 Task: Research Airbnb options in Mugla, Turkey from 9th November, 2023 to 17th November, 2023 for 2 adults.1  bedroom having 2 beds and 1 bathroom. Property type can be flat. Amenities needed are: wifi. Look for 4 properties as per requirement.
Action: Mouse moved to (471, 77)
Screenshot: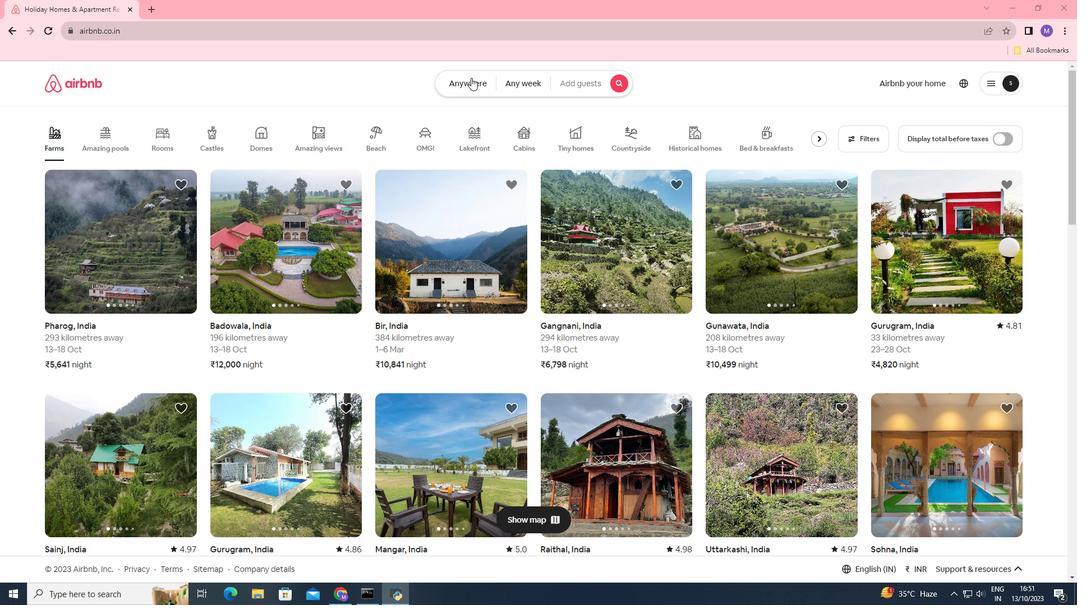 
Action: Mouse pressed left at (471, 77)
Screenshot: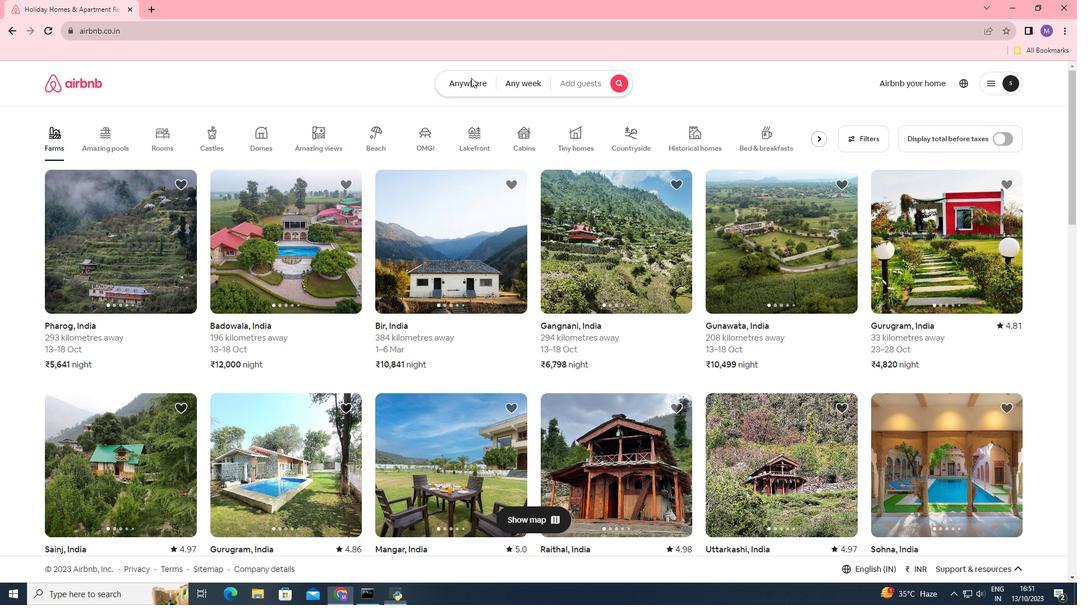 
Action: Mouse moved to (346, 119)
Screenshot: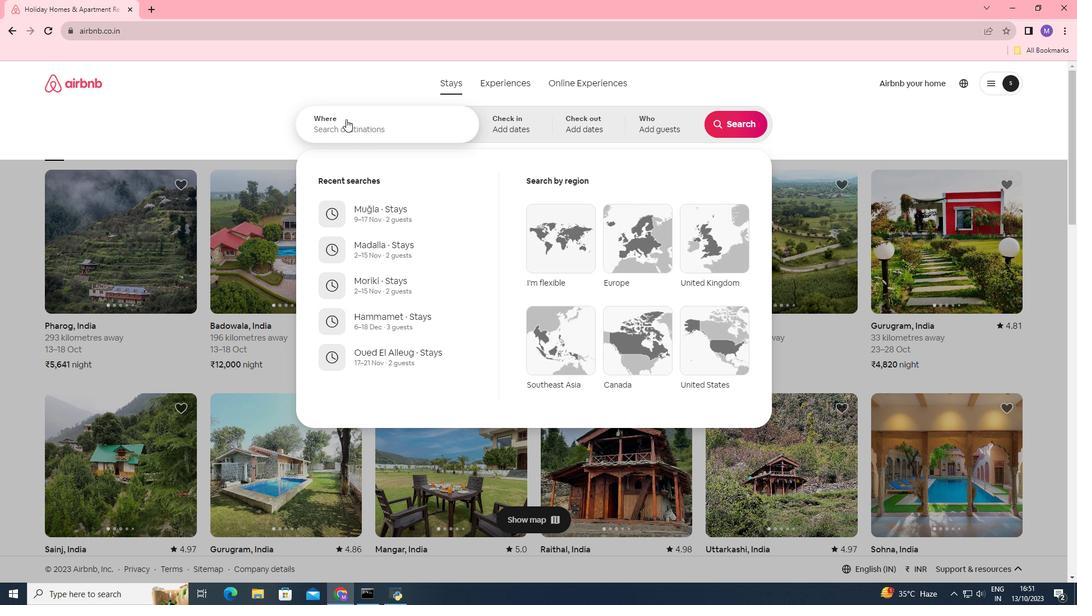 
Action: Mouse pressed left at (346, 119)
Screenshot: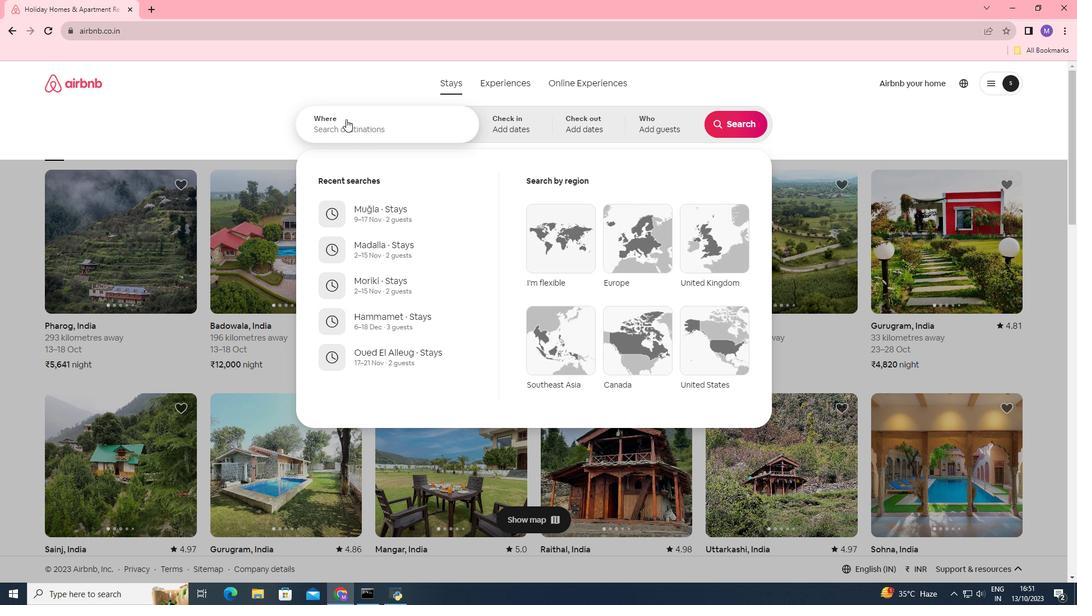 
Action: Mouse pressed left at (346, 119)
Screenshot: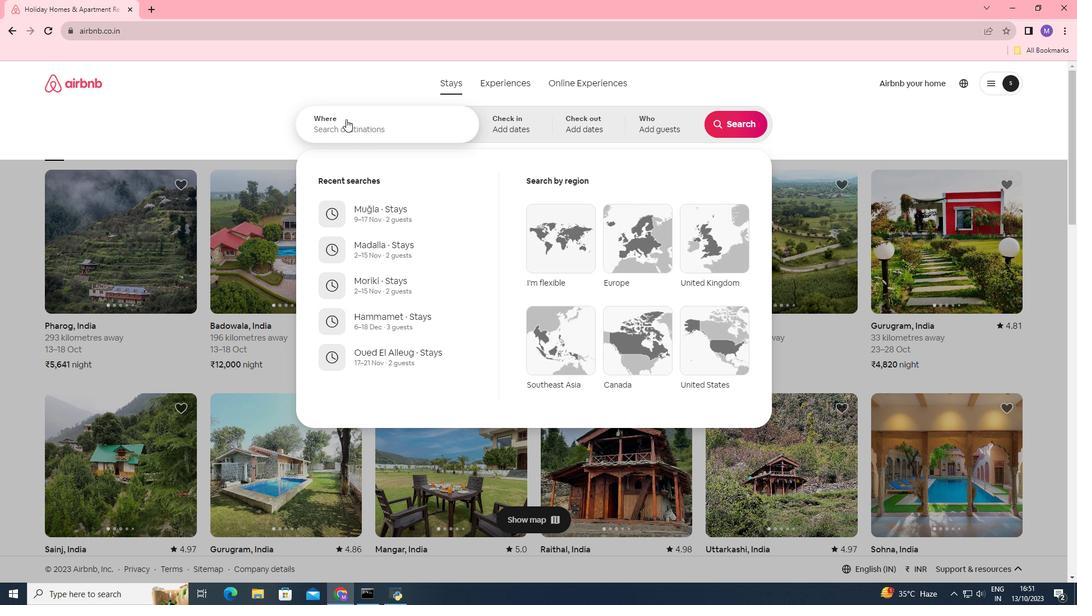 
Action: Mouse moved to (348, 130)
Screenshot: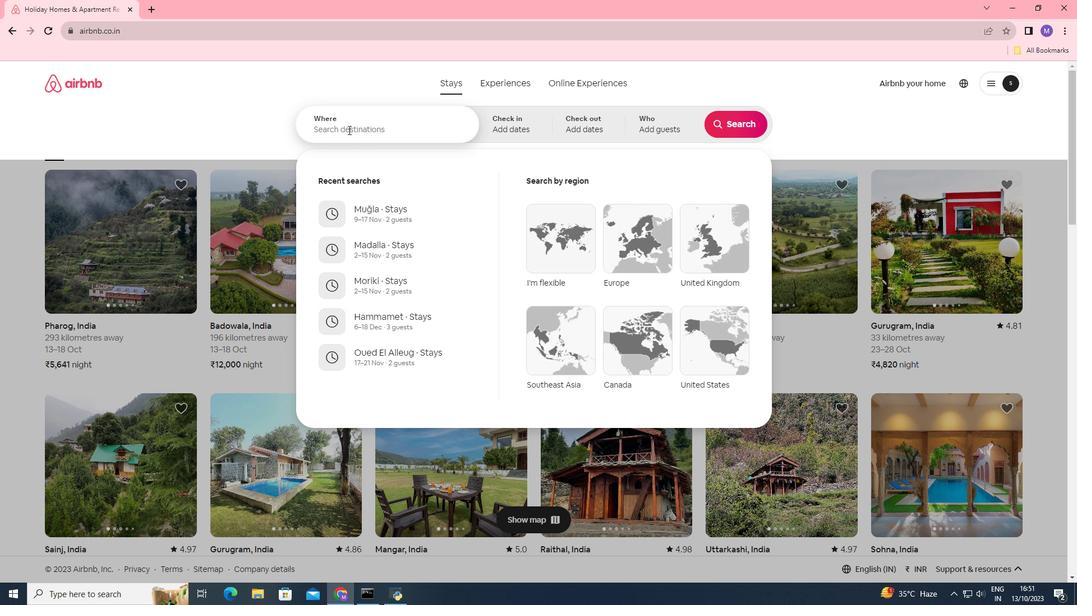 
Action: Mouse pressed left at (348, 130)
Screenshot: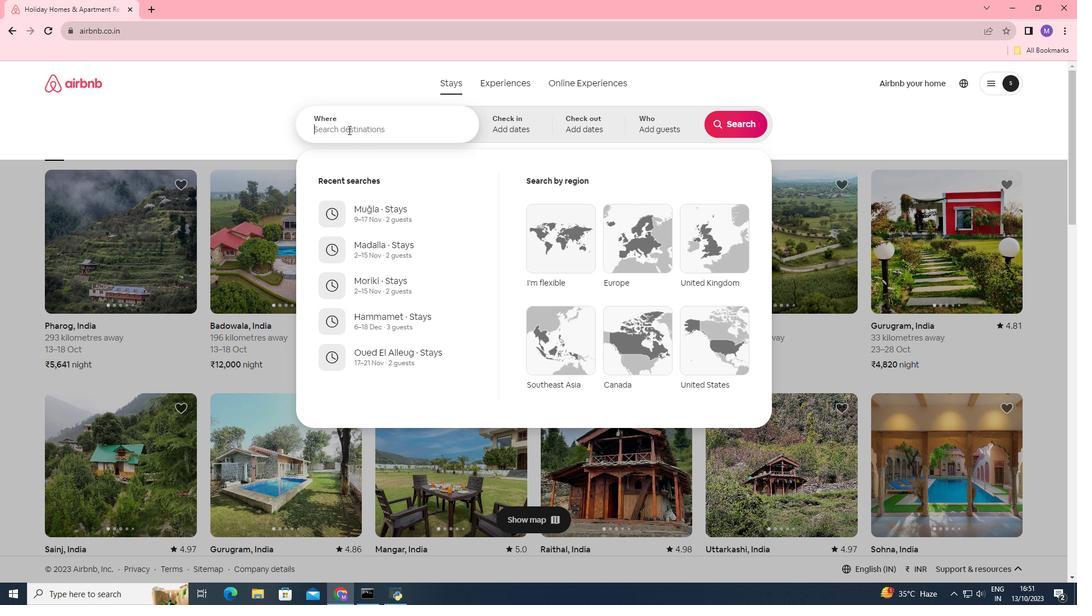 
Action: Key pressed <Key.shift>Mugla,<Key.space><Key.shift><Key.shift><Key.shift><Key.shift><Key.shift><Key.shift><Key.shift>urkey
Screenshot: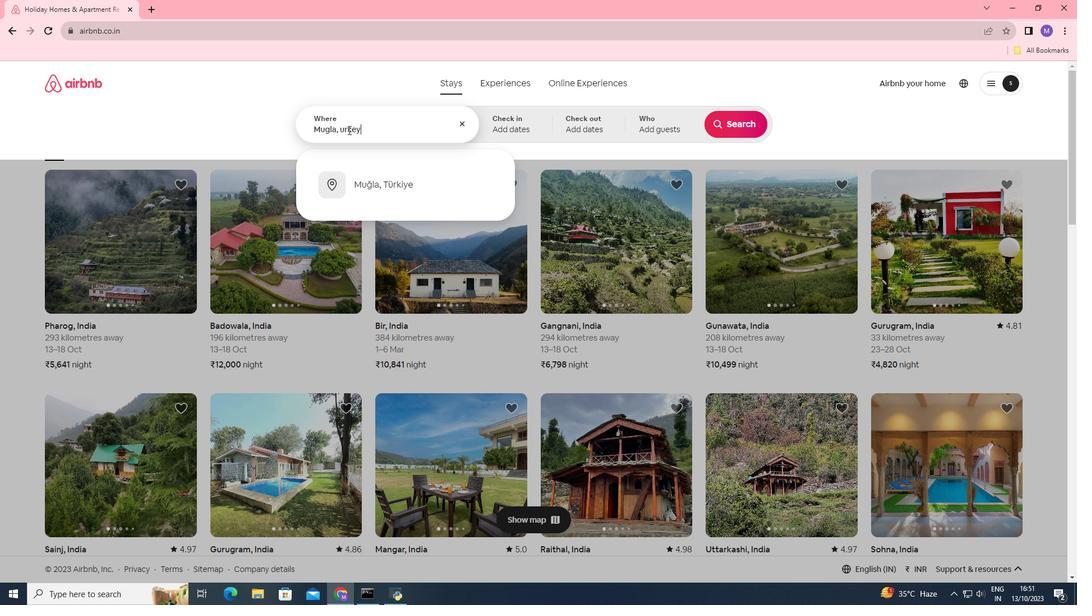 
Action: Mouse moved to (338, 129)
Screenshot: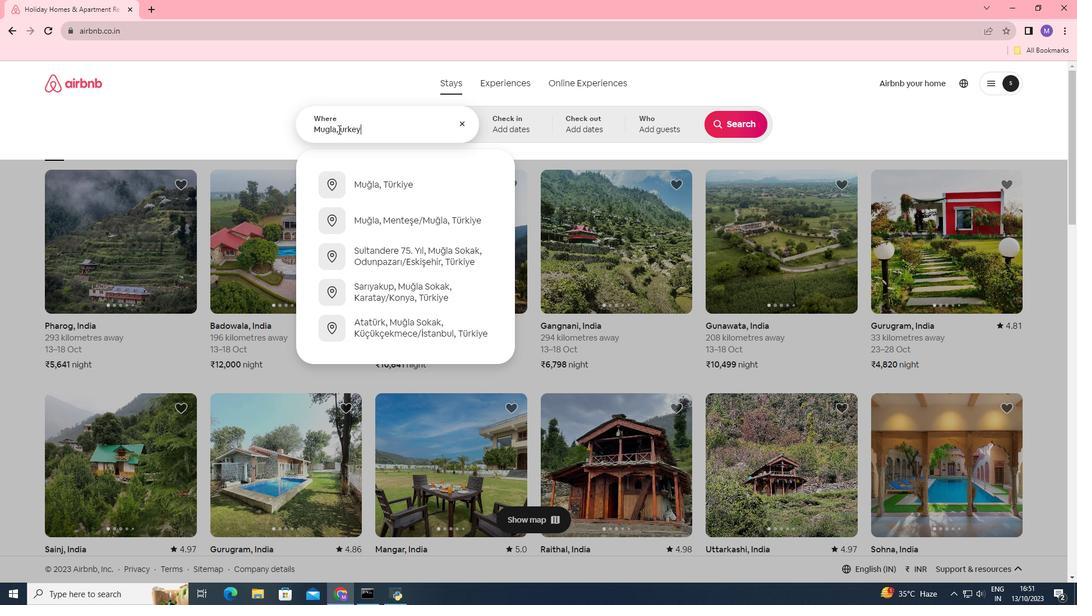 
Action: Mouse pressed left at (338, 129)
Screenshot: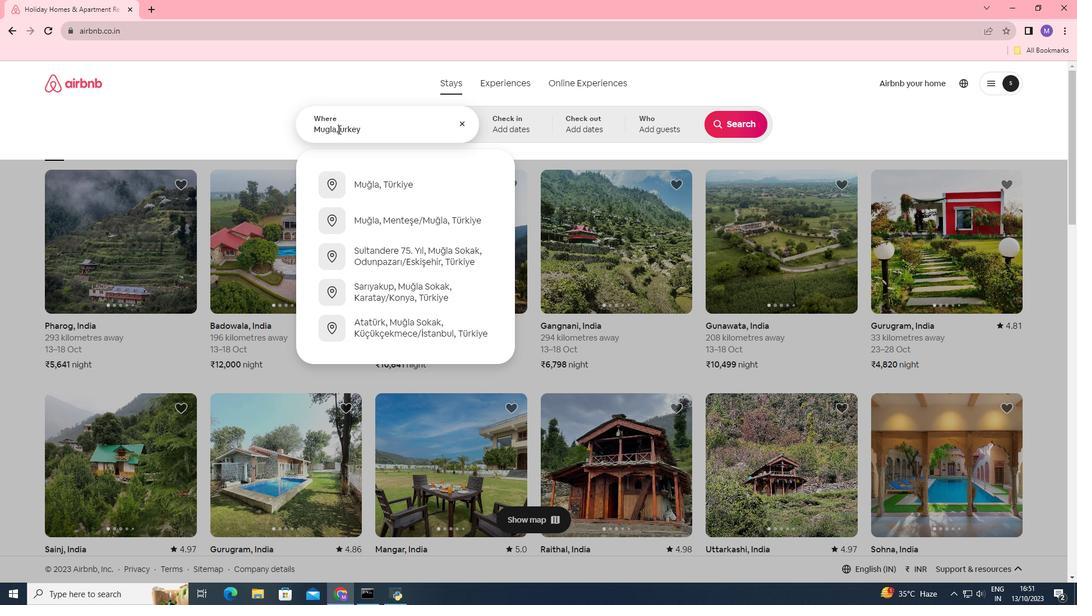 
Action: Mouse moved to (341, 129)
Screenshot: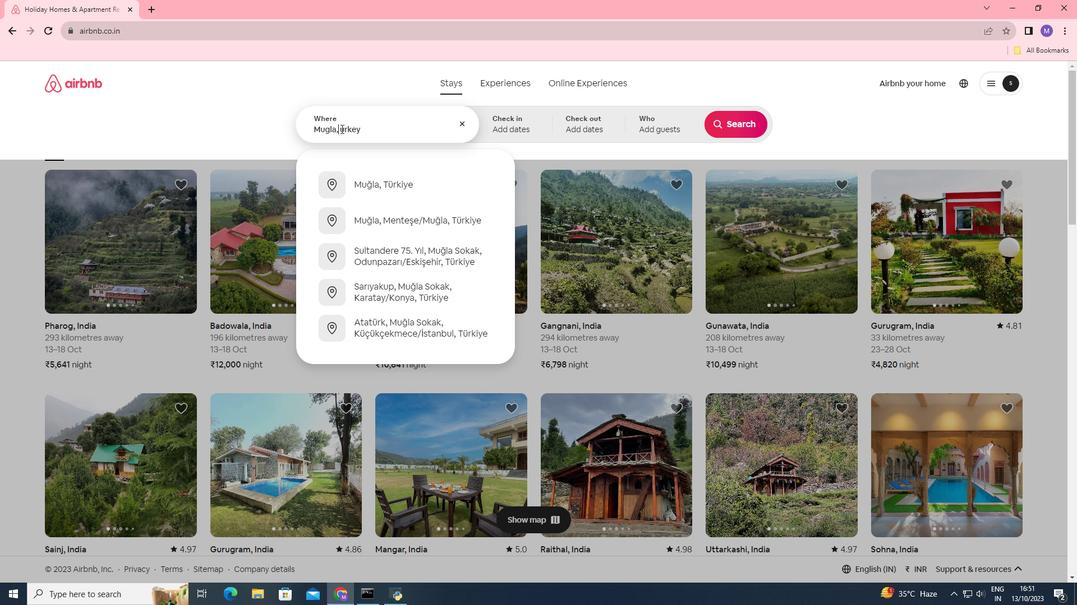 
Action: Mouse pressed left at (341, 129)
Screenshot: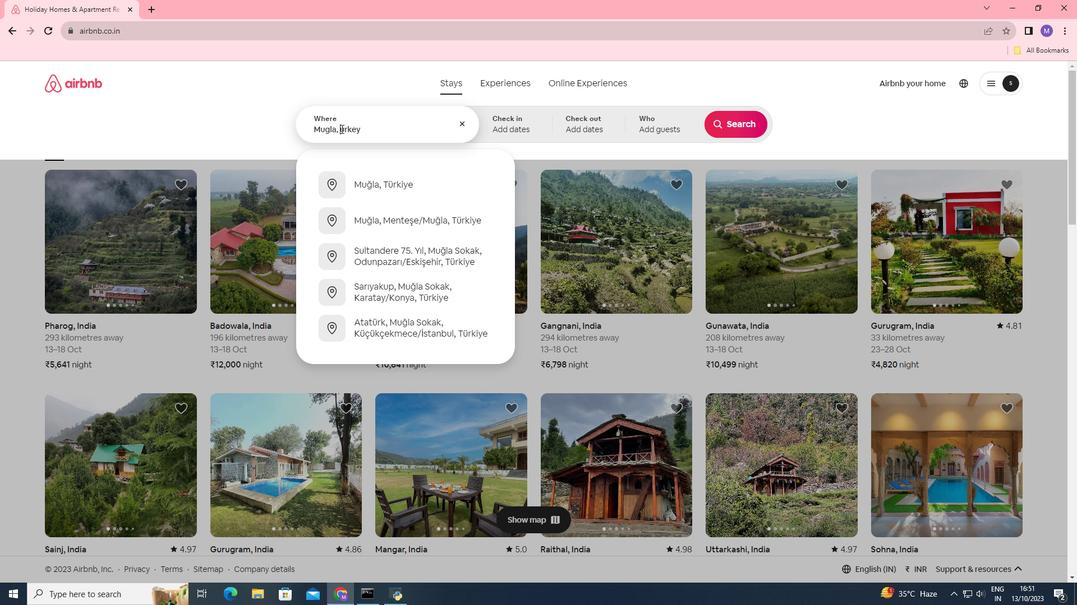 
Action: Key pressed <Key.shift>T
Screenshot: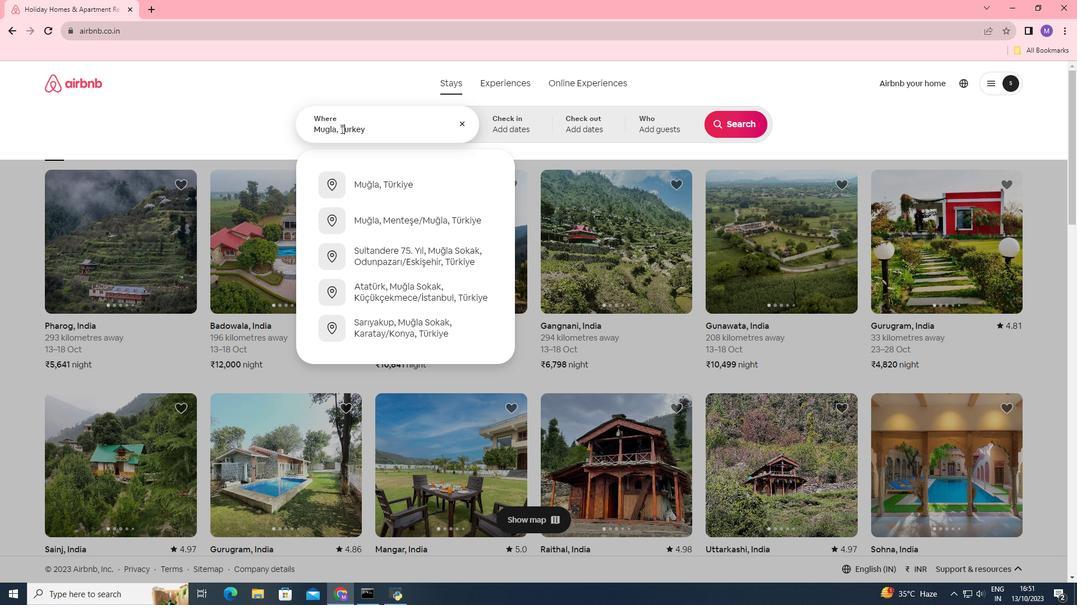 
Action: Mouse moved to (507, 127)
Screenshot: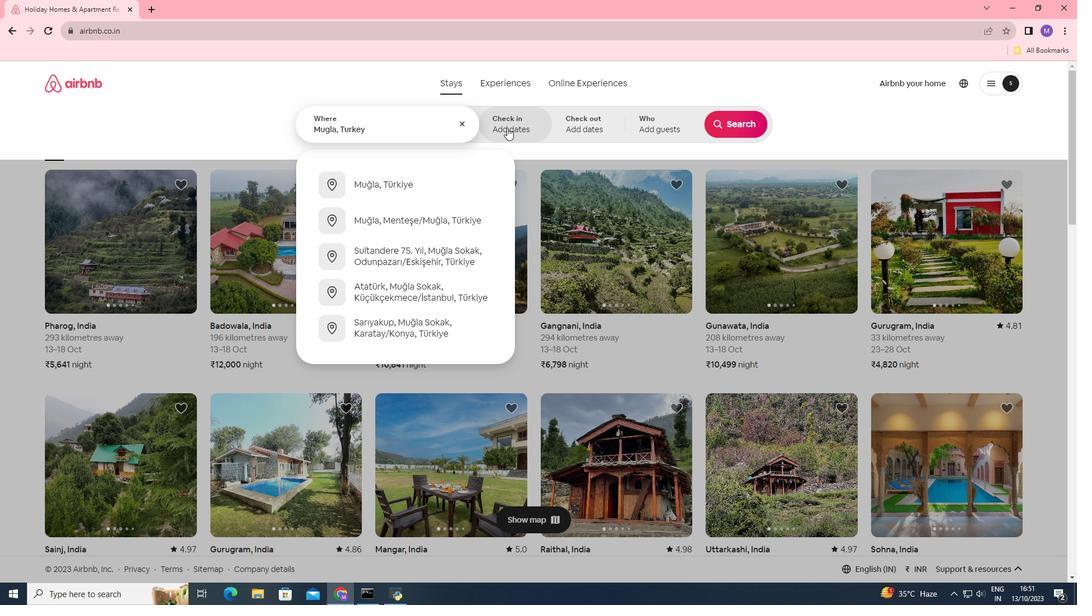 
Action: Mouse pressed left at (507, 127)
Screenshot: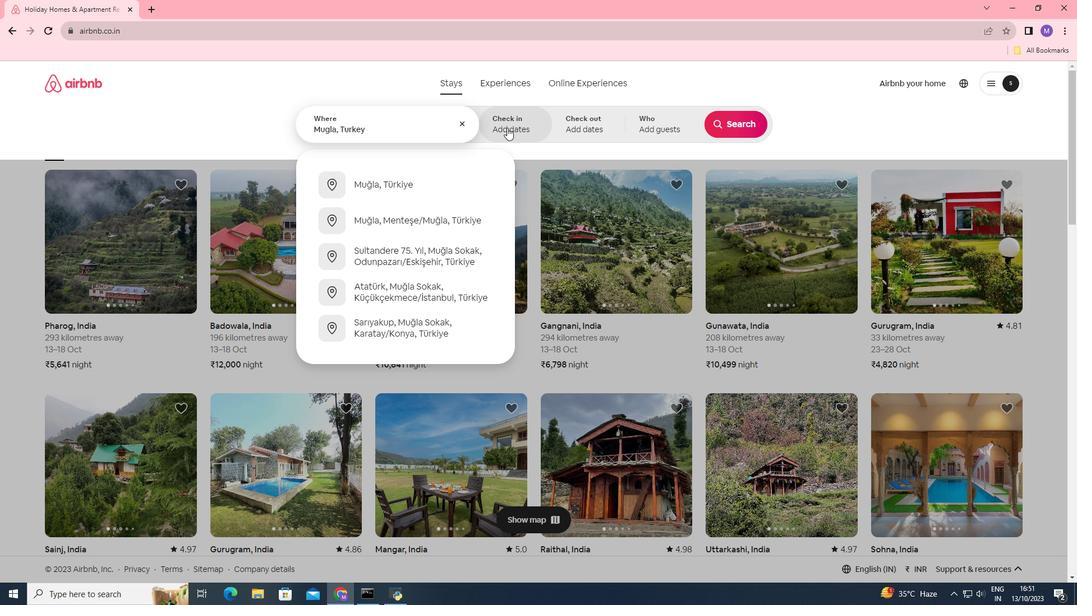 
Action: Mouse moved to (660, 291)
Screenshot: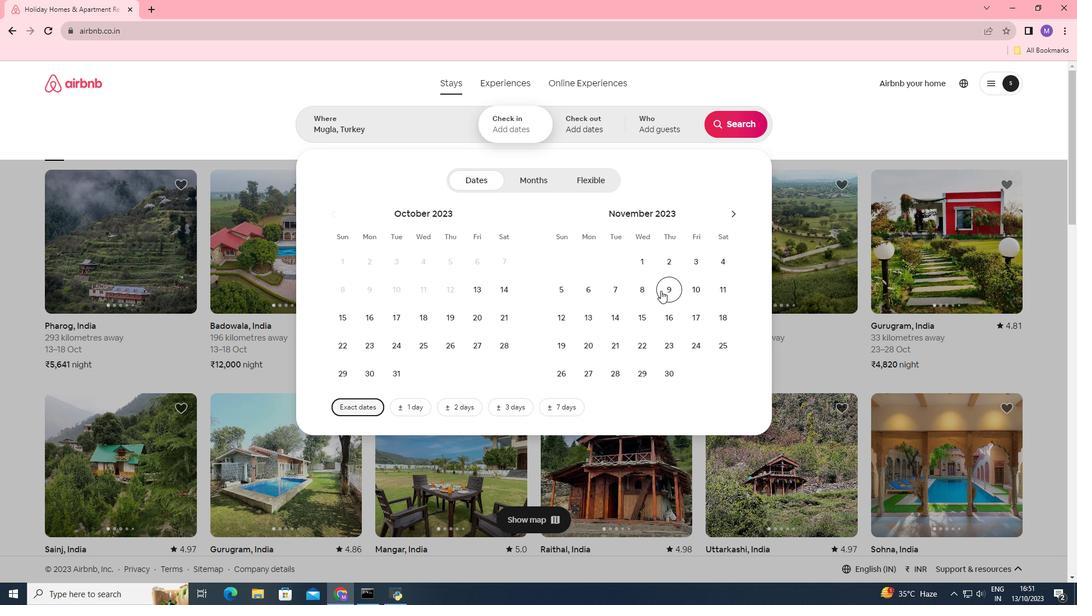 
Action: Mouse pressed left at (660, 291)
Screenshot: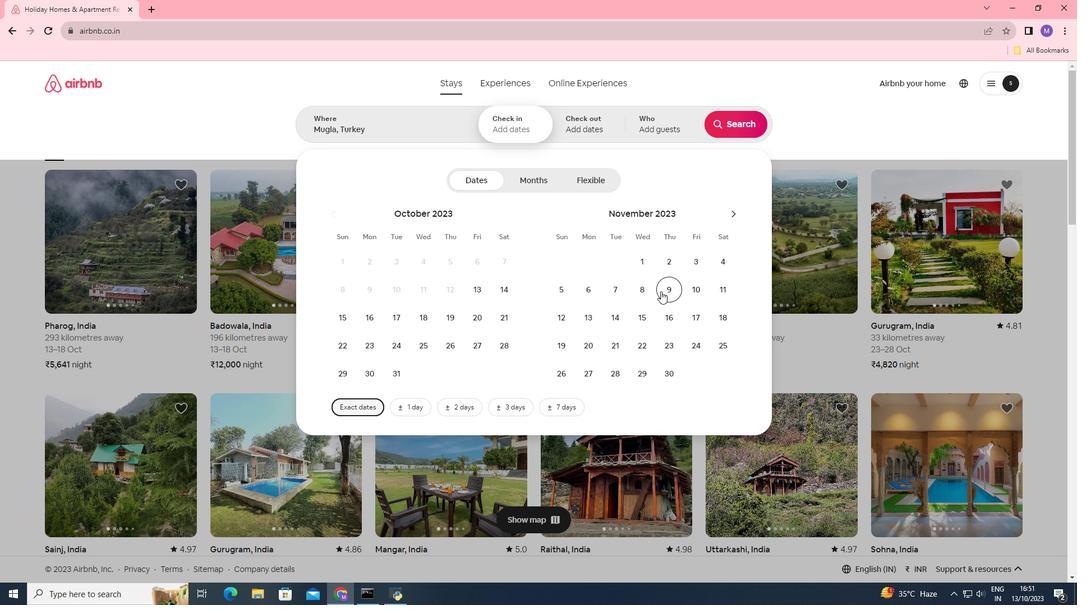 
Action: Mouse moved to (689, 313)
Screenshot: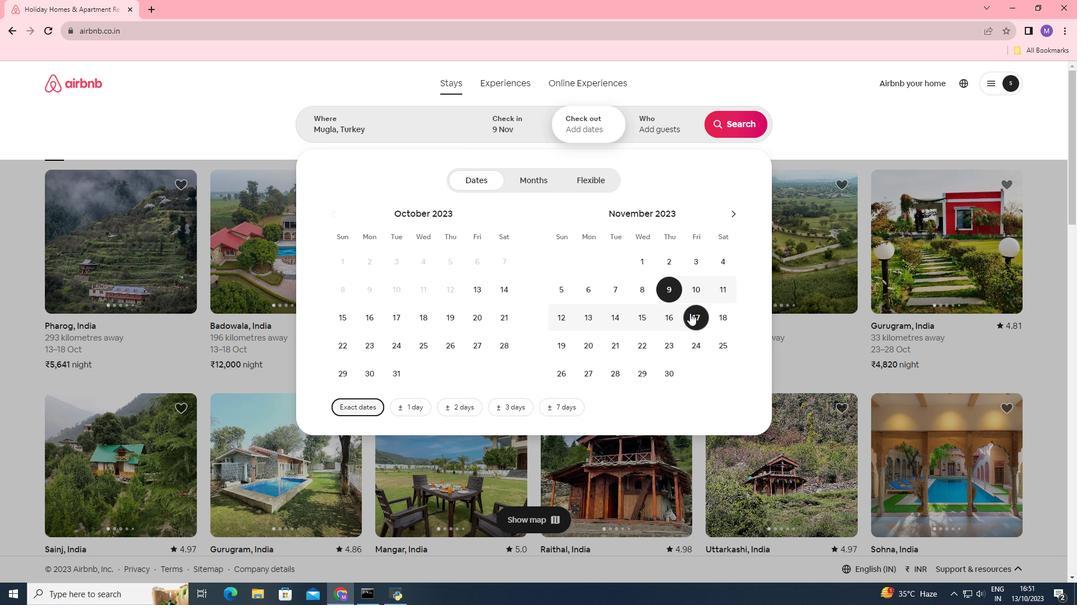 
Action: Mouse pressed left at (689, 313)
Screenshot: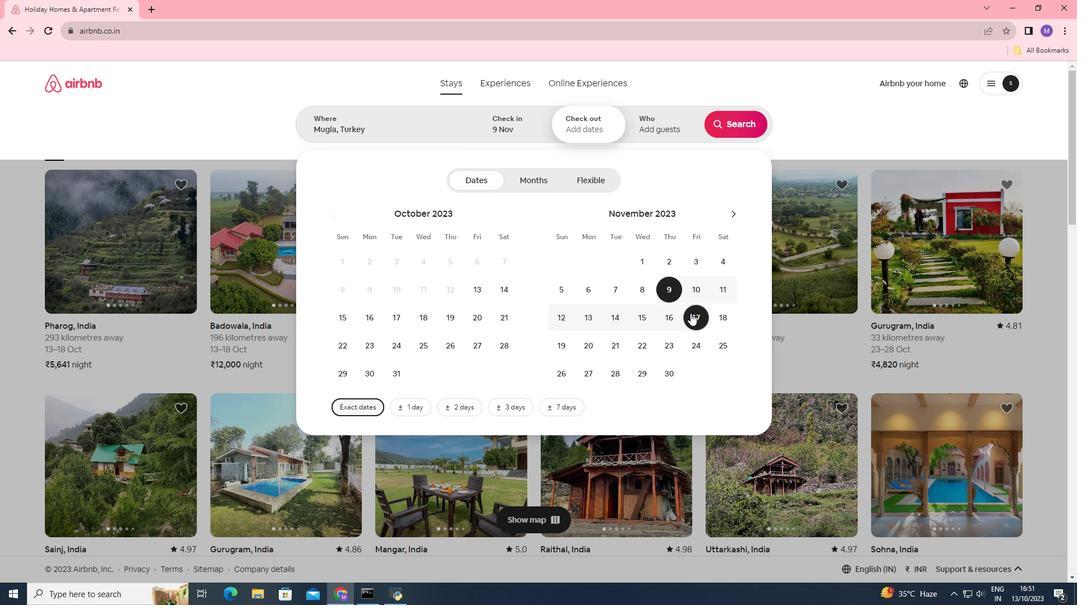 
Action: Mouse moved to (661, 123)
Screenshot: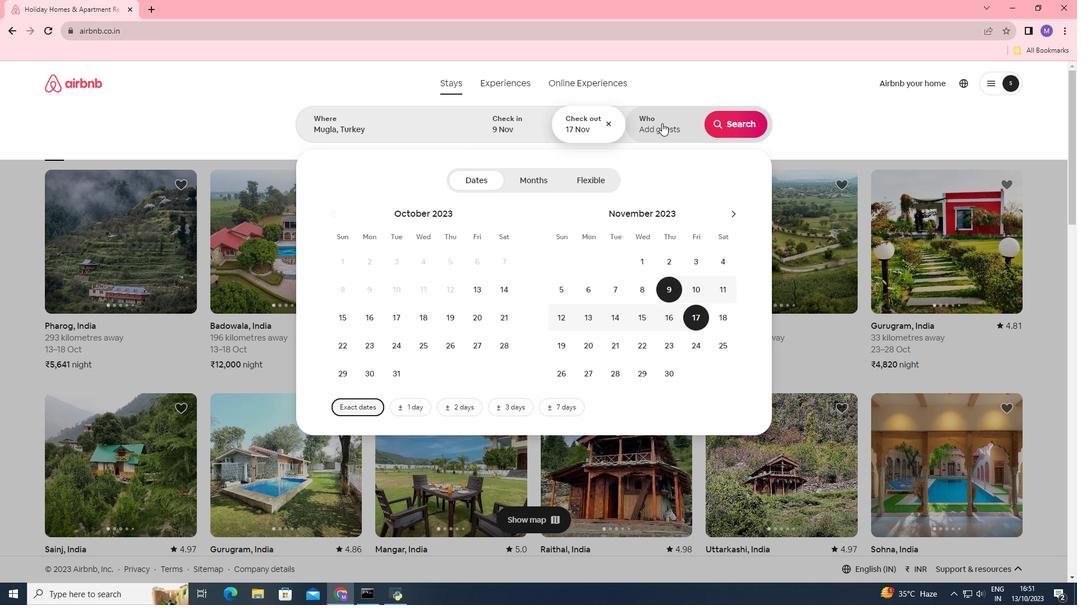 
Action: Mouse pressed left at (661, 123)
Screenshot: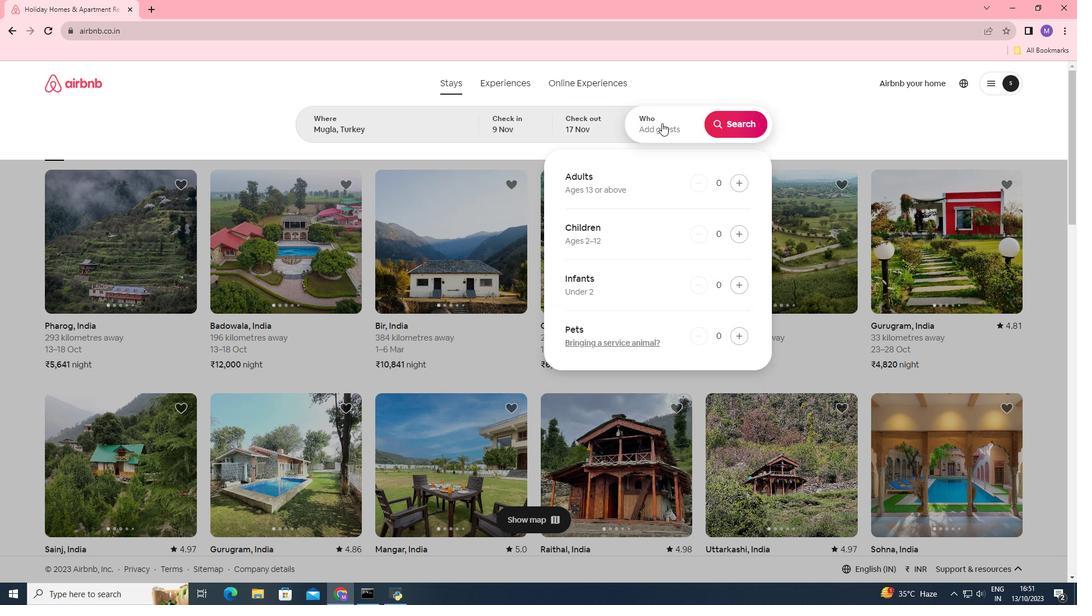 
Action: Mouse moved to (738, 175)
Screenshot: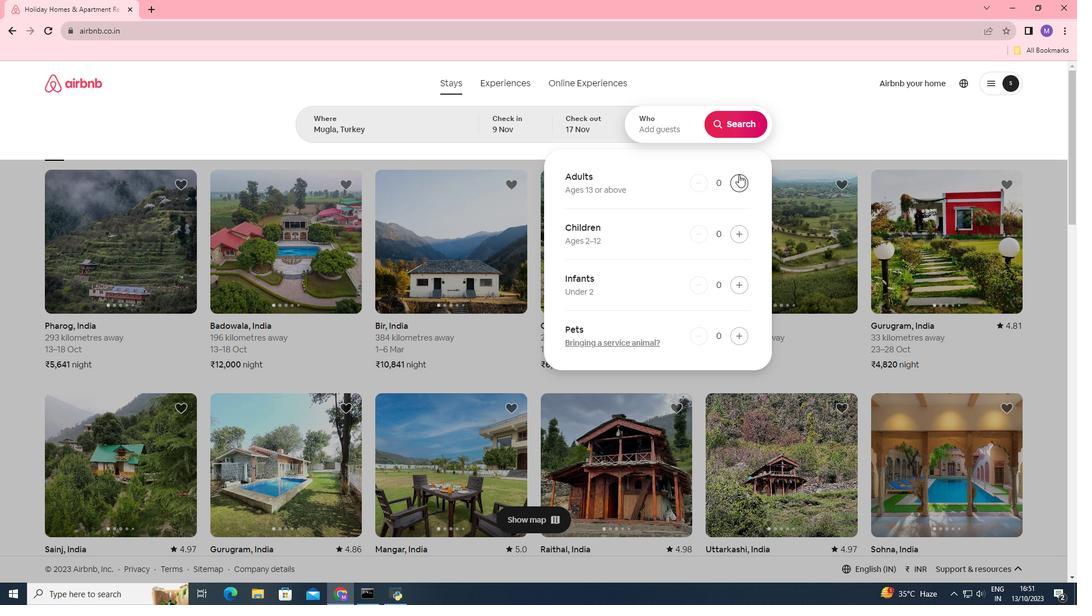 
Action: Mouse pressed left at (738, 175)
Screenshot: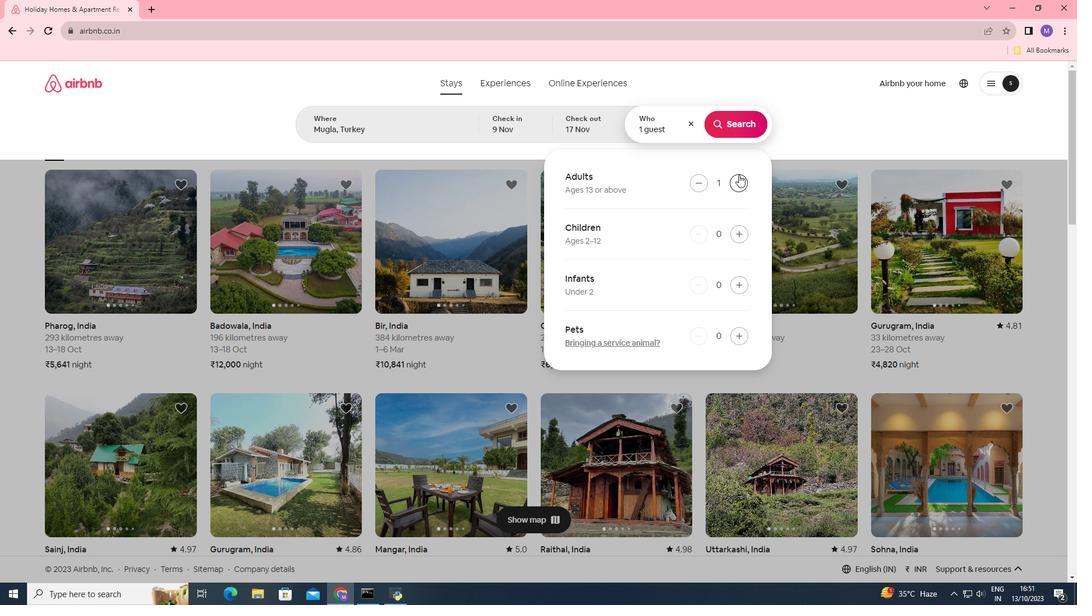 
Action: Mouse pressed left at (738, 175)
Screenshot: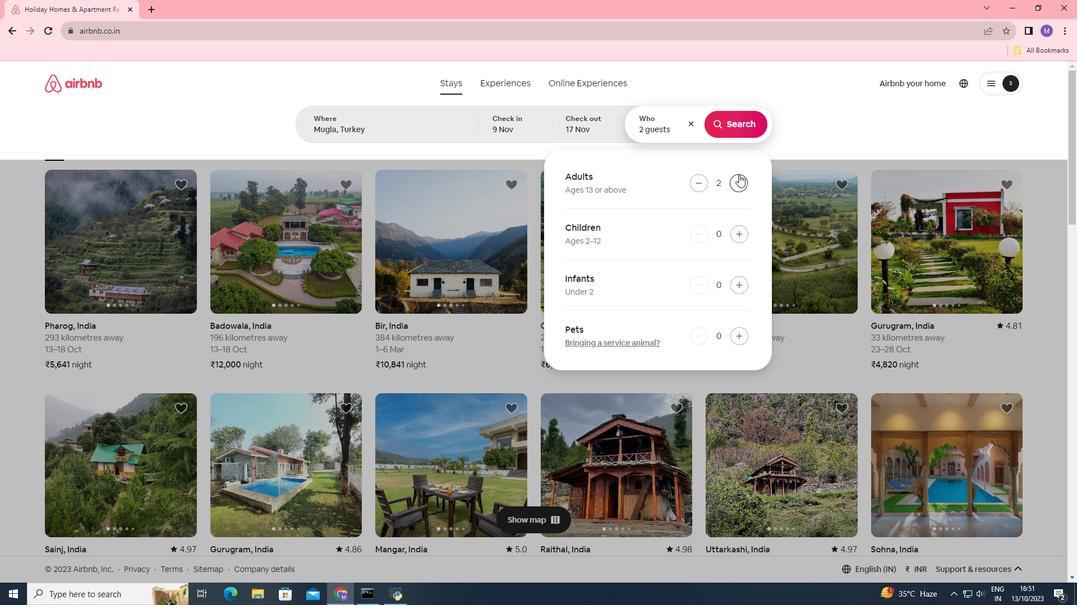 
Action: Mouse moved to (740, 134)
Screenshot: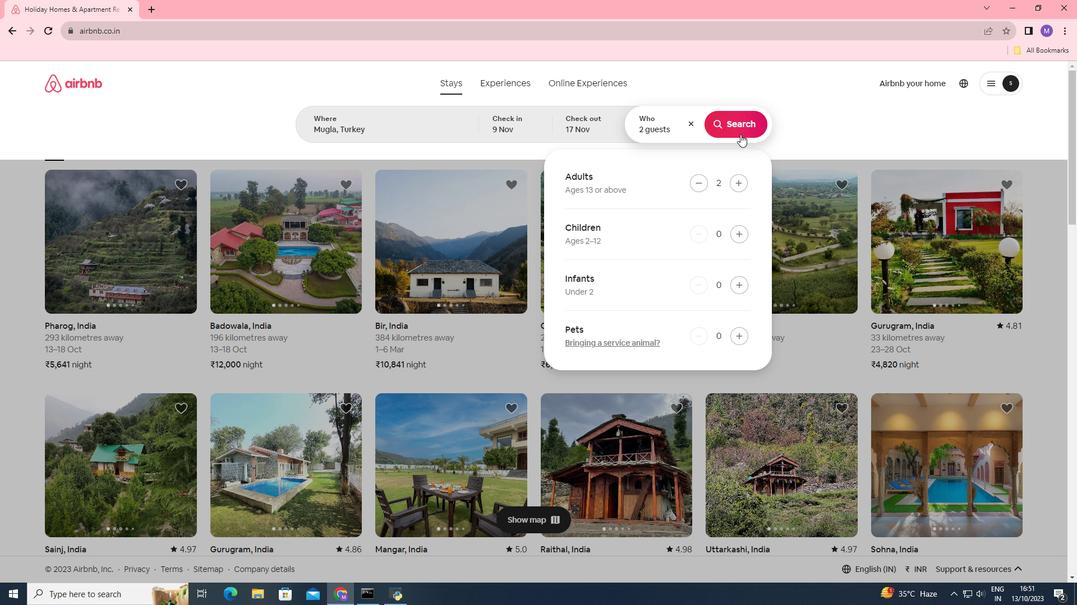 
Action: Mouse pressed left at (740, 134)
Screenshot: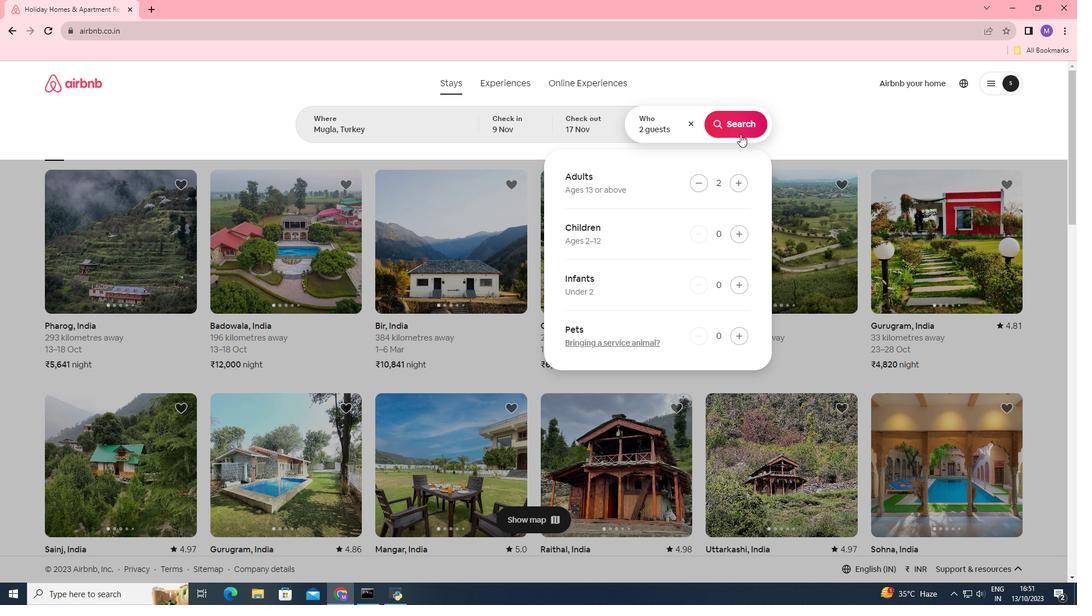 
Action: Mouse moved to (890, 131)
Screenshot: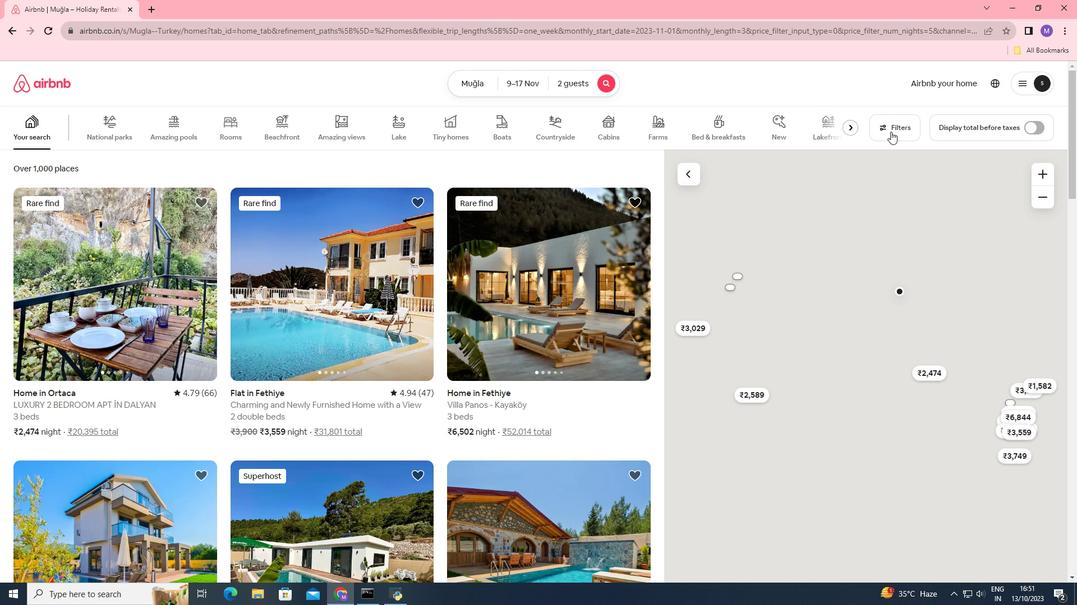 
Action: Mouse pressed left at (890, 131)
Screenshot: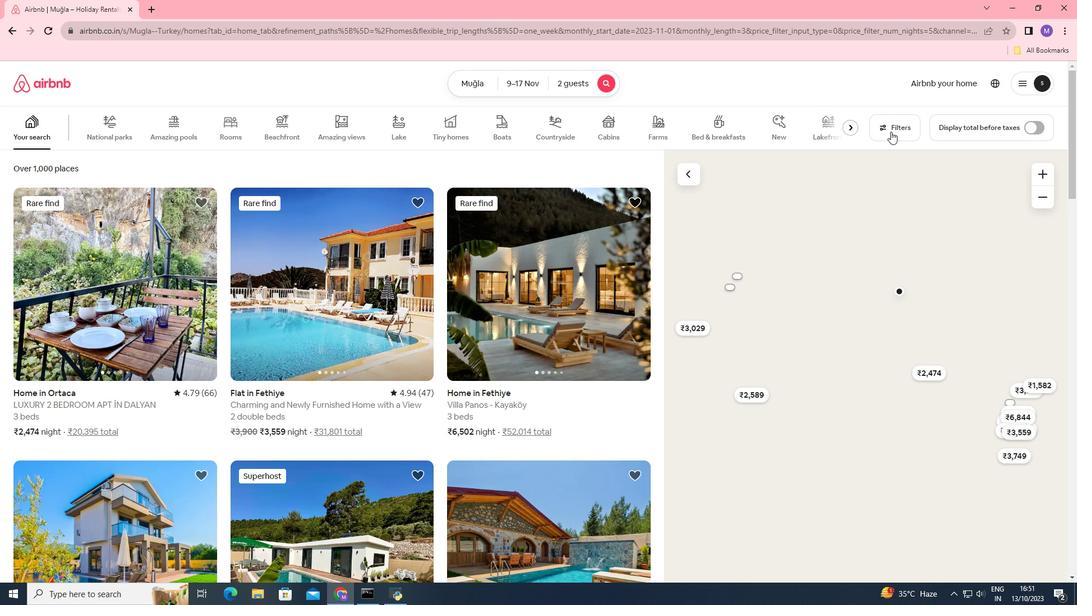 
Action: Mouse moved to (515, 355)
Screenshot: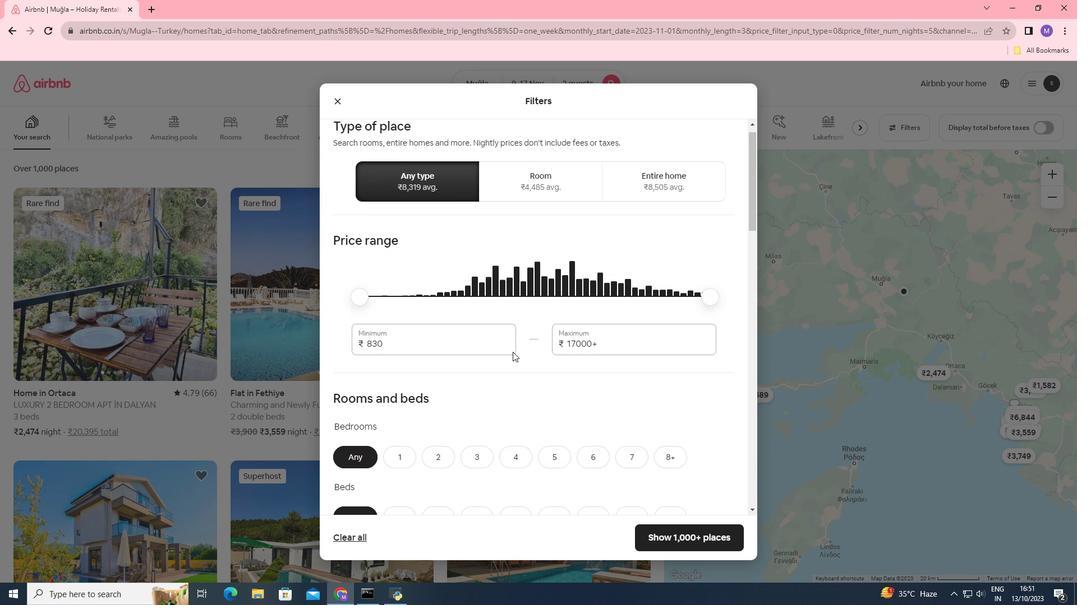 
Action: Mouse scrolled (515, 355) with delta (0, 0)
Screenshot: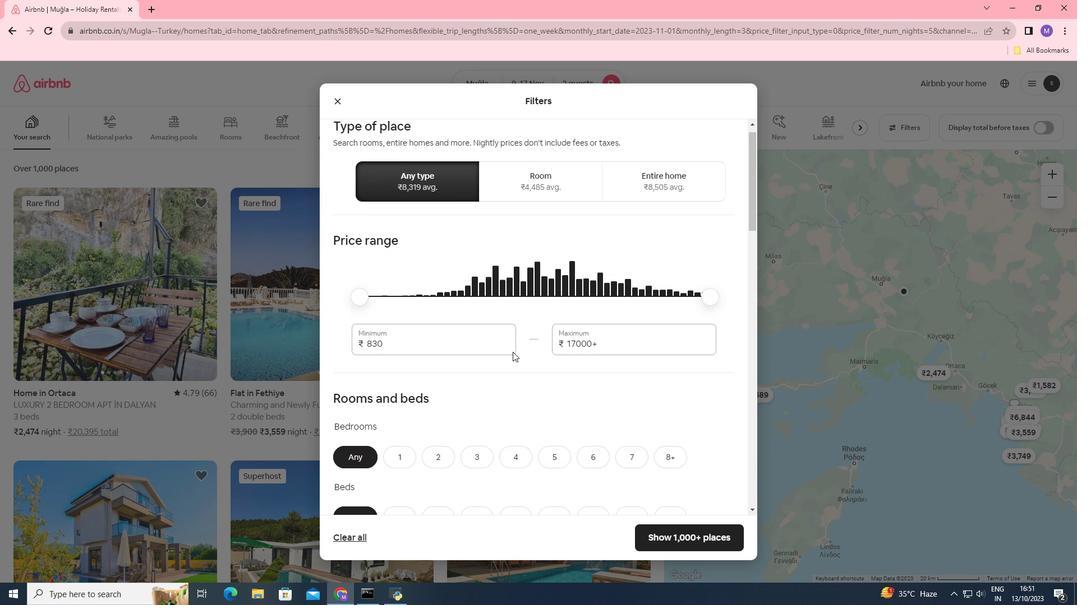 
Action: Mouse moved to (513, 355)
Screenshot: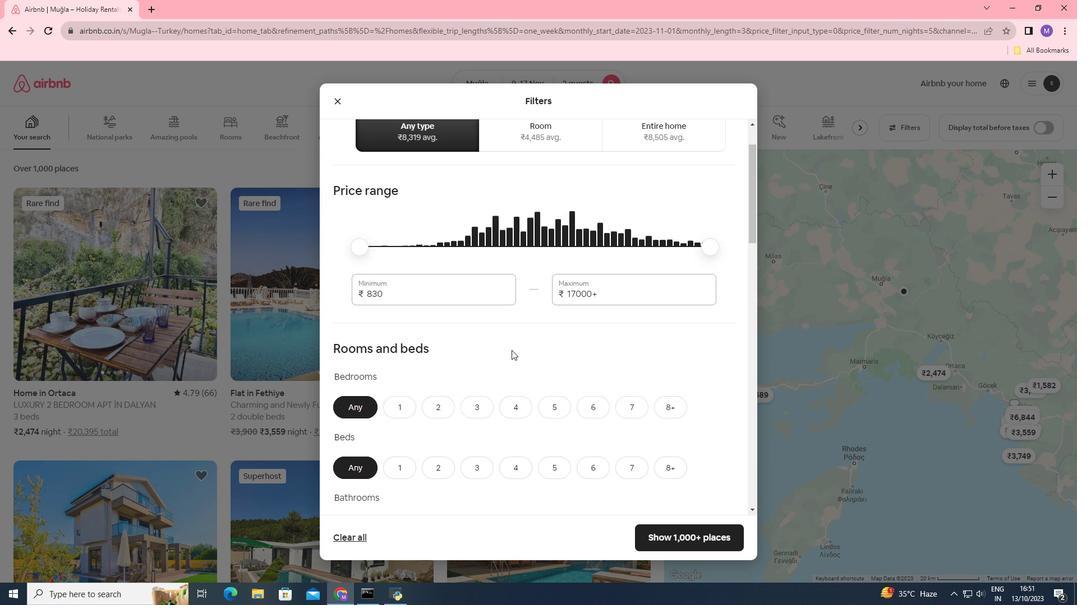 
Action: Mouse scrolled (513, 354) with delta (0, 0)
Screenshot: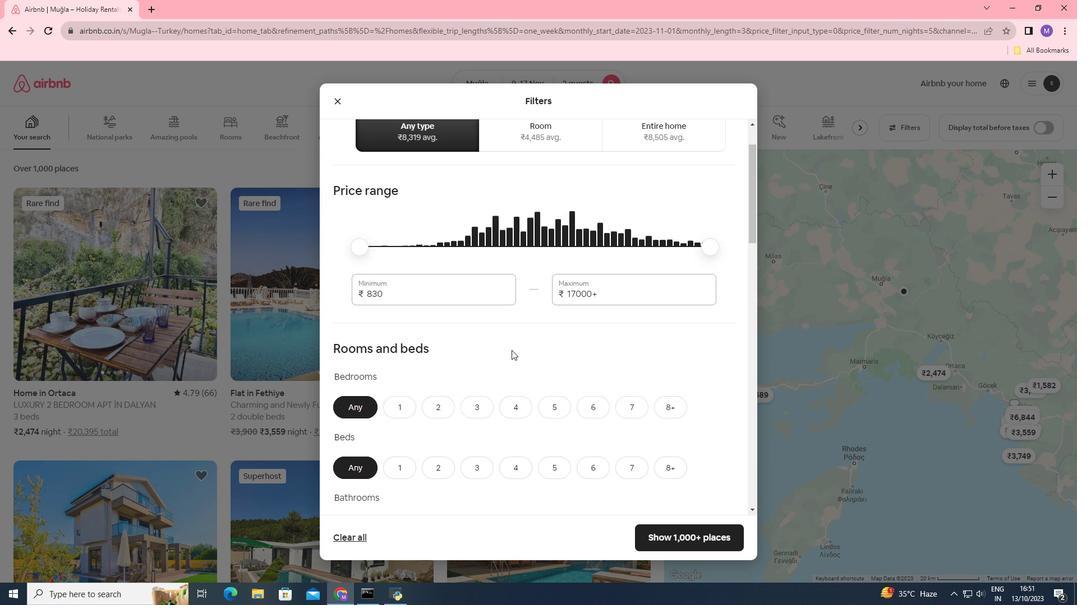 
Action: Mouse moved to (512, 352)
Screenshot: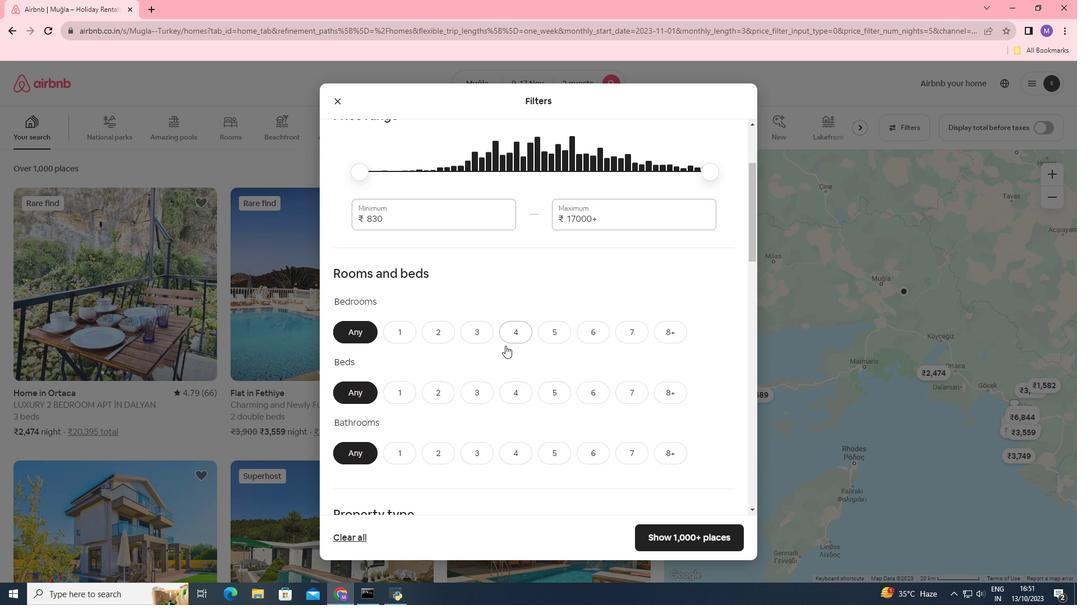 
Action: Mouse scrolled (512, 351) with delta (0, 0)
Screenshot: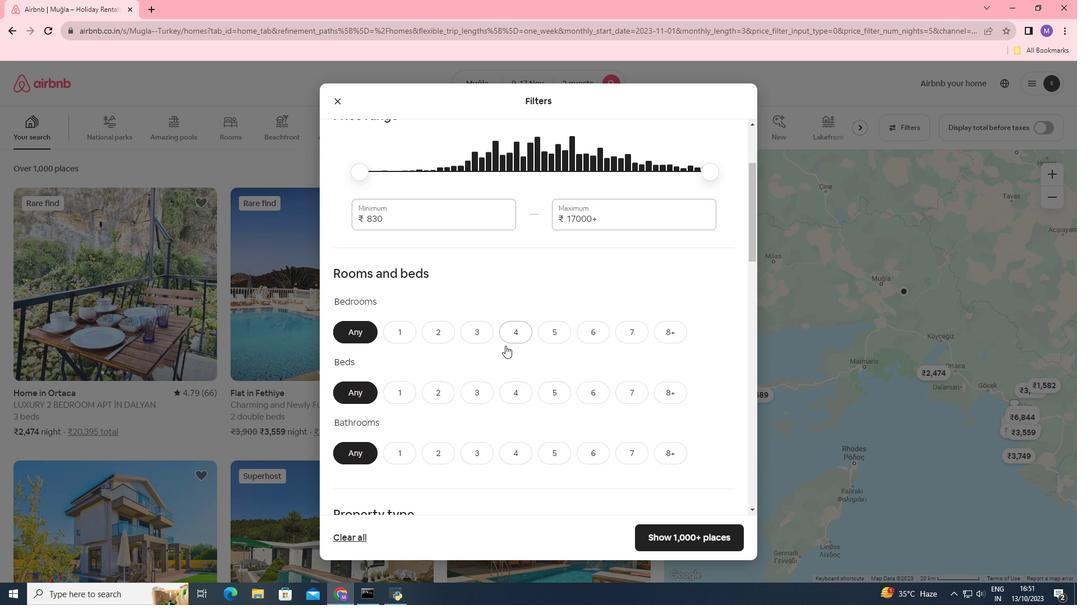 
Action: Mouse moved to (511, 350)
Screenshot: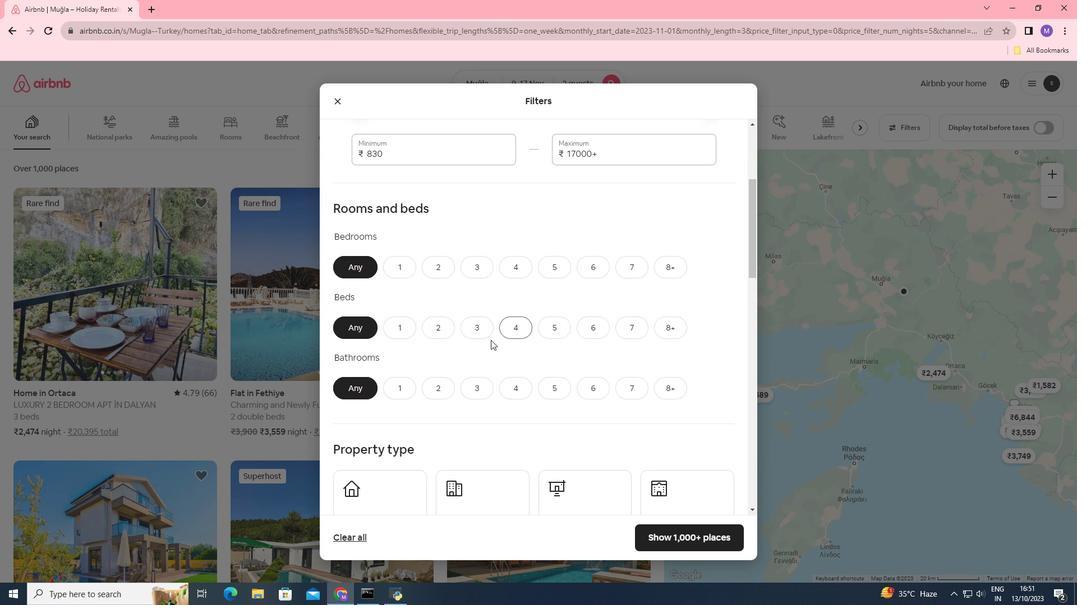 
Action: Mouse scrolled (511, 350) with delta (0, 0)
Screenshot: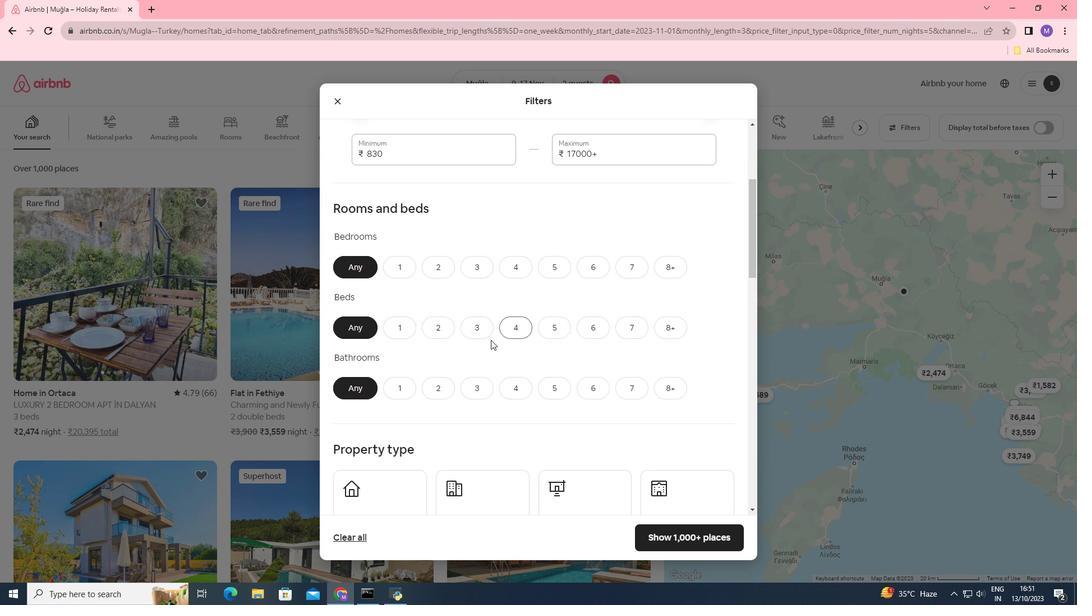 
Action: Mouse moved to (401, 257)
Screenshot: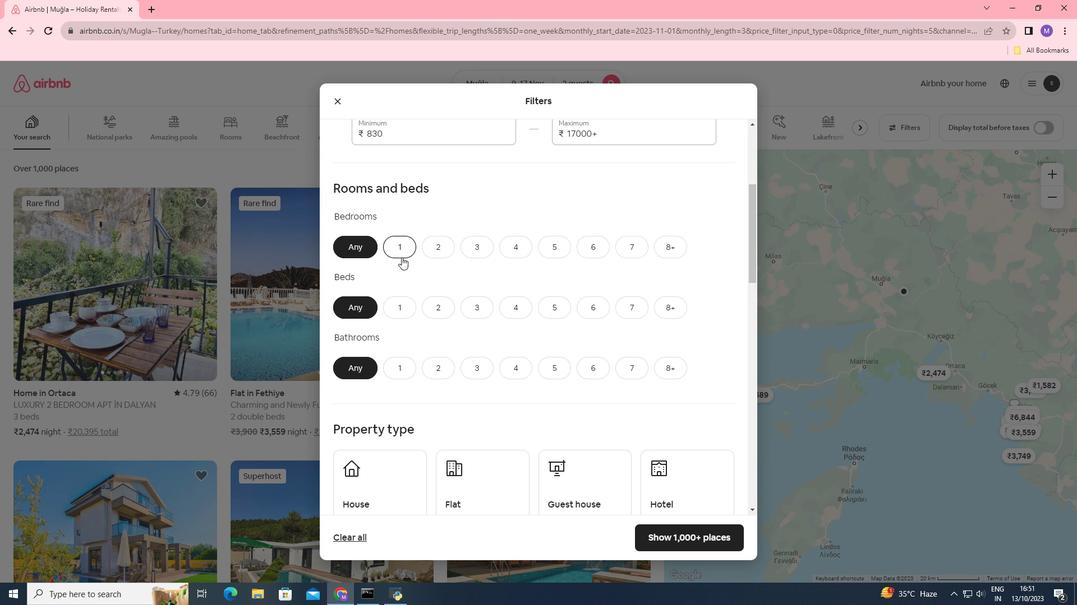 
Action: Mouse pressed left at (401, 257)
Screenshot: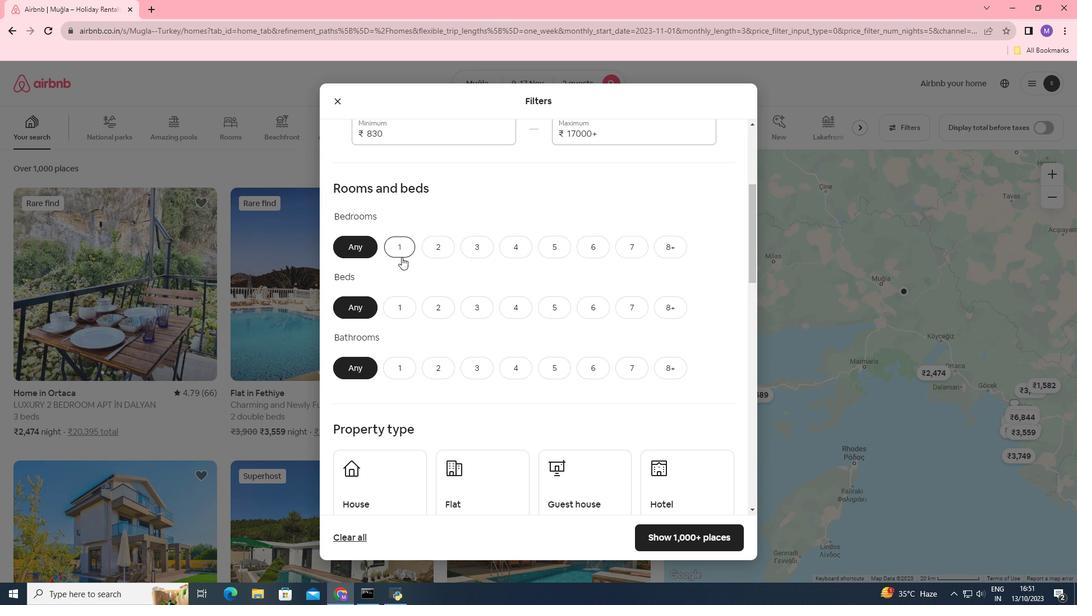 
Action: Mouse moved to (435, 313)
Screenshot: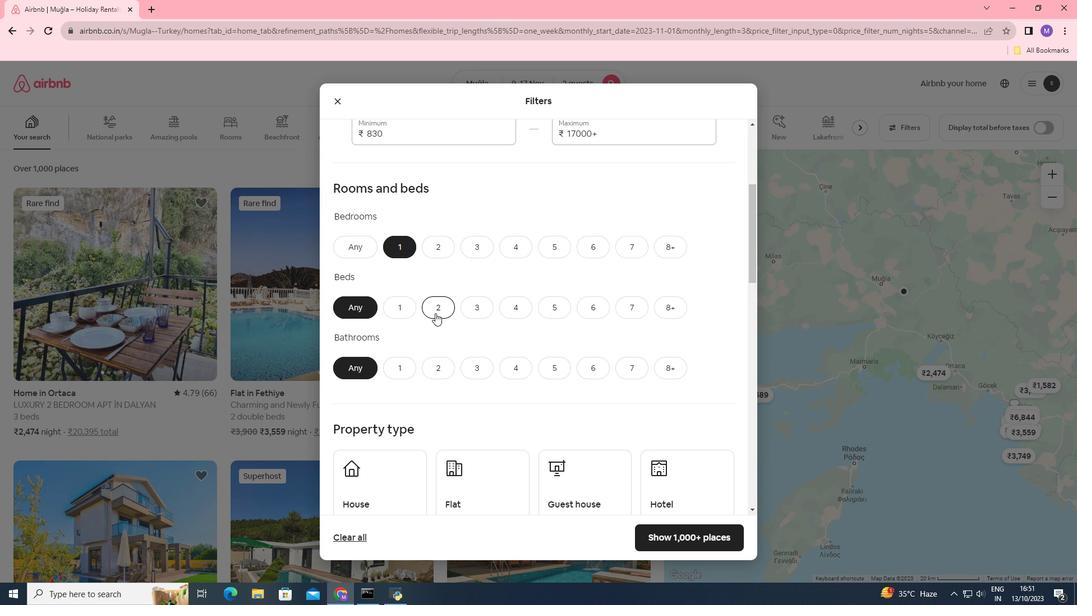 
Action: Mouse pressed left at (435, 313)
Screenshot: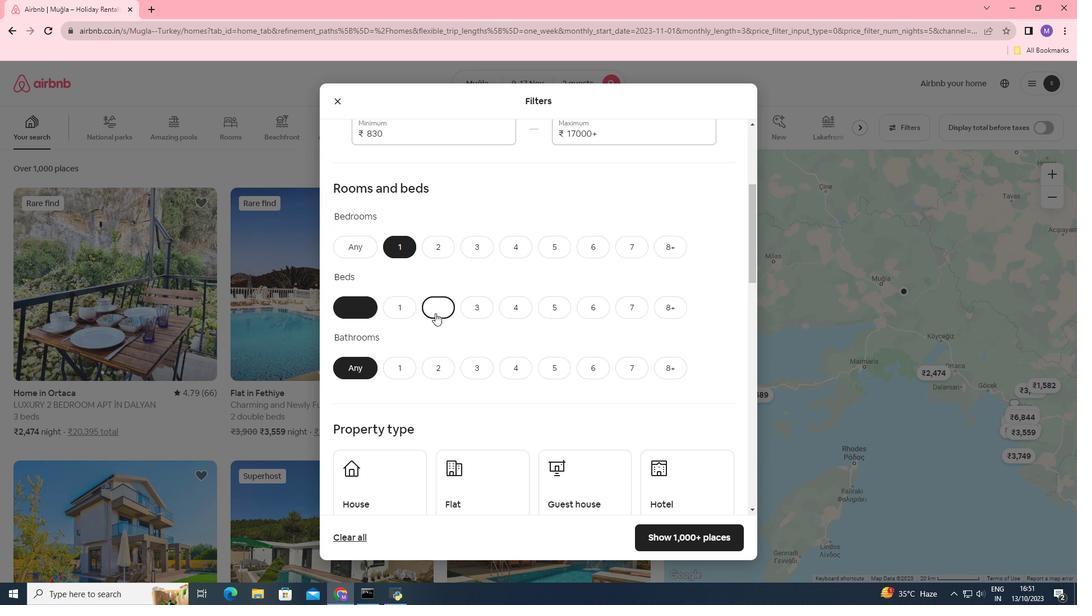 
Action: Mouse moved to (401, 367)
Screenshot: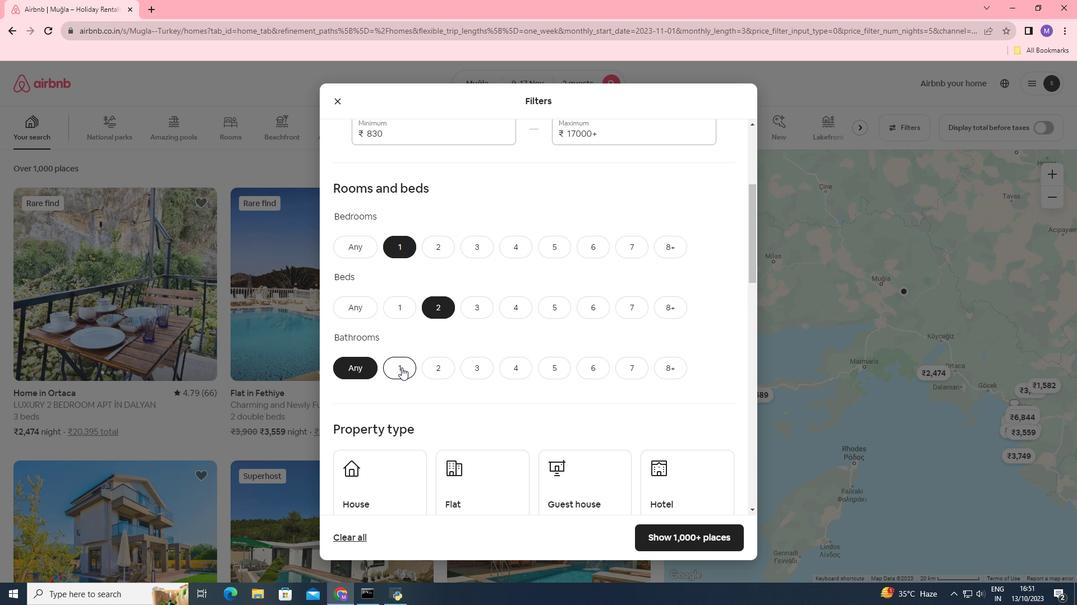 
Action: Mouse pressed left at (401, 367)
Screenshot: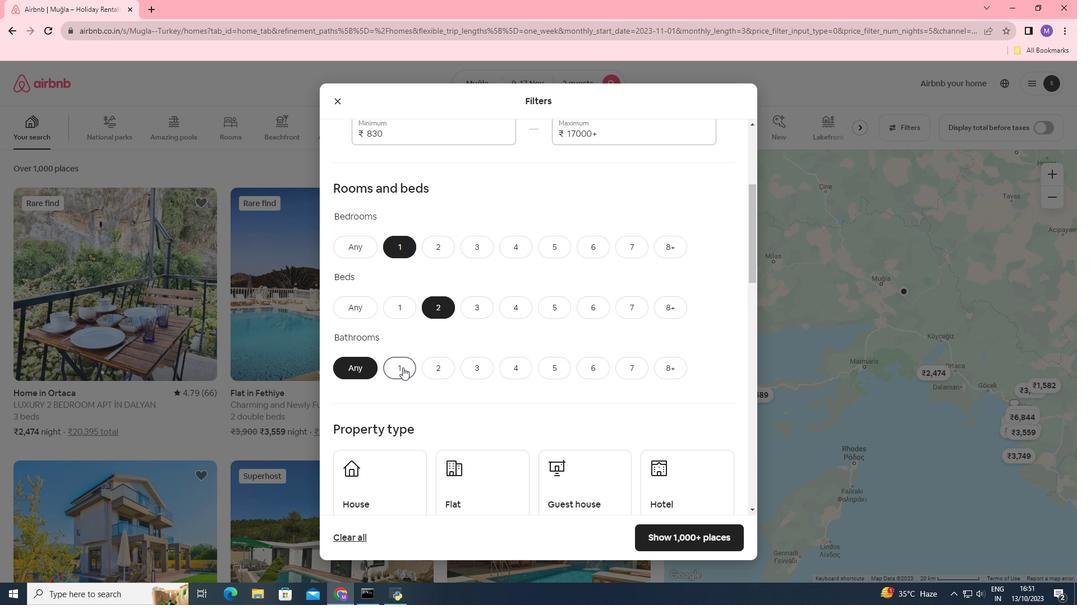 
Action: Mouse moved to (552, 296)
Screenshot: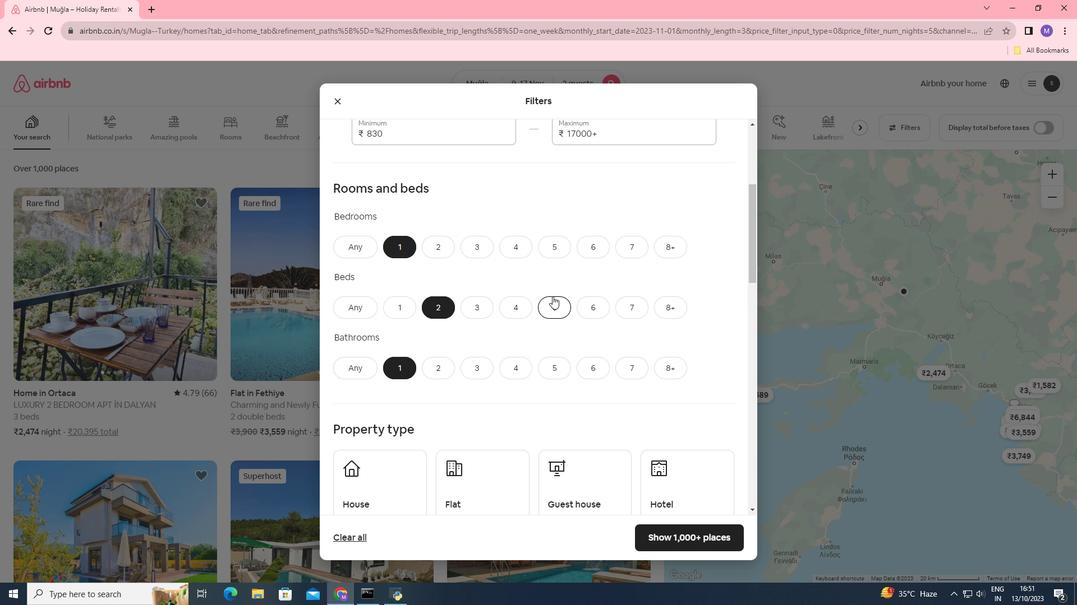 
Action: Mouse scrolled (552, 296) with delta (0, 0)
Screenshot: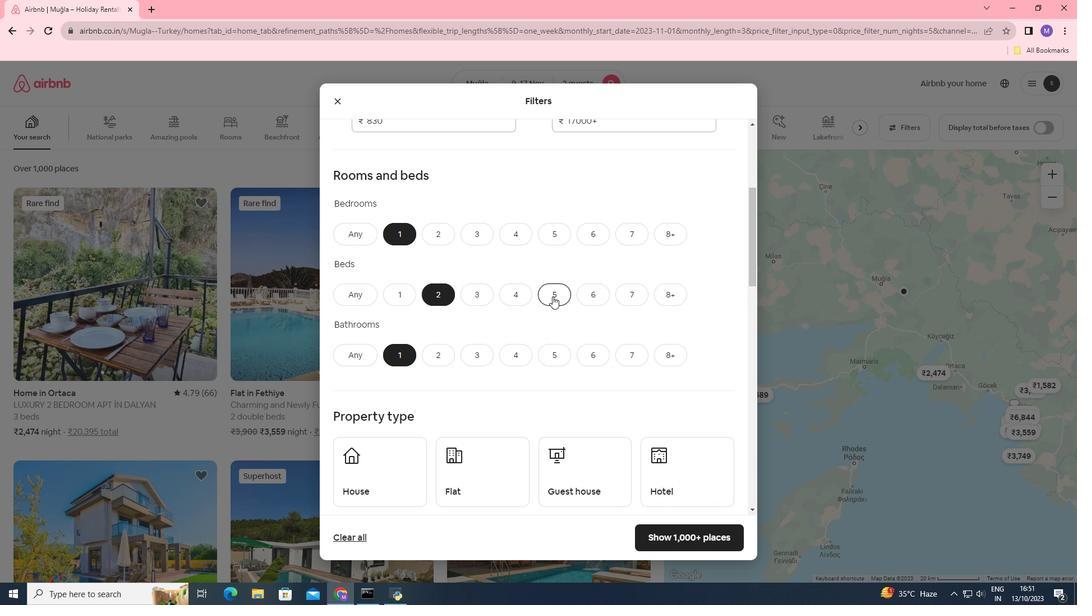 
Action: Mouse scrolled (552, 296) with delta (0, 0)
Screenshot: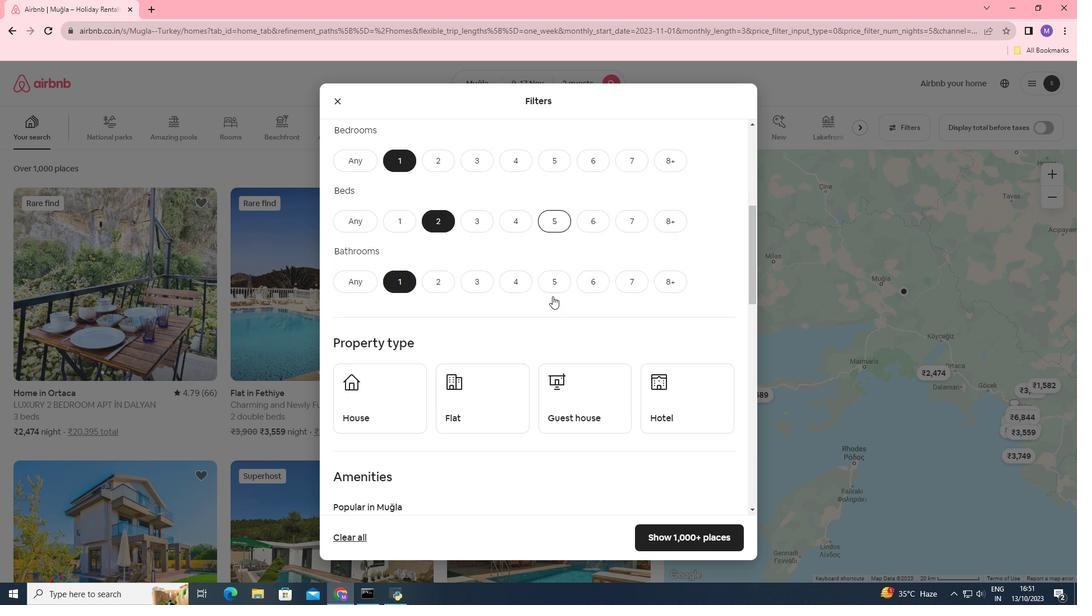 
Action: Mouse moved to (546, 305)
Screenshot: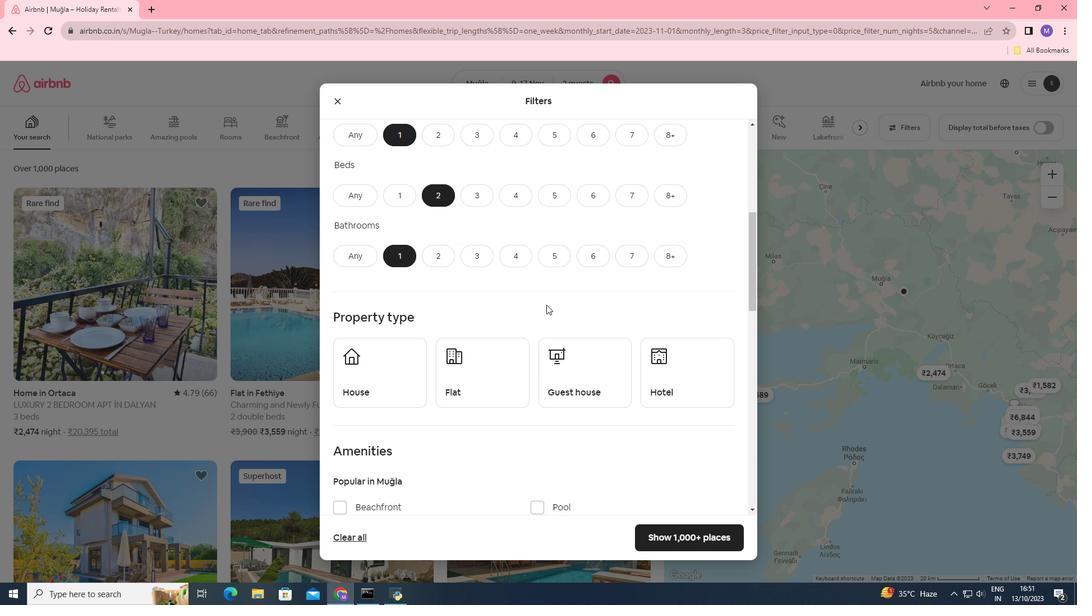 
Action: Mouse scrolled (546, 304) with delta (0, 0)
Screenshot: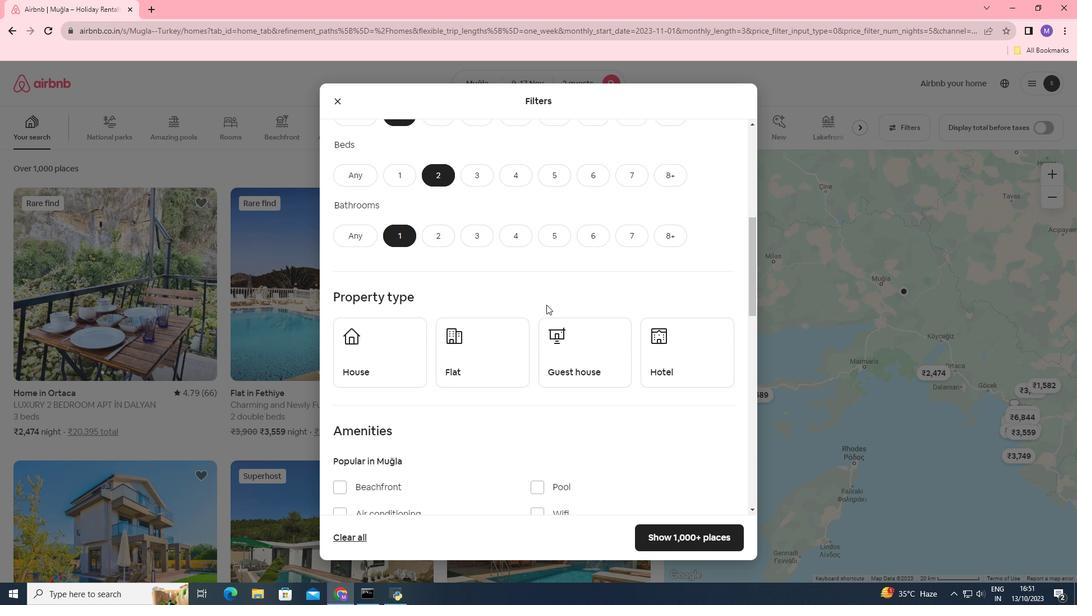 
Action: Mouse moved to (482, 305)
Screenshot: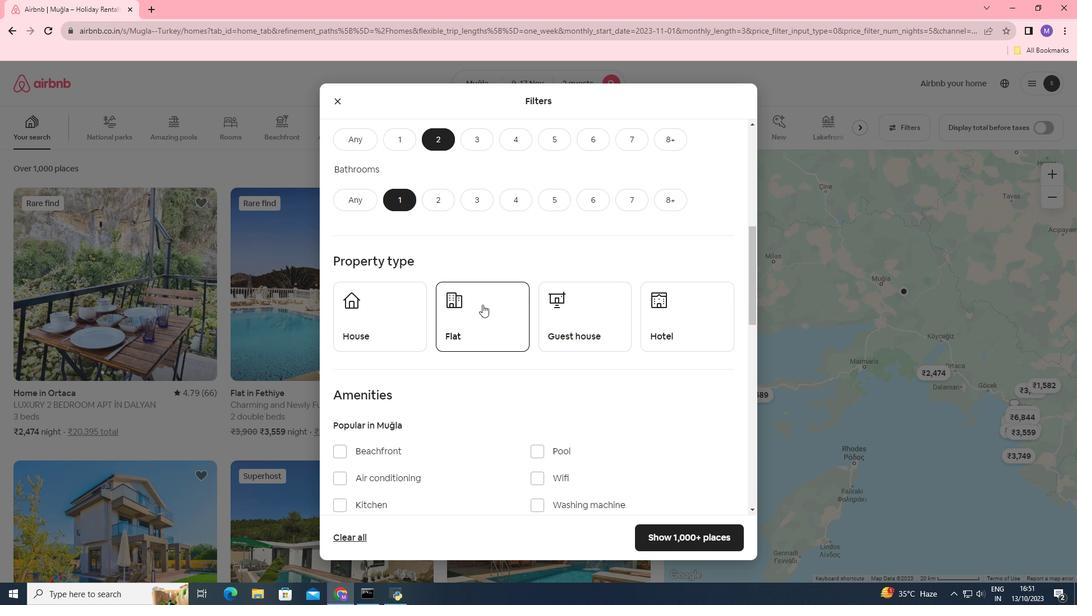 
Action: Mouse pressed left at (482, 305)
Screenshot: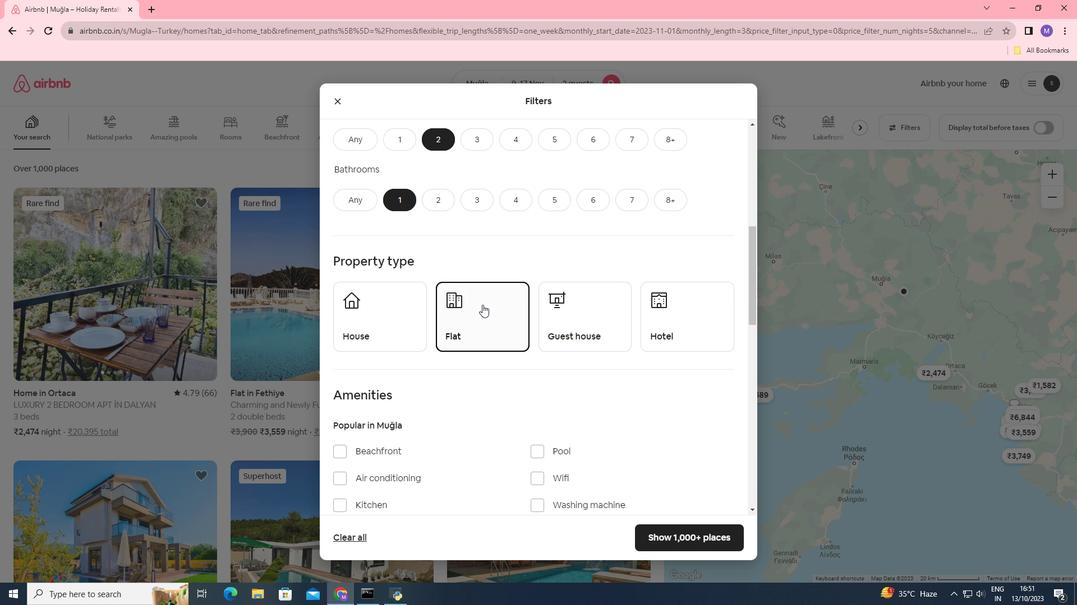 
Action: Mouse moved to (587, 263)
Screenshot: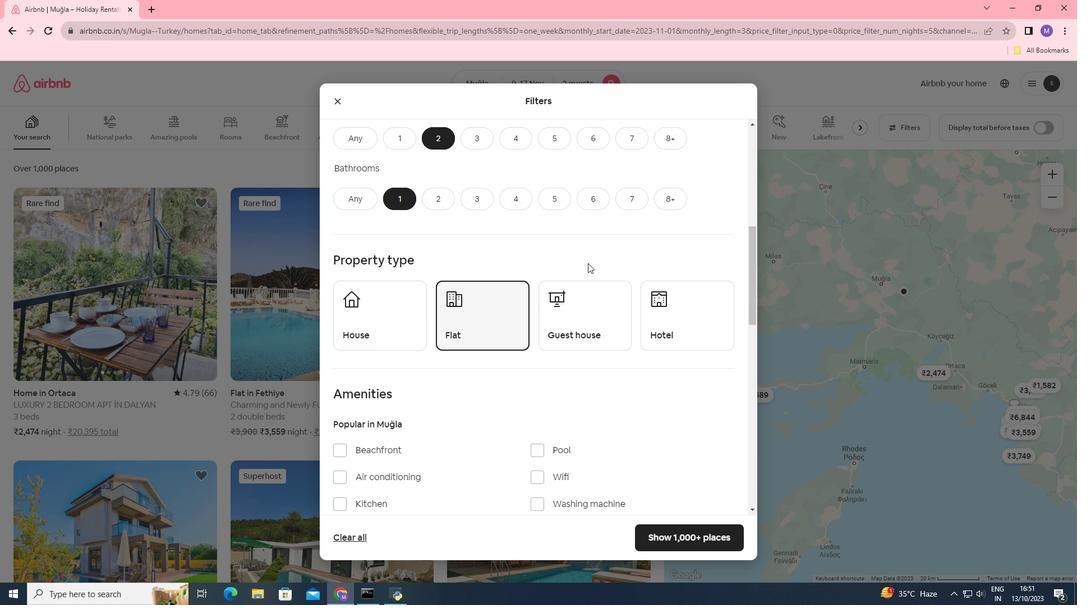 
Action: Mouse scrolled (587, 263) with delta (0, 0)
Screenshot: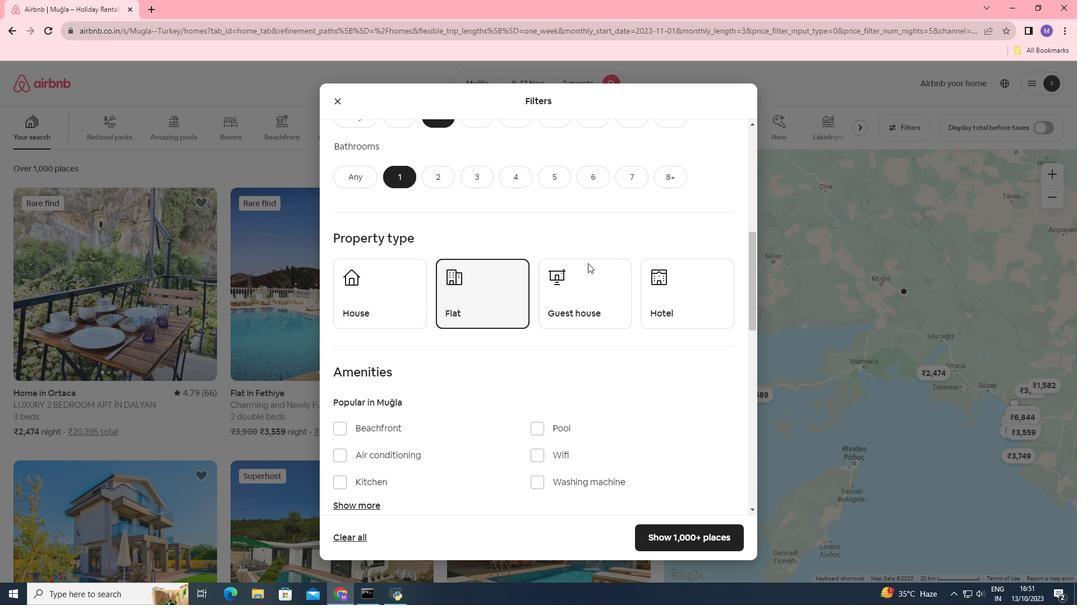 
Action: Mouse scrolled (587, 263) with delta (0, 0)
Screenshot: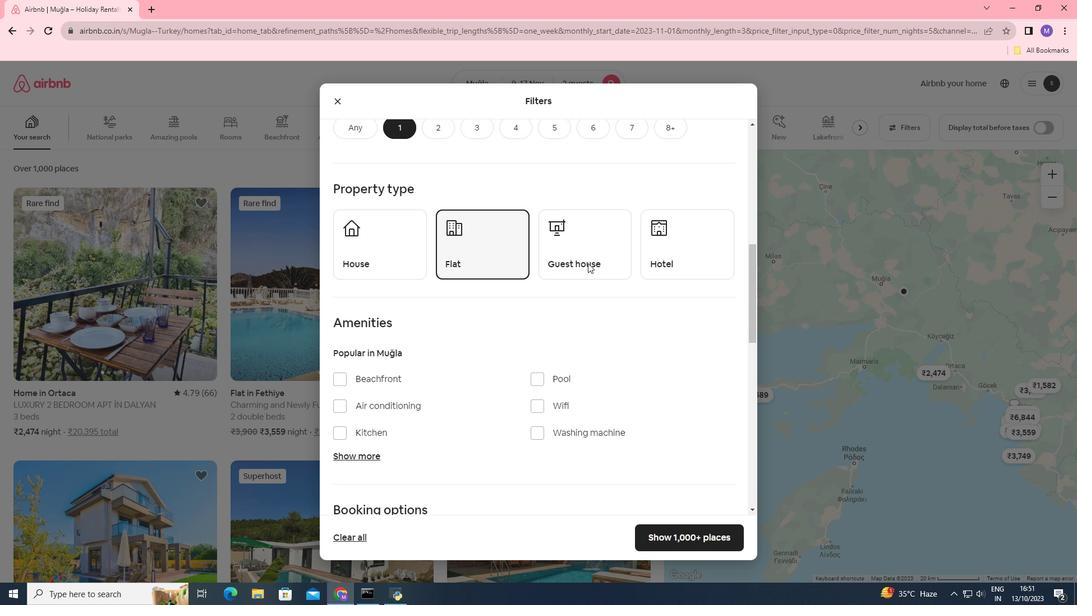 
Action: Mouse moved to (536, 364)
Screenshot: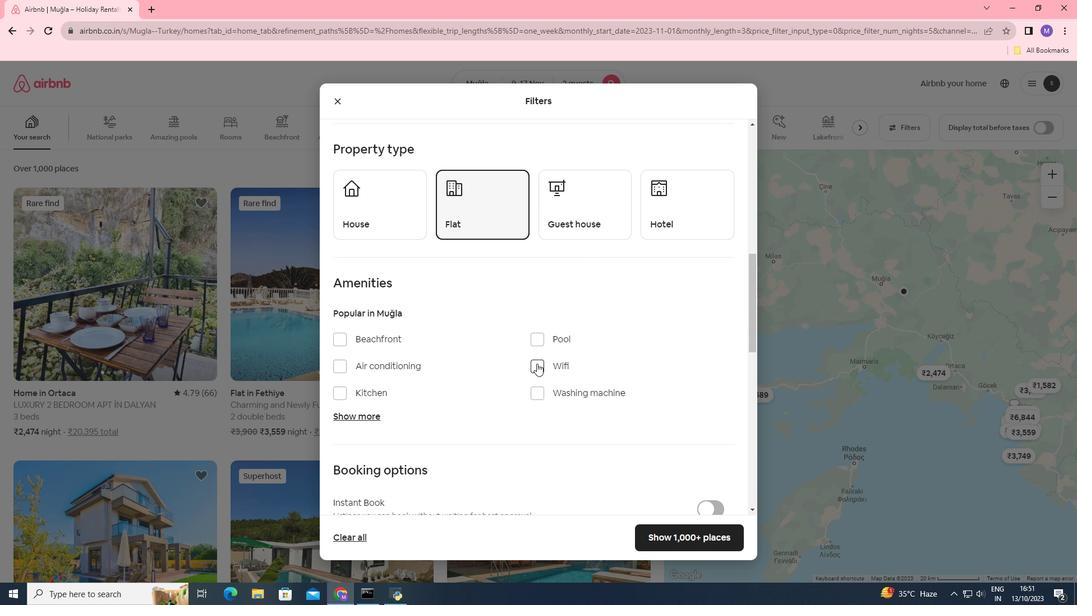 
Action: Mouse pressed left at (536, 364)
Screenshot: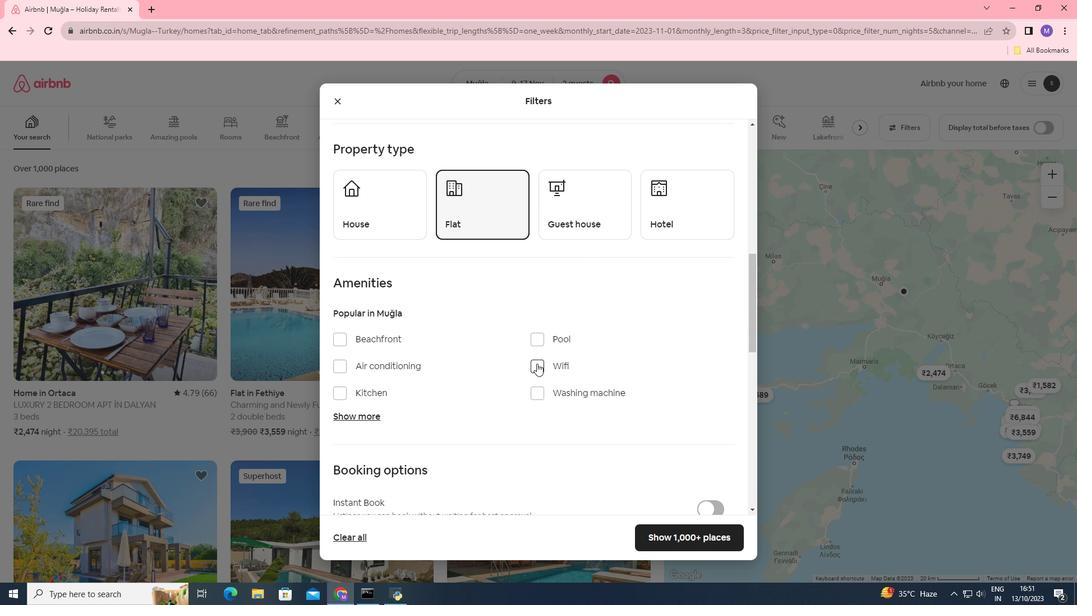 
Action: Mouse moved to (605, 342)
Screenshot: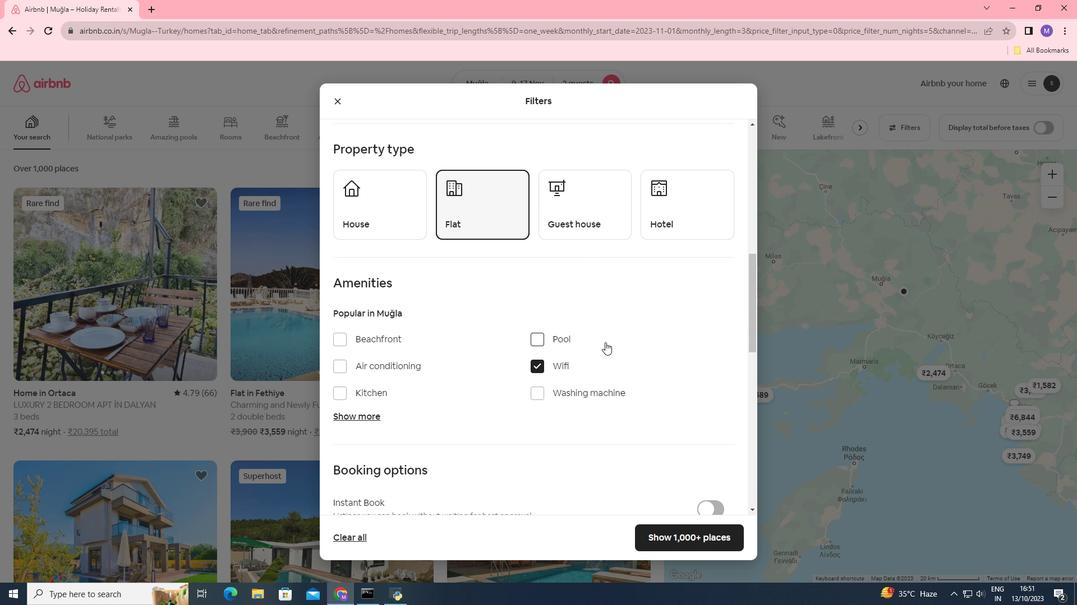 
Action: Mouse scrolled (605, 342) with delta (0, 0)
Screenshot: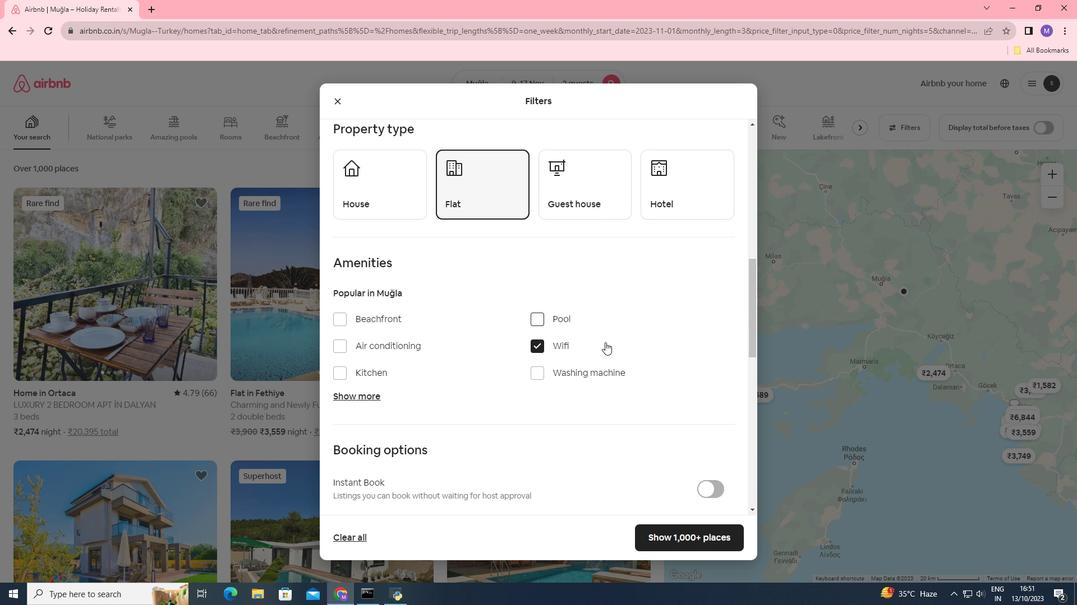 
Action: Mouse moved to (646, 441)
Screenshot: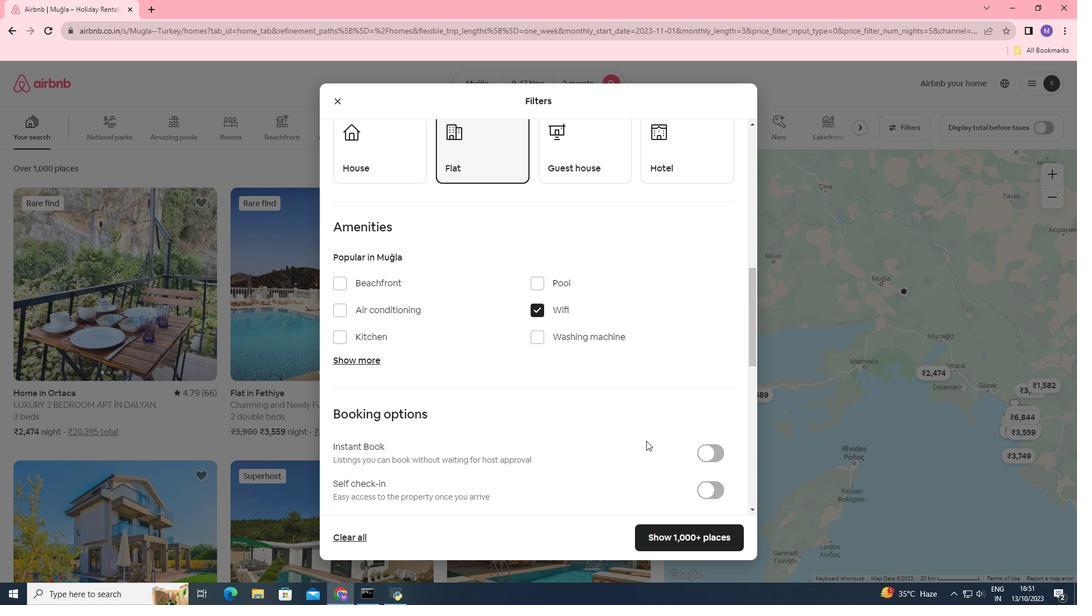 
Action: Mouse scrolled (646, 440) with delta (0, 0)
Screenshot: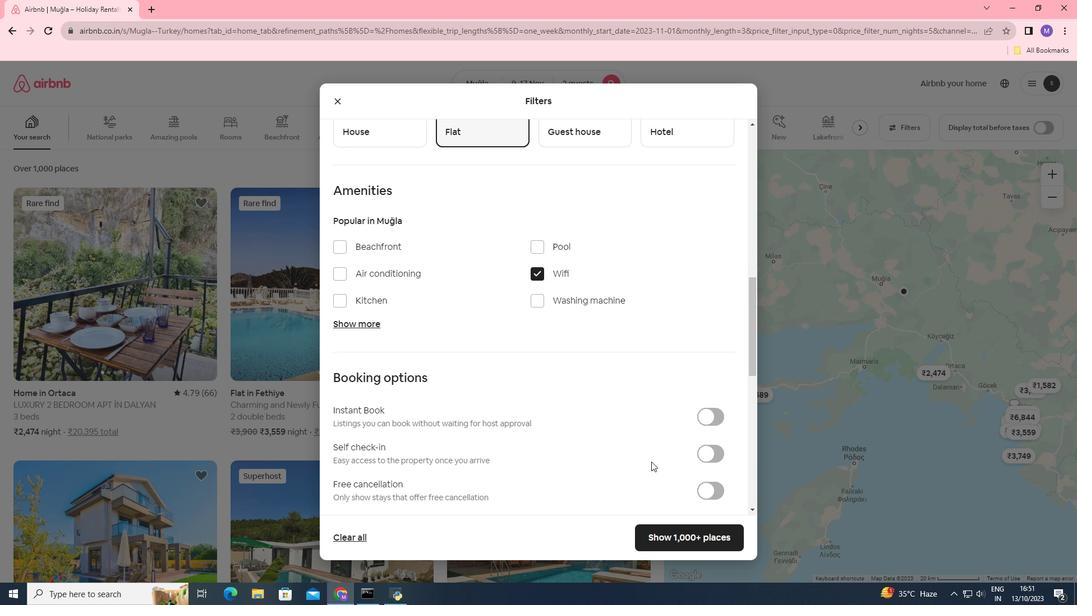 
Action: Mouse moved to (693, 535)
Screenshot: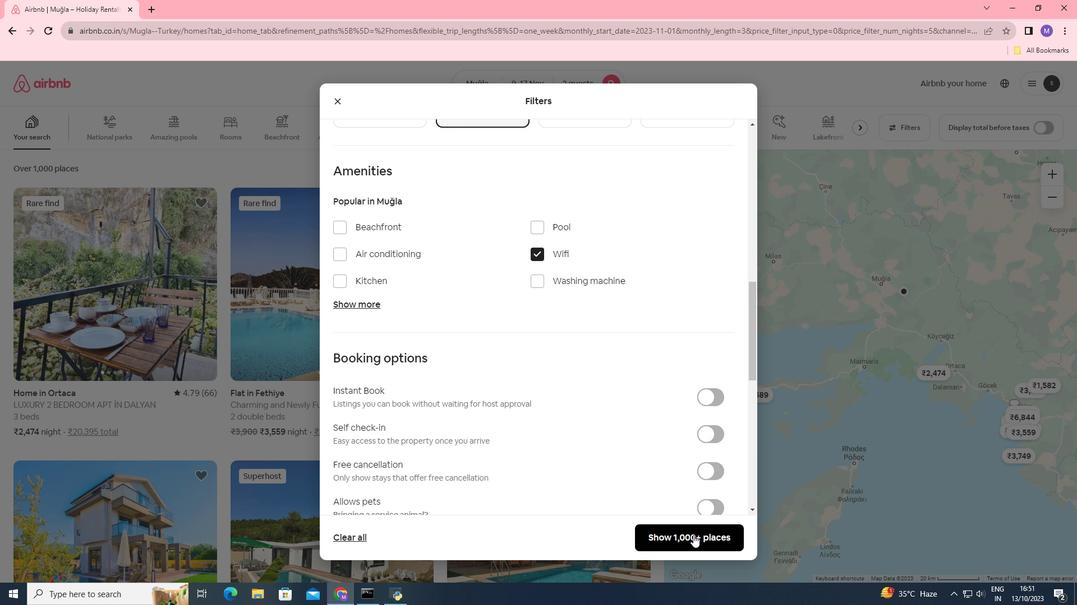 
Action: Mouse pressed left at (693, 535)
Screenshot: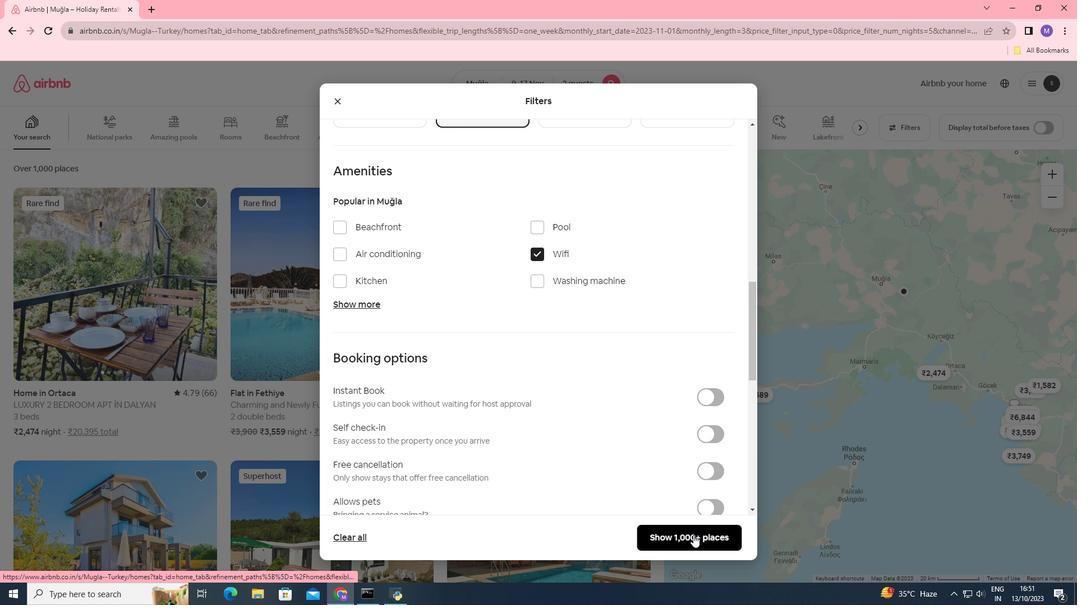 
Action: Mouse moved to (114, 313)
Screenshot: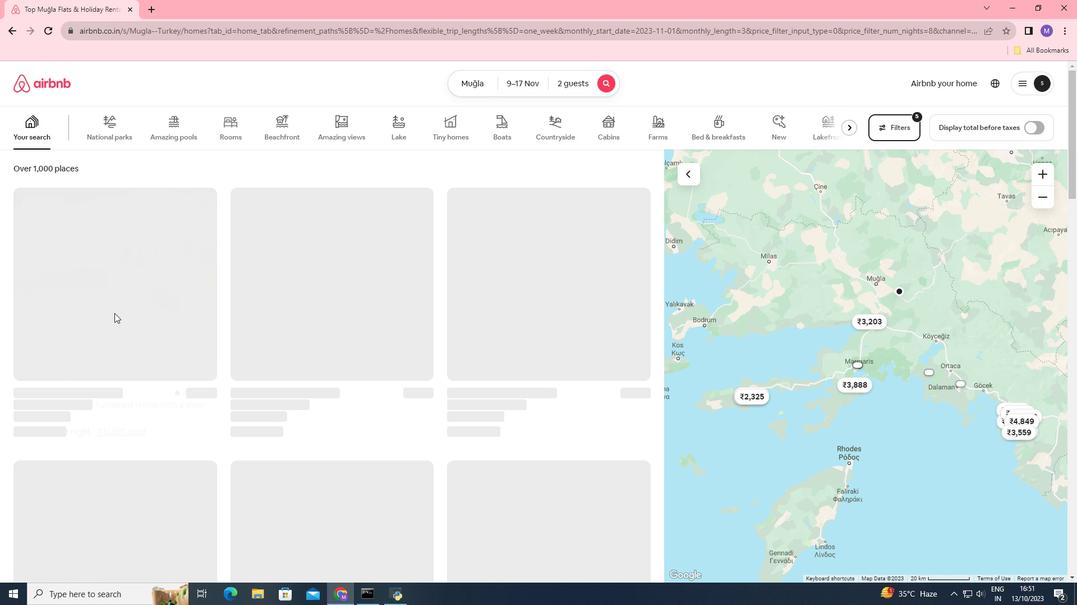 
Action: Mouse pressed left at (114, 313)
Screenshot: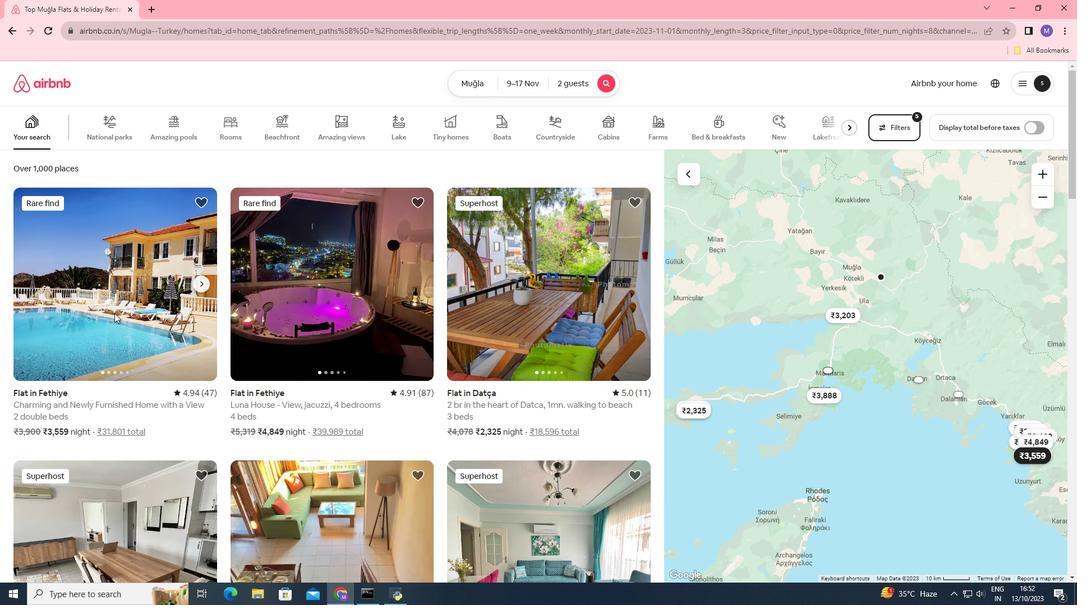 
Action: Mouse moved to (798, 420)
Screenshot: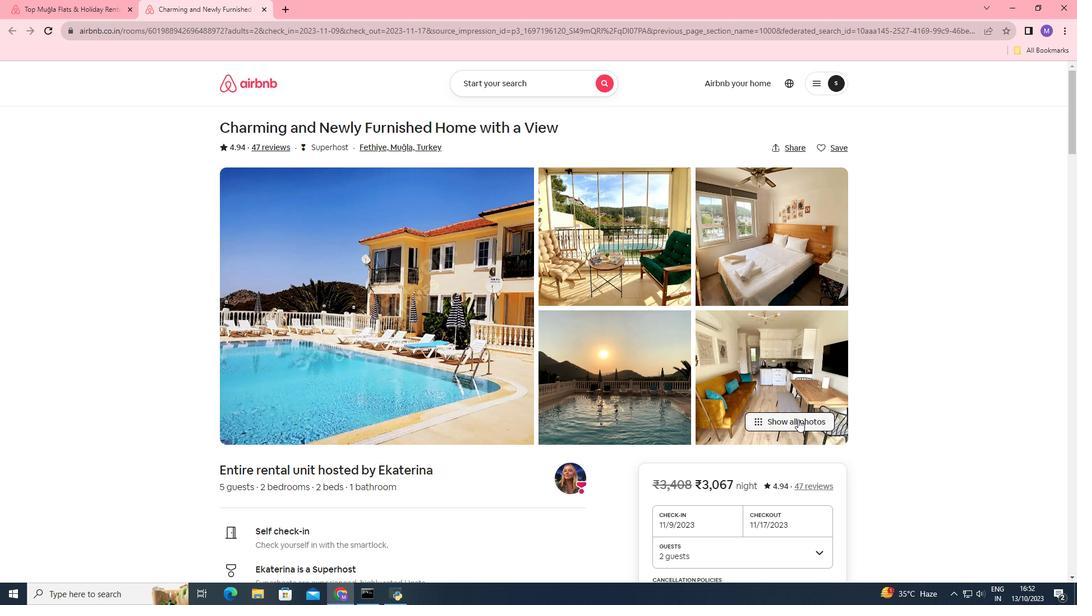 
Action: Mouse pressed left at (798, 420)
Screenshot: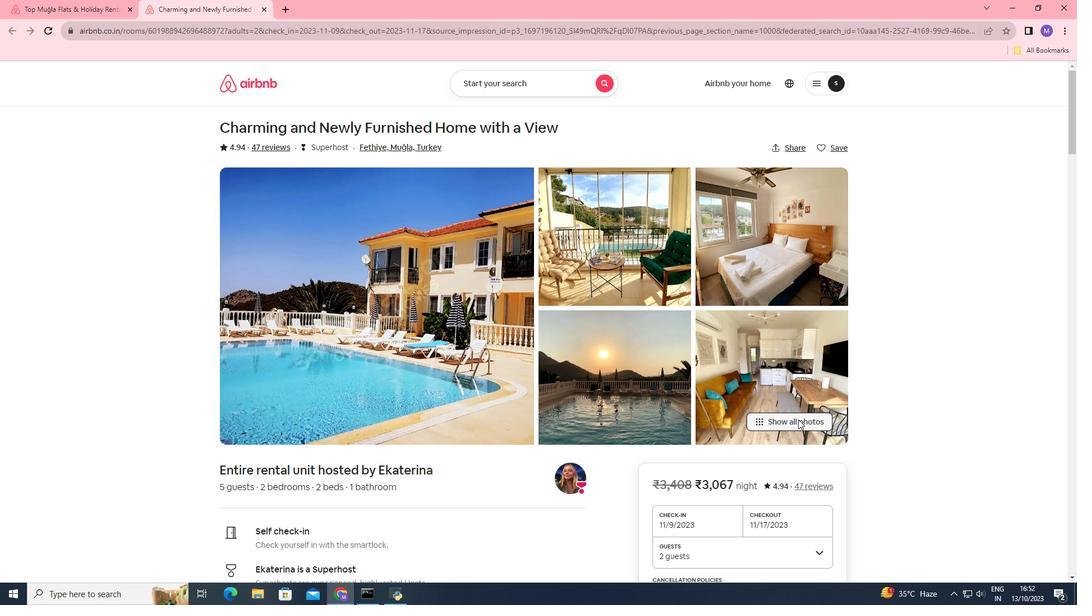 
Action: Mouse moved to (598, 332)
Screenshot: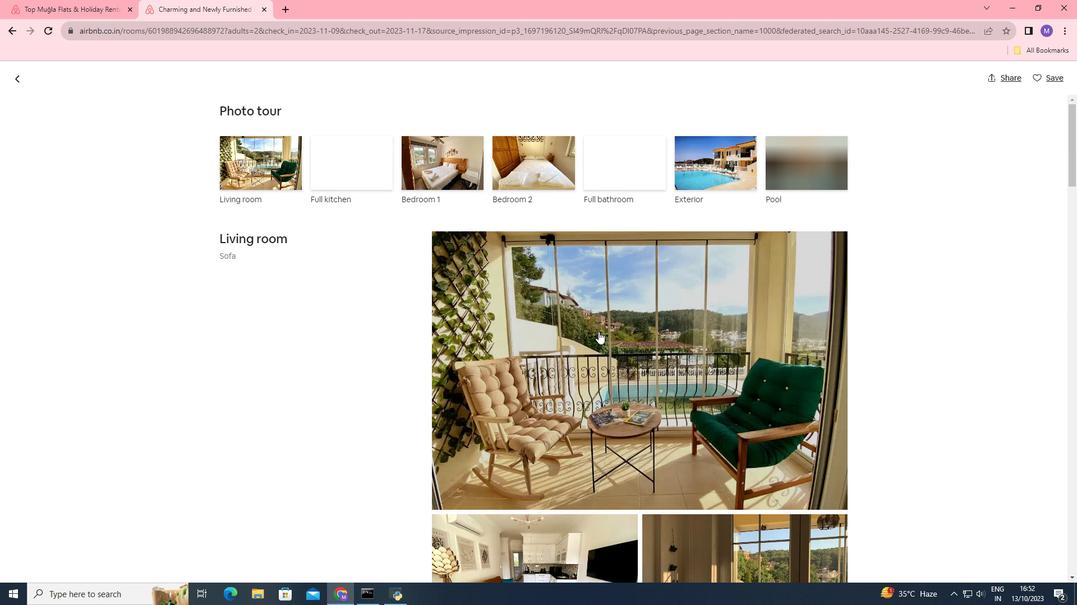 
Action: Mouse scrolled (598, 331) with delta (0, 0)
Screenshot: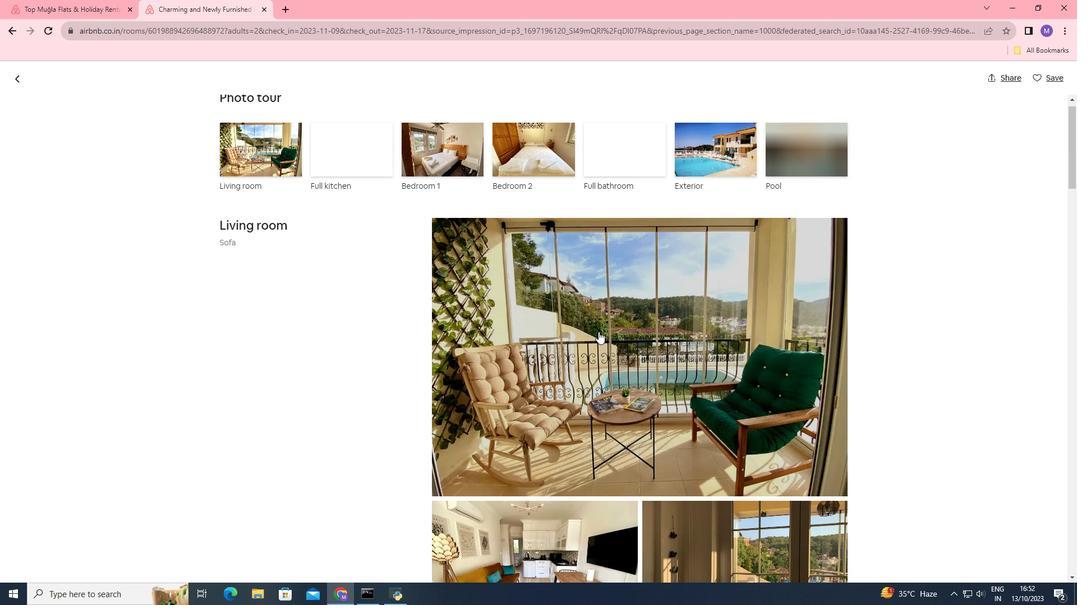 
Action: Mouse scrolled (598, 331) with delta (0, 0)
Screenshot: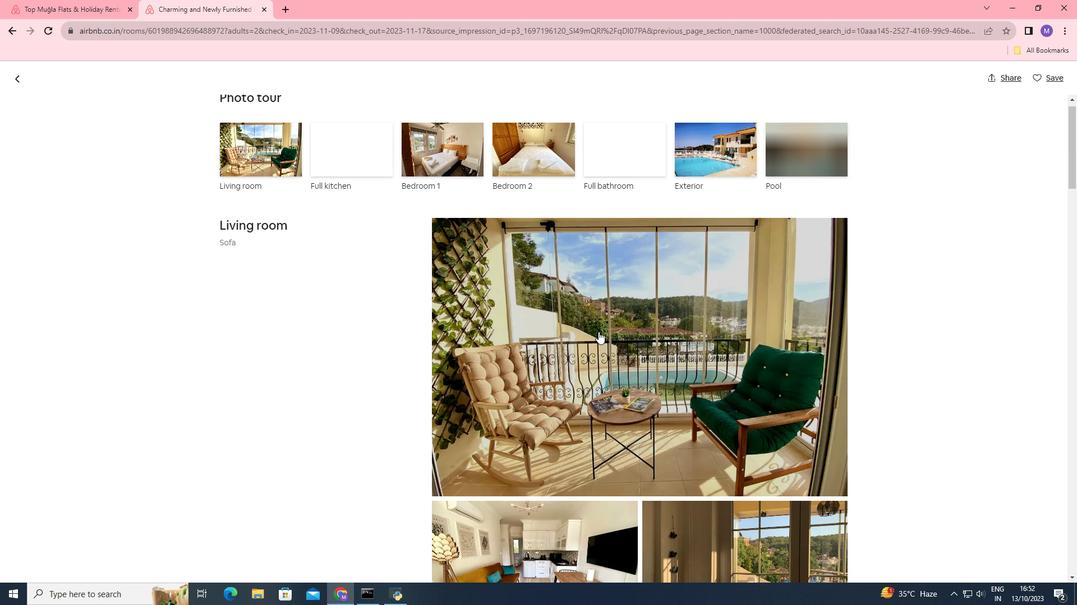 
Action: Mouse scrolled (598, 331) with delta (0, 0)
Screenshot: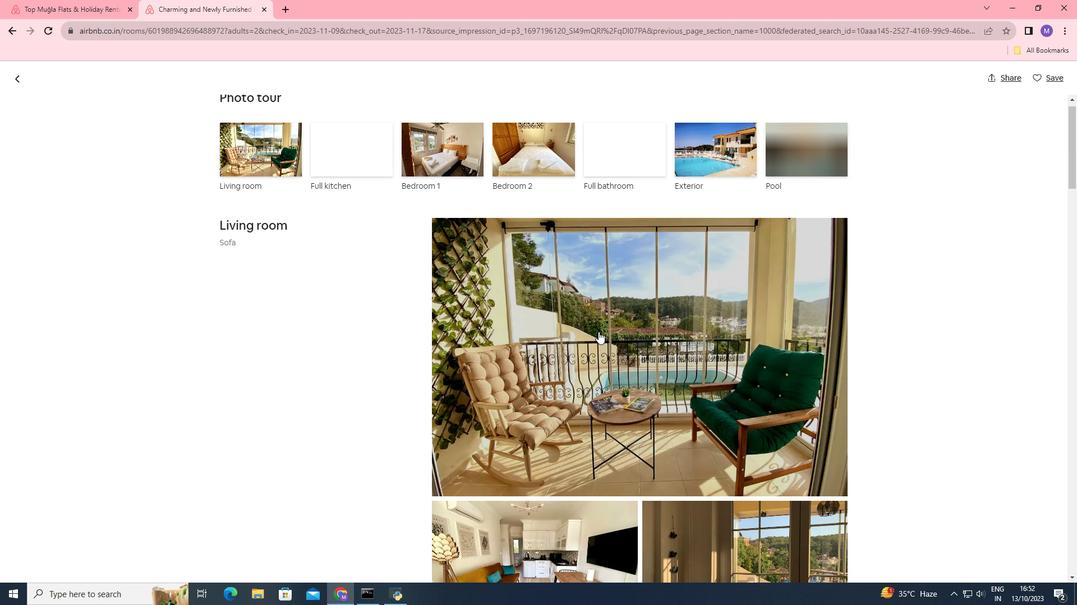 
Action: Mouse moved to (598, 330)
Screenshot: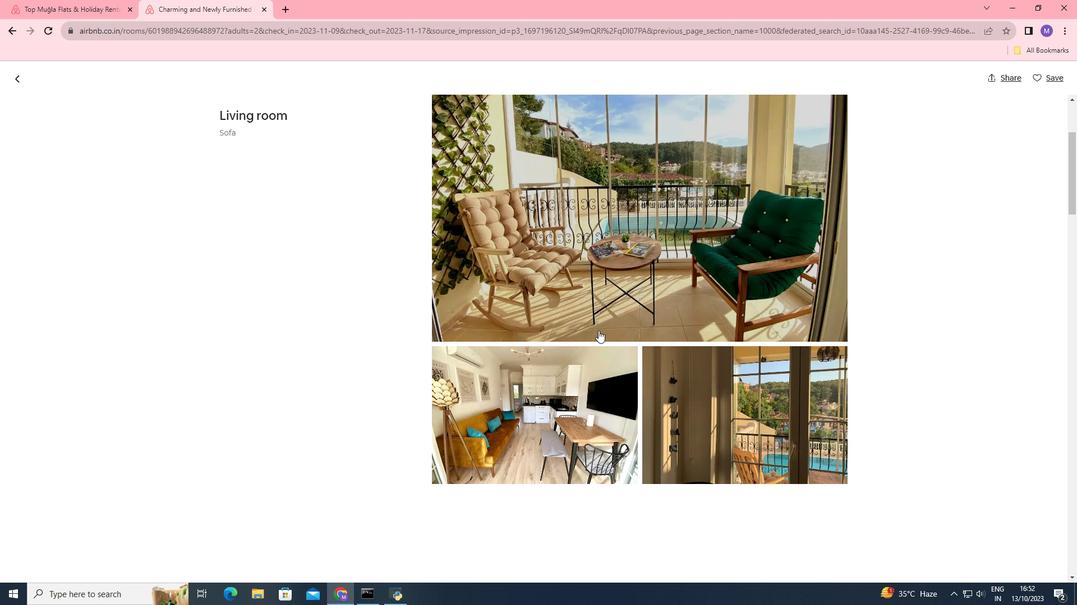 
Action: Mouse scrolled (598, 330) with delta (0, 0)
Screenshot: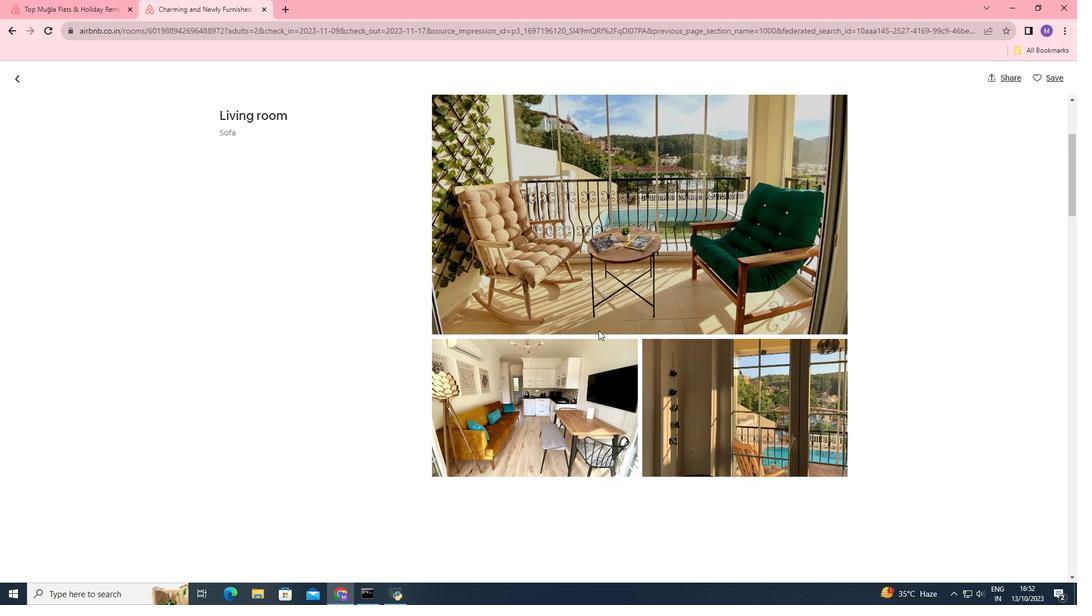 
Action: Mouse scrolled (598, 330) with delta (0, 0)
Screenshot: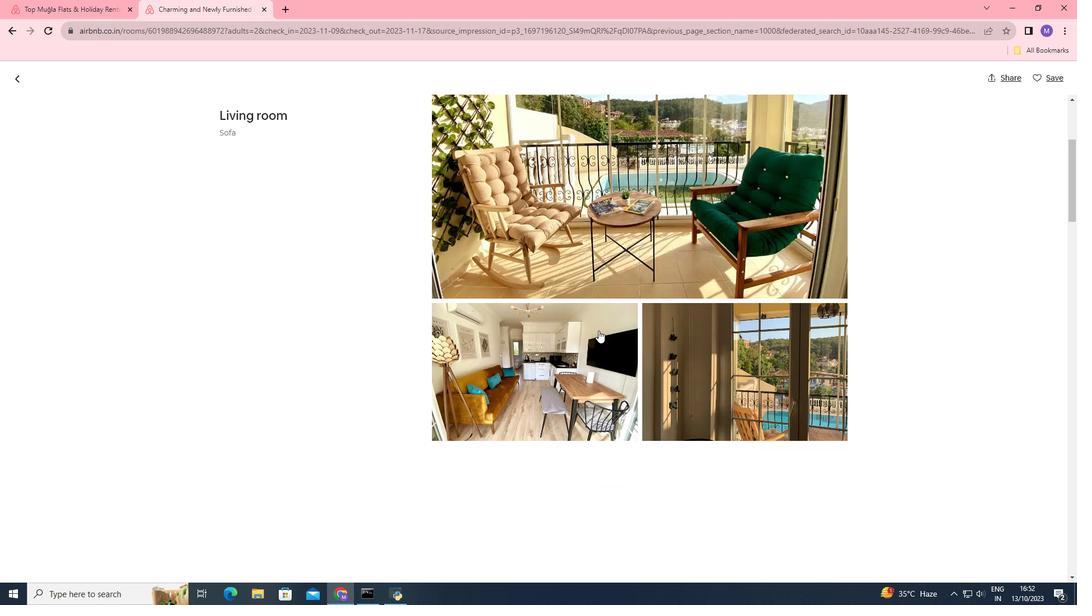 
Action: Mouse scrolled (598, 330) with delta (0, 0)
Screenshot: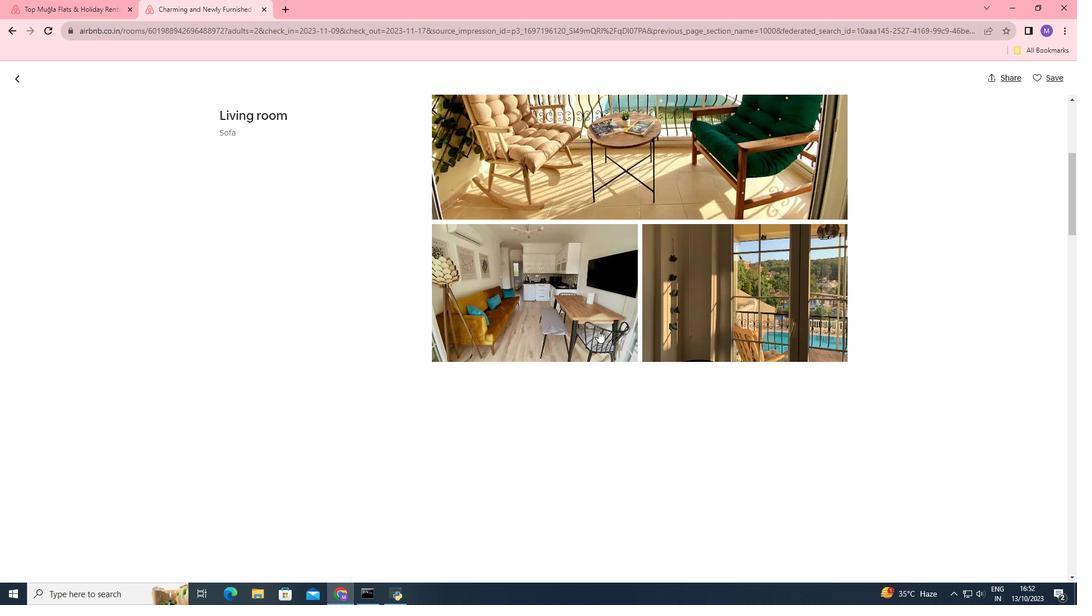 
Action: Mouse scrolled (598, 330) with delta (0, 0)
Screenshot: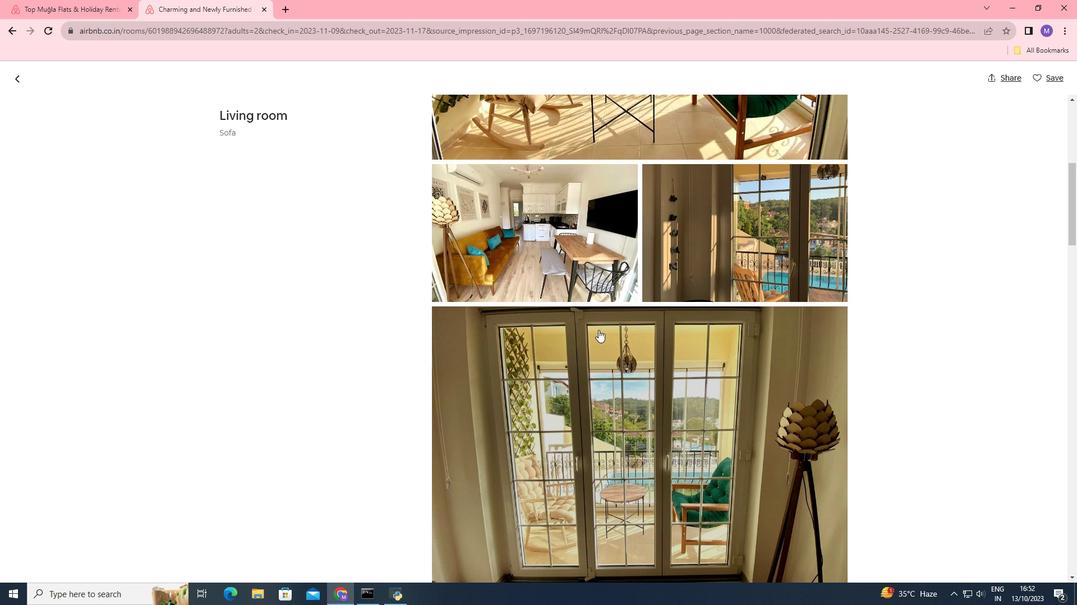 
Action: Mouse scrolled (598, 330) with delta (0, 0)
Screenshot: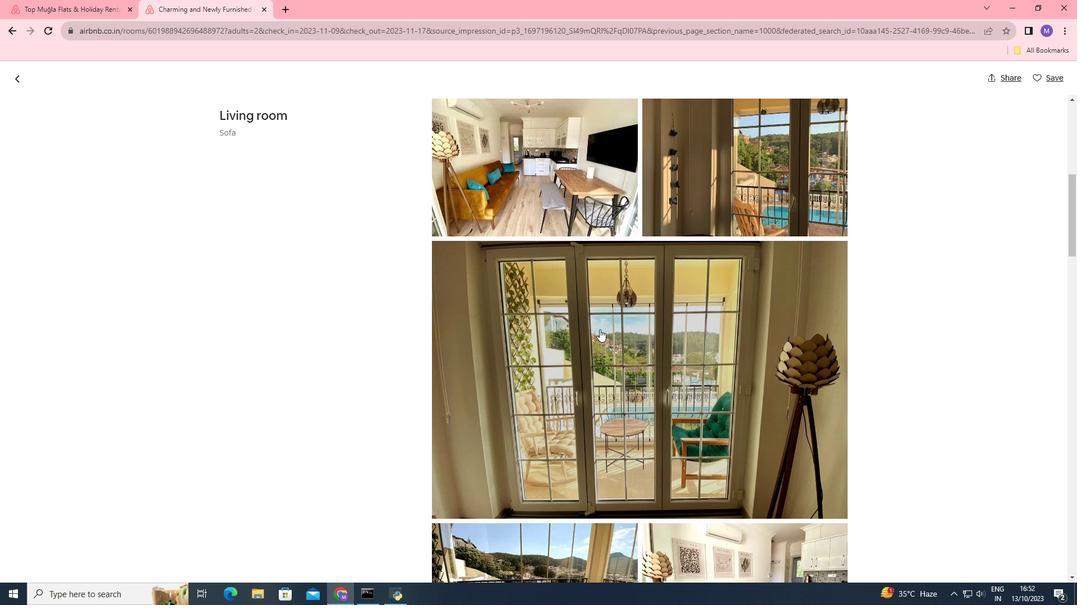 
Action: Mouse moved to (599, 330)
Screenshot: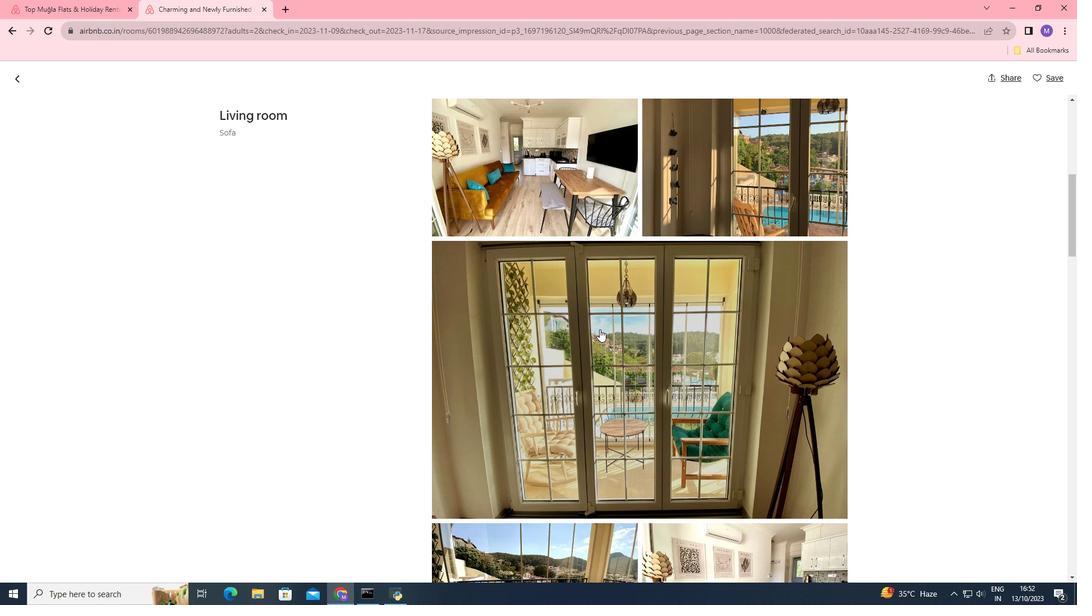 
Action: Mouse scrolled (599, 329) with delta (0, 0)
Screenshot: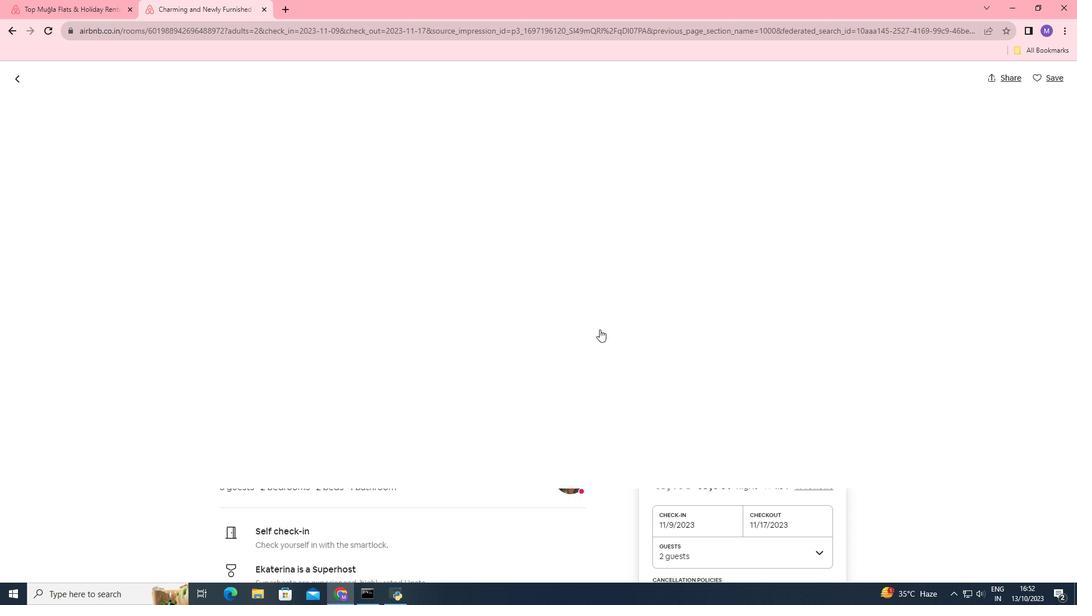 
Action: Mouse moved to (600, 327)
Screenshot: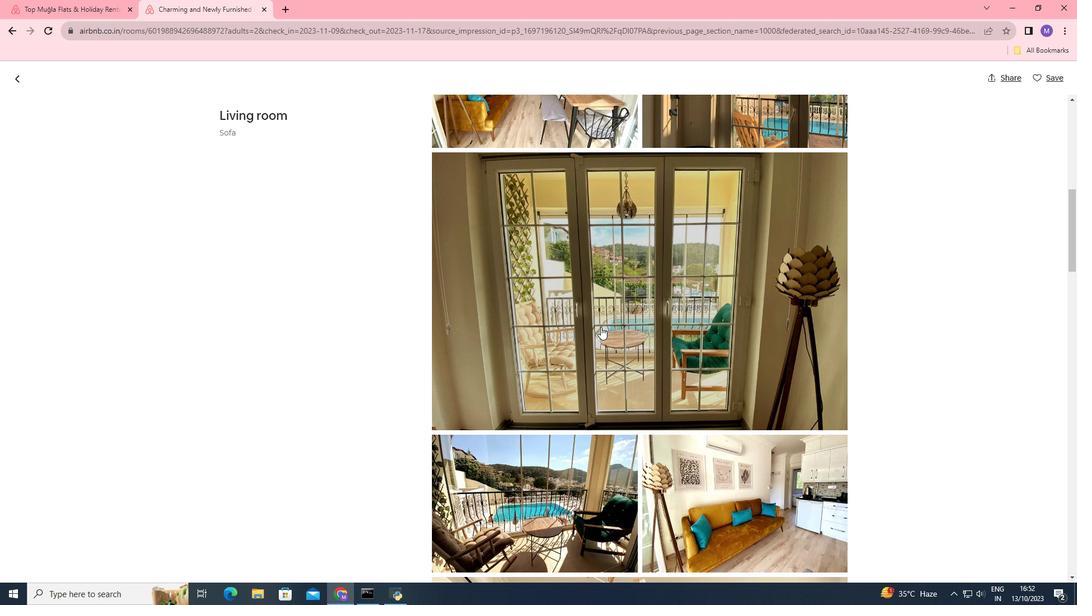 
Action: Mouse scrolled (600, 327) with delta (0, 0)
Screenshot: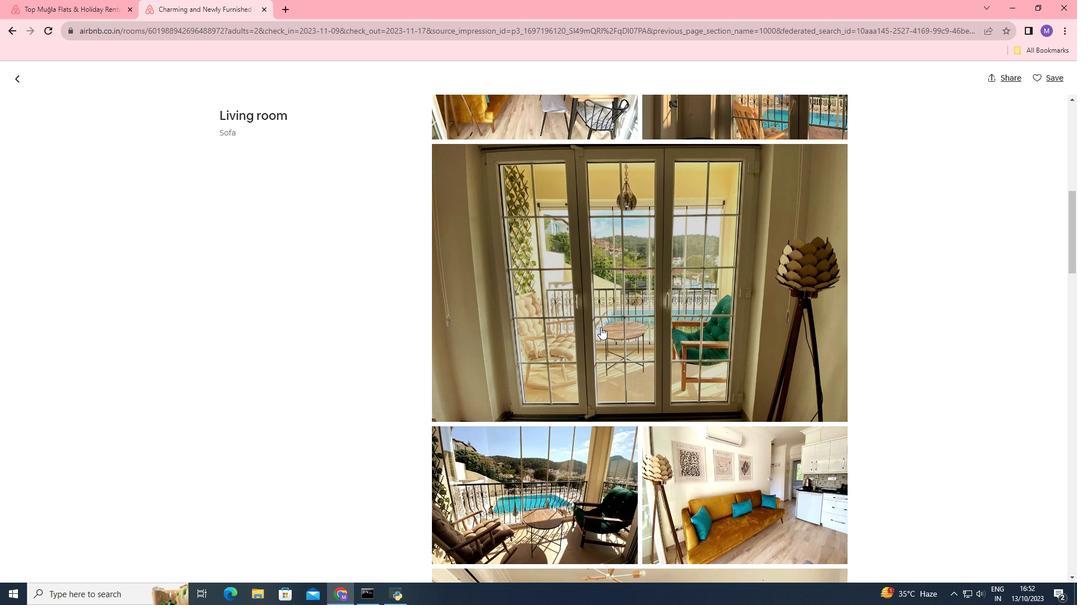 
Action: Mouse scrolled (600, 327) with delta (0, 0)
Screenshot: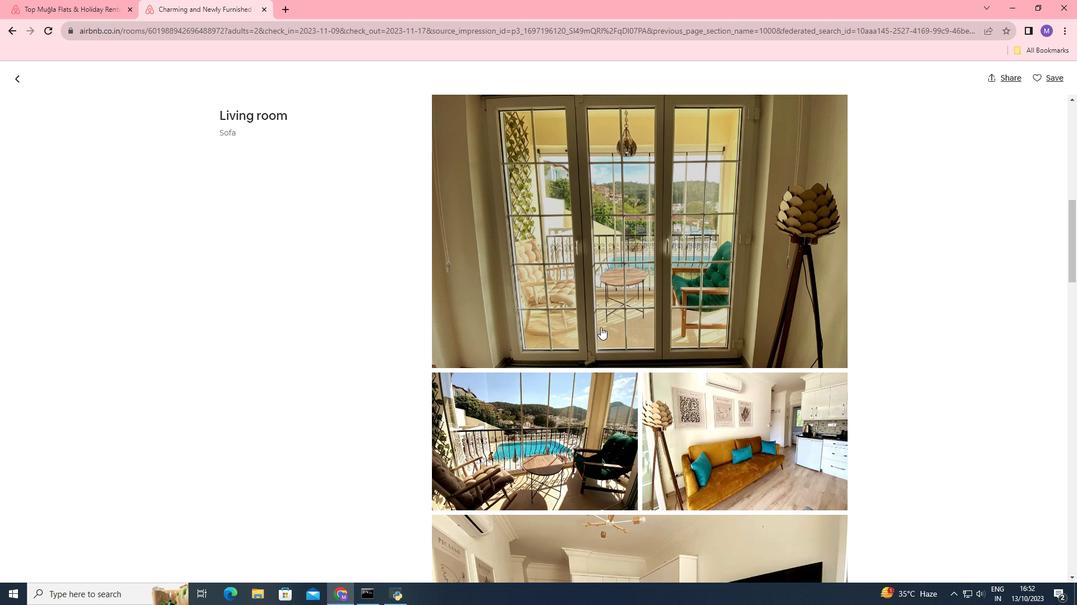 
Action: Mouse scrolled (600, 327) with delta (0, 0)
Screenshot: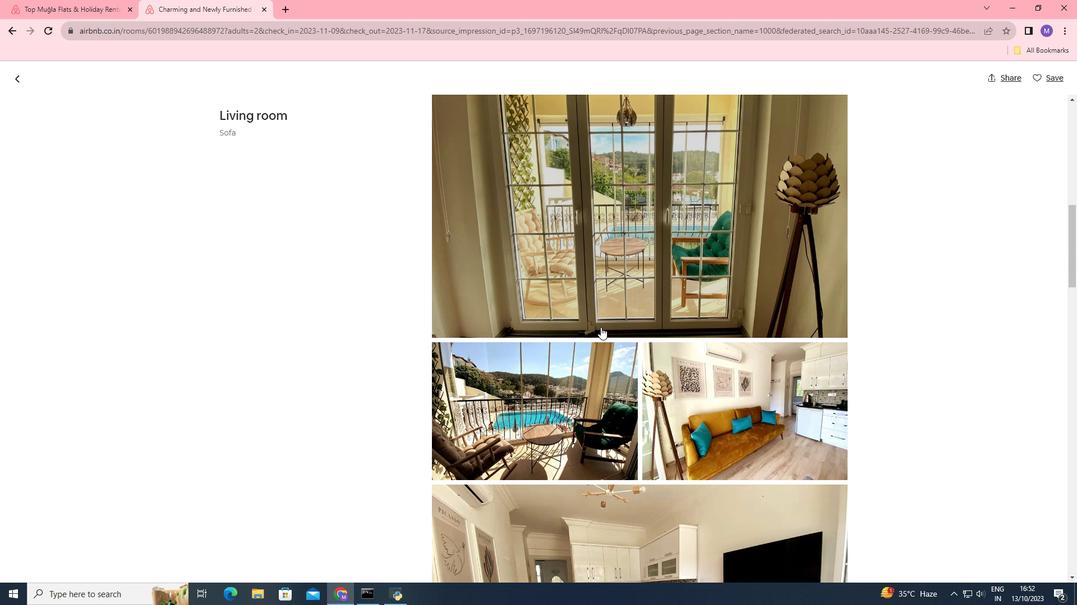 
Action: Mouse moved to (602, 326)
Screenshot: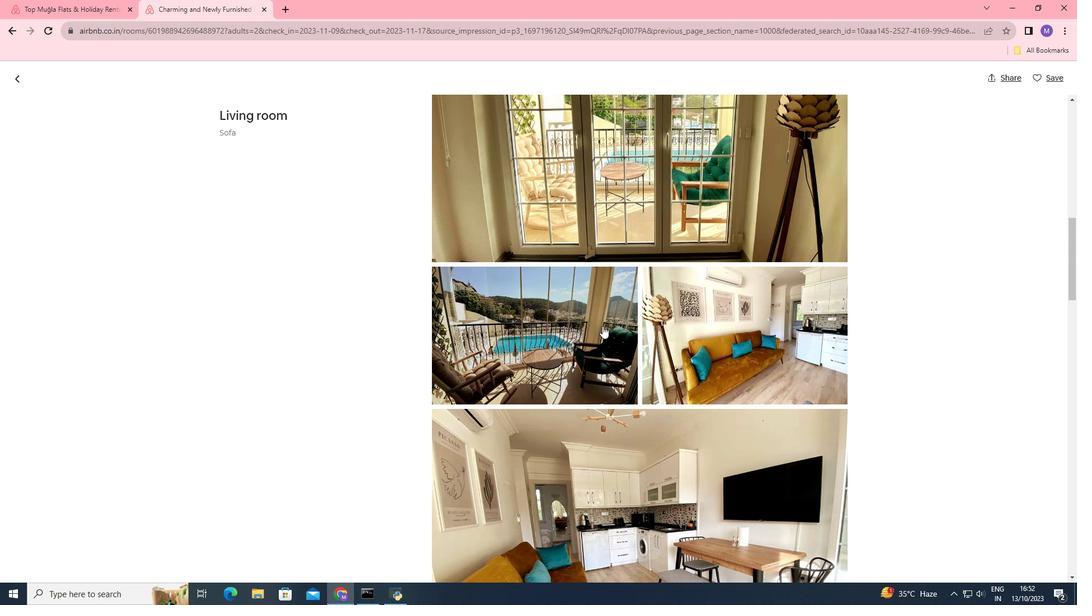 
Action: Mouse scrolled (602, 325) with delta (0, 0)
Screenshot: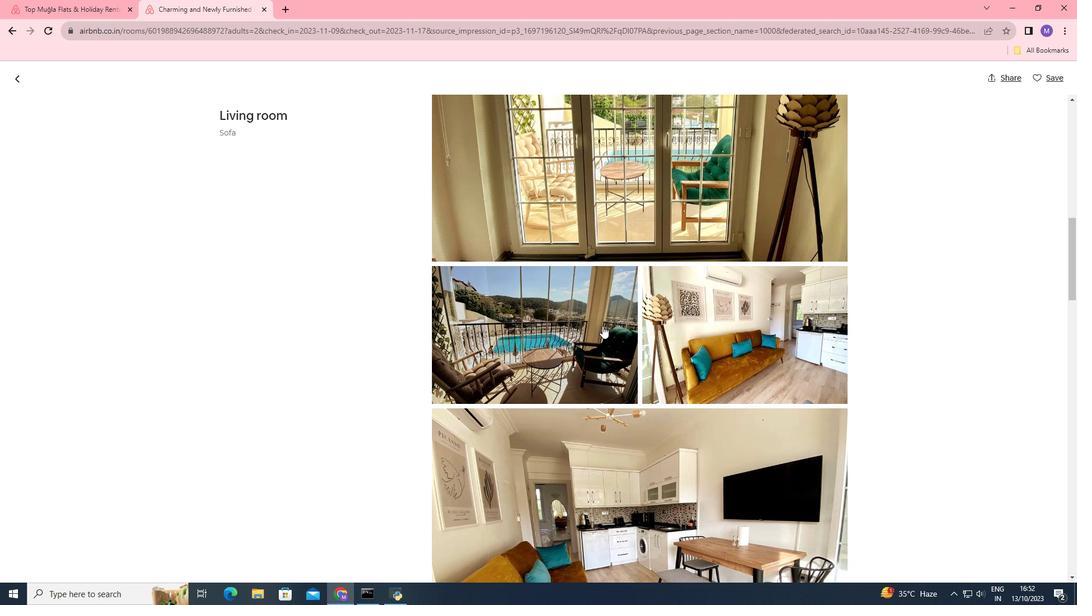 
Action: Mouse scrolled (602, 325) with delta (0, 0)
Screenshot: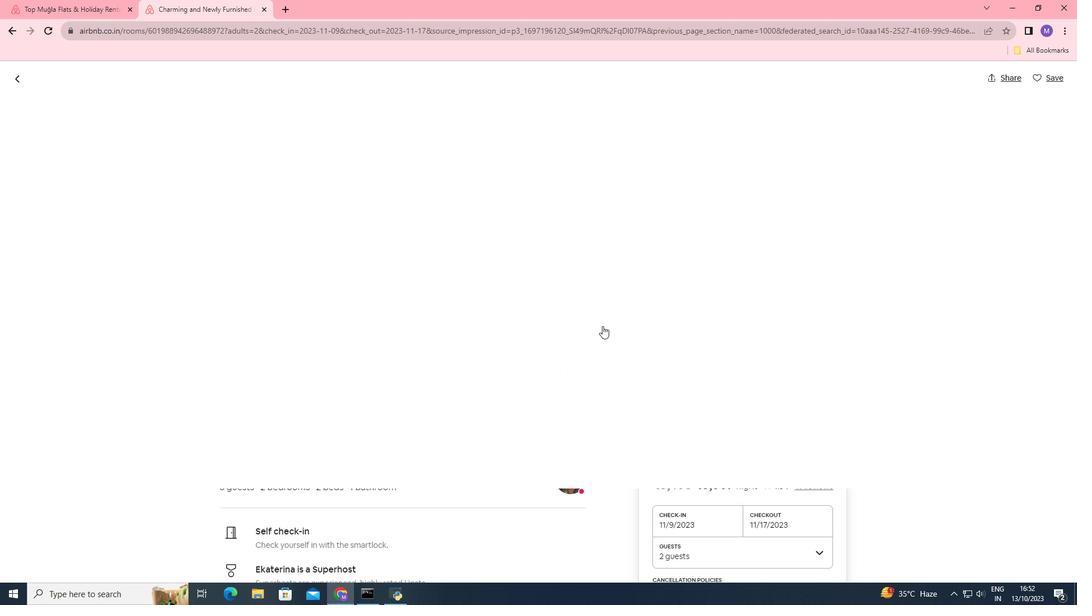 
Action: Mouse scrolled (602, 325) with delta (0, 0)
Screenshot: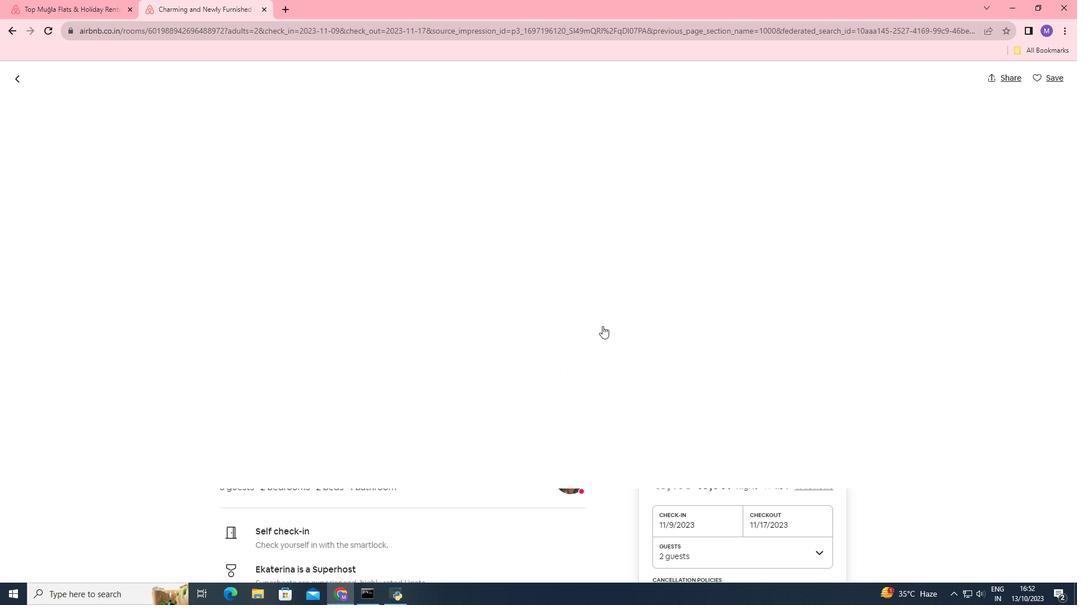 
Action: Mouse scrolled (602, 325) with delta (0, 0)
Screenshot: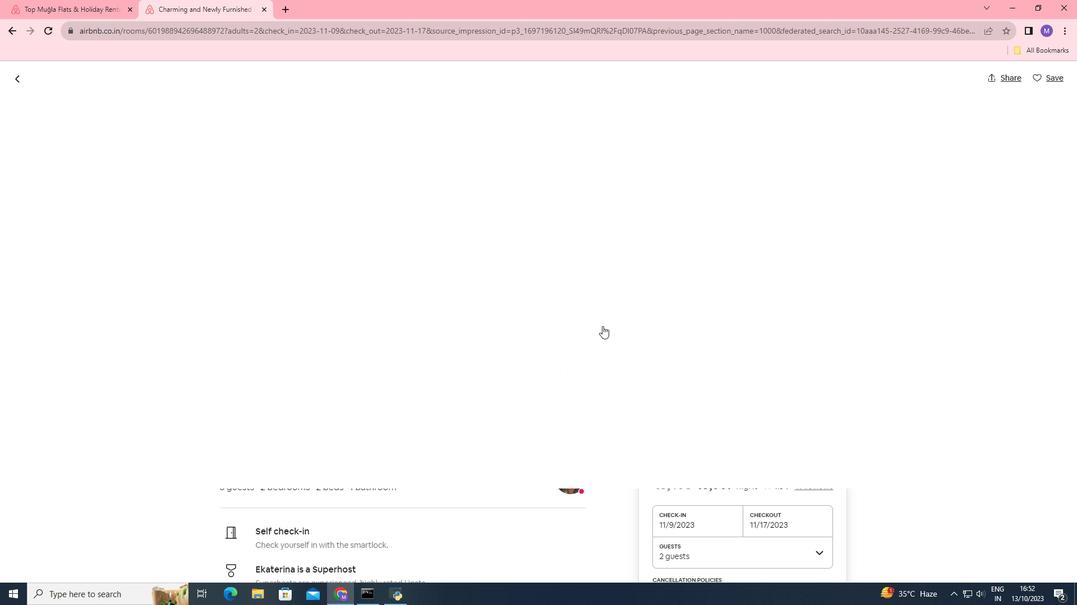 
Action: Mouse moved to (620, 328)
Screenshot: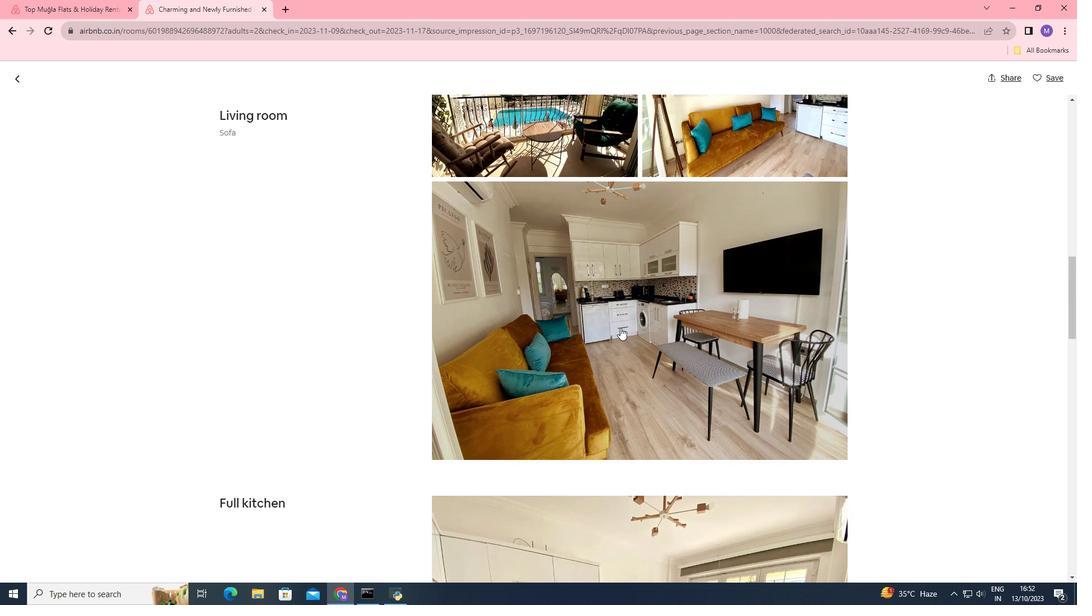 
Action: Mouse scrolled (620, 327) with delta (0, 0)
Screenshot: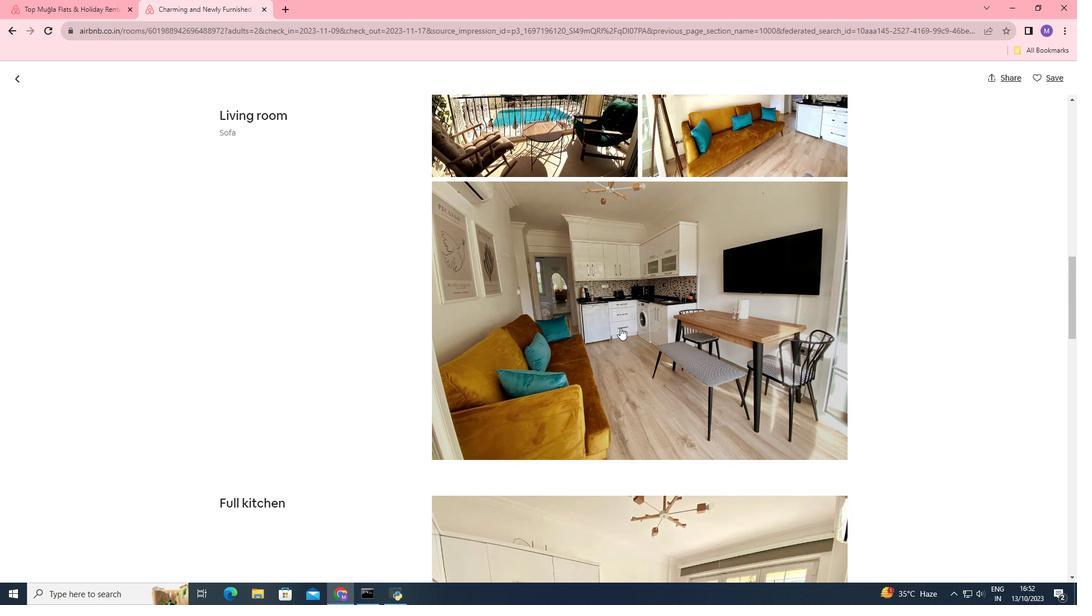 
Action: Mouse scrolled (620, 327) with delta (0, 0)
Screenshot: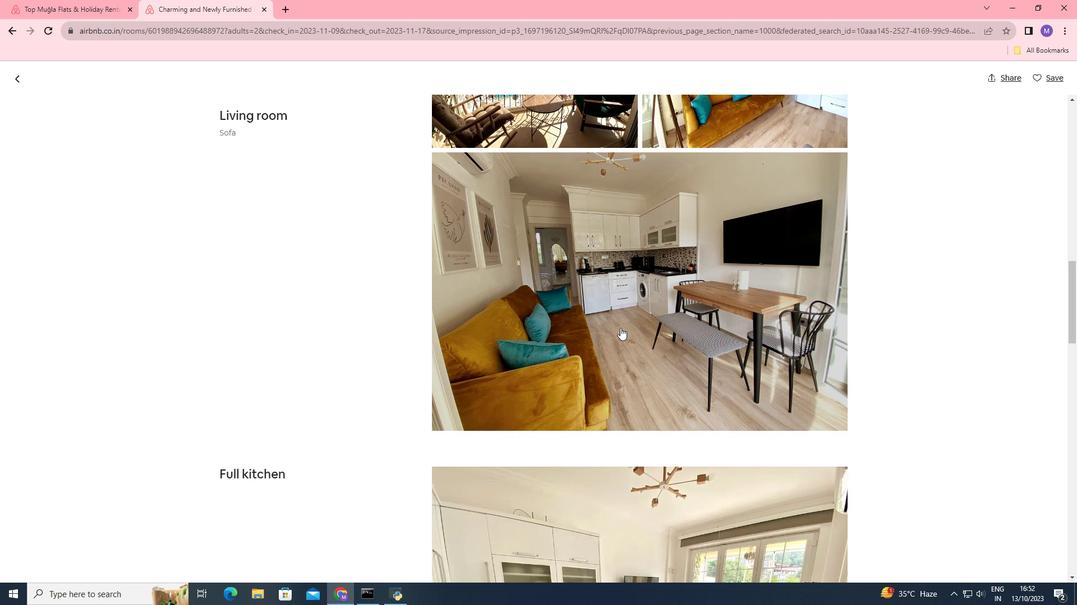 
Action: Mouse scrolled (620, 327) with delta (0, 0)
Screenshot: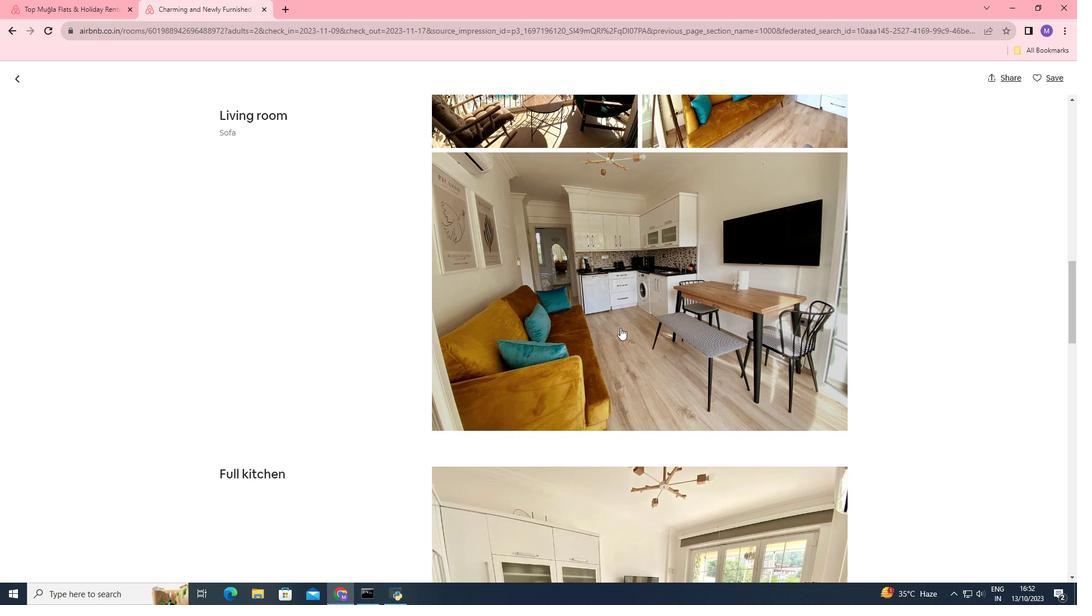 
Action: Mouse scrolled (620, 327) with delta (0, 0)
Screenshot: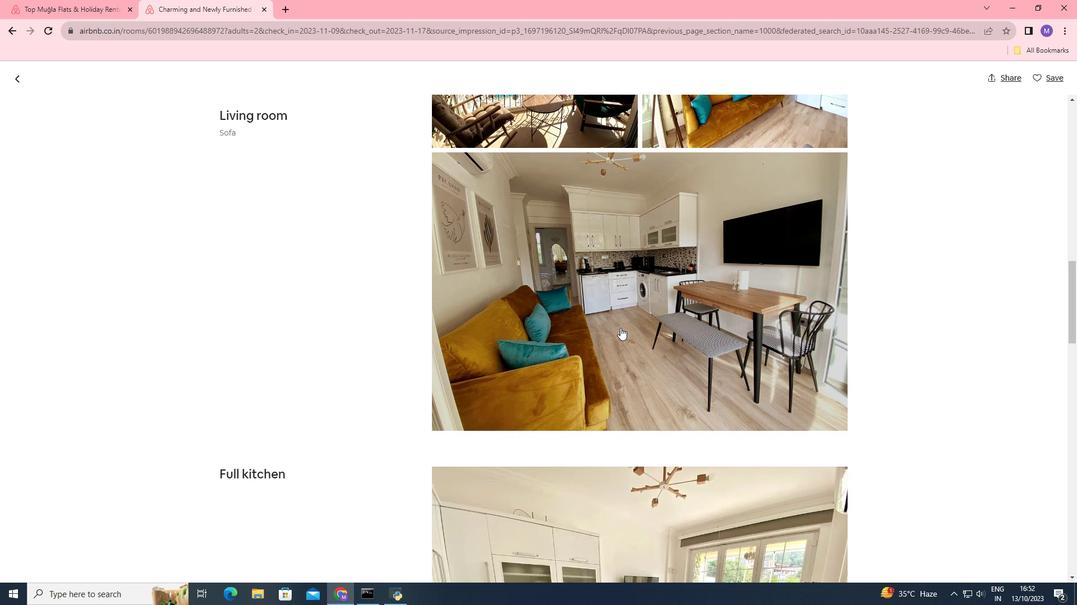
Action: Mouse scrolled (620, 327) with delta (0, 0)
Screenshot: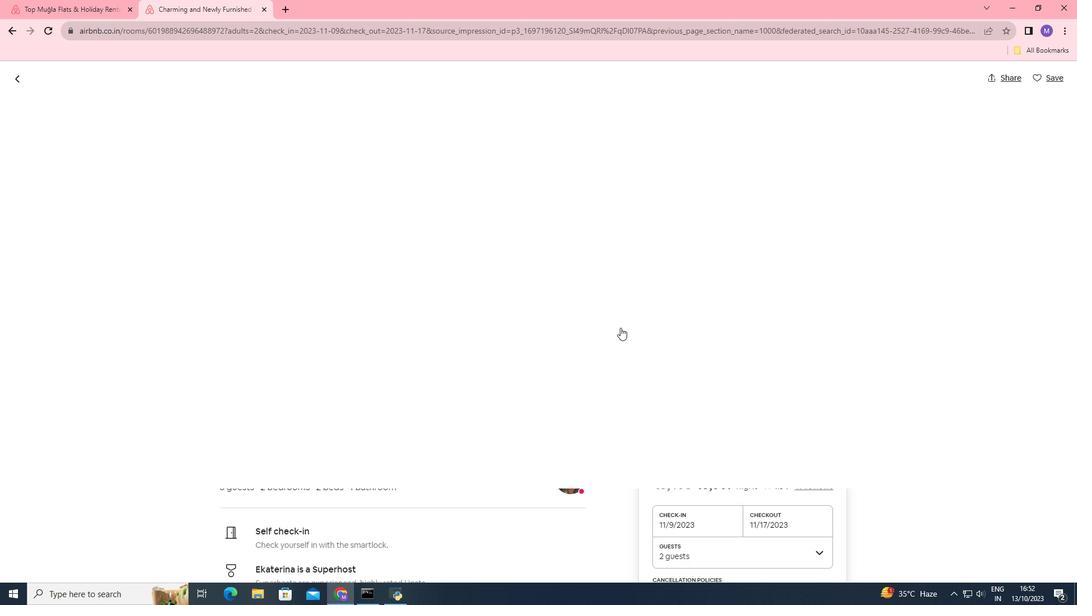 
Action: Mouse scrolled (620, 327) with delta (0, 0)
Screenshot: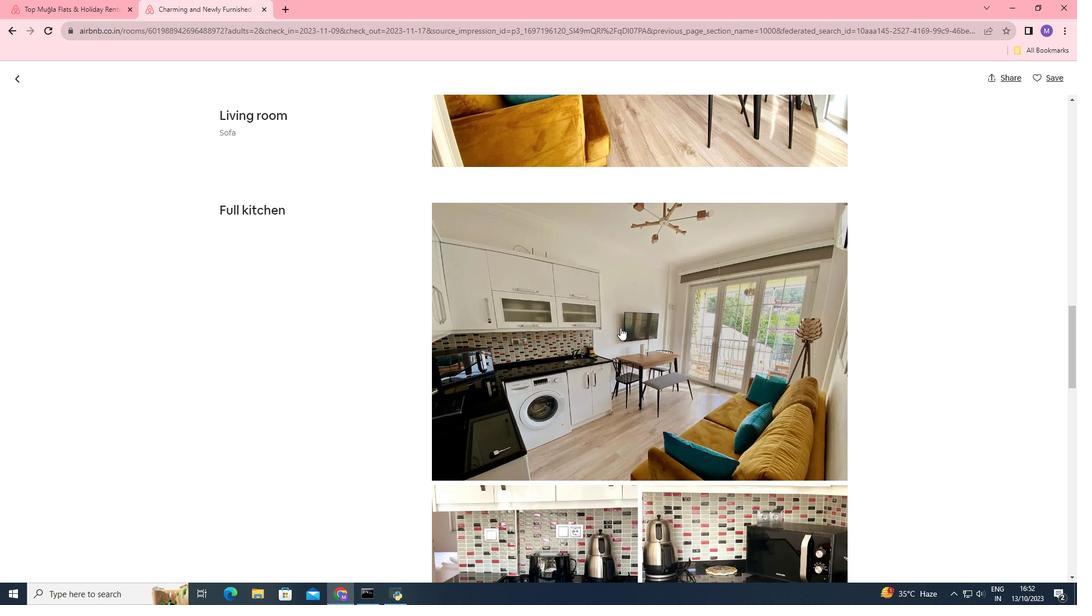 
Action: Mouse scrolled (620, 327) with delta (0, 0)
Screenshot: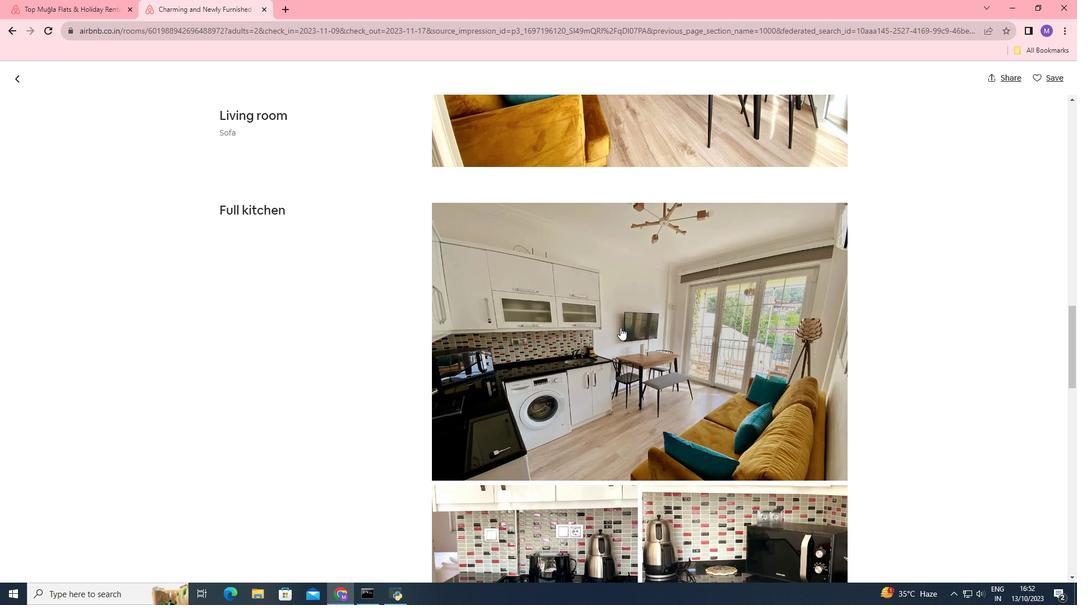 
Action: Mouse scrolled (620, 327) with delta (0, 0)
Screenshot: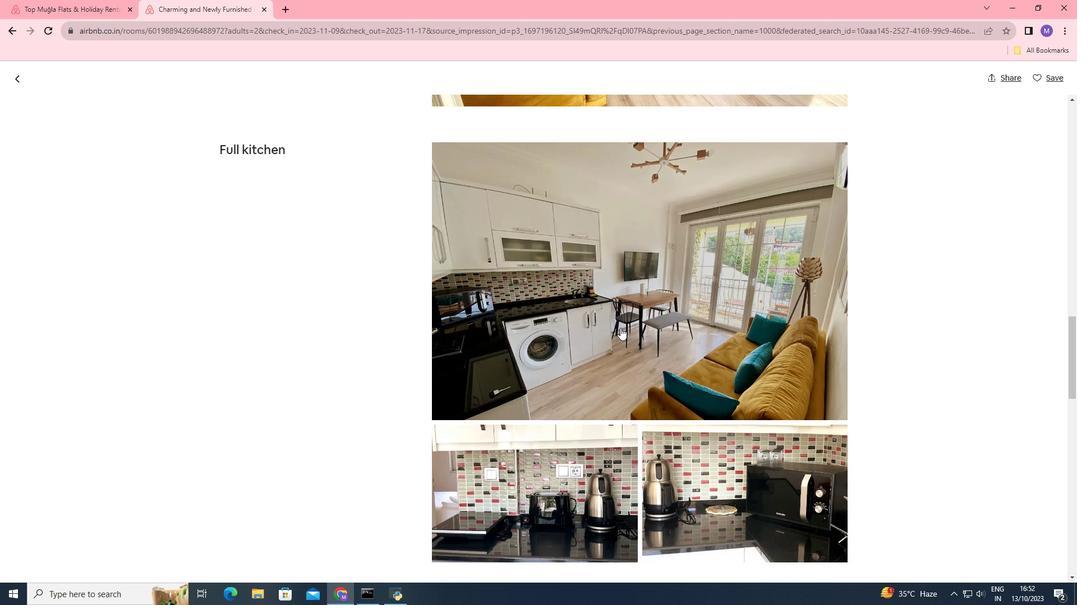 
Action: Mouse scrolled (620, 327) with delta (0, 0)
Screenshot: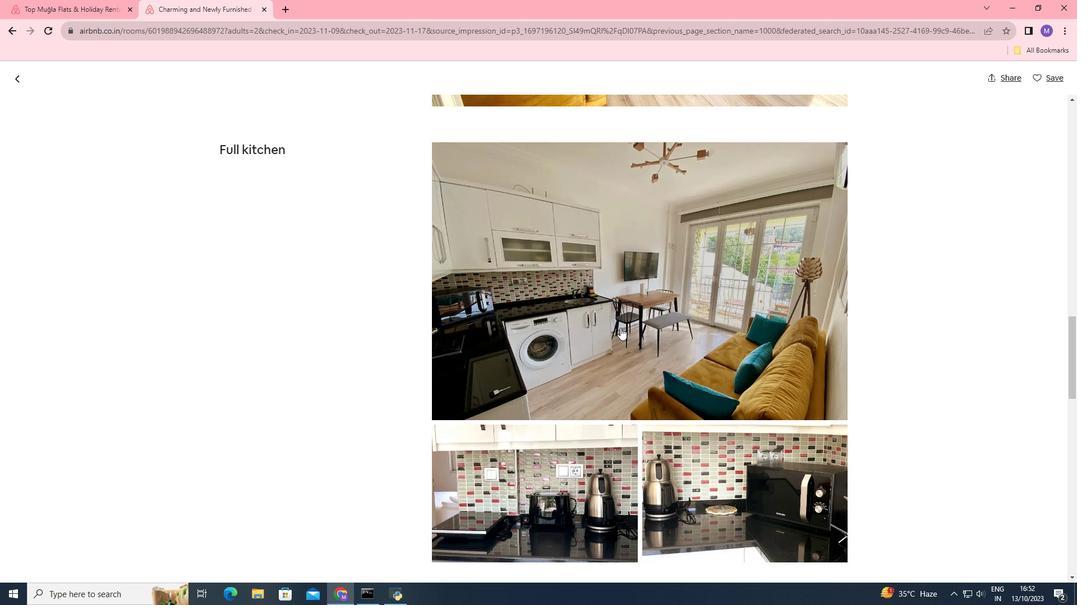 
Action: Mouse scrolled (620, 327) with delta (0, 0)
Screenshot: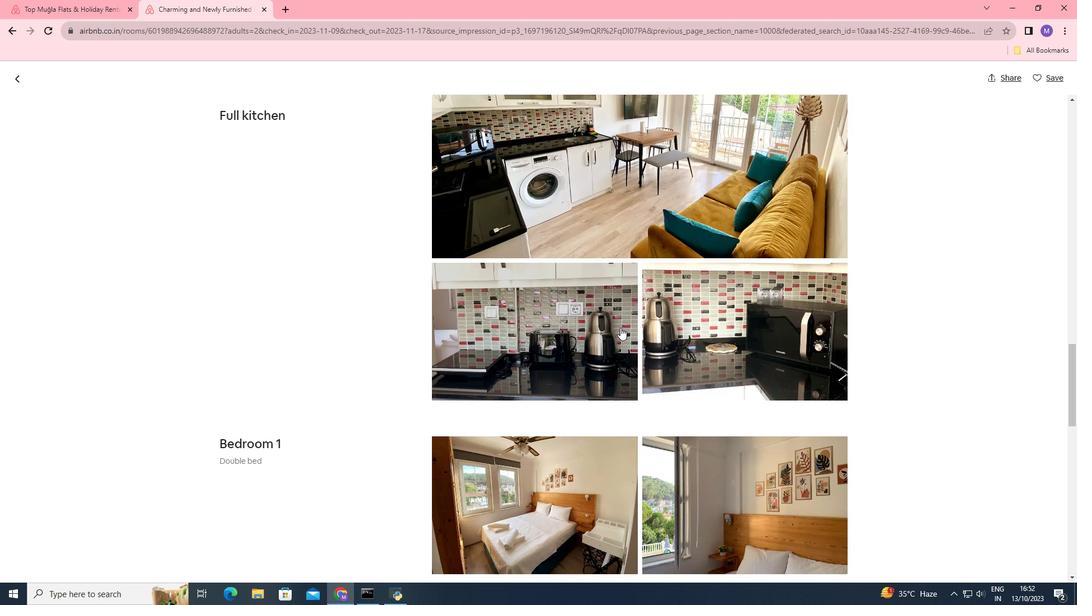 
Action: Mouse scrolled (620, 327) with delta (0, 0)
Screenshot: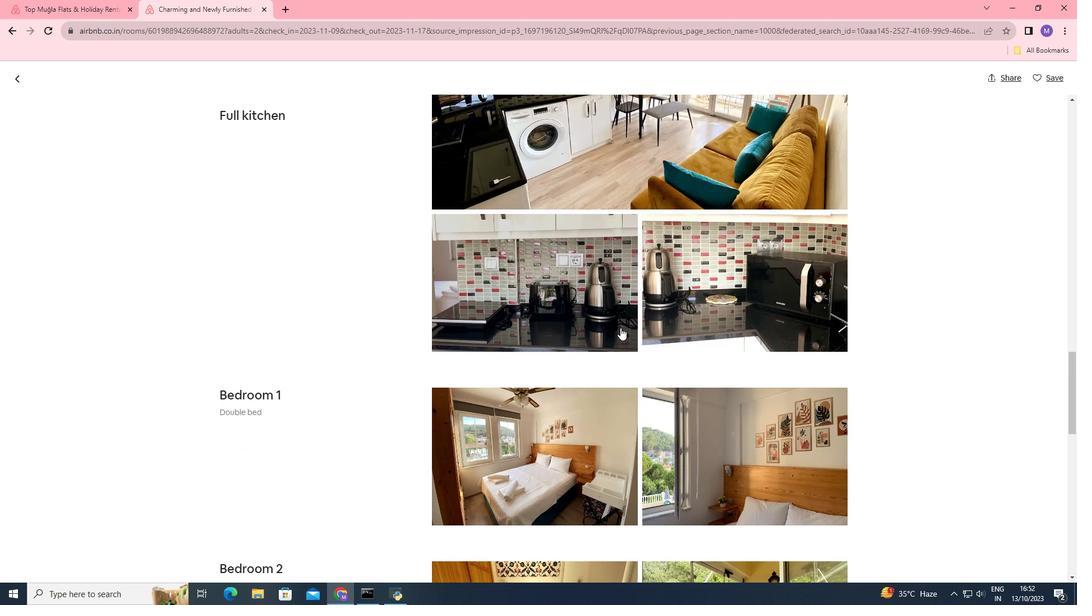 
Action: Mouse scrolled (620, 327) with delta (0, 0)
Screenshot: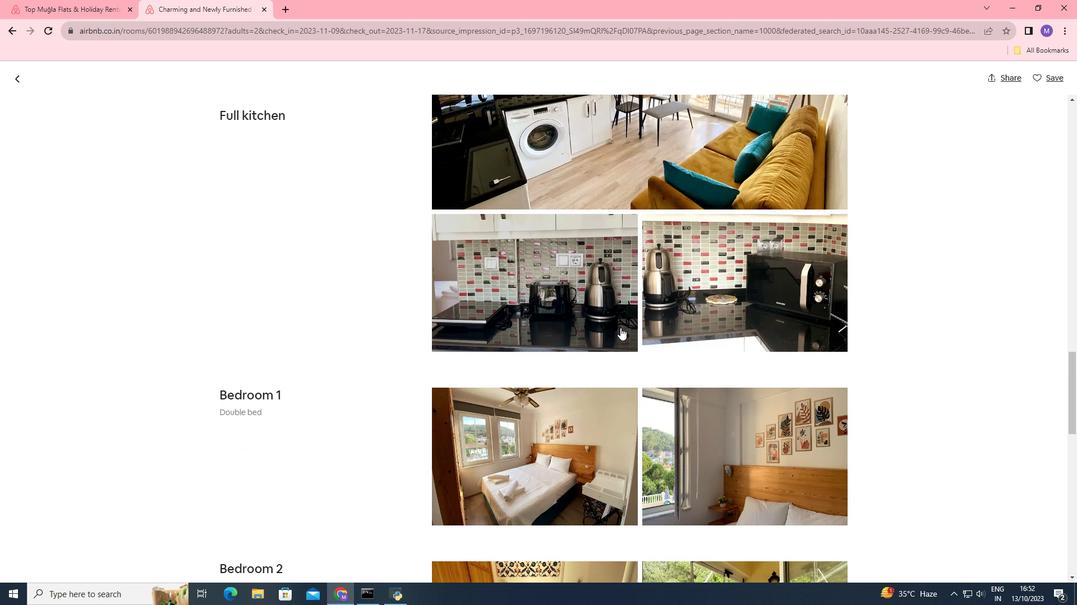 
Action: Mouse scrolled (620, 327) with delta (0, 0)
Screenshot: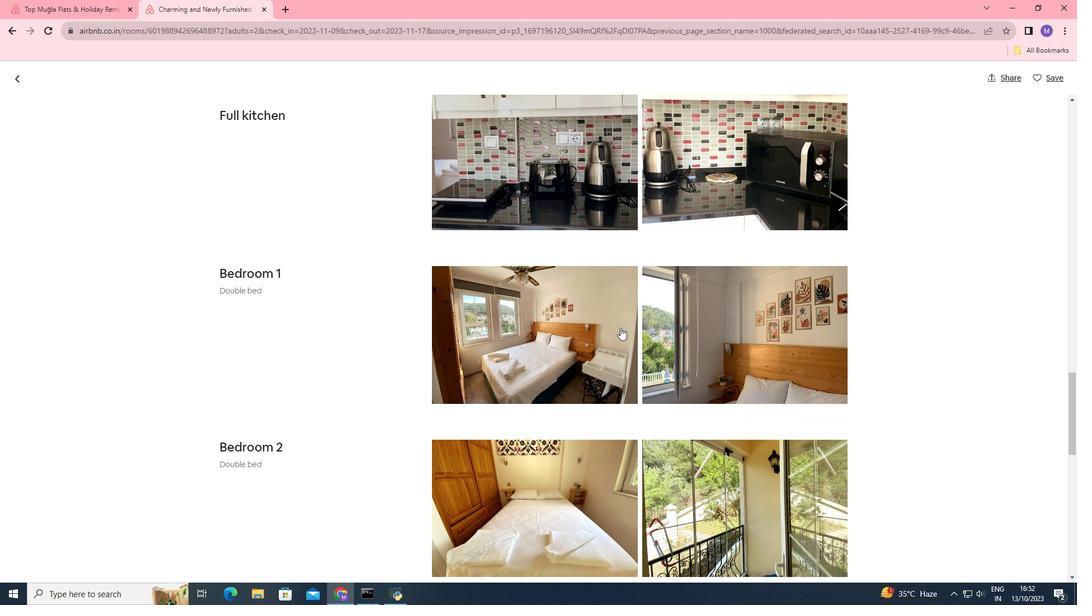 
Action: Mouse scrolled (620, 327) with delta (0, 0)
Screenshot: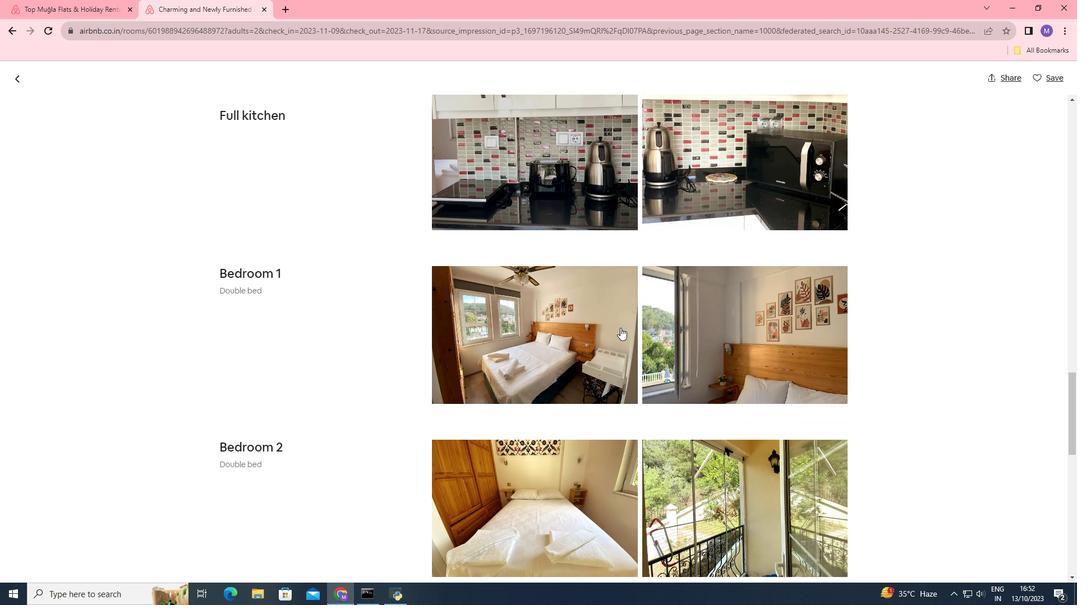 
Action: Mouse scrolled (620, 327) with delta (0, 0)
Screenshot: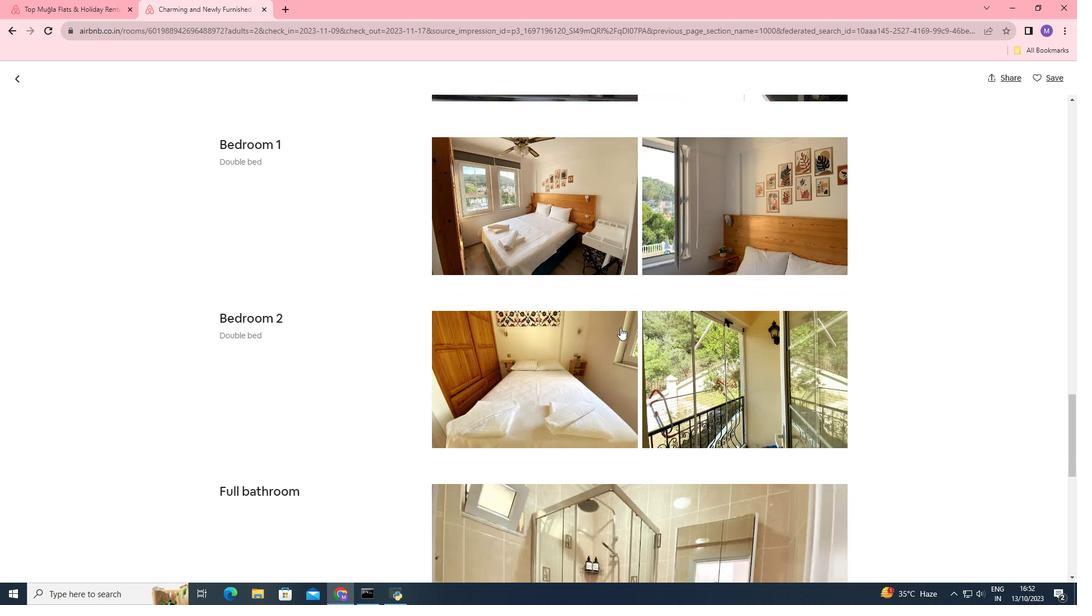 
Action: Mouse scrolled (620, 327) with delta (0, 0)
Screenshot: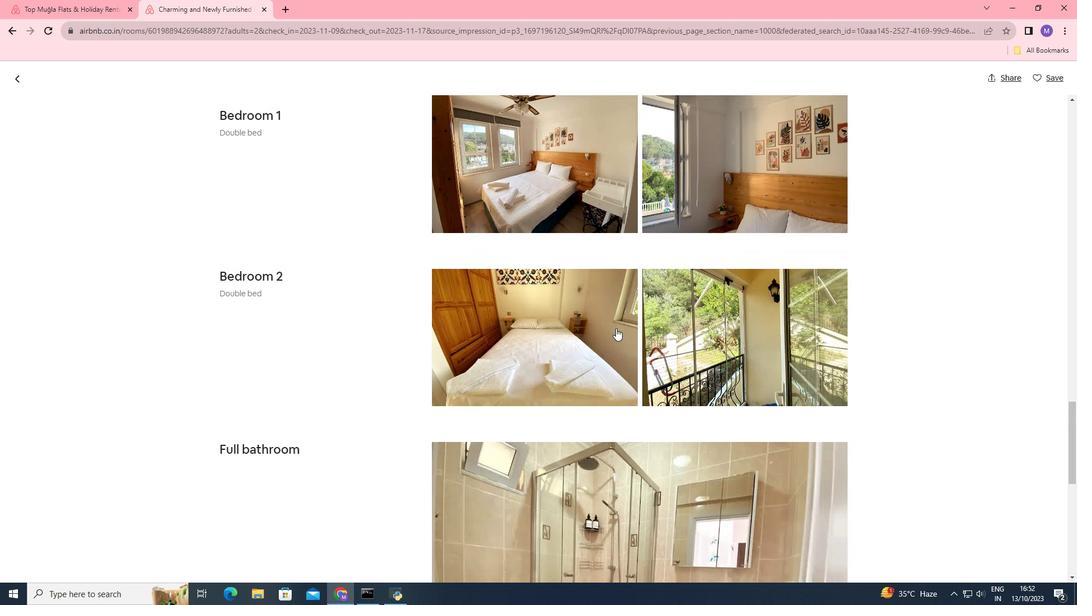 
Action: Mouse moved to (424, 272)
Screenshot: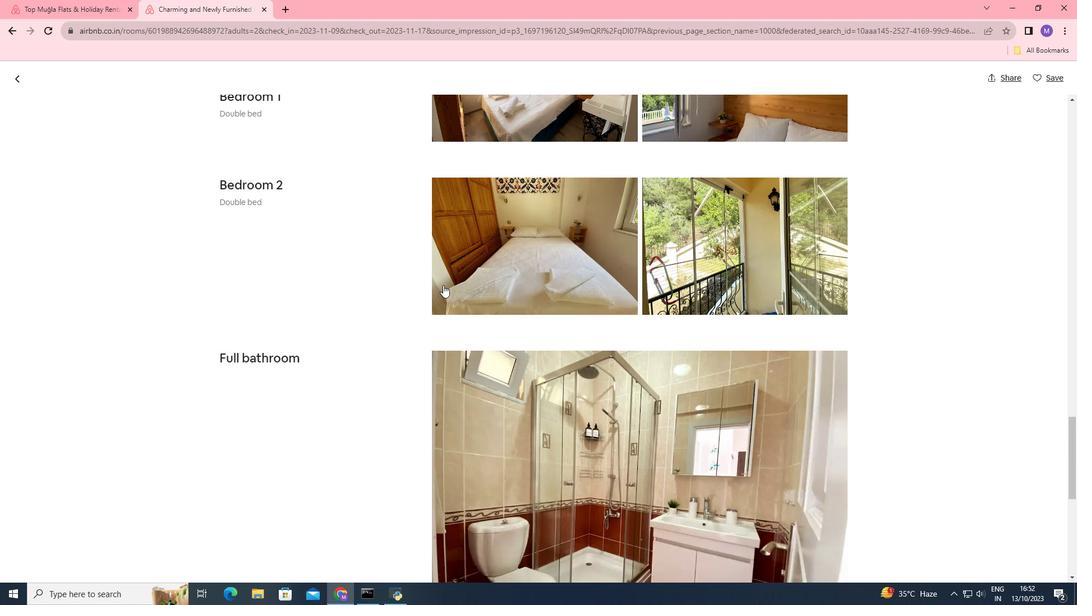 
Action: Mouse scrolled (424, 271) with delta (0, 0)
Screenshot: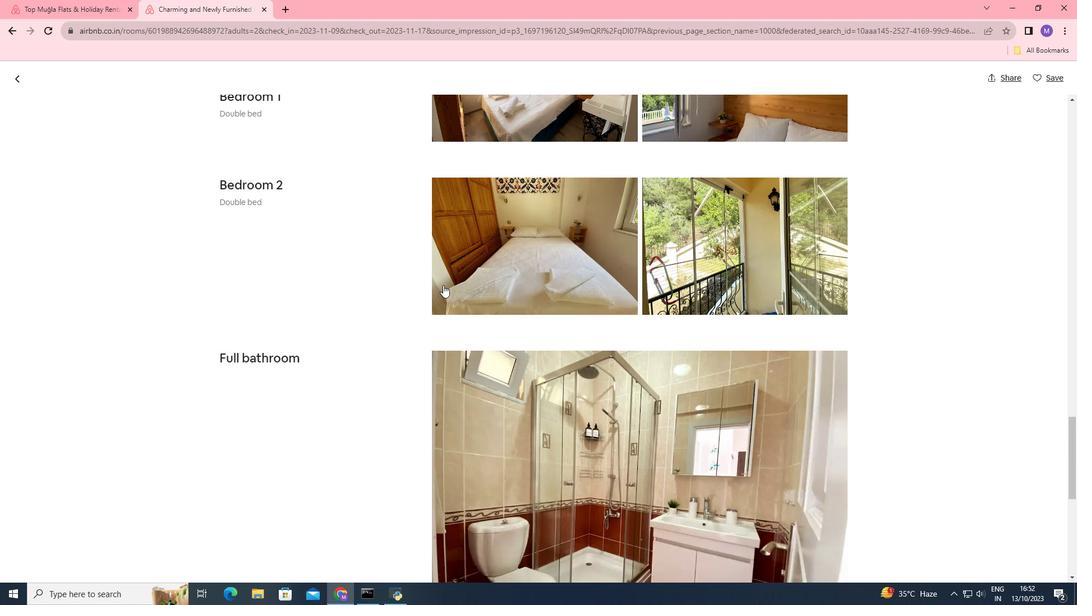 
Action: Mouse moved to (442, 285)
Screenshot: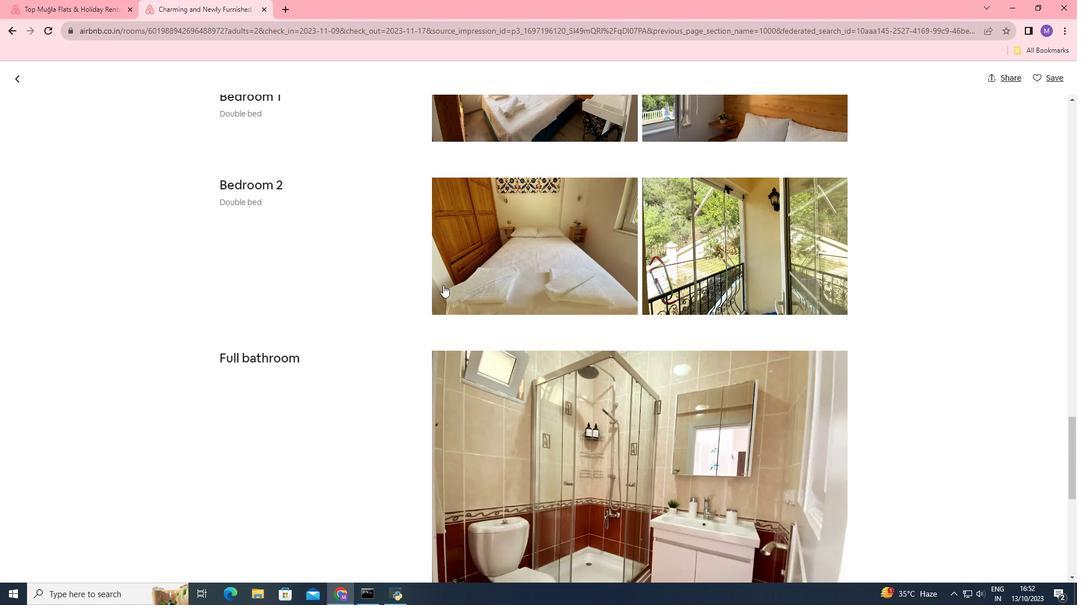 
Action: Mouse scrolled (442, 284) with delta (0, 0)
Screenshot: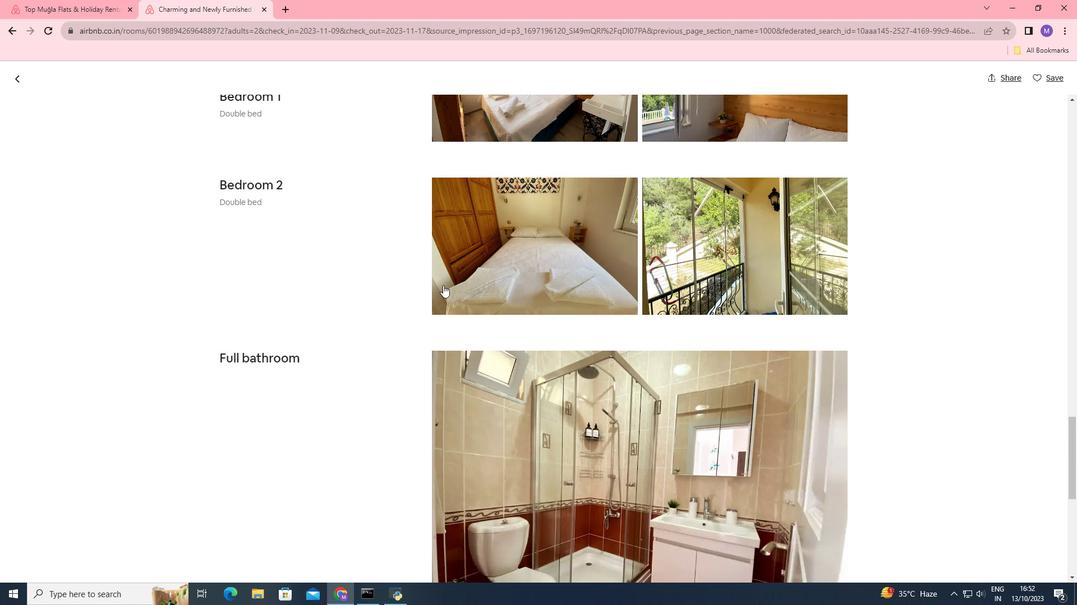 
Action: Mouse moved to (443, 285)
Screenshot: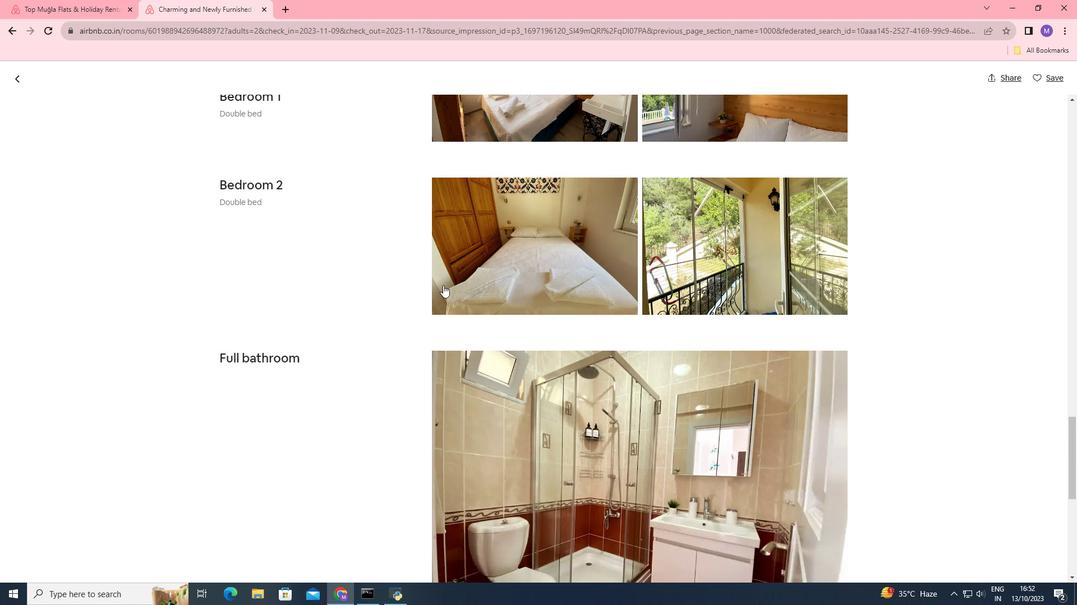 
Action: Mouse scrolled (443, 284) with delta (0, 0)
Screenshot: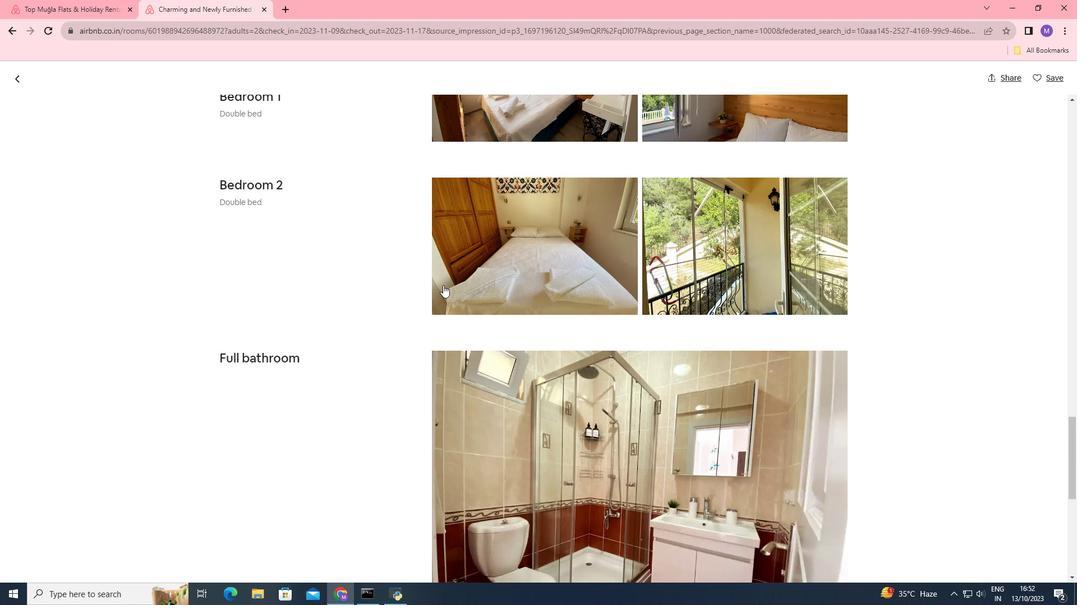 
Action: Mouse moved to (453, 293)
Screenshot: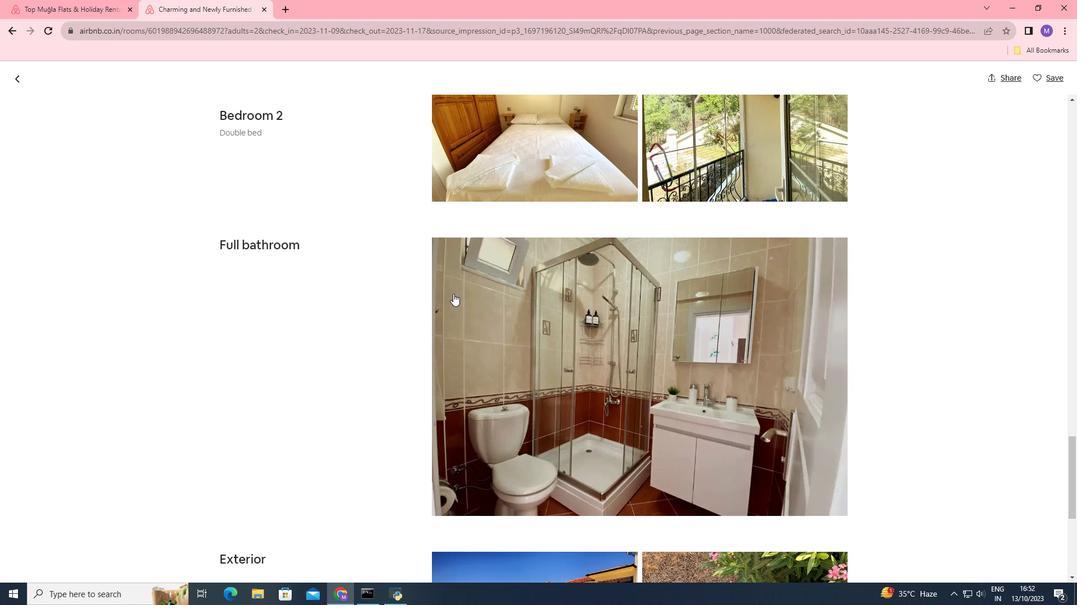 
Action: Mouse scrolled (453, 293) with delta (0, 0)
Screenshot: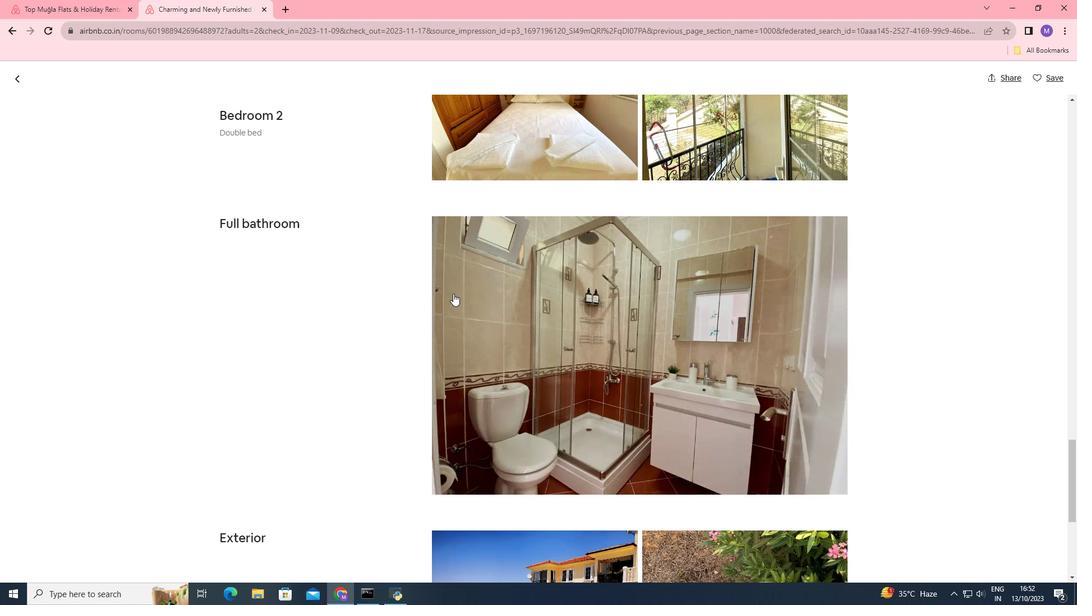 
Action: Mouse scrolled (453, 293) with delta (0, 0)
Screenshot: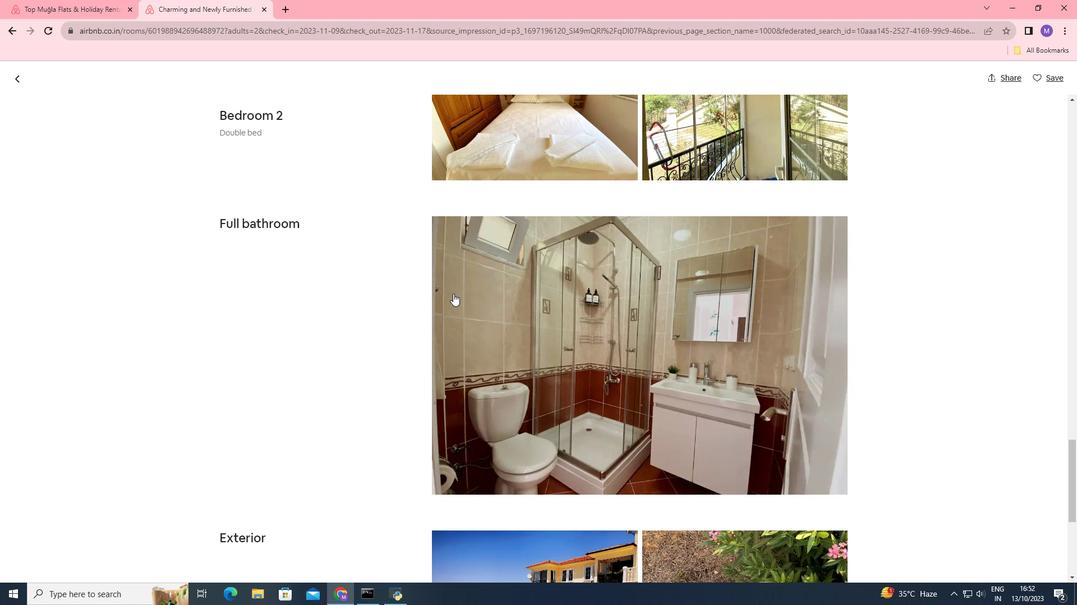 
Action: Mouse scrolled (453, 293) with delta (0, 0)
Screenshot: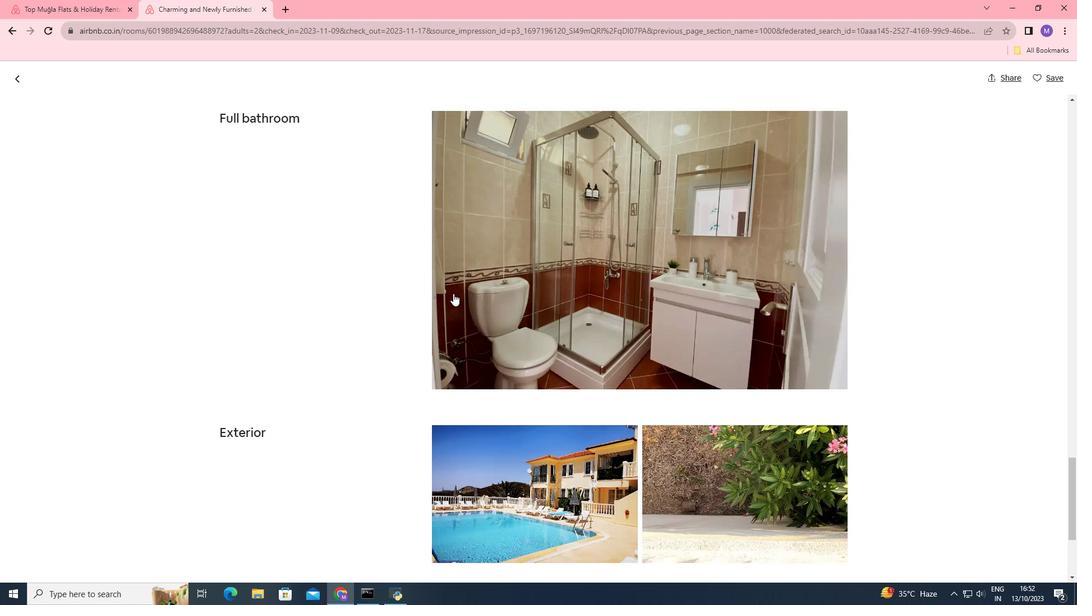 
Action: Mouse scrolled (453, 293) with delta (0, 0)
Screenshot: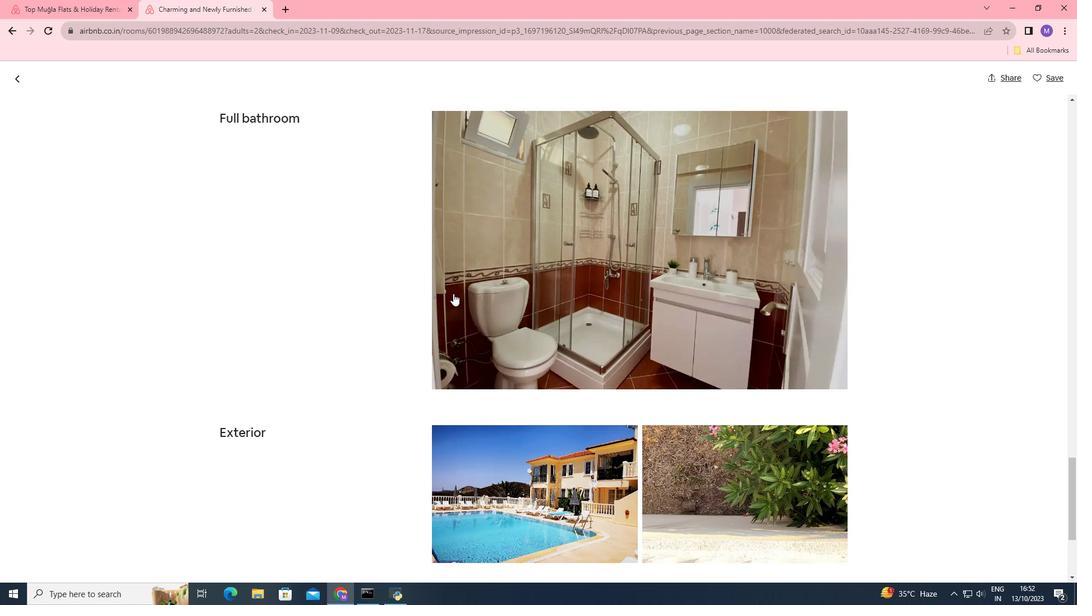 
Action: Mouse moved to (375, 282)
Screenshot: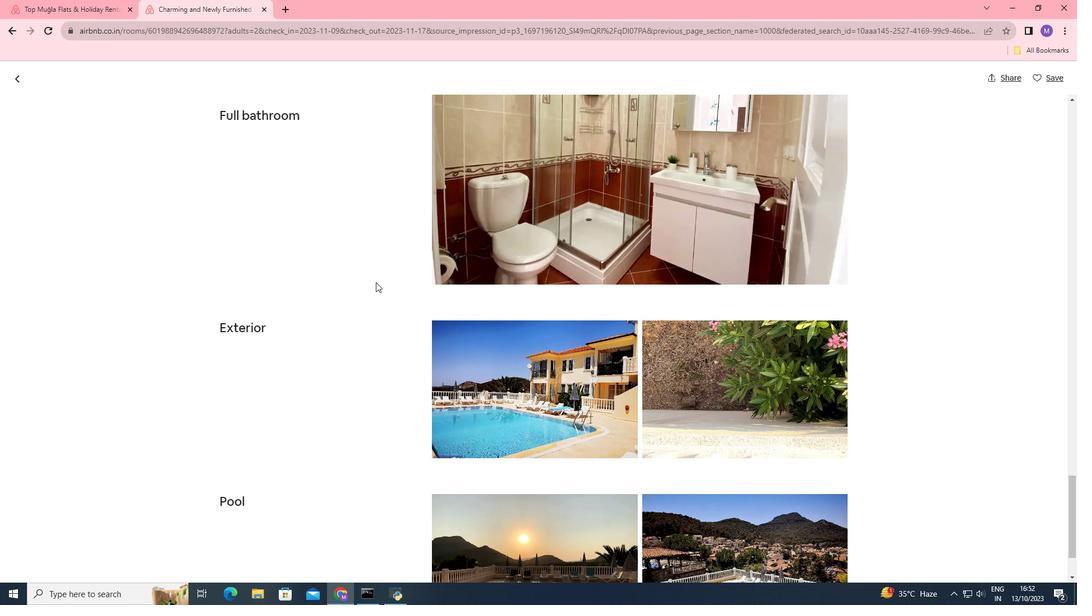 
Action: Mouse scrolled (375, 282) with delta (0, 0)
Screenshot: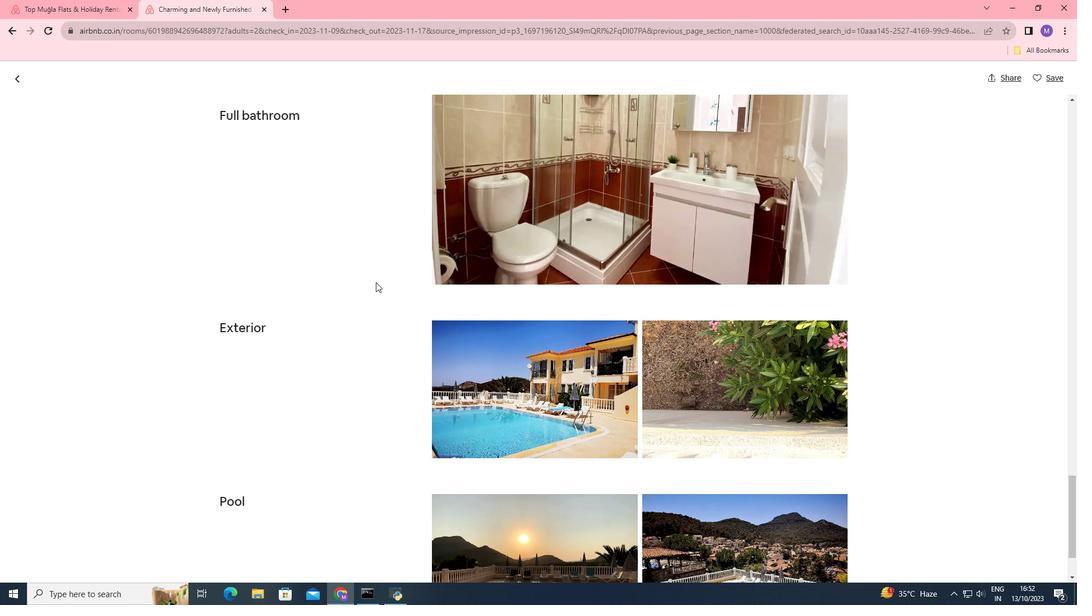 
Action: Mouse scrolled (375, 282) with delta (0, 0)
Screenshot: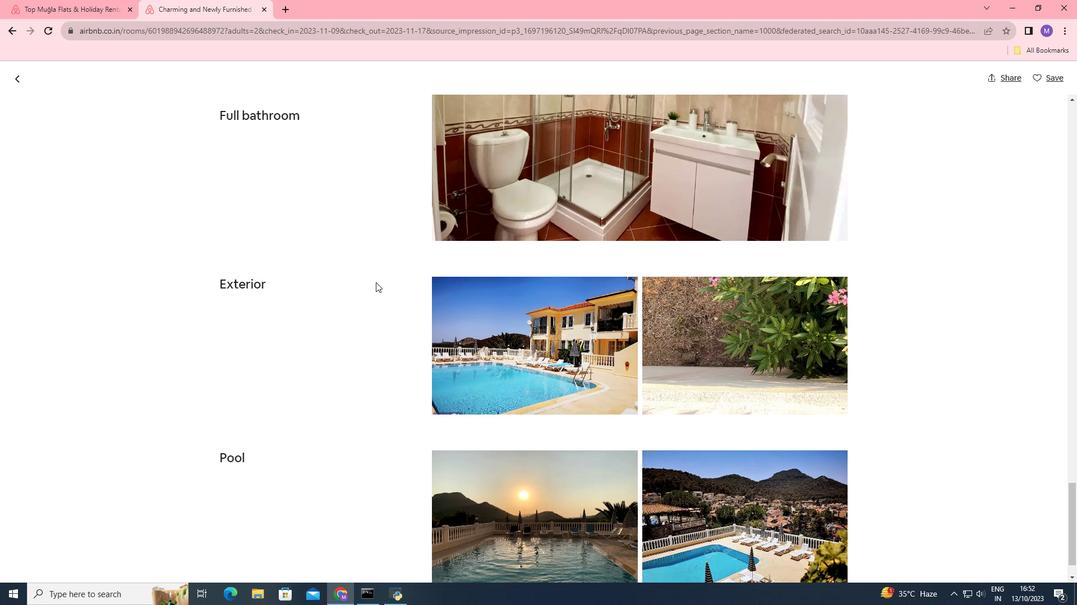 
Action: Mouse scrolled (375, 282) with delta (0, 0)
Screenshot: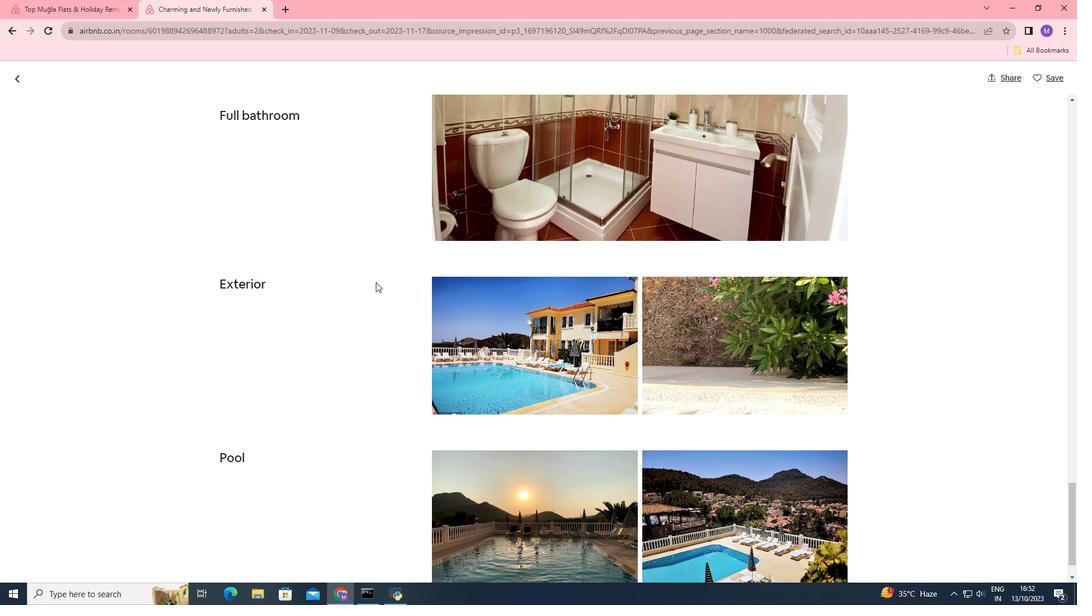
Action: Mouse scrolled (375, 282) with delta (0, 0)
Screenshot: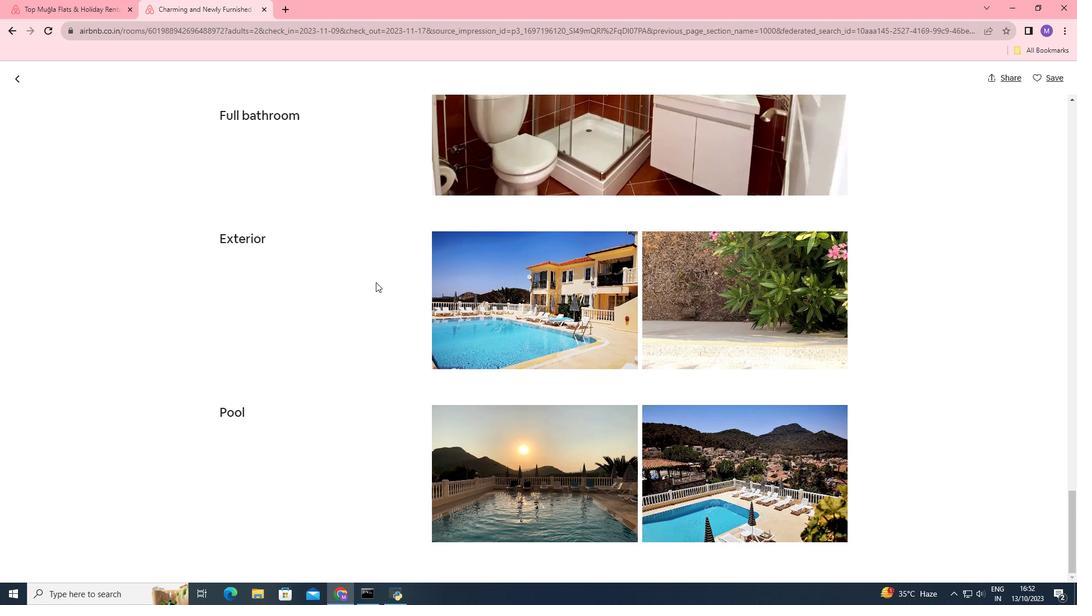
Action: Mouse moved to (20, 81)
Screenshot: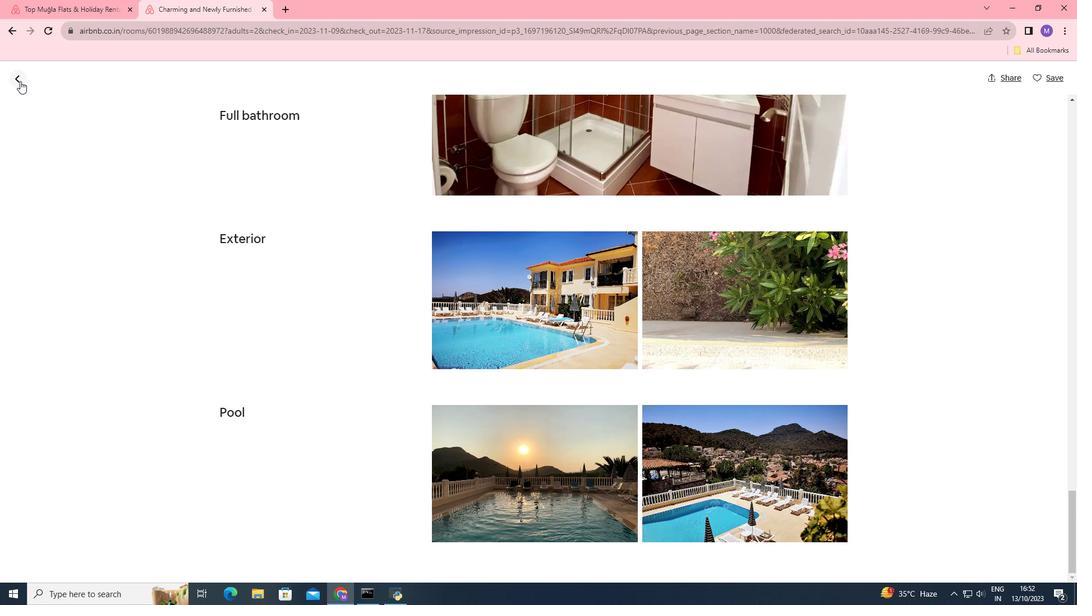 
Action: Mouse pressed left at (20, 81)
Screenshot: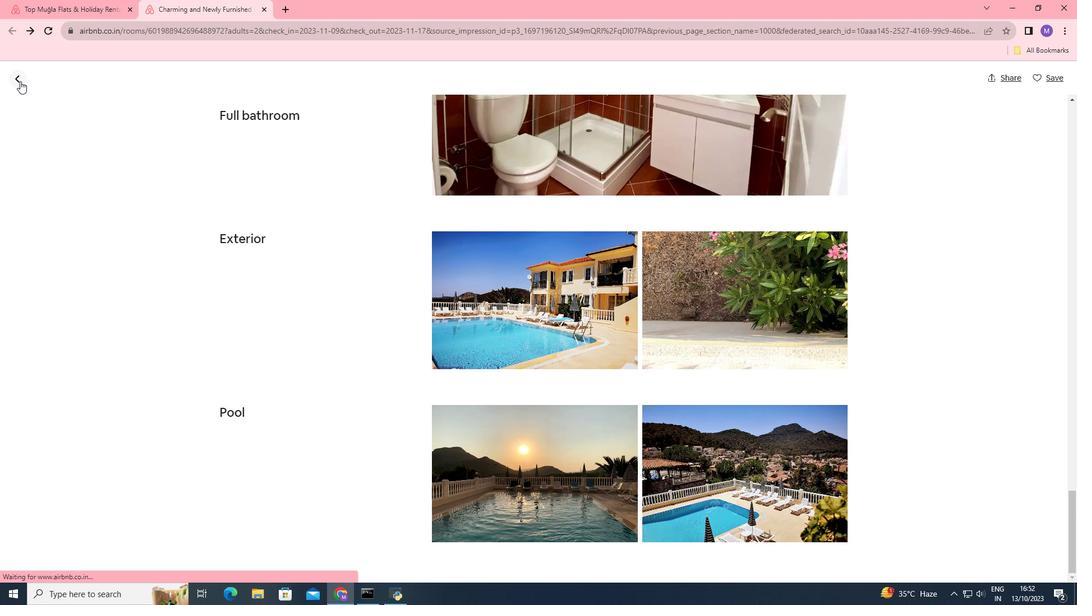 
Action: Mouse moved to (449, 326)
Screenshot: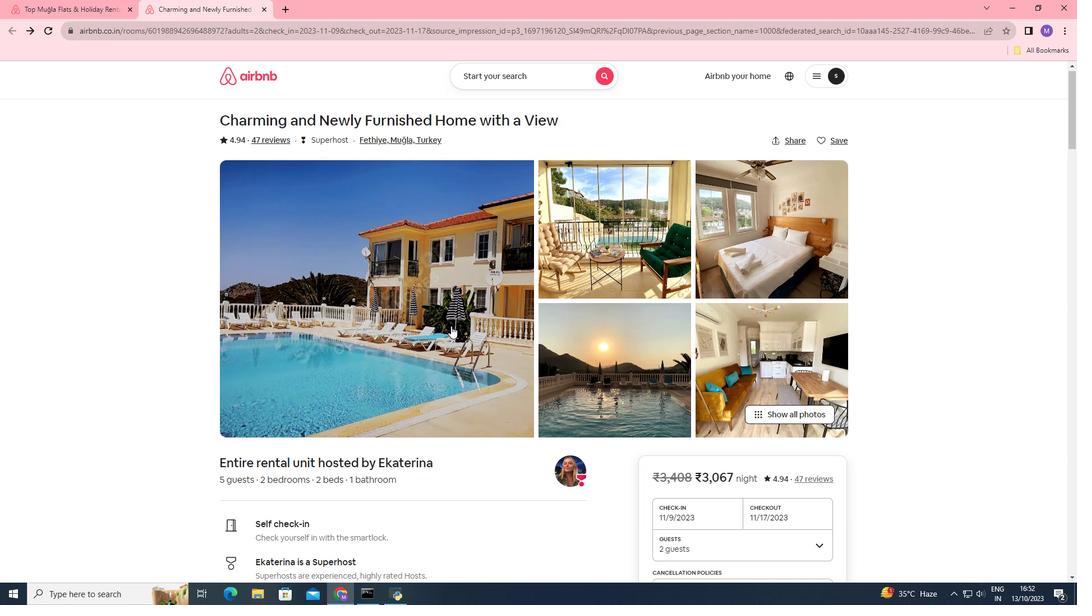 
Action: Mouse scrolled (449, 325) with delta (0, 0)
Screenshot: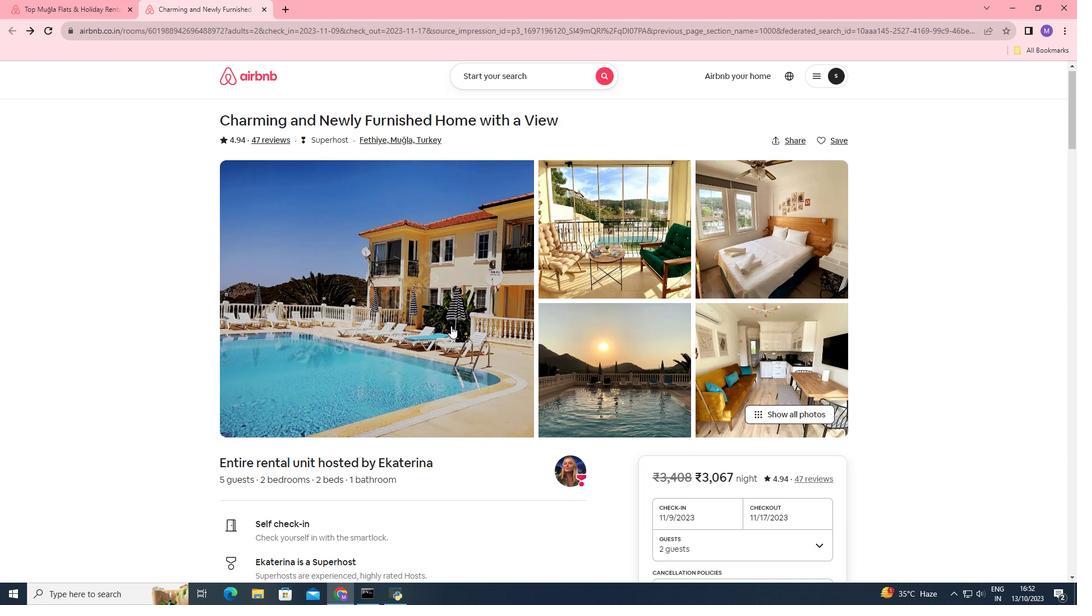
Action: Mouse moved to (449, 326)
Screenshot: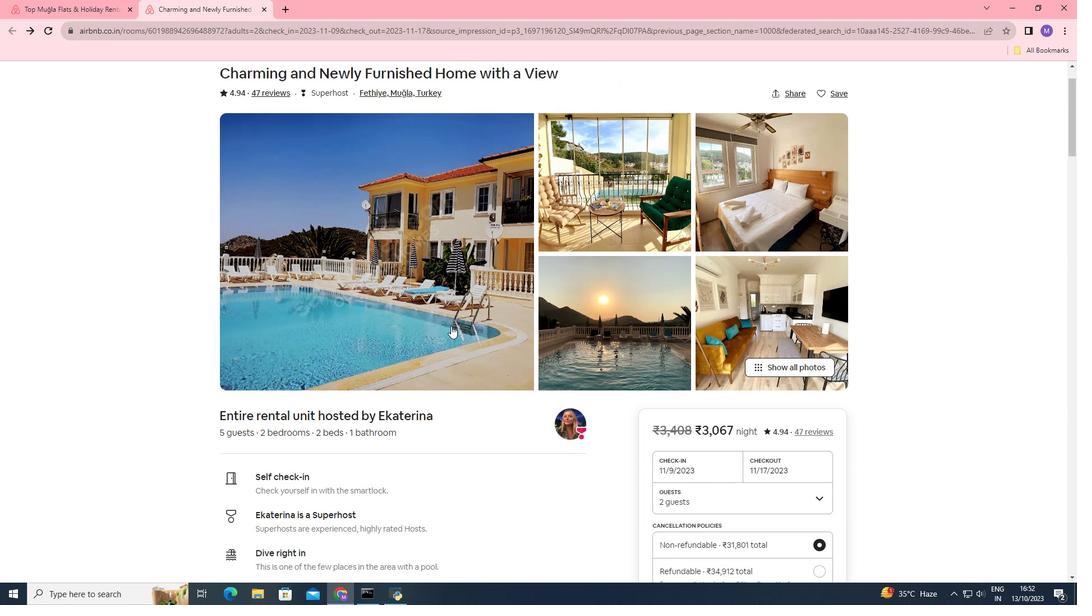 
Action: Mouse scrolled (449, 325) with delta (0, 0)
Screenshot: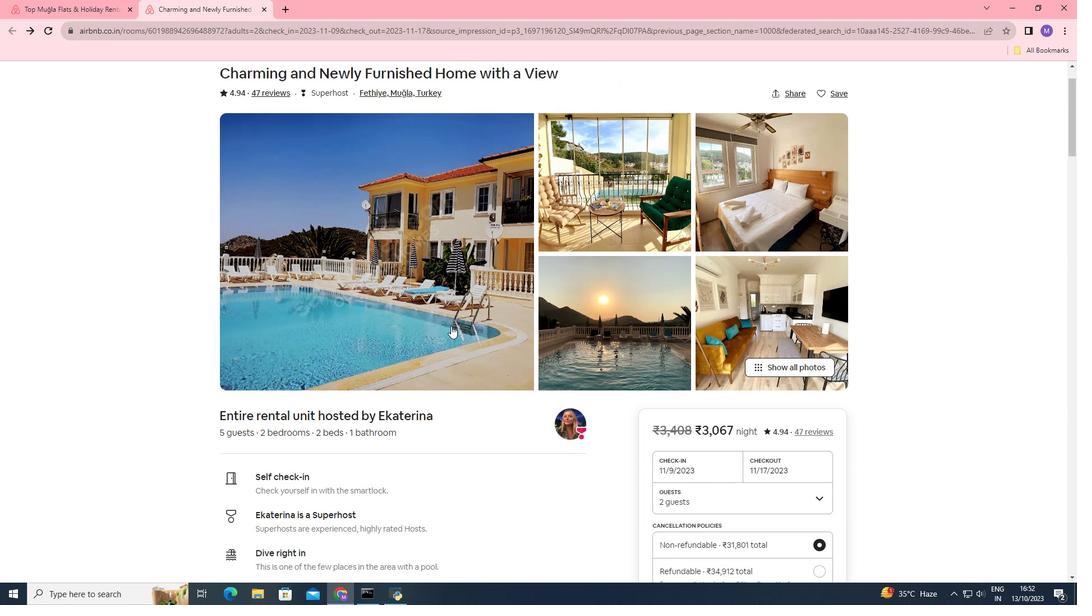 
Action: Mouse scrolled (449, 325) with delta (0, 0)
Screenshot: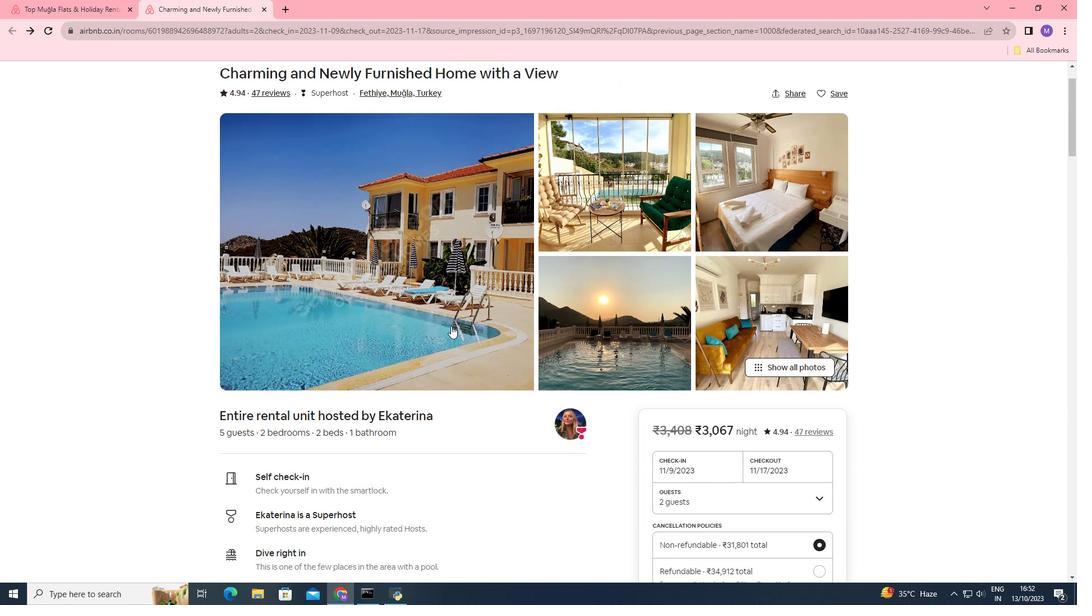 
Action: Mouse moved to (444, 339)
Screenshot: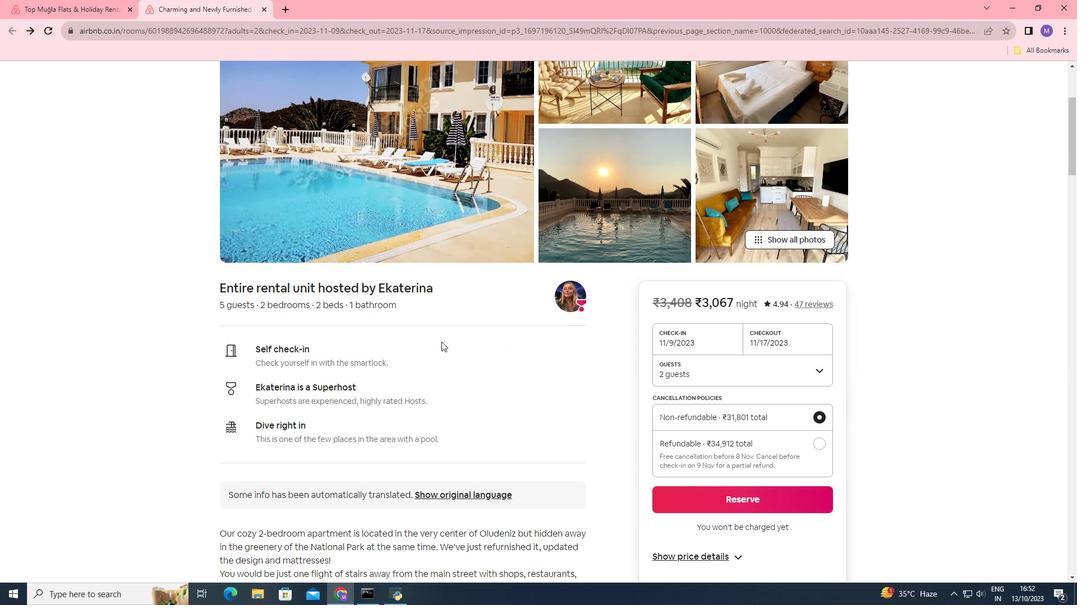 
Action: Mouse scrolled (444, 339) with delta (0, 0)
Screenshot: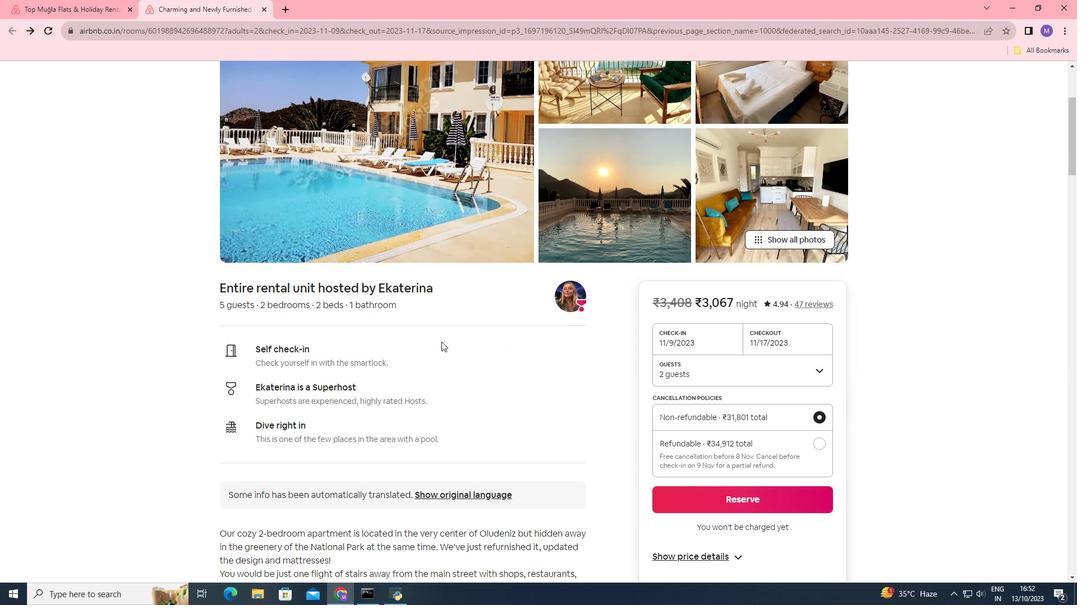 
Action: Mouse moved to (441, 342)
Screenshot: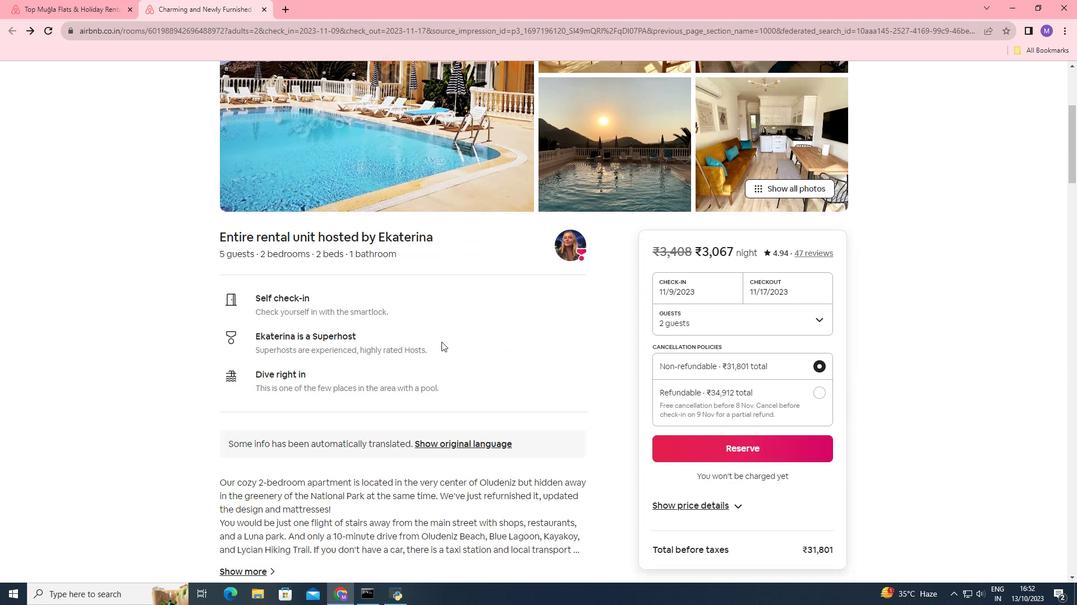 
Action: Mouse scrolled (441, 341) with delta (0, 0)
Screenshot: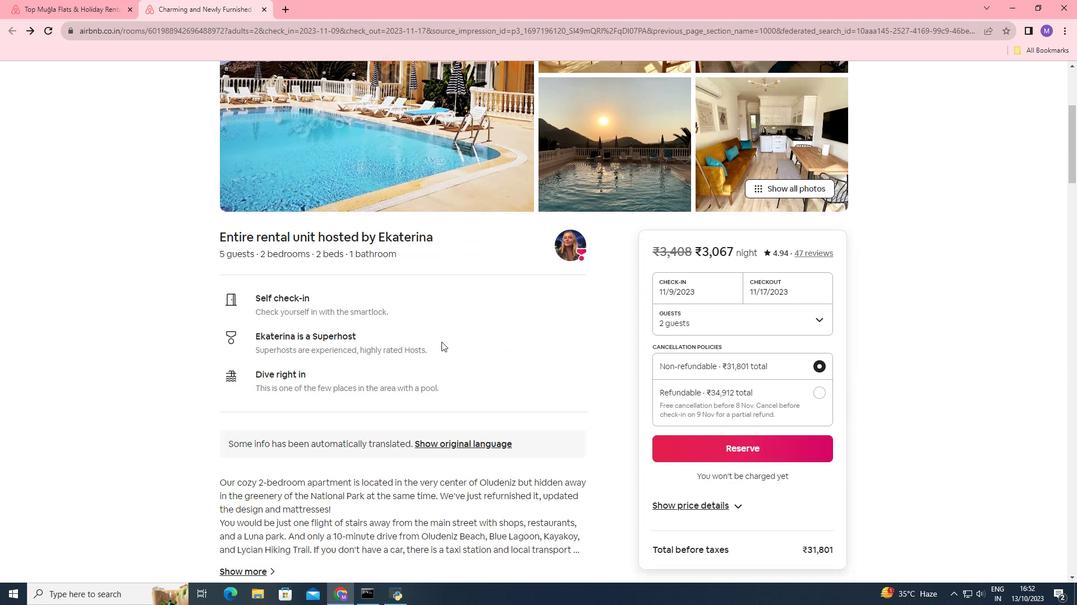
Action: Mouse moved to (410, 350)
Screenshot: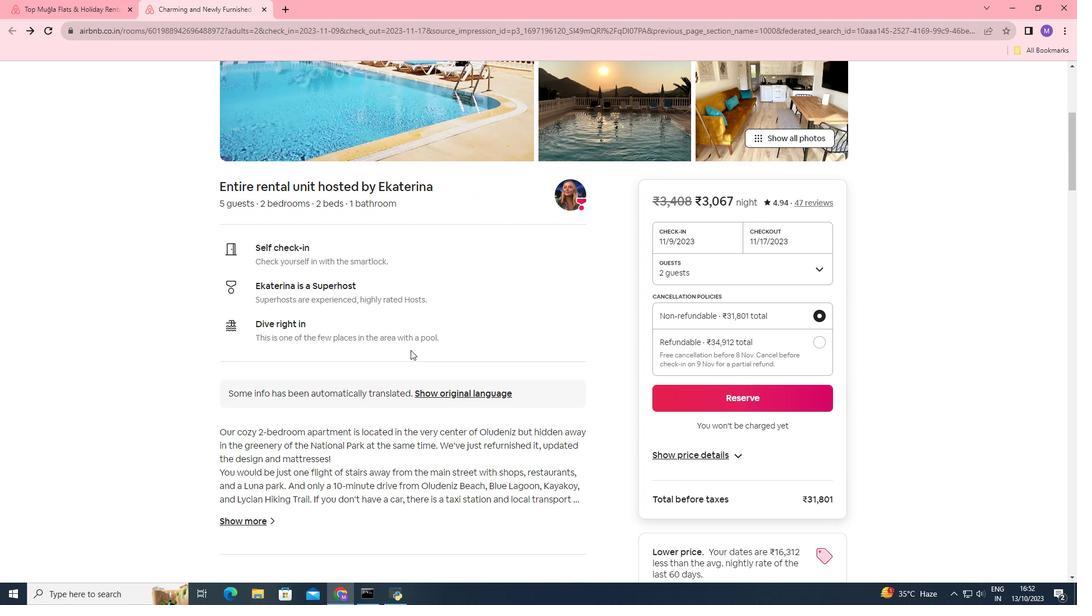
Action: Mouse scrolled (410, 350) with delta (0, 0)
Screenshot: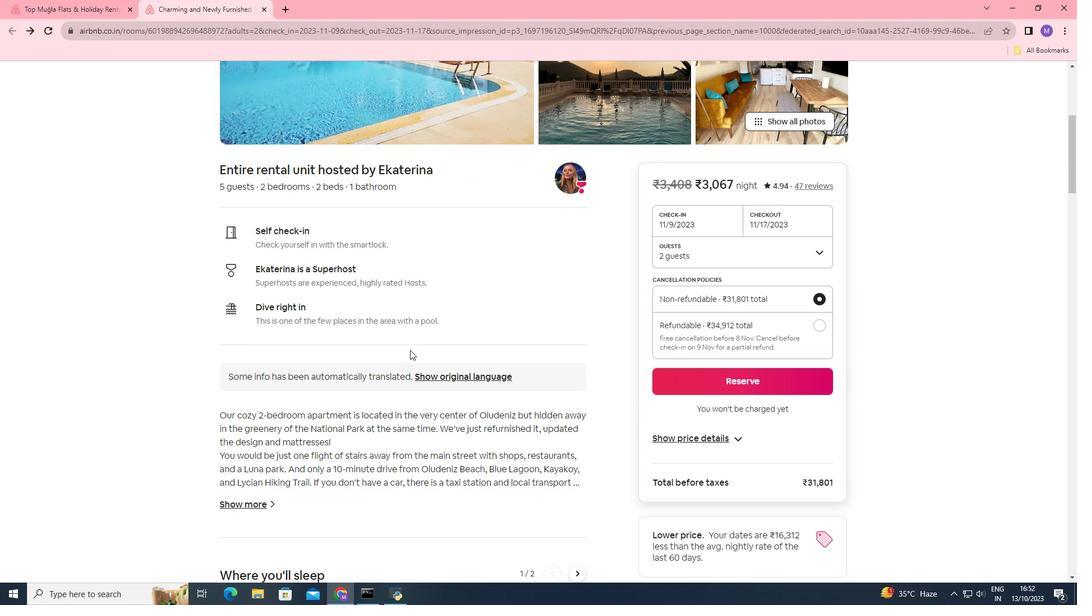 
Action: Mouse scrolled (410, 350) with delta (0, 0)
Screenshot: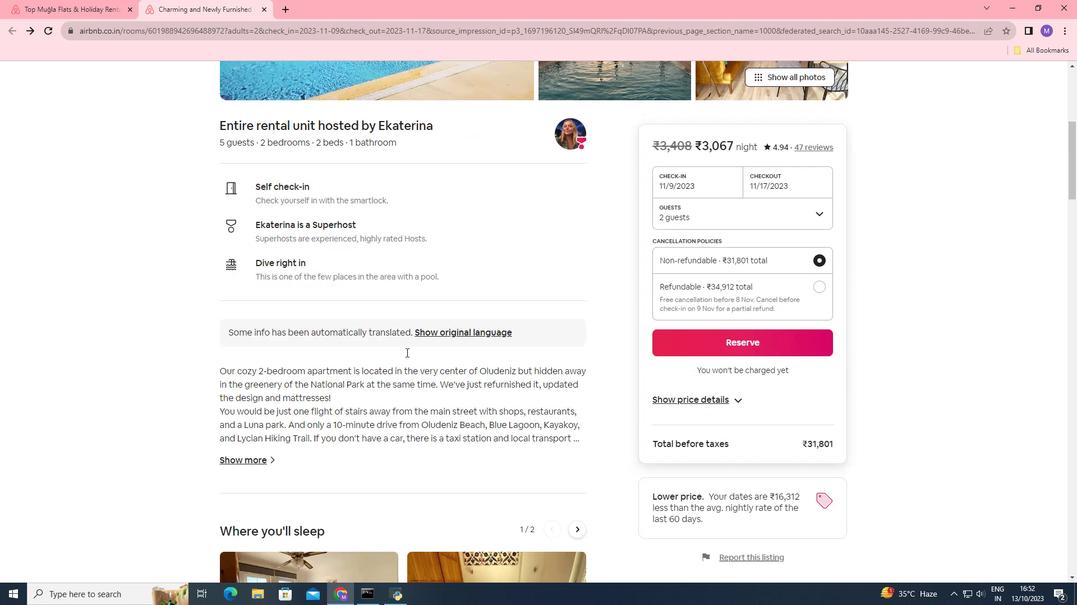 
Action: Mouse moved to (259, 412)
Screenshot: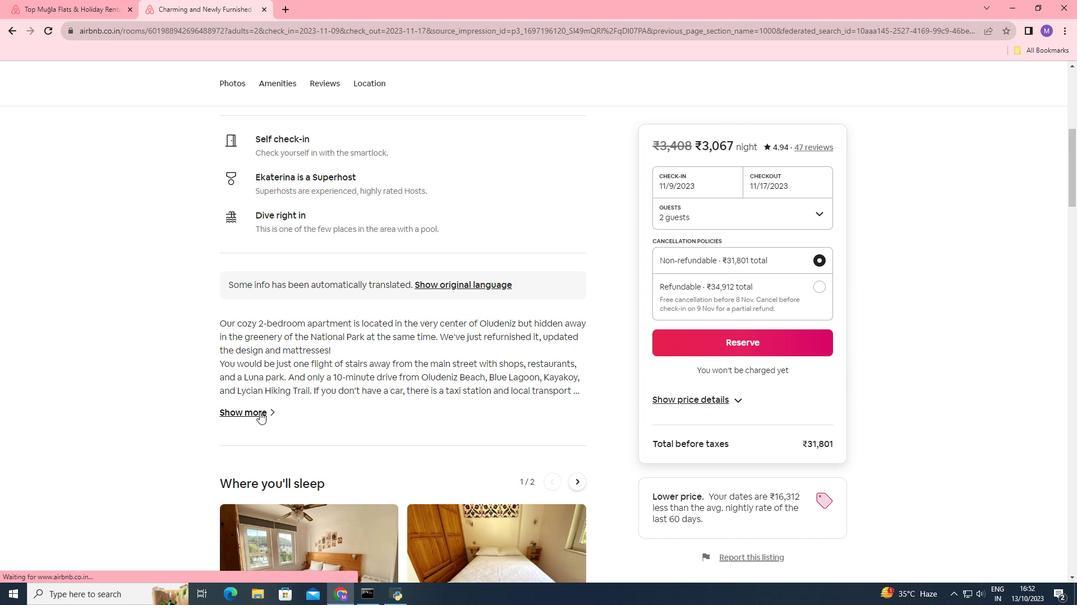 
Action: Mouse pressed left at (259, 412)
Screenshot: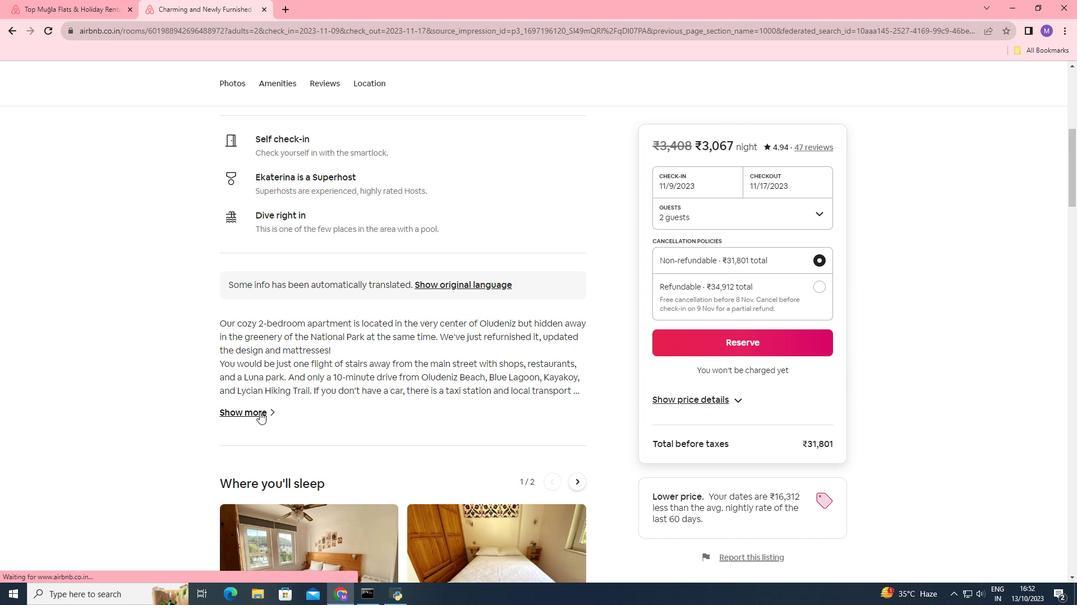 
Action: Mouse moved to (467, 377)
Screenshot: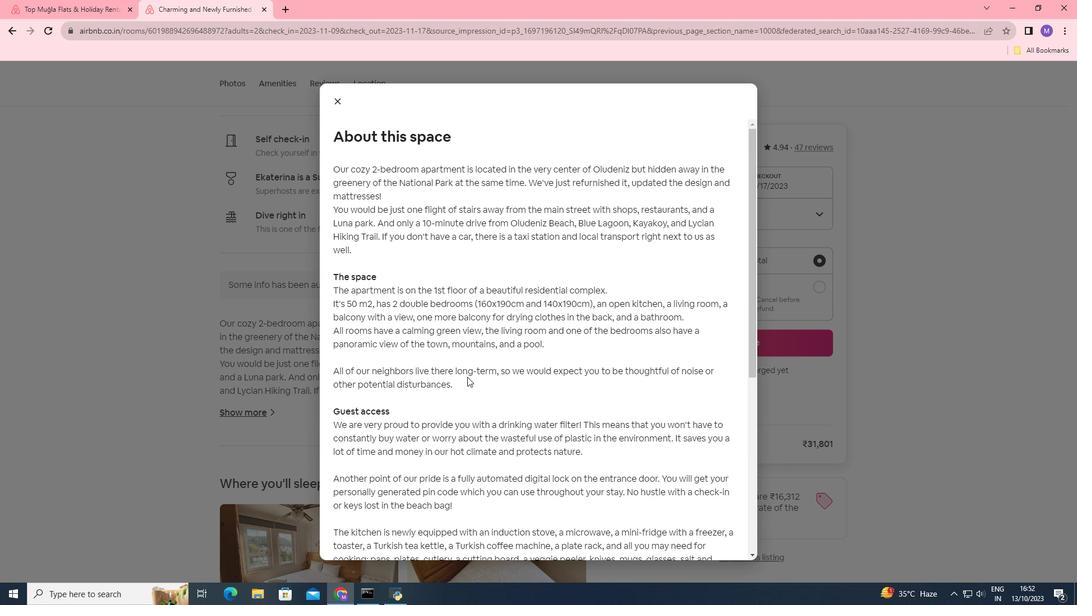 
Action: Mouse scrolled (467, 376) with delta (0, 0)
Screenshot: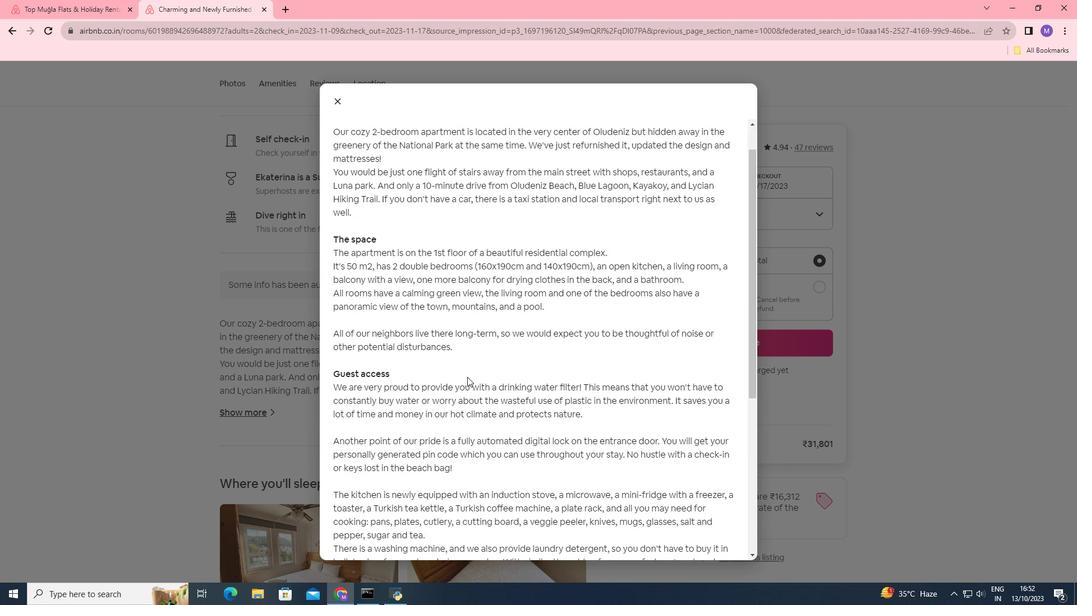 
Action: Mouse scrolled (467, 376) with delta (0, 0)
Screenshot: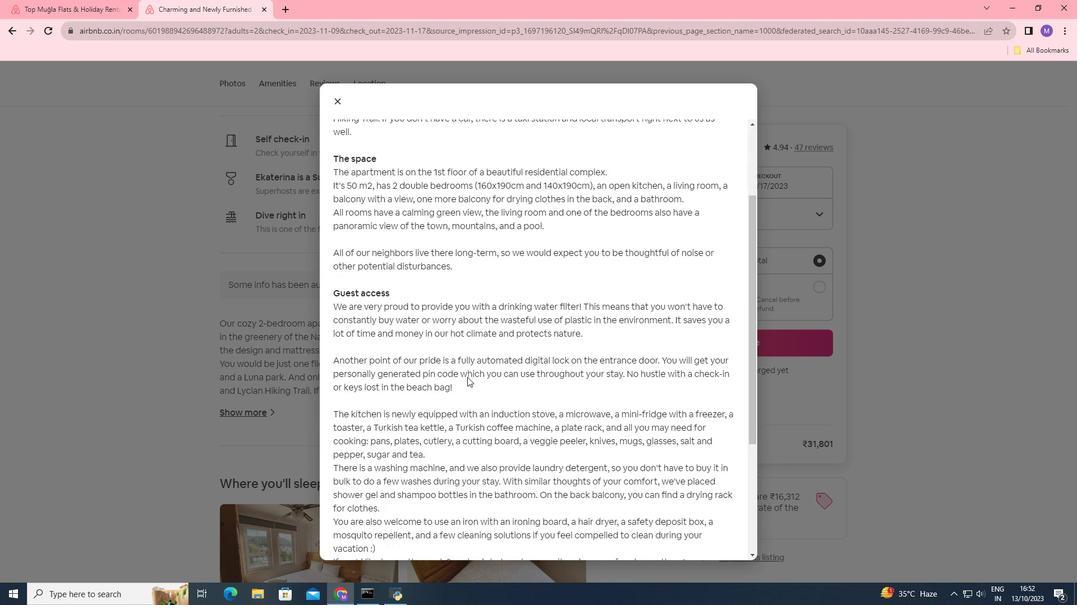
Action: Mouse scrolled (467, 376) with delta (0, 0)
Screenshot: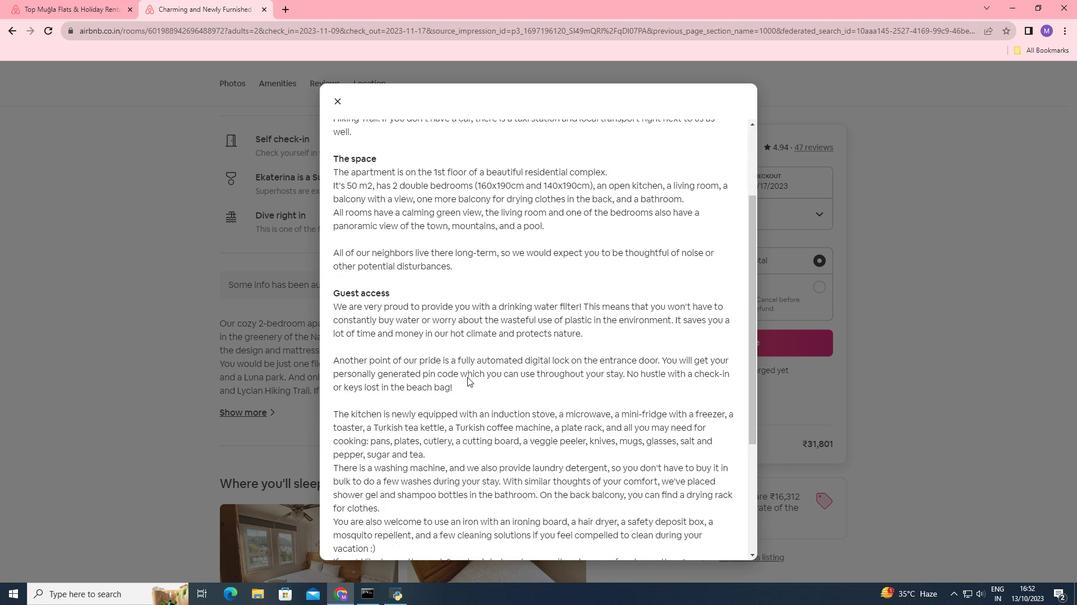 
Action: Mouse scrolled (467, 376) with delta (0, 0)
Screenshot: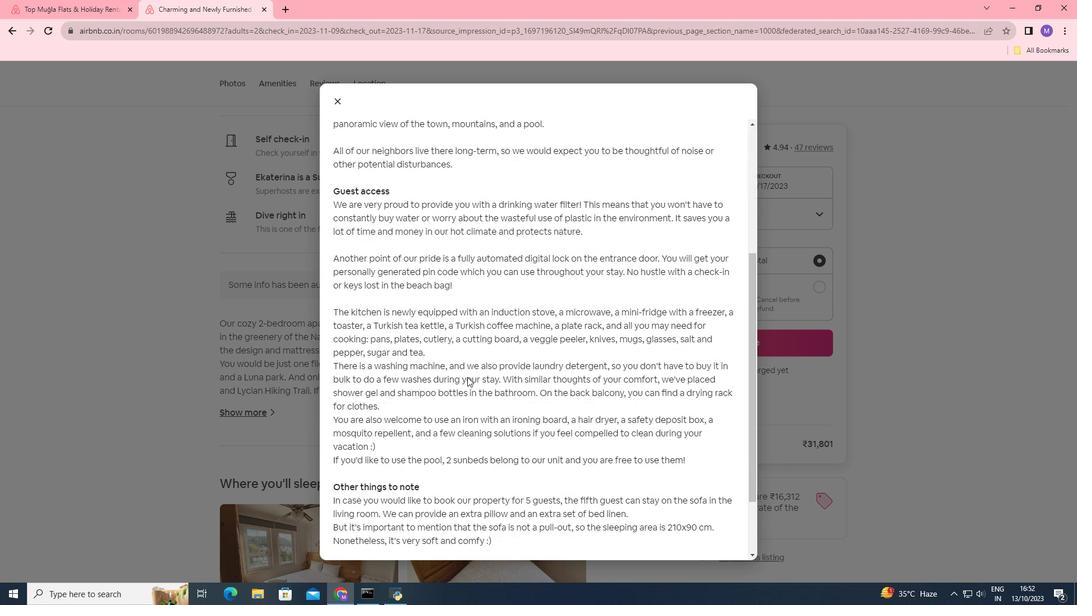 
Action: Mouse scrolled (467, 376) with delta (0, 0)
Screenshot: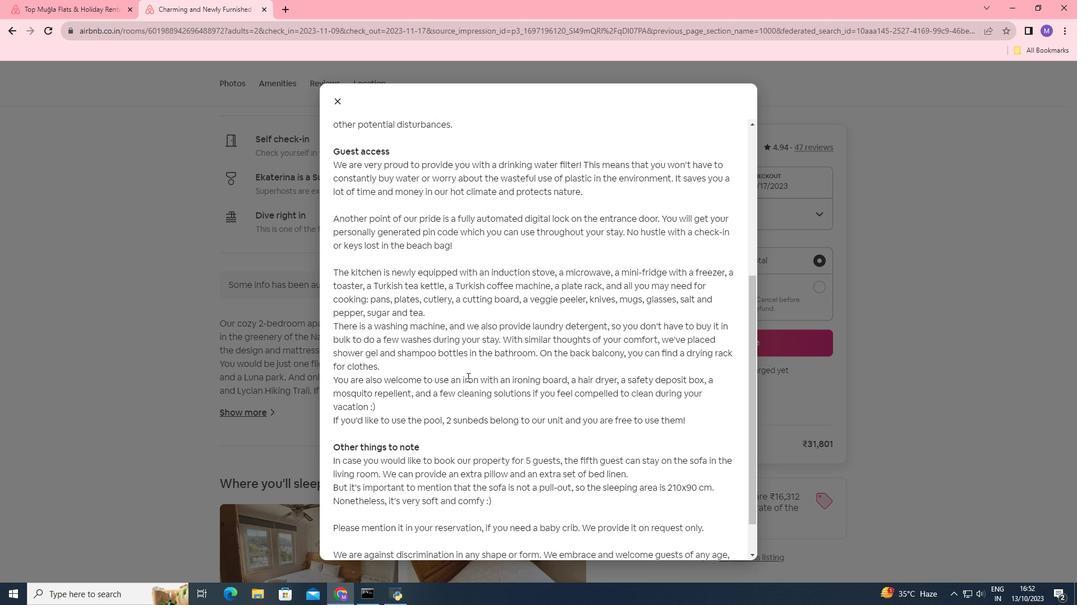 
Action: Mouse scrolled (467, 376) with delta (0, 0)
Screenshot: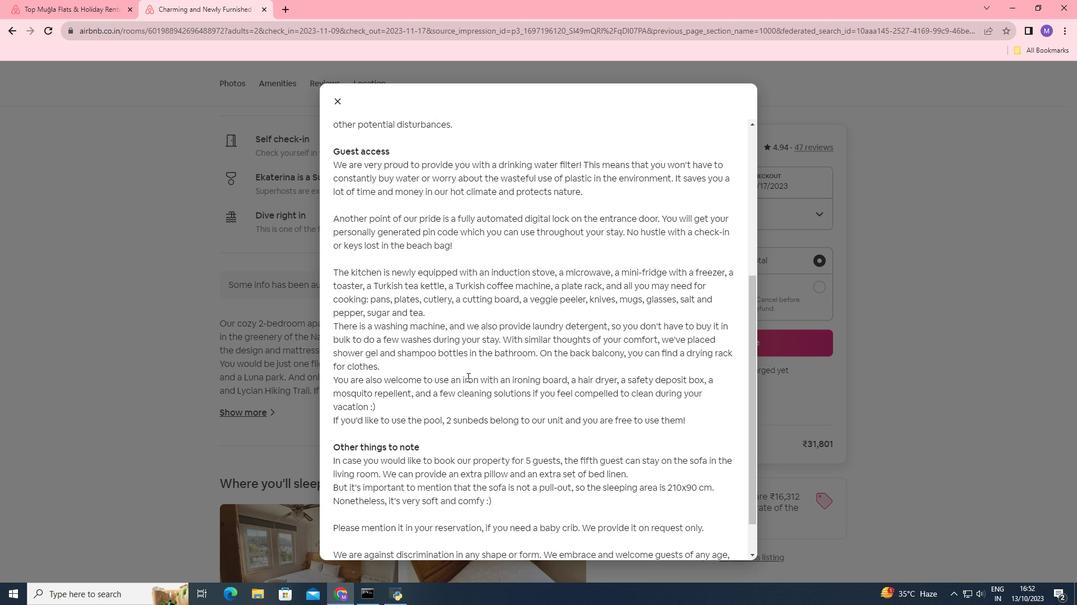 
Action: Mouse scrolled (467, 376) with delta (0, 0)
Screenshot: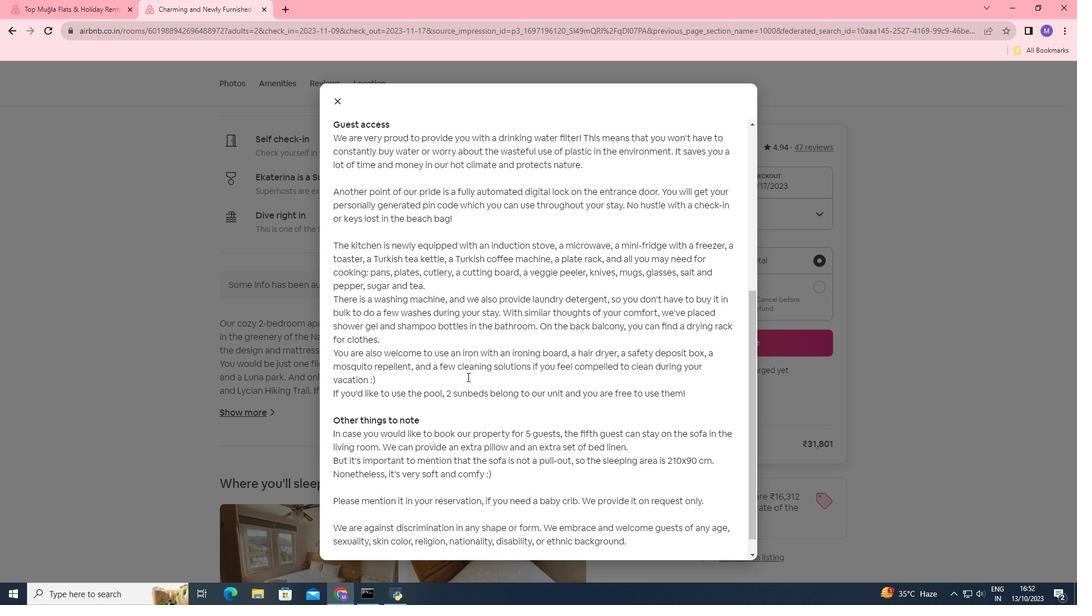 
Action: Mouse scrolled (467, 376) with delta (0, 0)
Screenshot: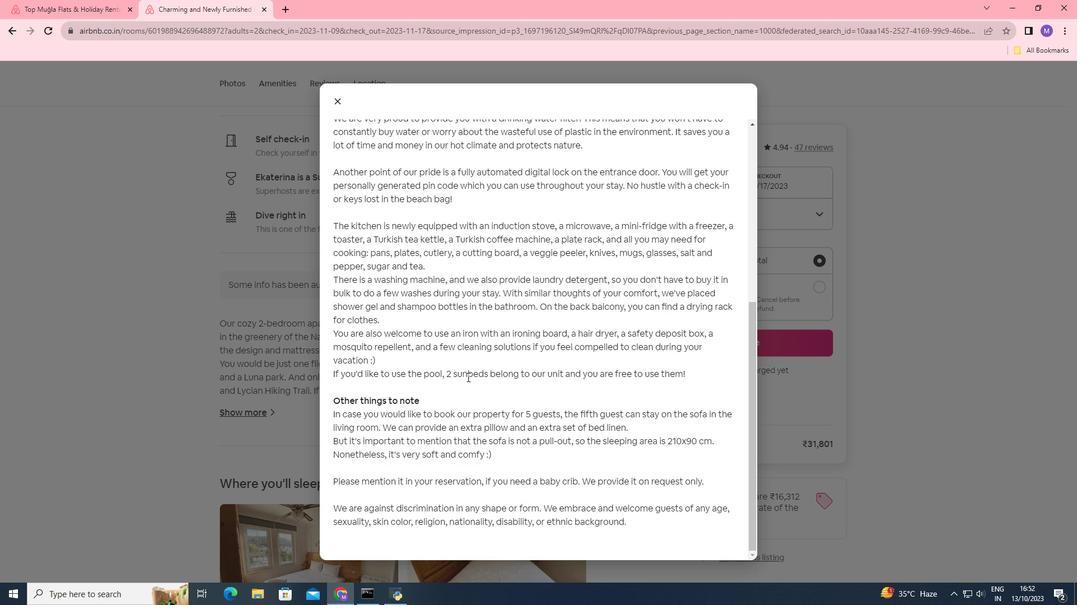 
Action: Mouse moved to (344, 108)
Screenshot: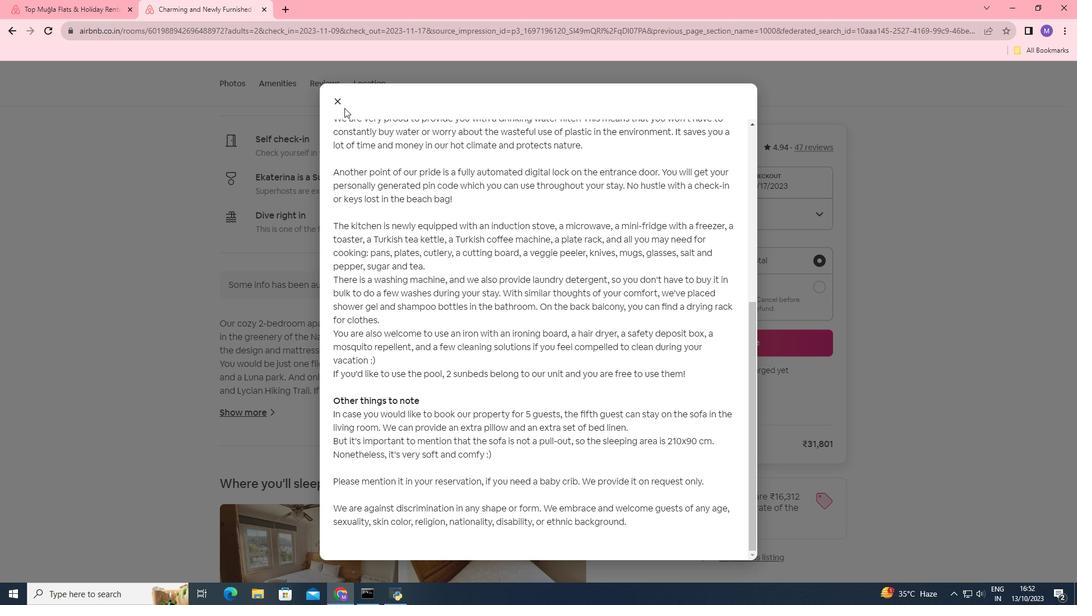 
Action: Mouse pressed left at (344, 108)
Screenshot: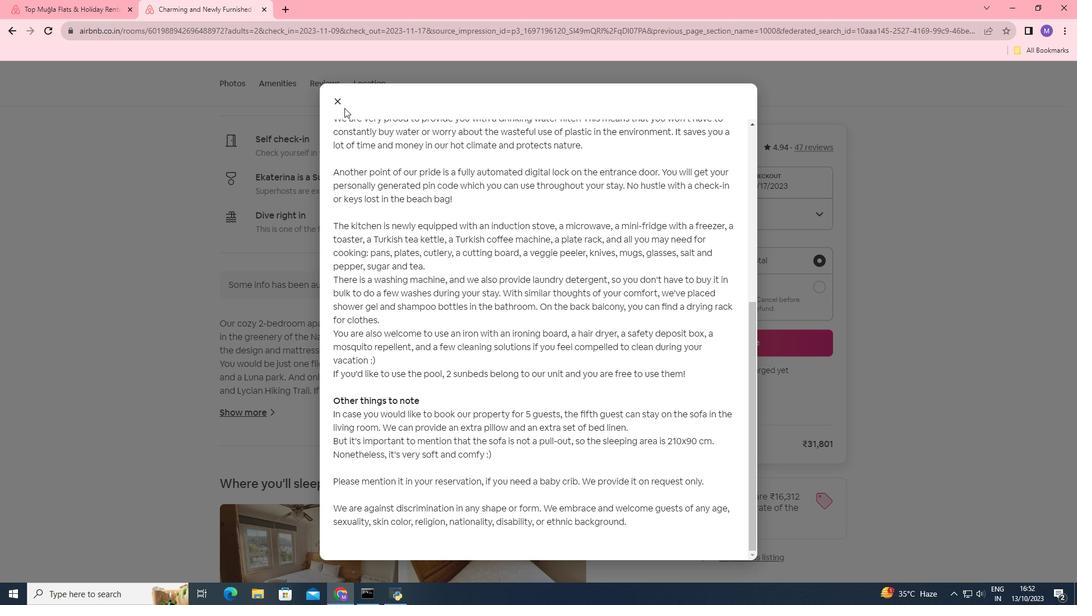 
Action: Mouse moved to (337, 100)
Screenshot: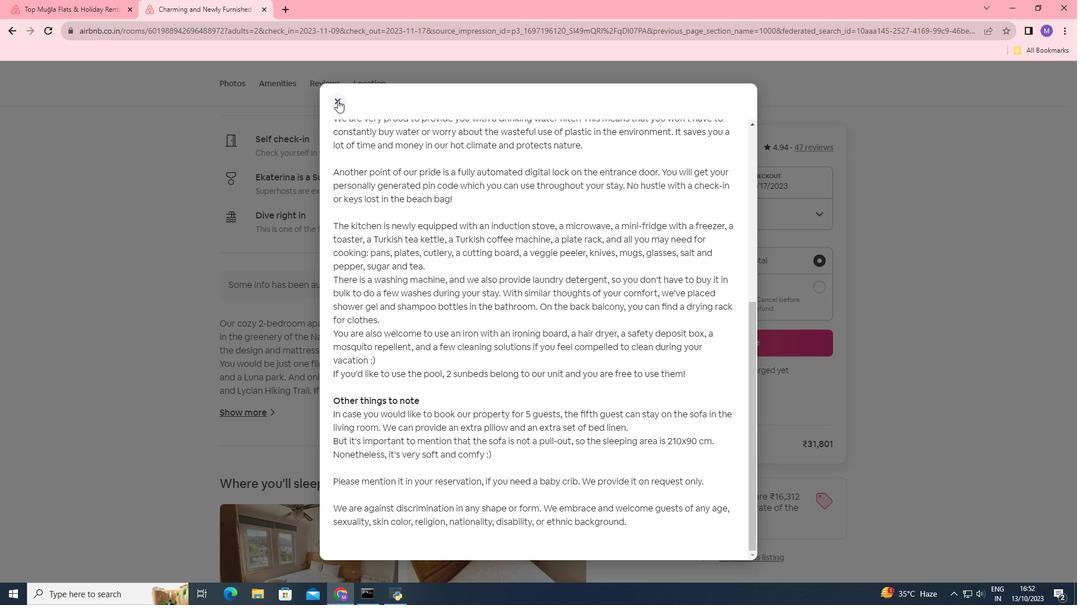 
Action: Mouse pressed left at (337, 100)
Screenshot: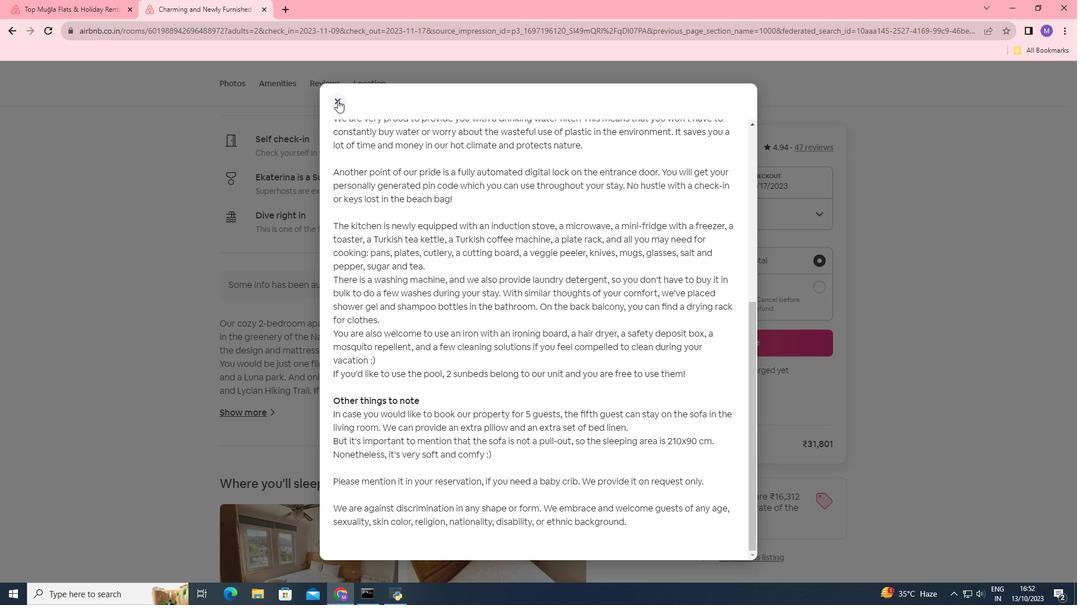
Action: Mouse moved to (424, 338)
Screenshot: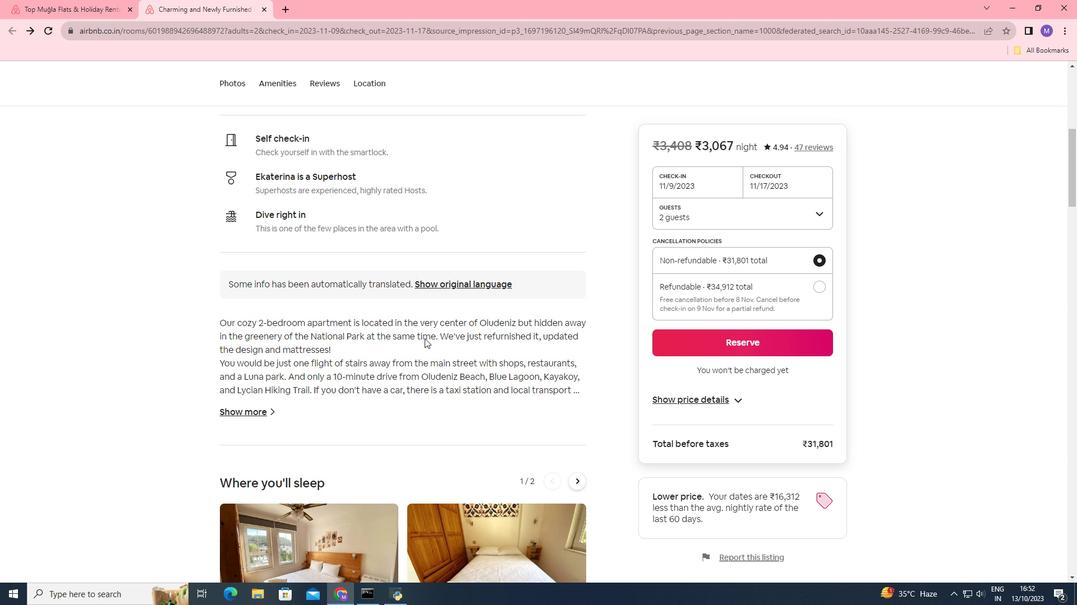 
Action: Mouse scrolled (424, 337) with delta (0, 0)
Screenshot: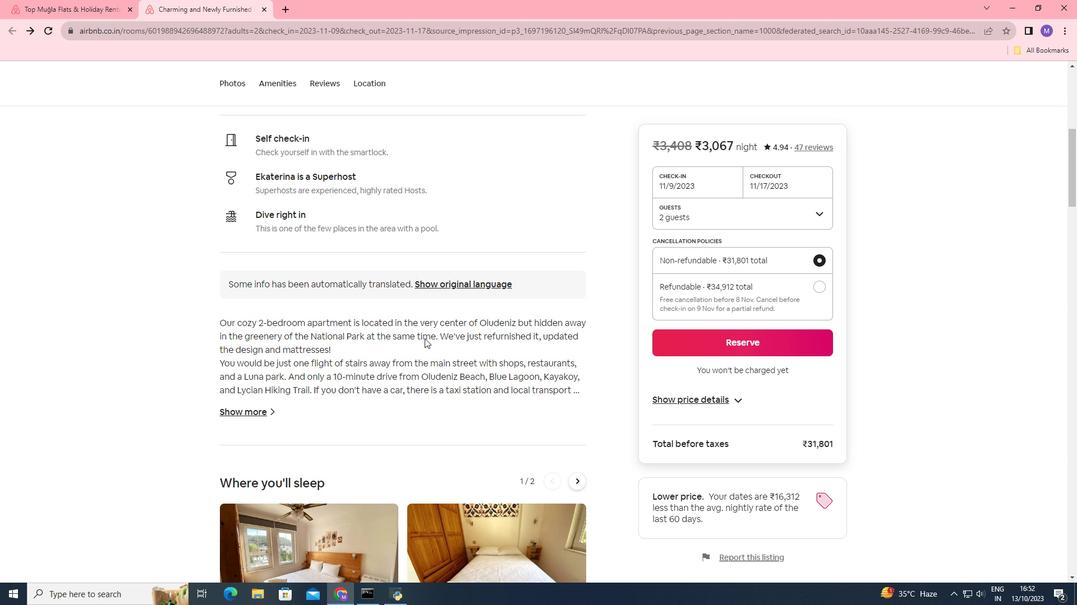
Action: Mouse scrolled (424, 337) with delta (0, 0)
Screenshot: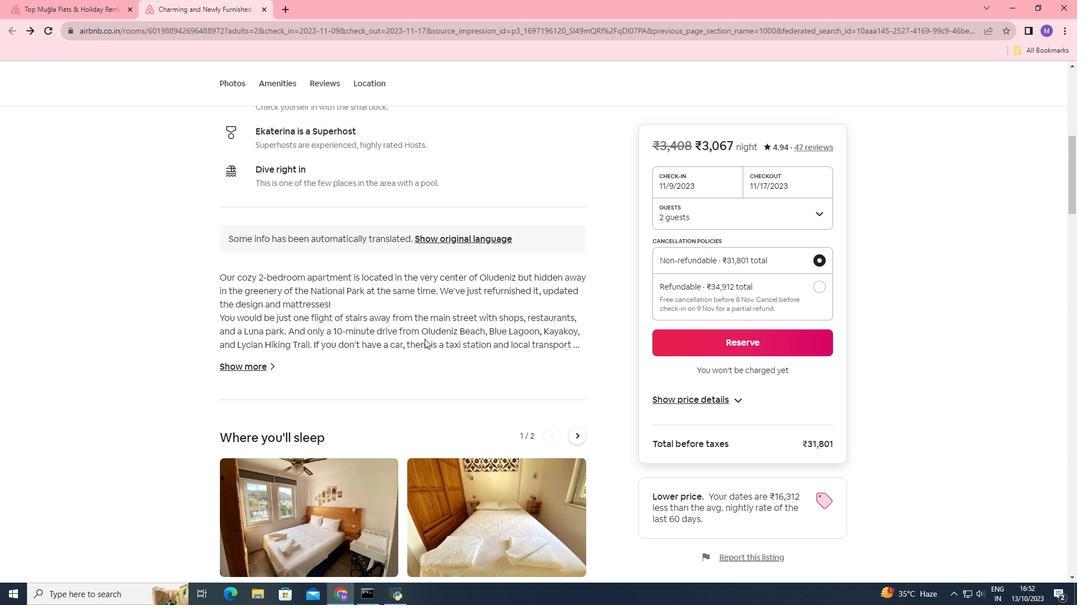 
Action: Mouse moved to (424, 339)
Screenshot: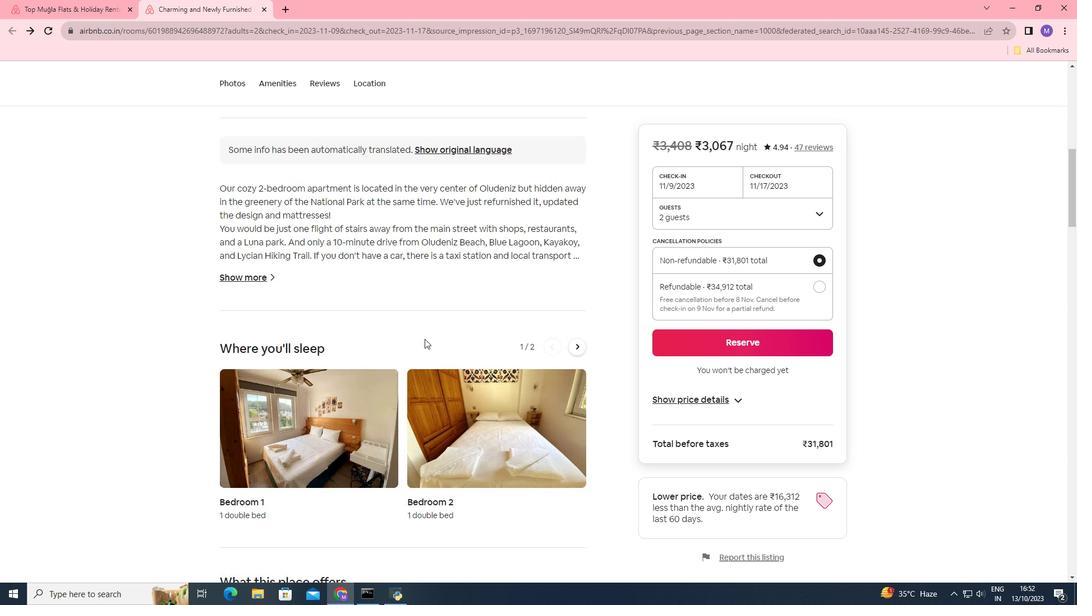 
Action: Mouse scrolled (424, 338) with delta (0, 0)
Screenshot: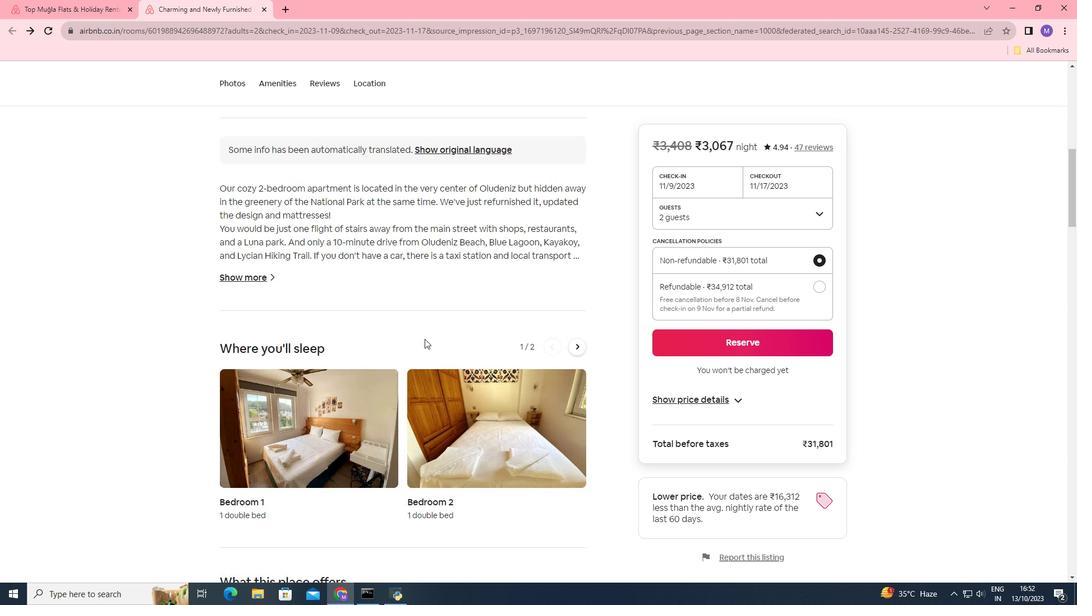 
Action: Mouse scrolled (424, 338) with delta (0, 0)
Screenshot: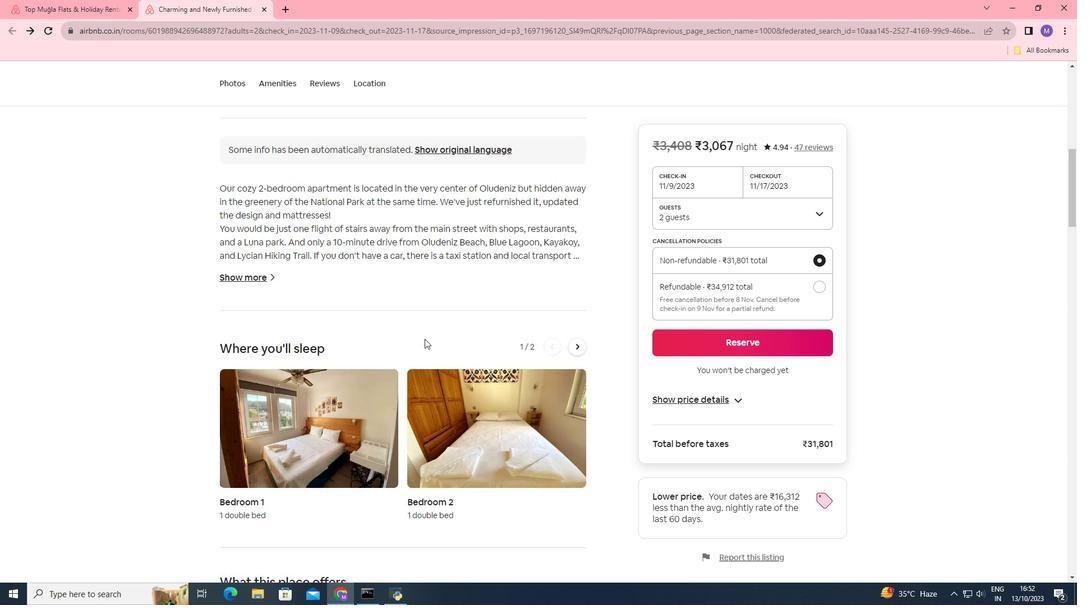
Action: Mouse moved to (424, 339)
Screenshot: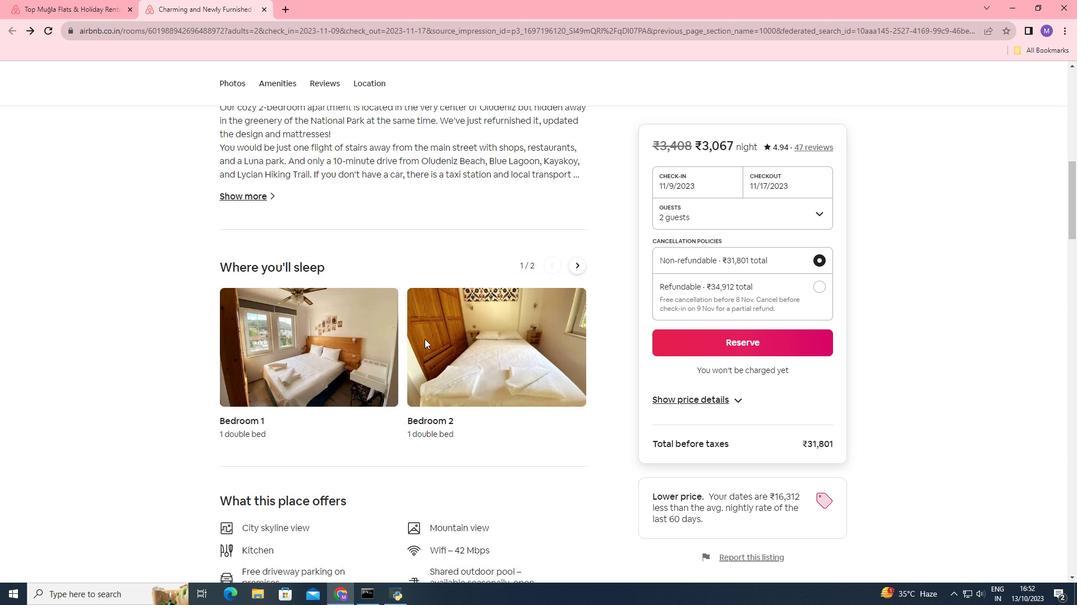 
Action: Mouse scrolled (424, 338) with delta (0, 0)
Screenshot: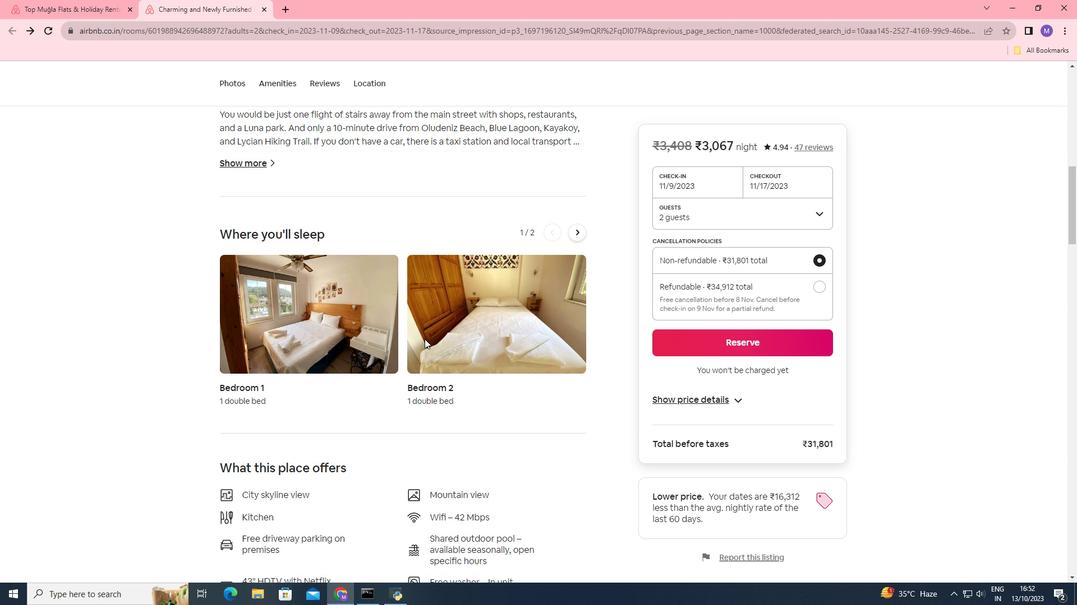 
Action: Mouse scrolled (424, 338) with delta (0, 0)
Screenshot: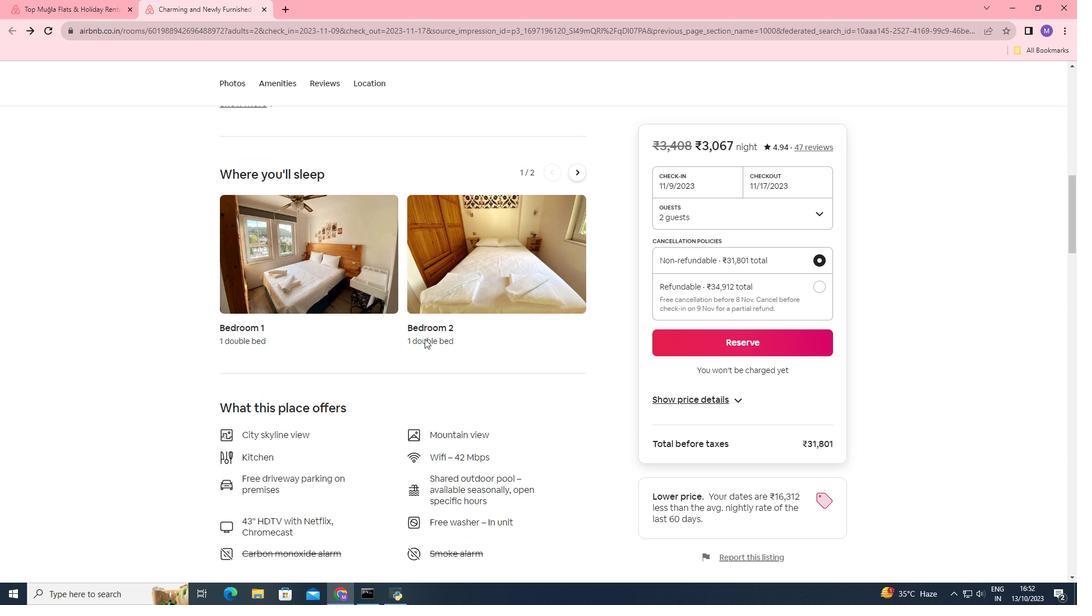 
Action: Mouse scrolled (424, 338) with delta (0, 0)
Screenshot: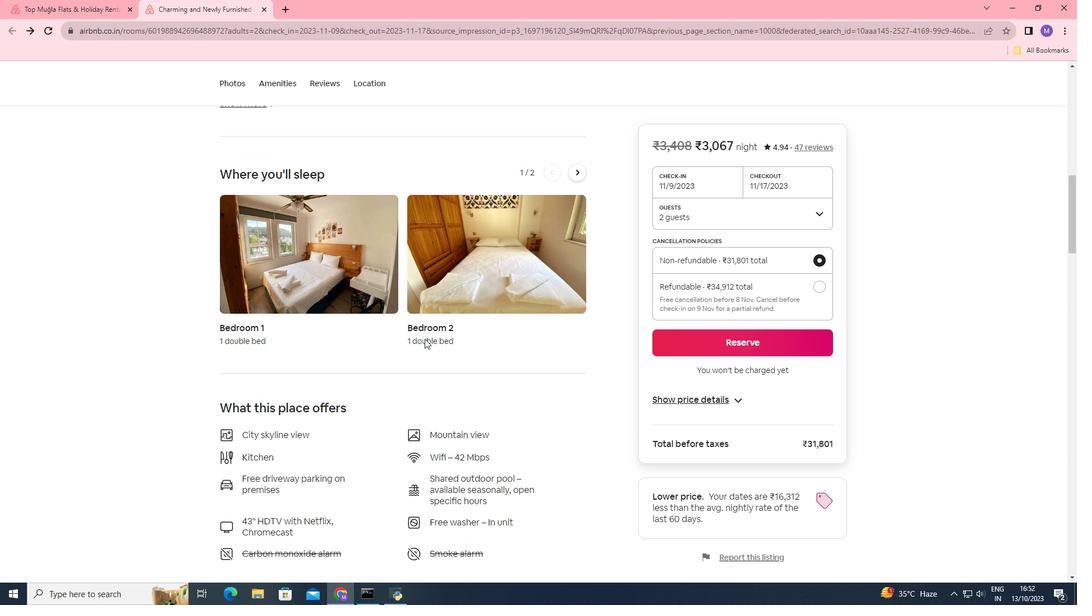 
Action: Mouse moved to (397, 373)
Screenshot: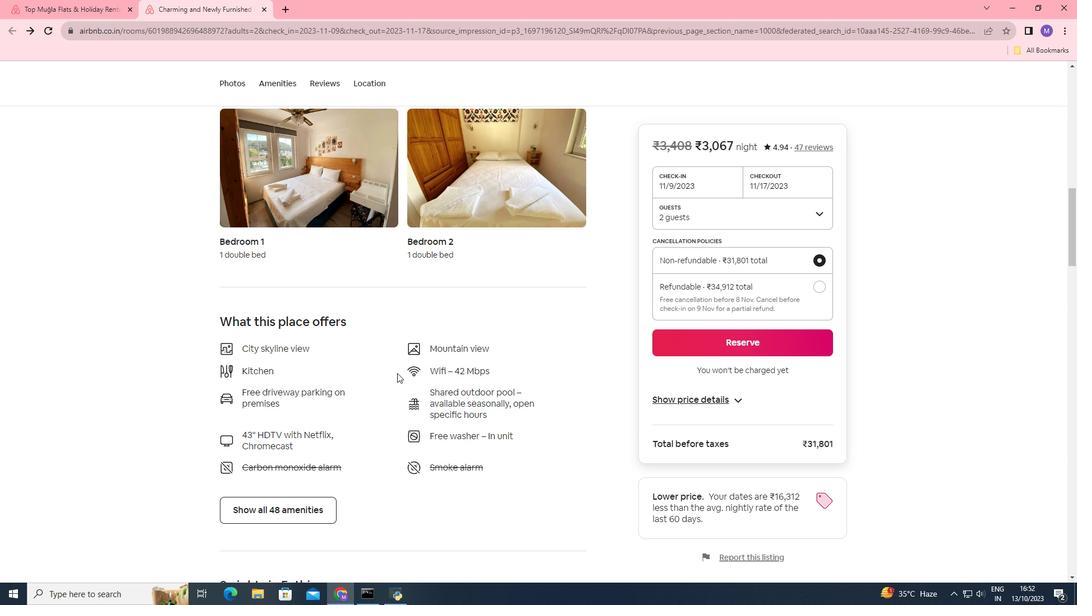 
Action: Mouse scrolled (397, 373) with delta (0, 0)
Screenshot: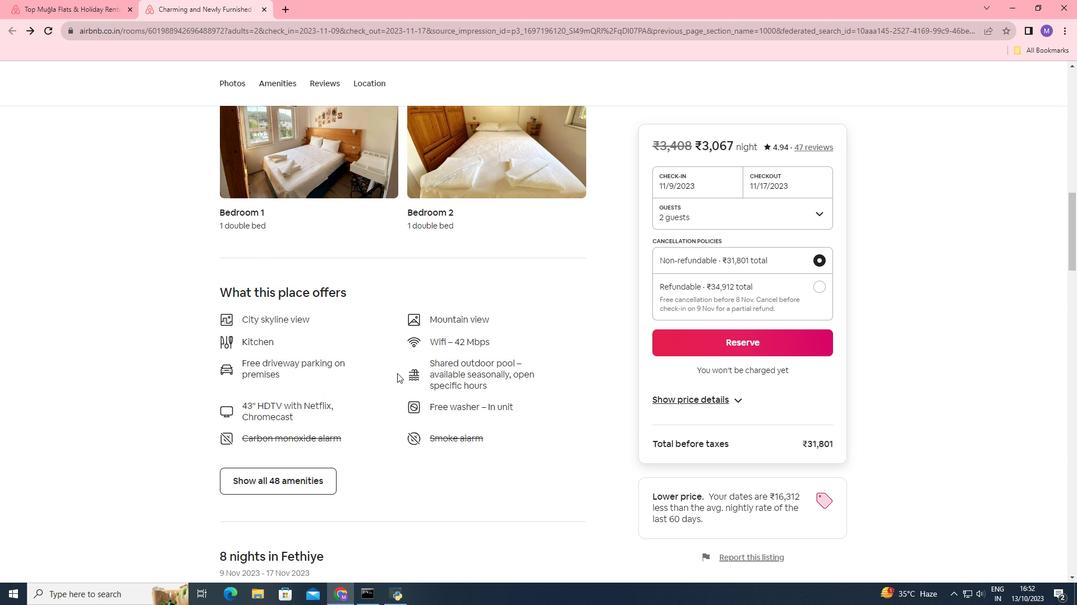 
Action: Mouse scrolled (397, 373) with delta (0, 0)
Screenshot: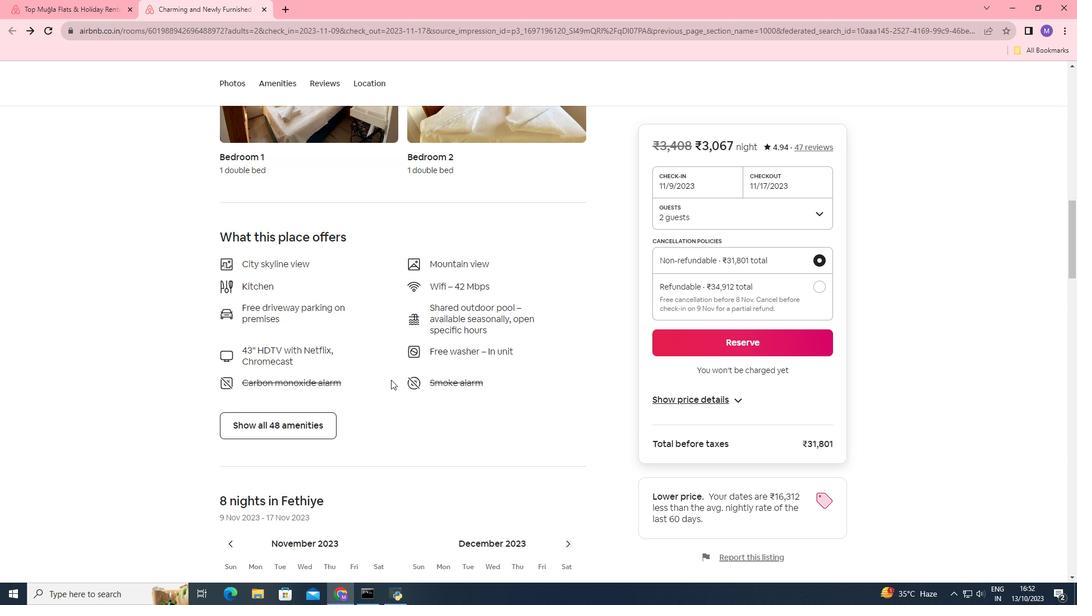 
Action: Mouse moved to (316, 394)
Screenshot: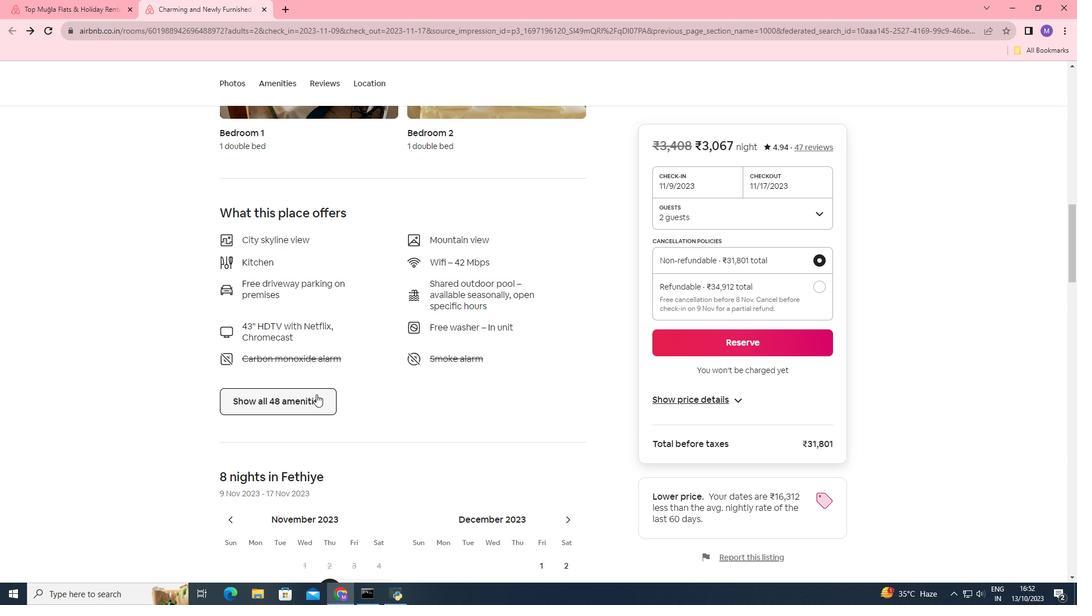 
Action: Mouse pressed left at (316, 394)
Screenshot: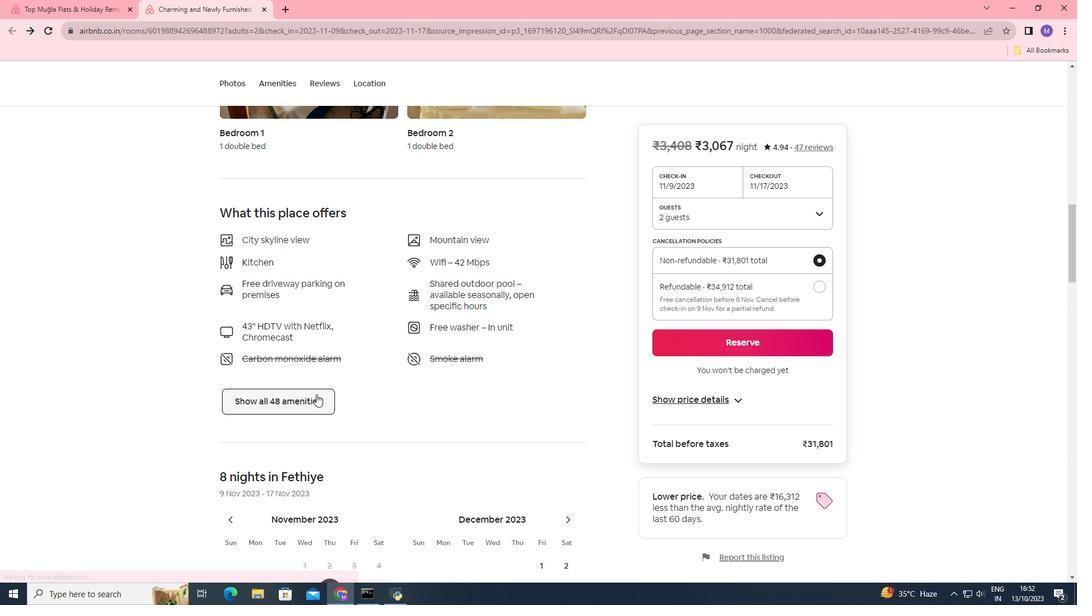 
Action: Mouse moved to (451, 405)
Screenshot: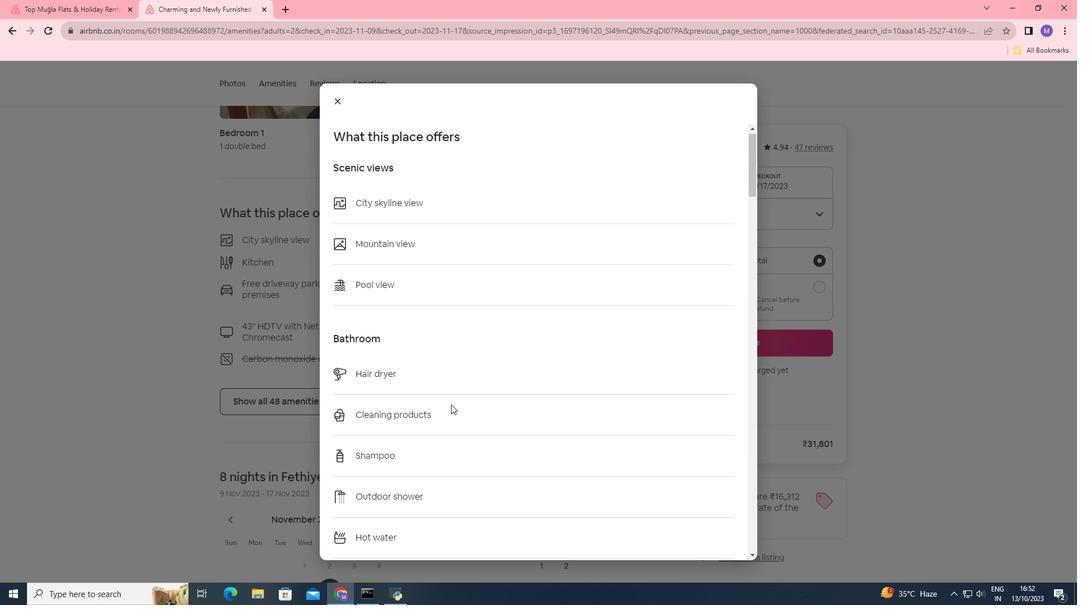 
Action: Mouse scrolled (451, 404) with delta (0, 0)
Screenshot: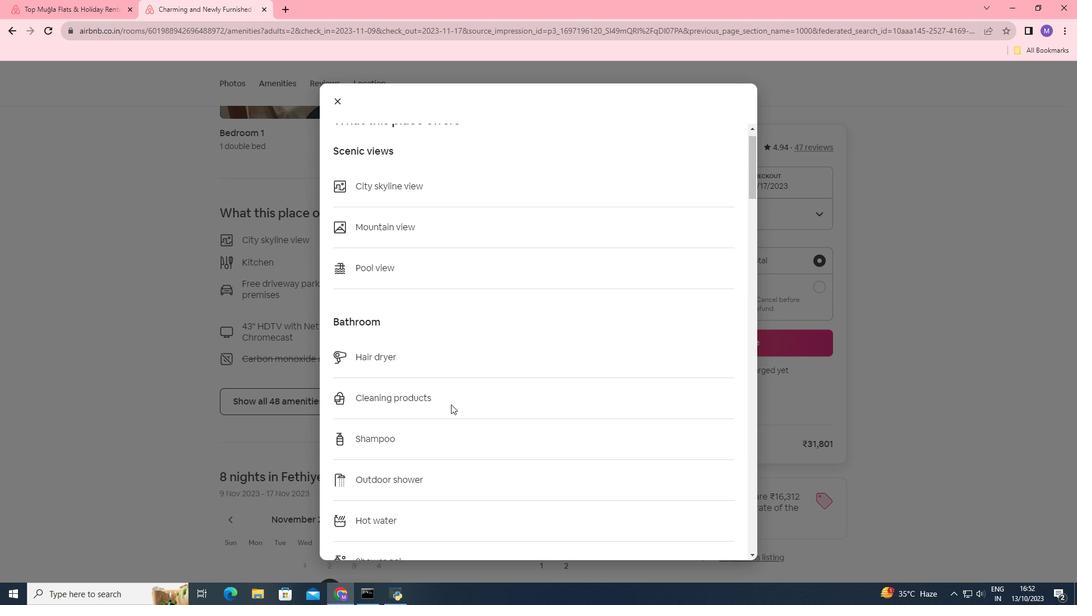 
Action: Mouse scrolled (451, 404) with delta (0, 0)
Screenshot: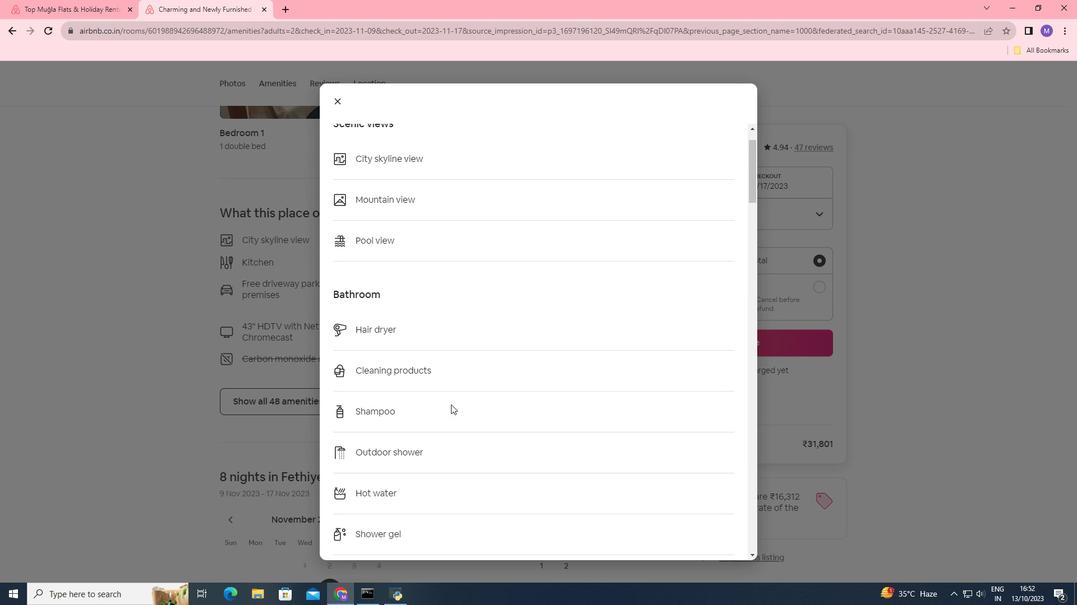 
Action: Mouse scrolled (451, 404) with delta (0, 0)
Screenshot: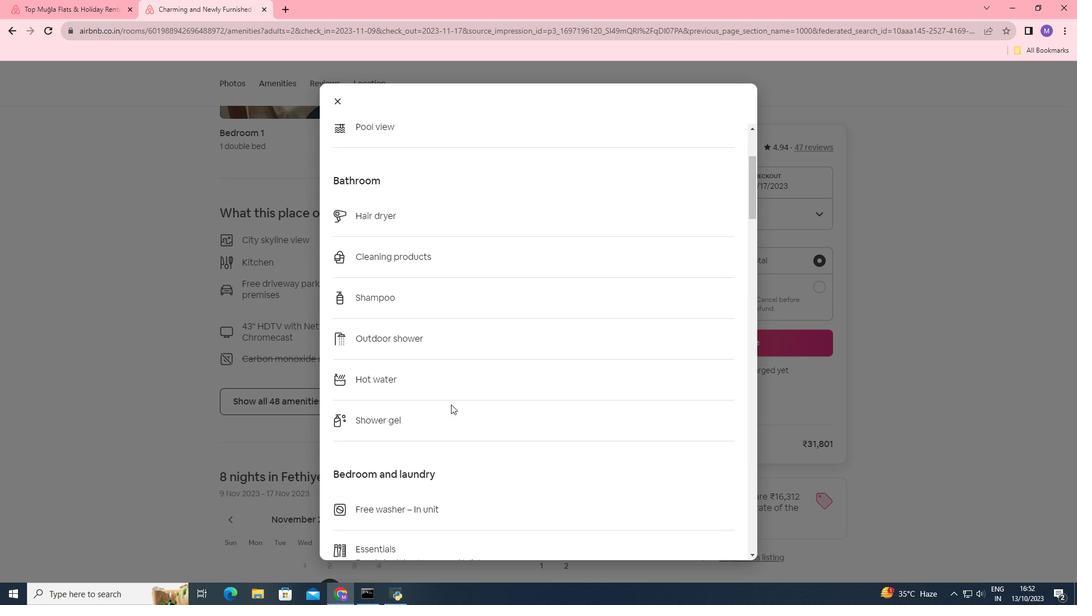
Action: Mouse scrolled (451, 404) with delta (0, 0)
Screenshot: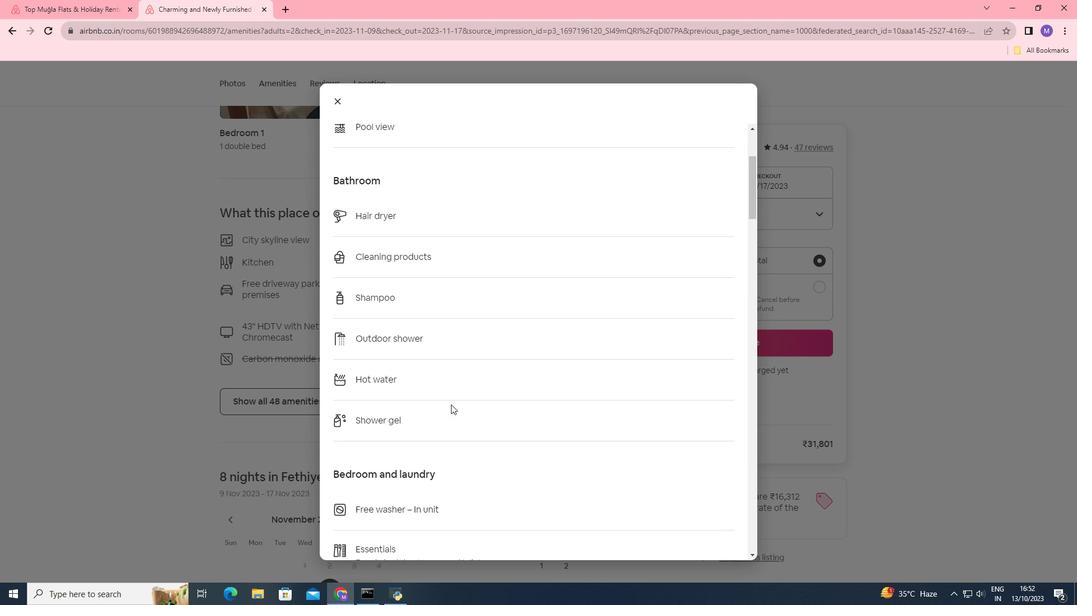 
Action: Mouse scrolled (451, 404) with delta (0, 0)
Screenshot: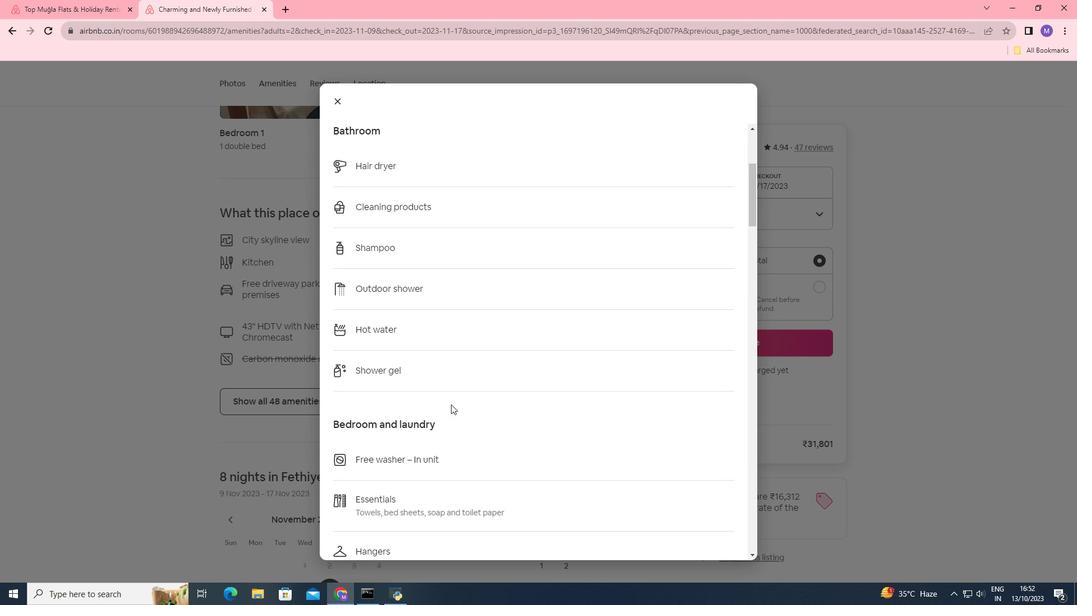 
Action: Mouse scrolled (451, 404) with delta (0, 0)
Screenshot: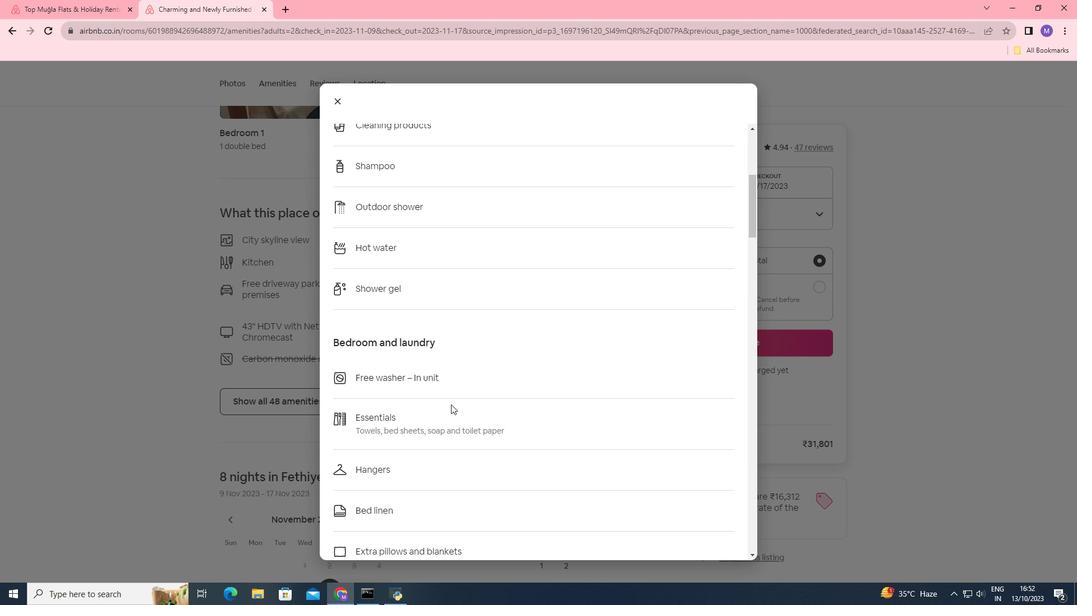 
Action: Mouse scrolled (451, 404) with delta (0, 0)
Screenshot: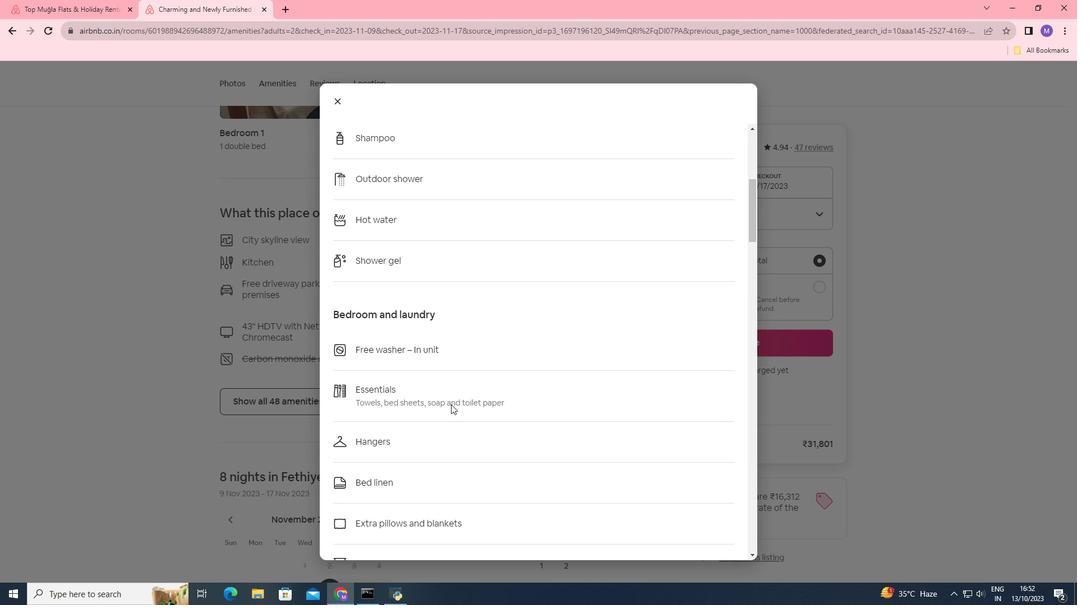 
Action: Mouse scrolled (451, 404) with delta (0, 0)
Screenshot: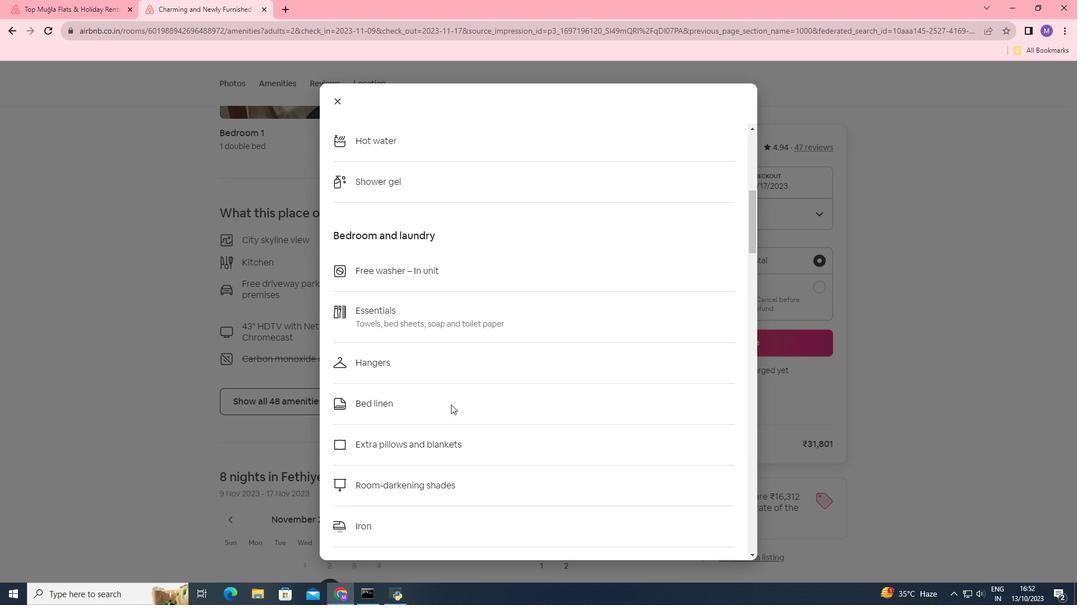 
Action: Mouse scrolled (451, 404) with delta (0, 0)
Screenshot: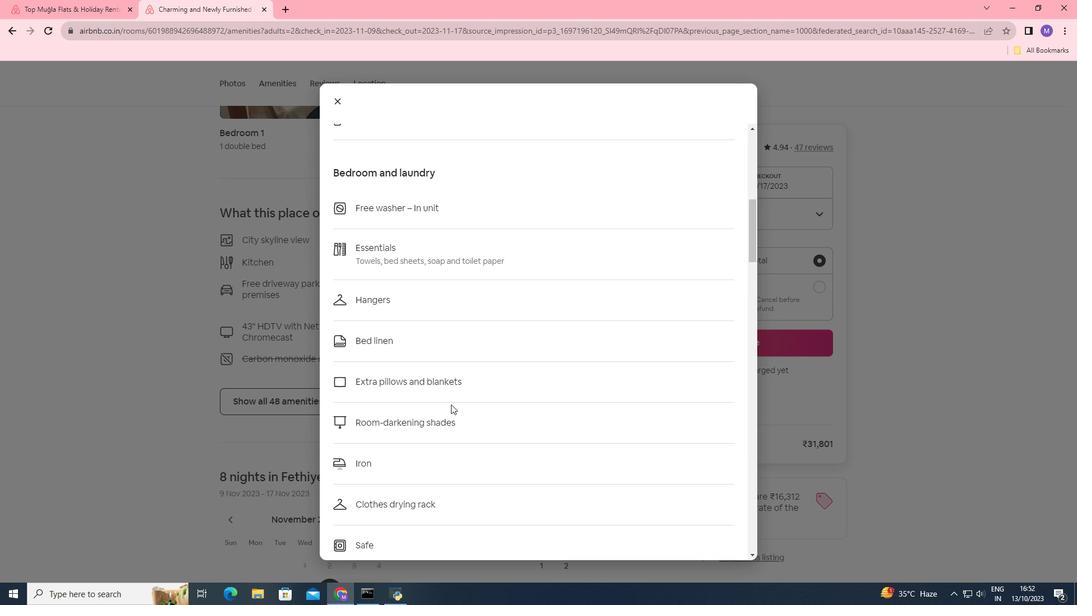 
Action: Mouse scrolled (451, 404) with delta (0, 0)
Screenshot: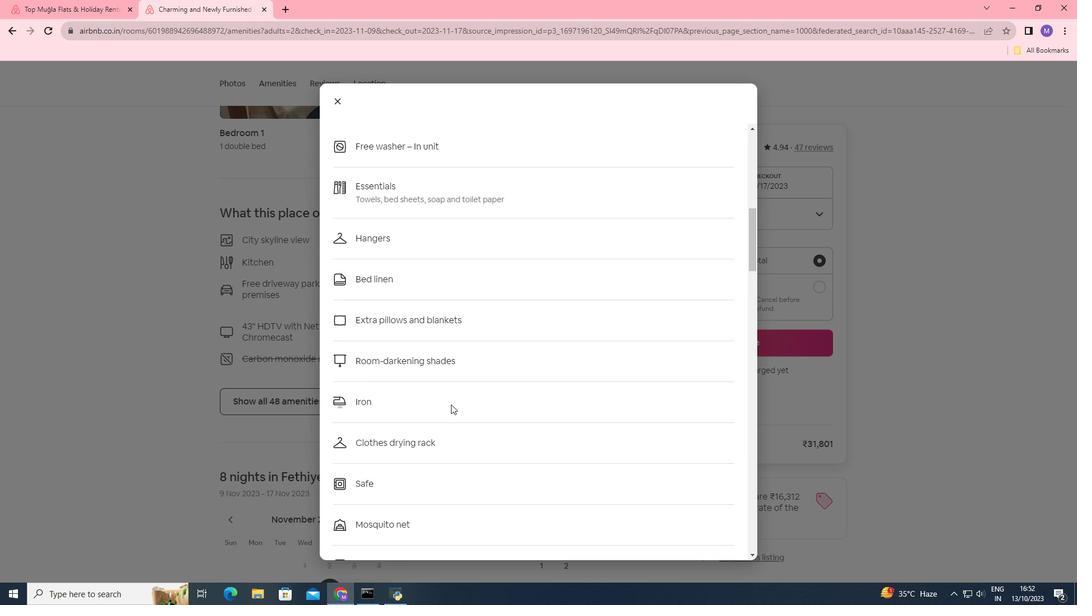
Action: Mouse scrolled (451, 404) with delta (0, 0)
Screenshot: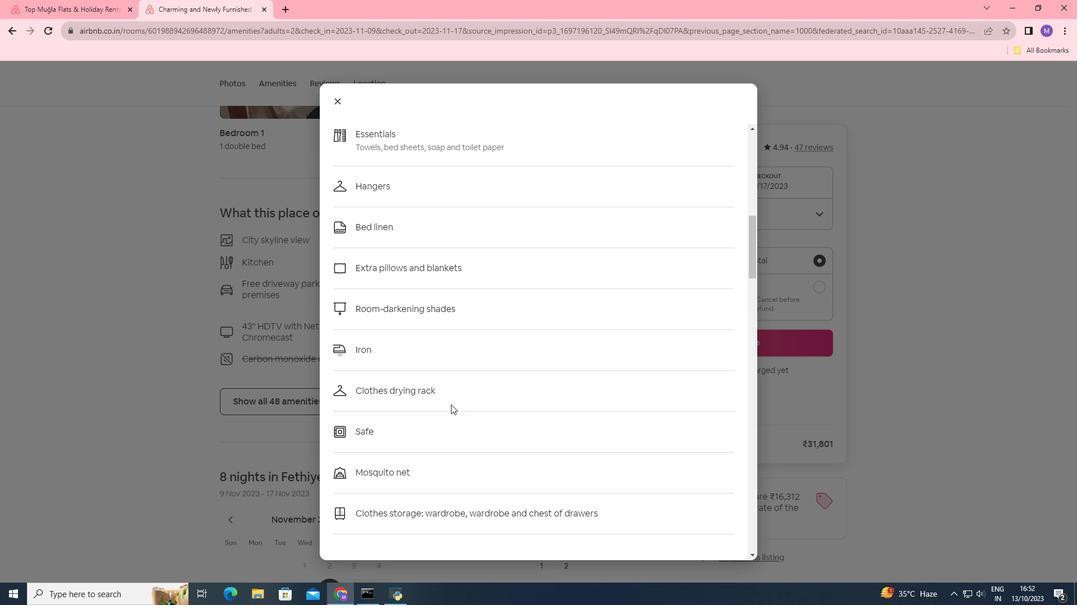 
Action: Mouse scrolled (451, 404) with delta (0, 0)
Screenshot: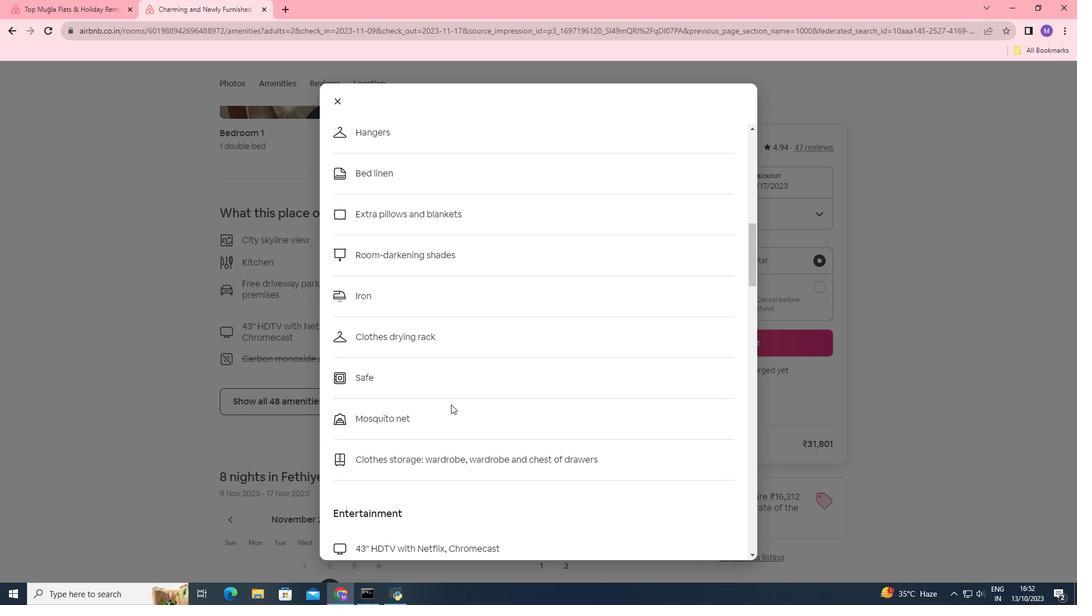 
Action: Mouse scrolled (451, 404) with delta (0, 0)
Screenshot: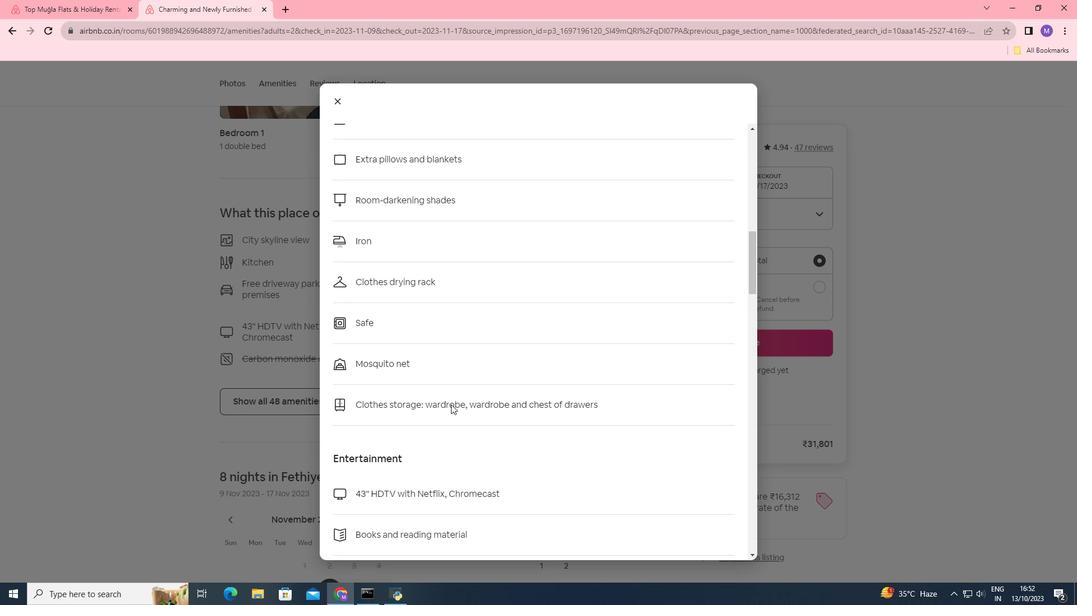 
Action: Mouse scrolled (451, 404) with delta (0, 0)
Screenshot: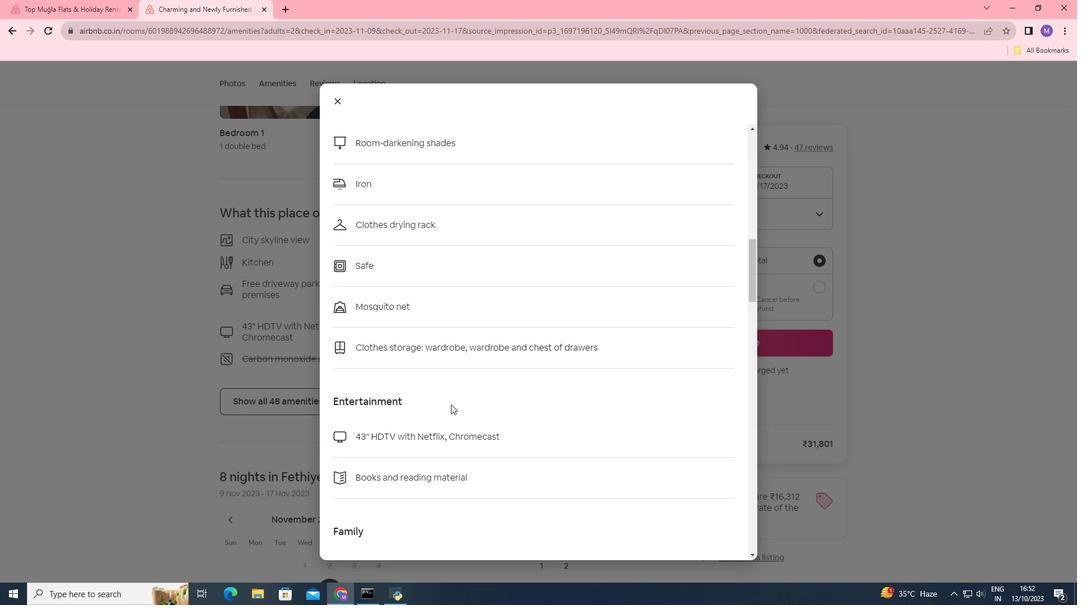 
Action: Mouse scrolled (451, 404) with delta (0, 0)
Screenshot: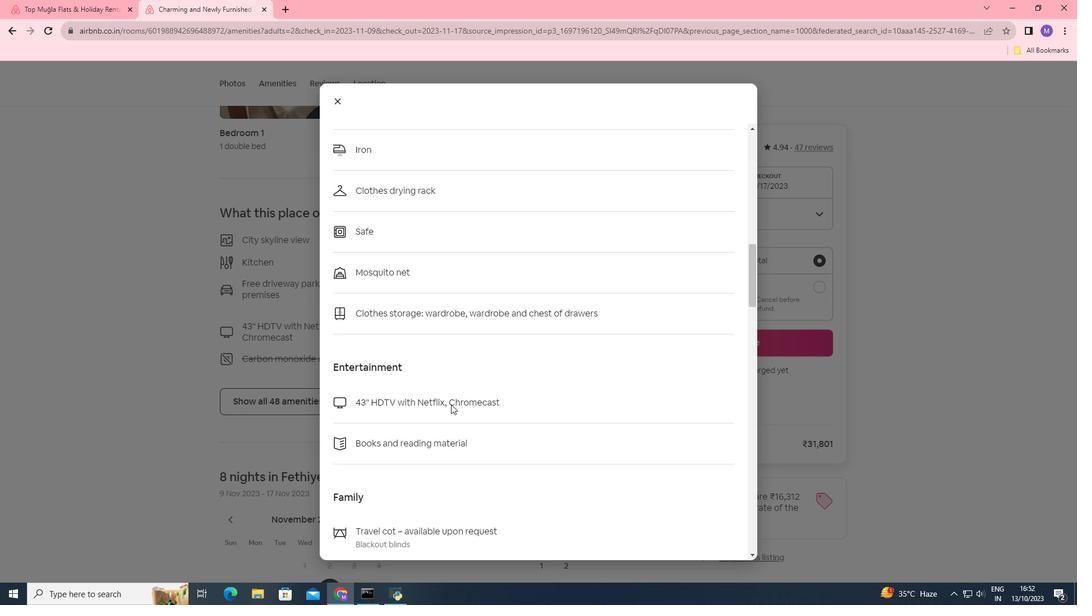 
Action: Mouse scrolled (451, 404) with delta (0, 0)
Screenshot: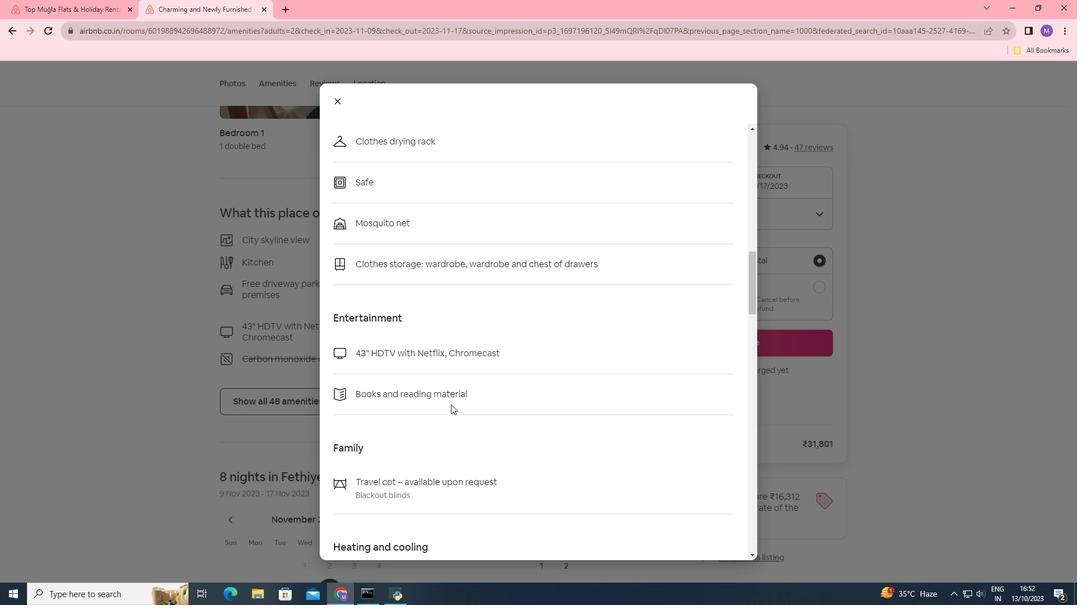 
Action: Mouse scrolled (451, 404) with delta (0, 0)
Screenshot: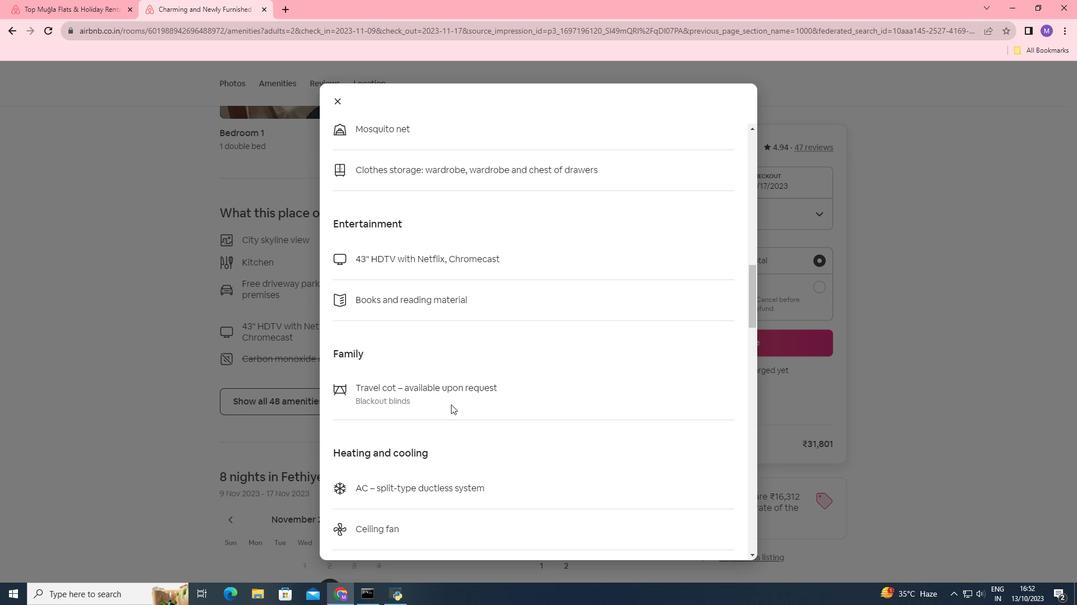 
Action: Mouse scrolled (451, 404) with delta (0, 0)
Screenshot: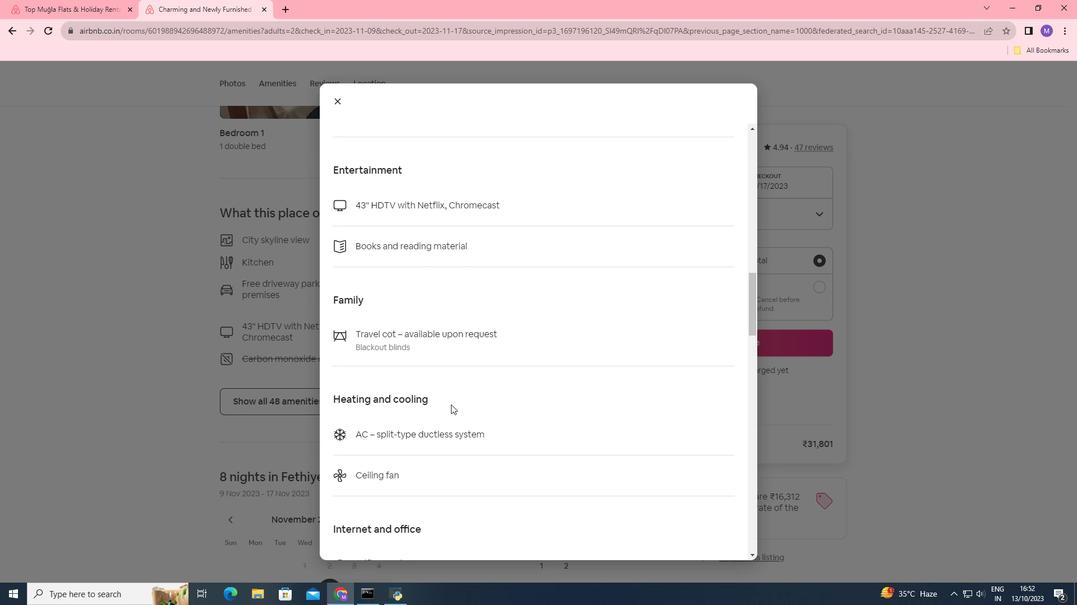 
Action: Mouse scrolled (451, 404) with delta (0, 0)
Screenshot: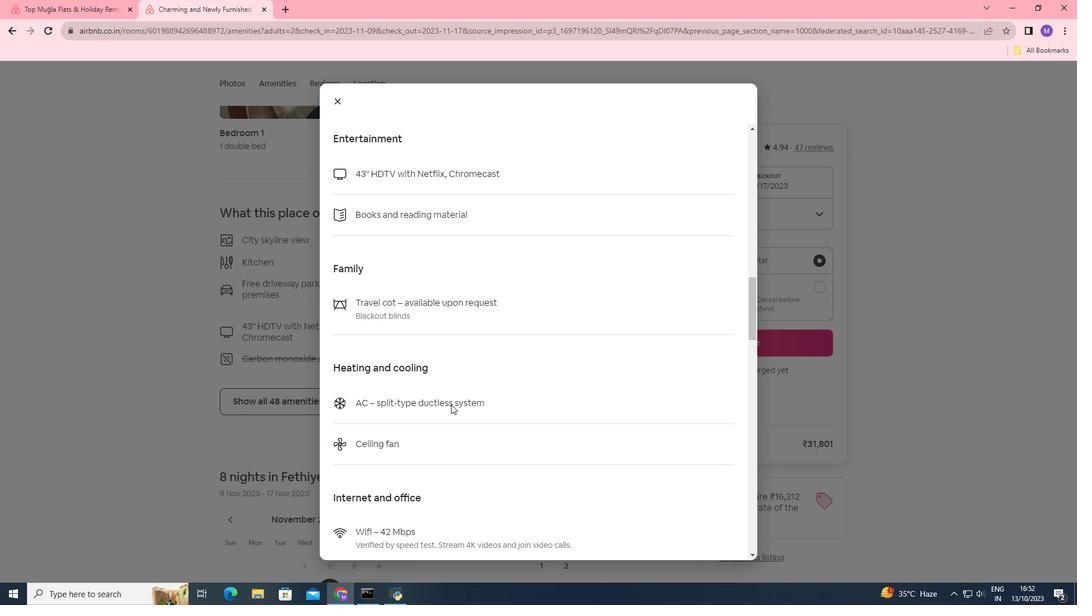 
Action: Mouse scrolled (451, 404) with delta (0, 0)
Screenshot: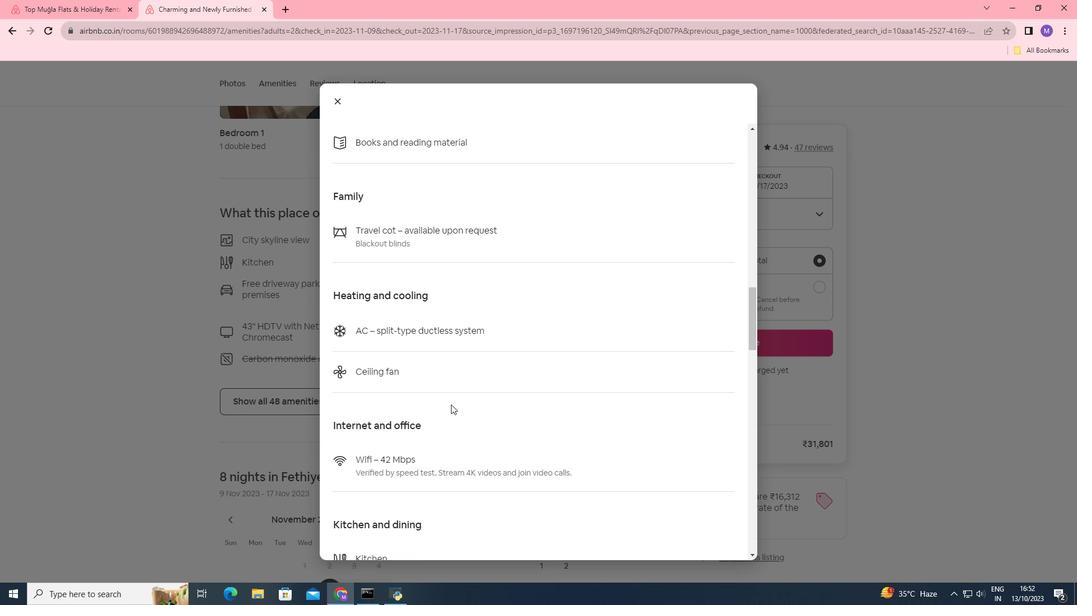 
Action: Mouse scrolled (451, 404) with delta (0, 0)
Screenshot: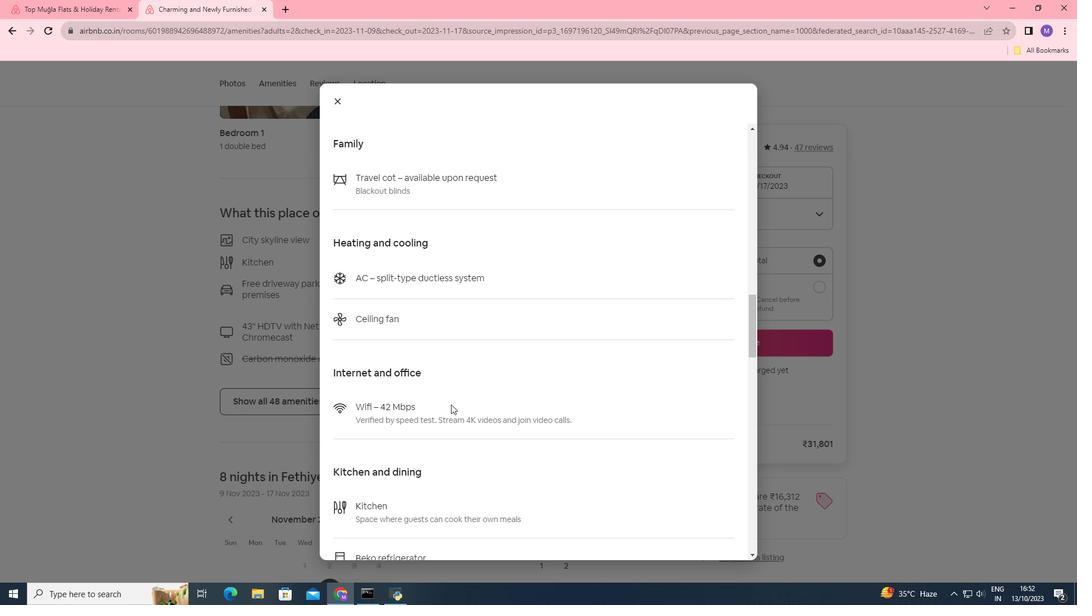 
Action: Mouse scrolled (451, 404) with delta (0, 0)
Screenshot: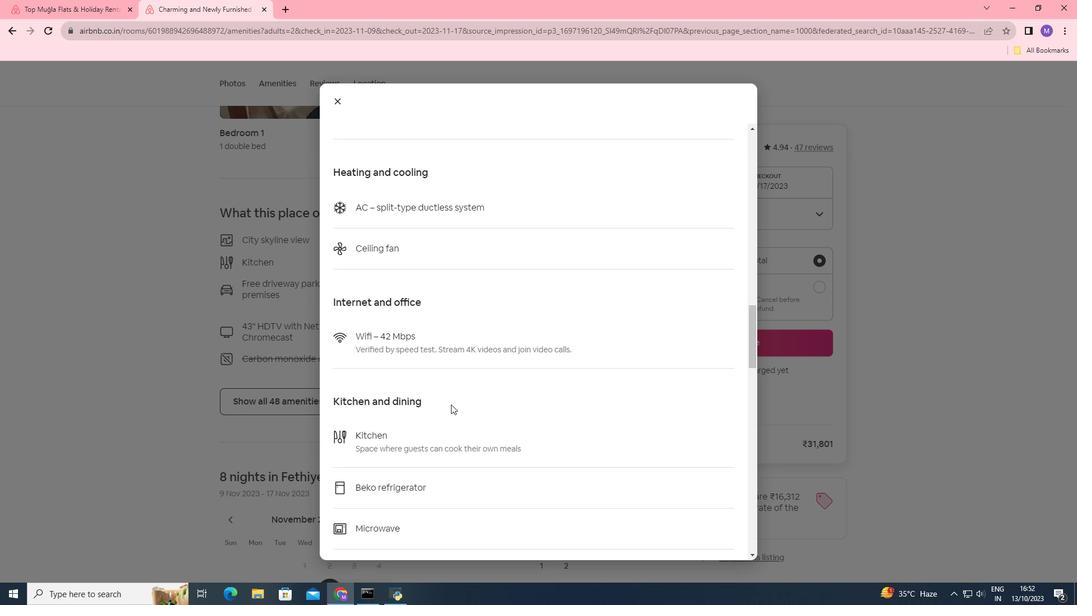 
Action: Mouse scrolled (451, 404) with delta (0, 0)
Screenshot: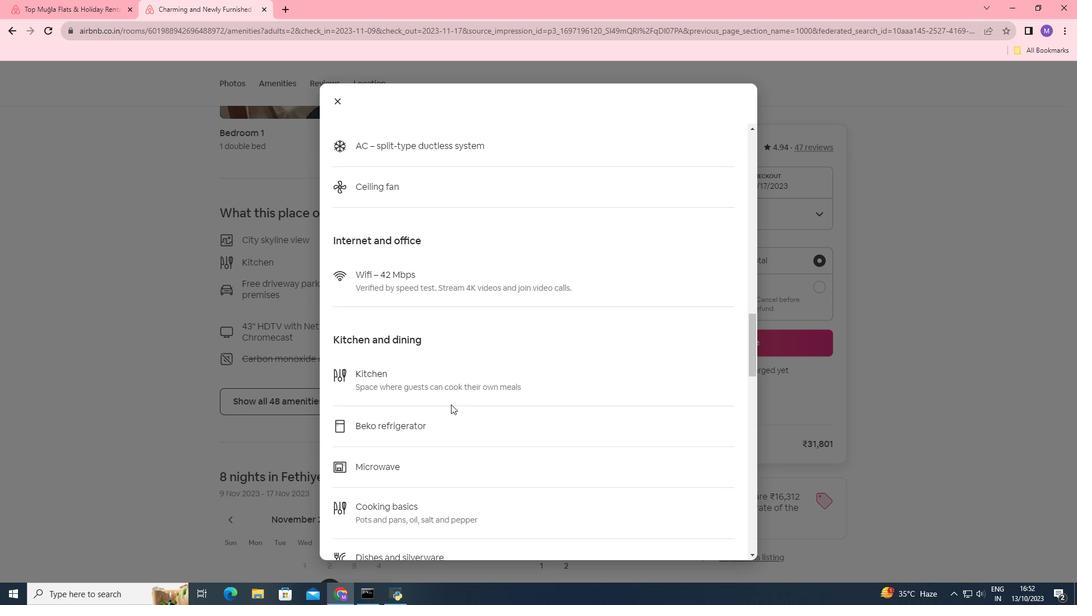 
Action: Mouse scrolled (451, 404) with delta (0, 0)
Screenshot: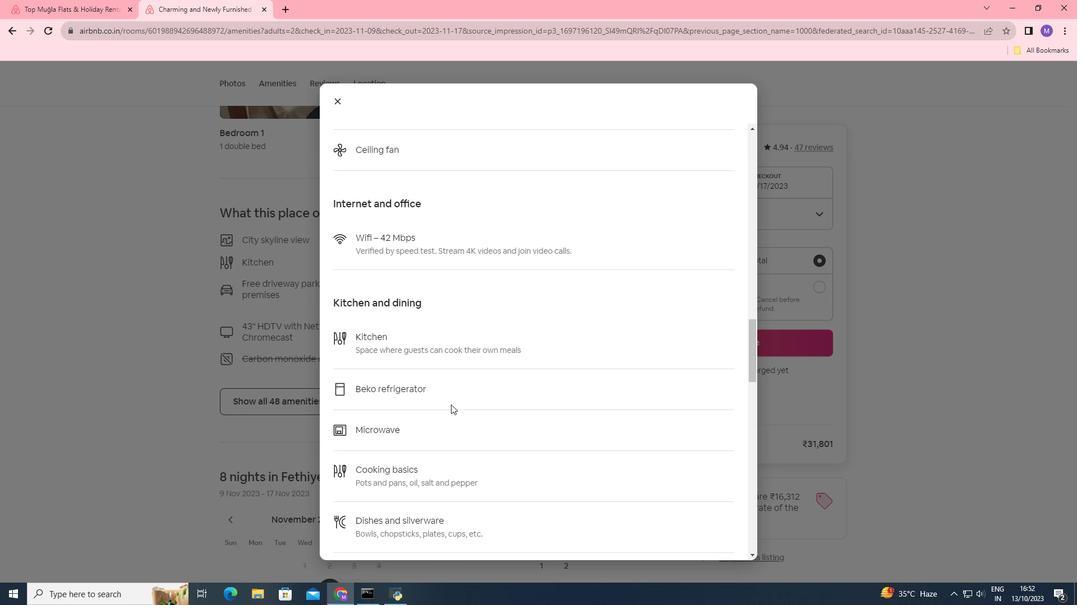 
Action: Mouse scrolled (451, 404) with delta (0, 0)
Screenshot: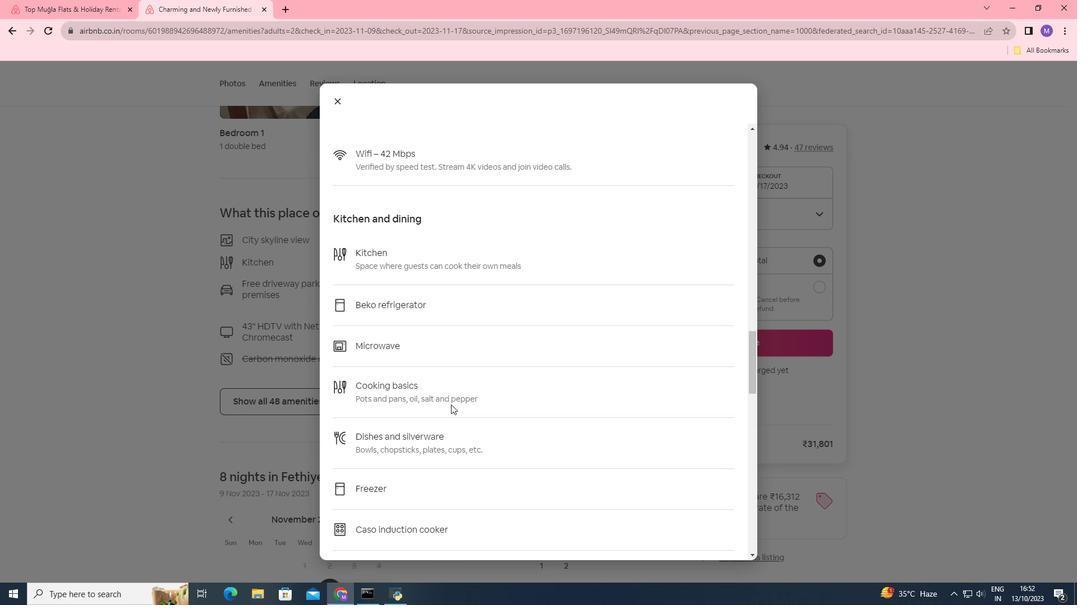 
Action: Mouse scrolled (451, 404) with delta (0, 0)
Screenshot: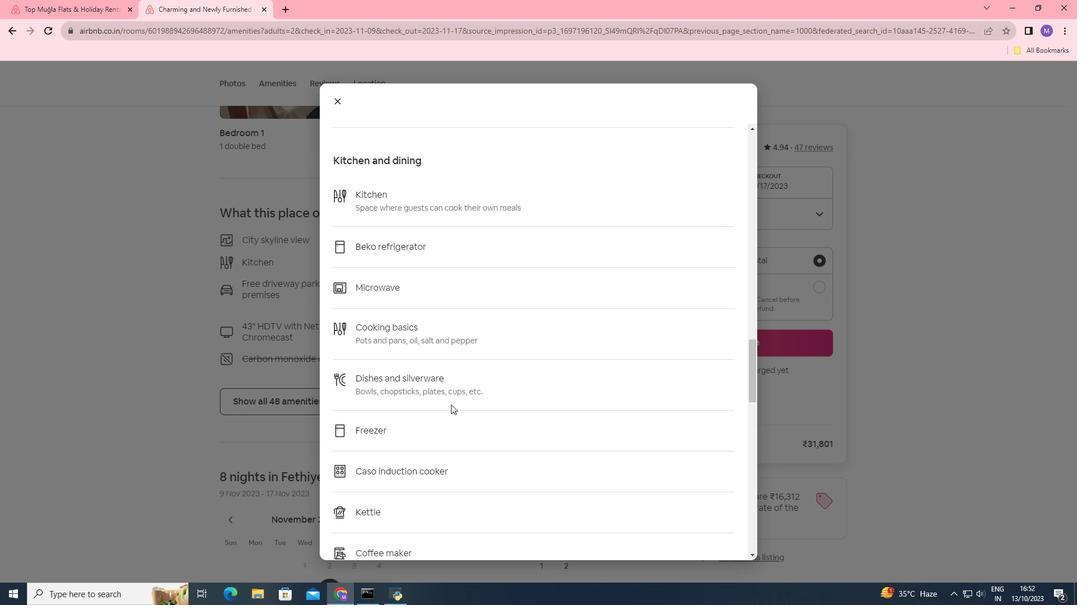 
Action: Mouse scrolled (451, 404) with delta (0, 0)
Screenshot: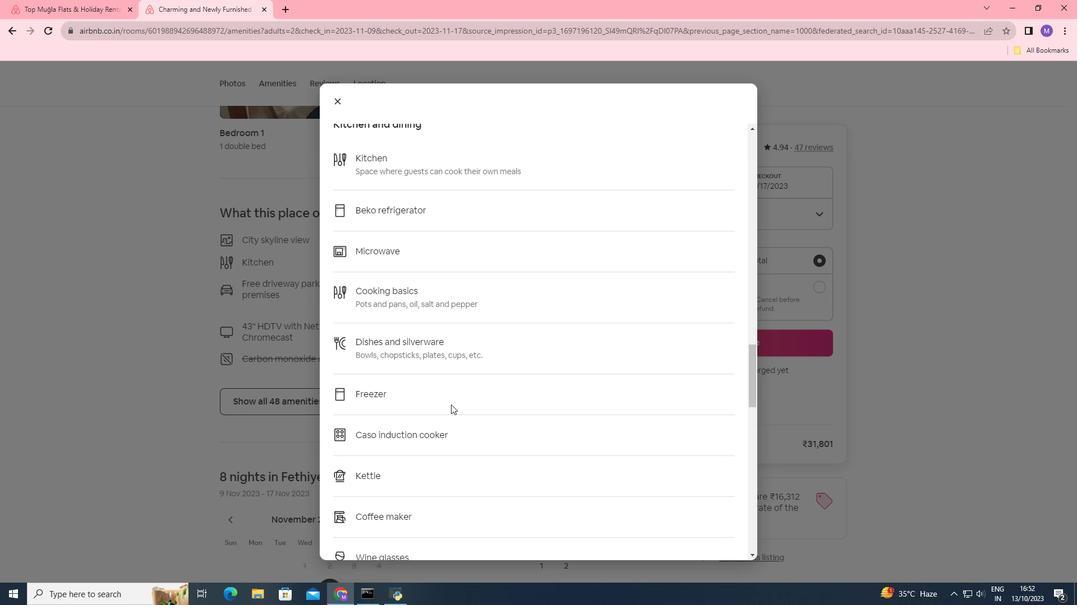 
Action: Mouse scrolled (451, 404) with delta (0, 0)
Screenshot: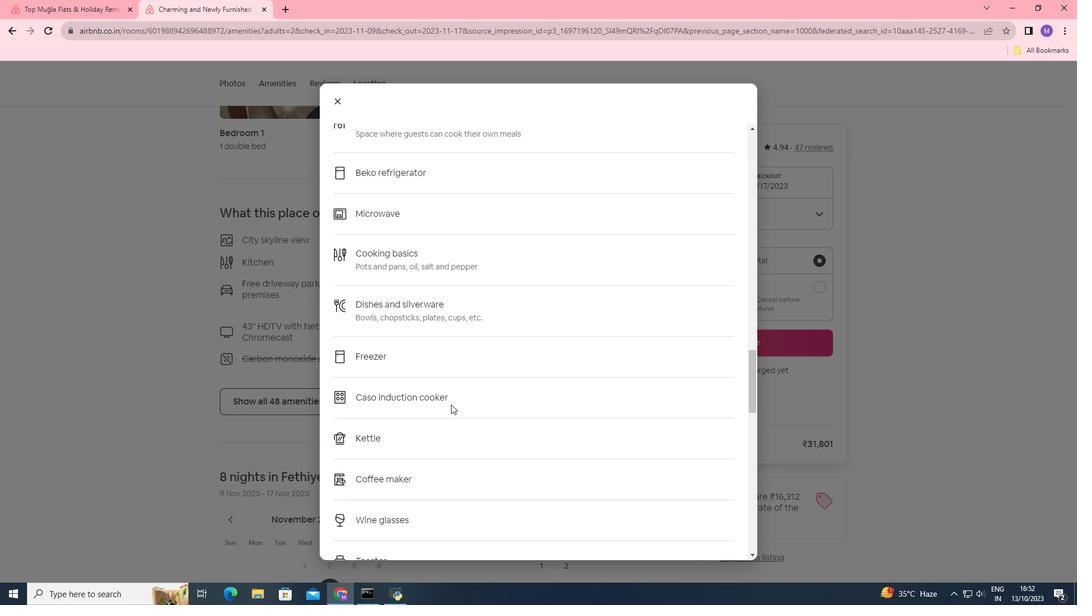 
Action: Mouse scrolled (451, 404) with delta (0, 0)
Screenshot: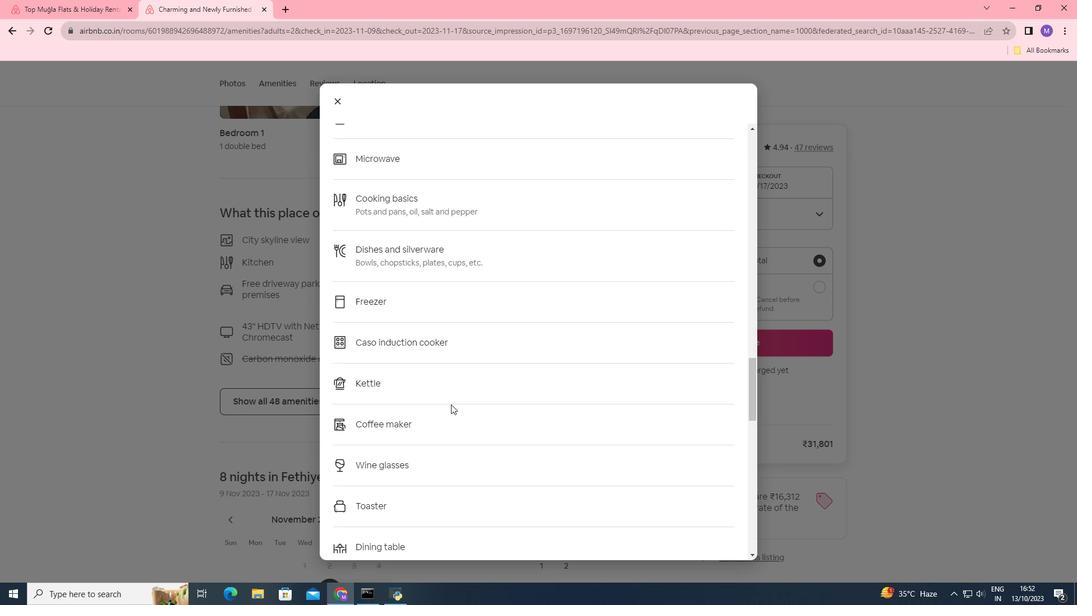 
Action: Mouse scrolled (451, 404) with delta (0, 0)
Screenshot: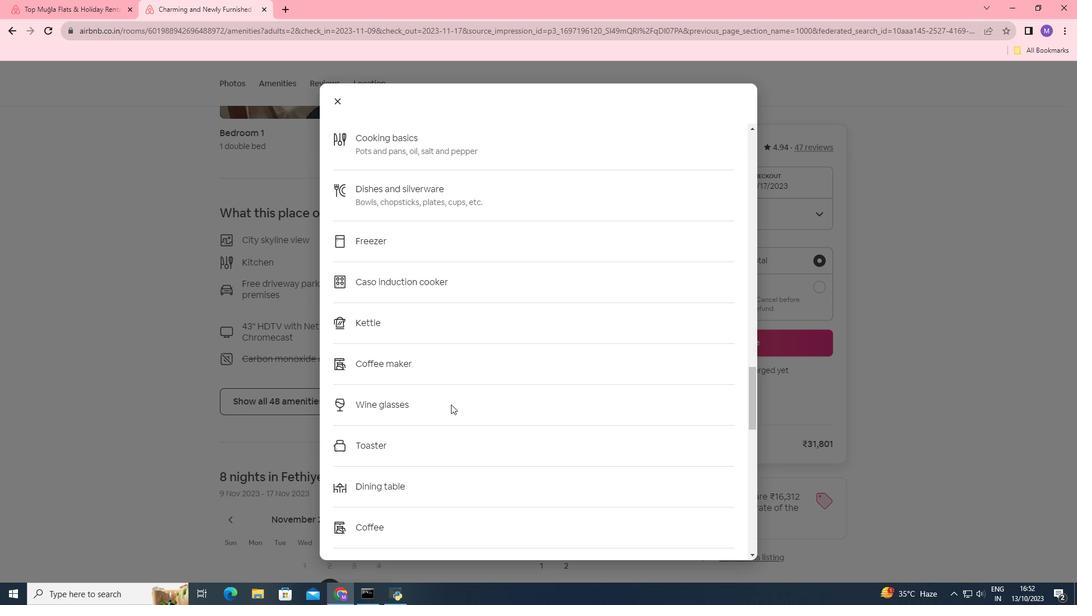 
Action: Mouse scrolled (451, 404) with delta (0, 0)
Screenshot: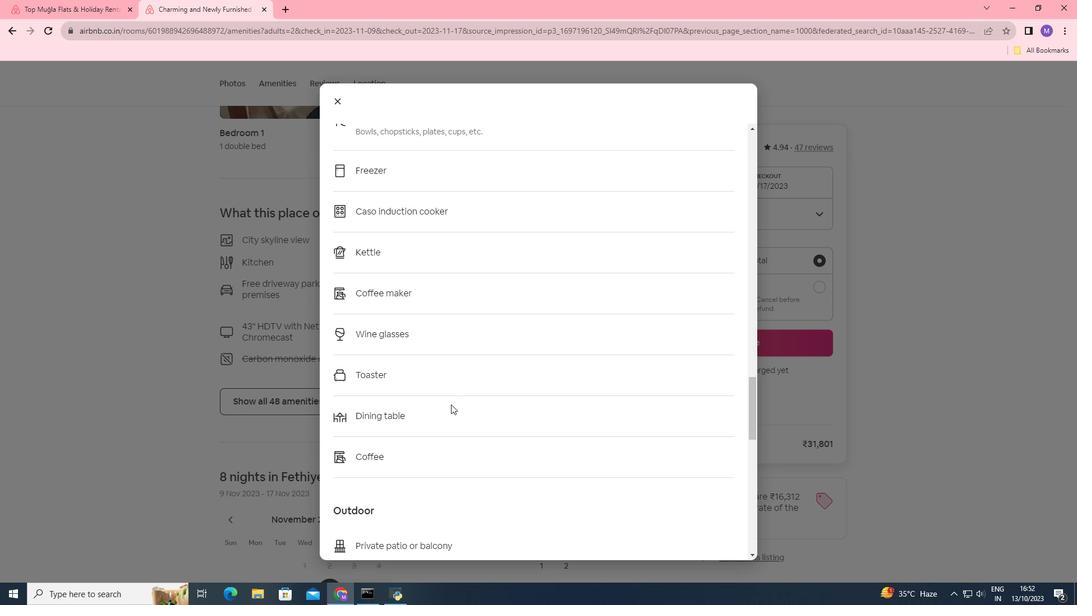 
Action: Mouse scrolled (451, 404) with delta (0, 0)
Screenshot: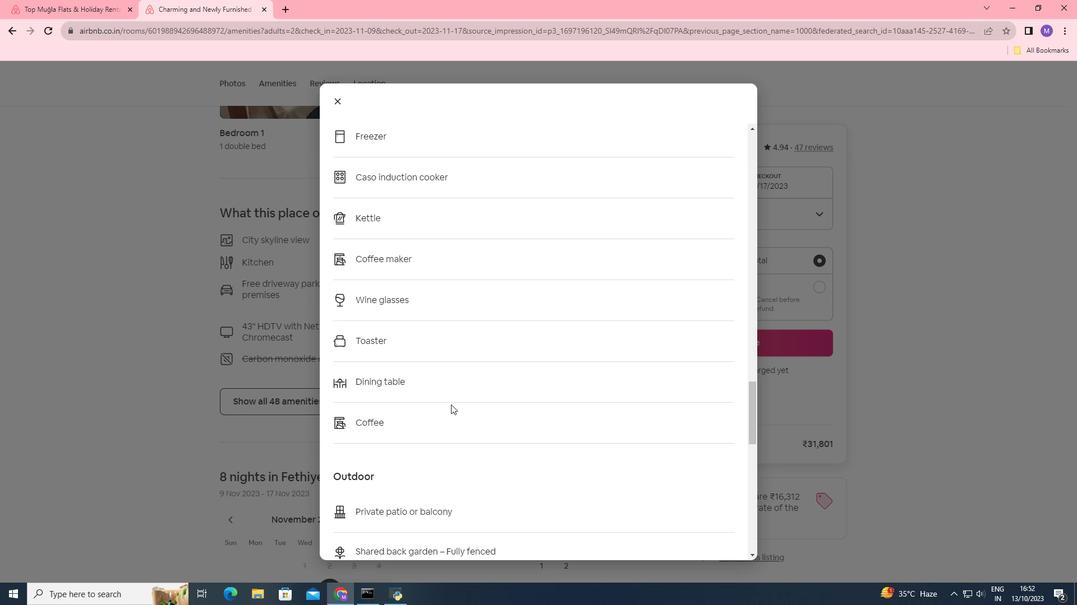 
Action: Mouse scrolled (451, 404) with delta (0, 0)
Screenshot: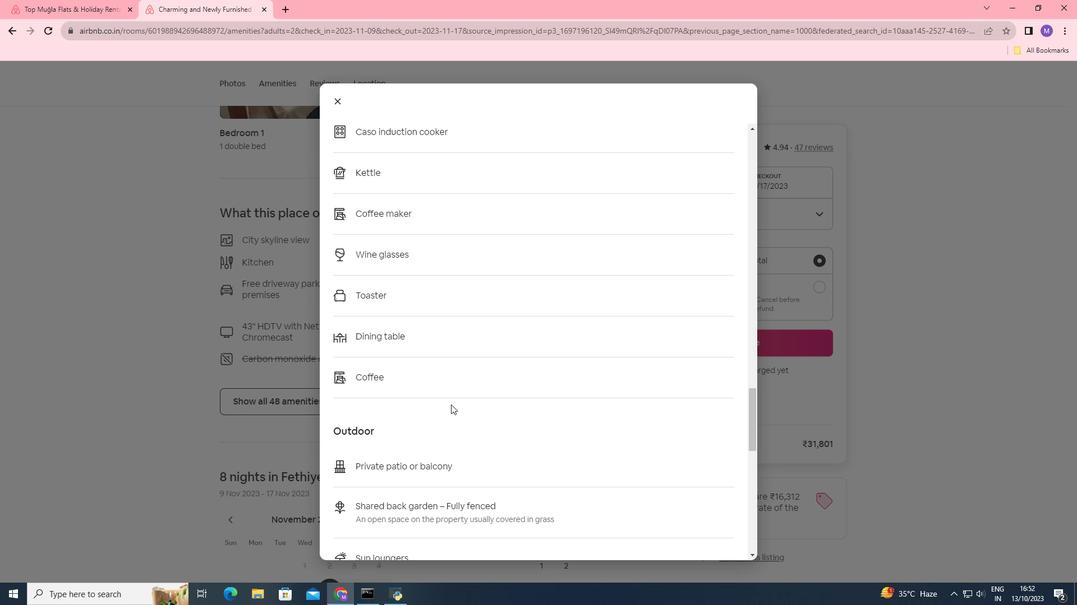 
Action: Mouse scrolled (451, 404) with delta (0, 0)
Screenshot: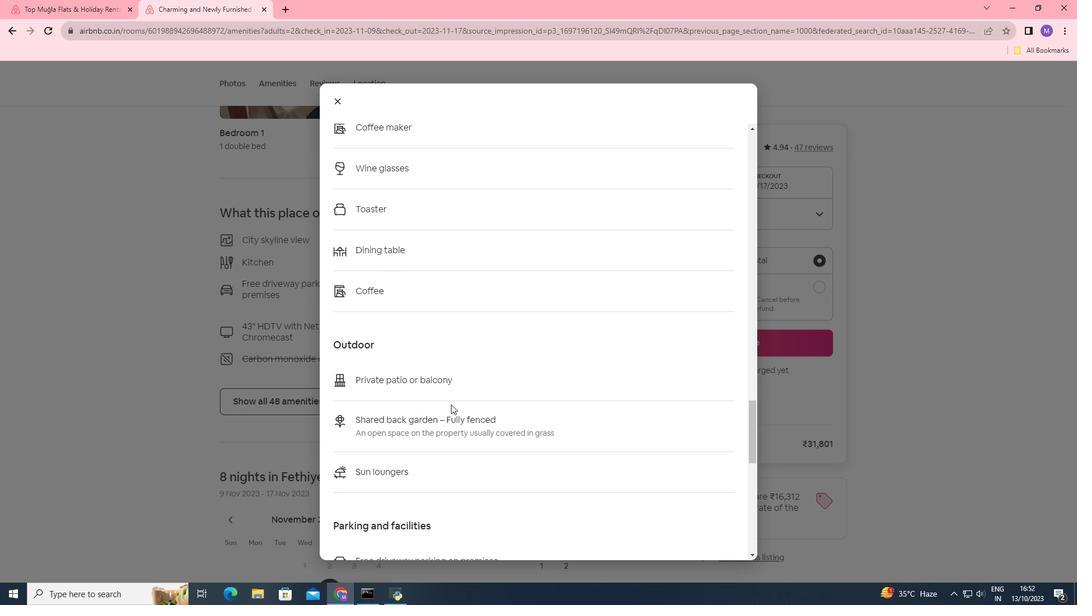 
Action: Mouse scrolled (451, 404) with delta (0, 0)
Screenshot: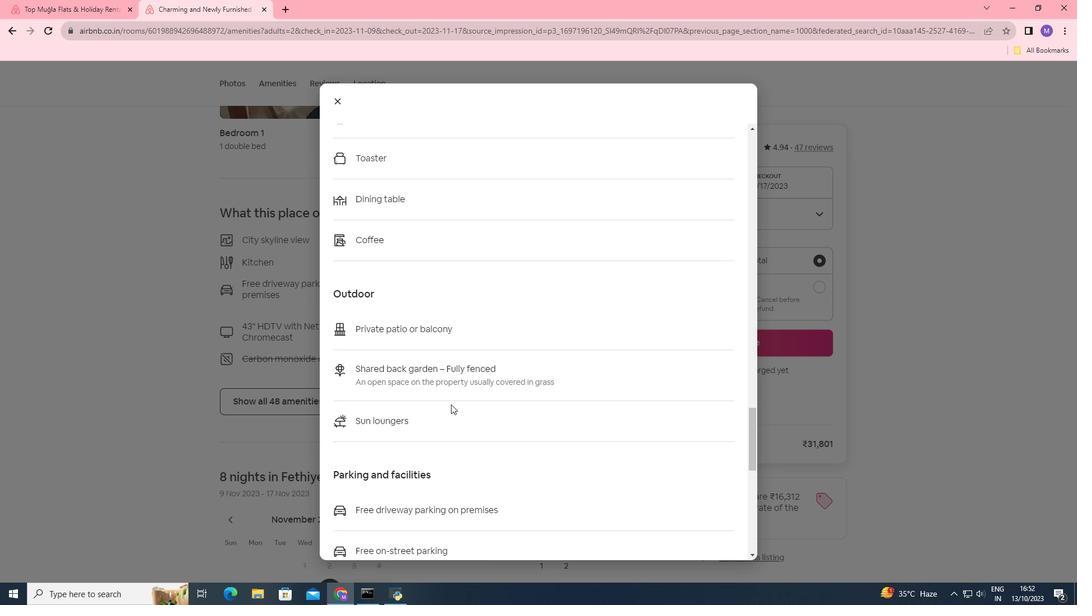 
Action: Mouse scrolled (451, 404) with delta (0, 0)
Screenshot: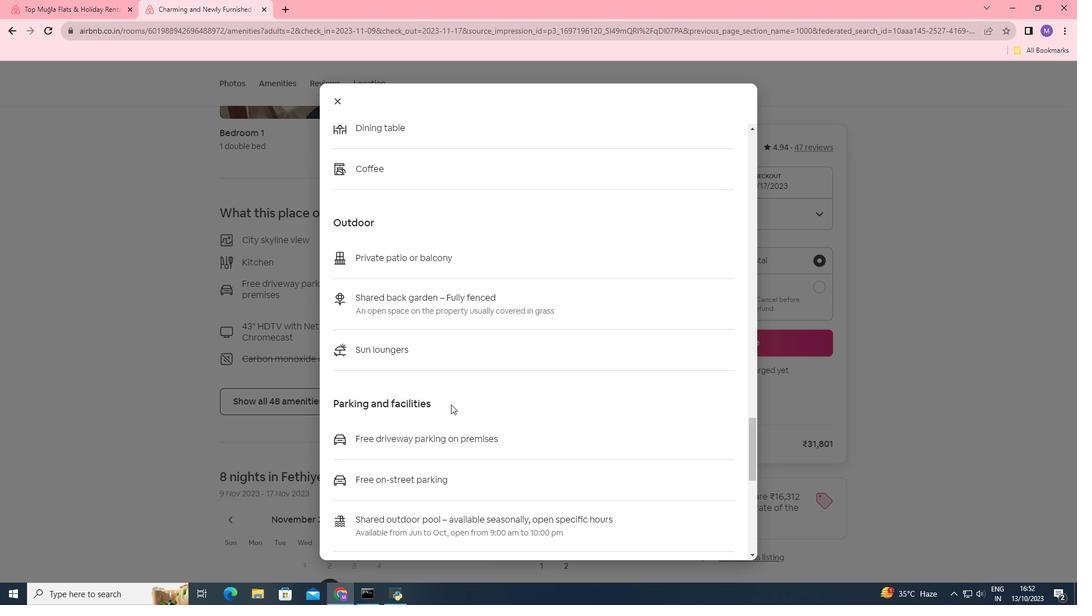 
Action: Mouse scrolled (451, 404) with delta (0, 0)
Screenshot: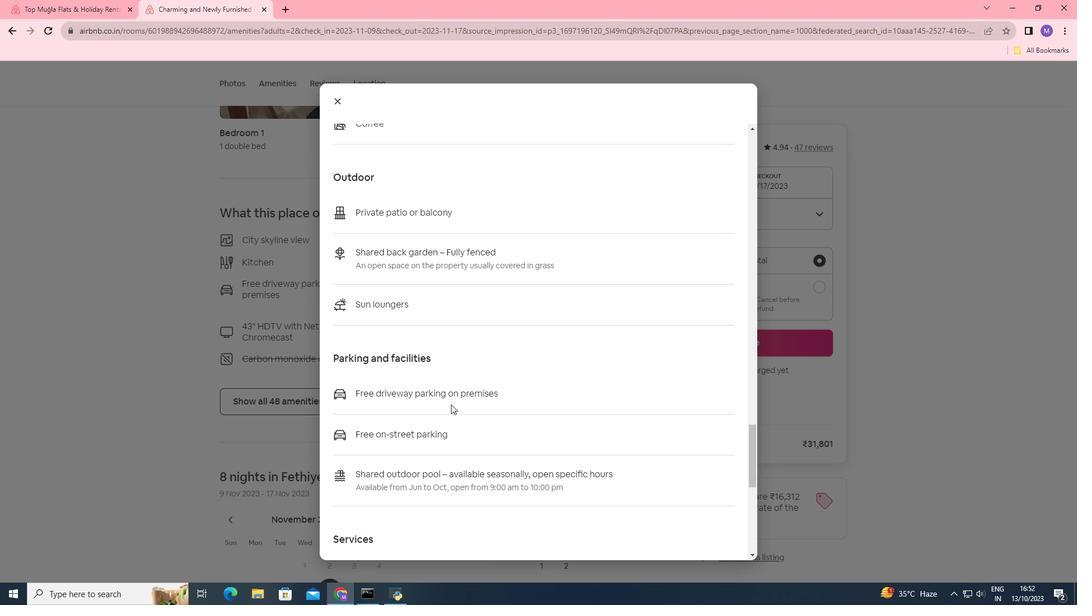
Action: Mouse scrolled (451, 404) with delta (0, 0)
Screenshot: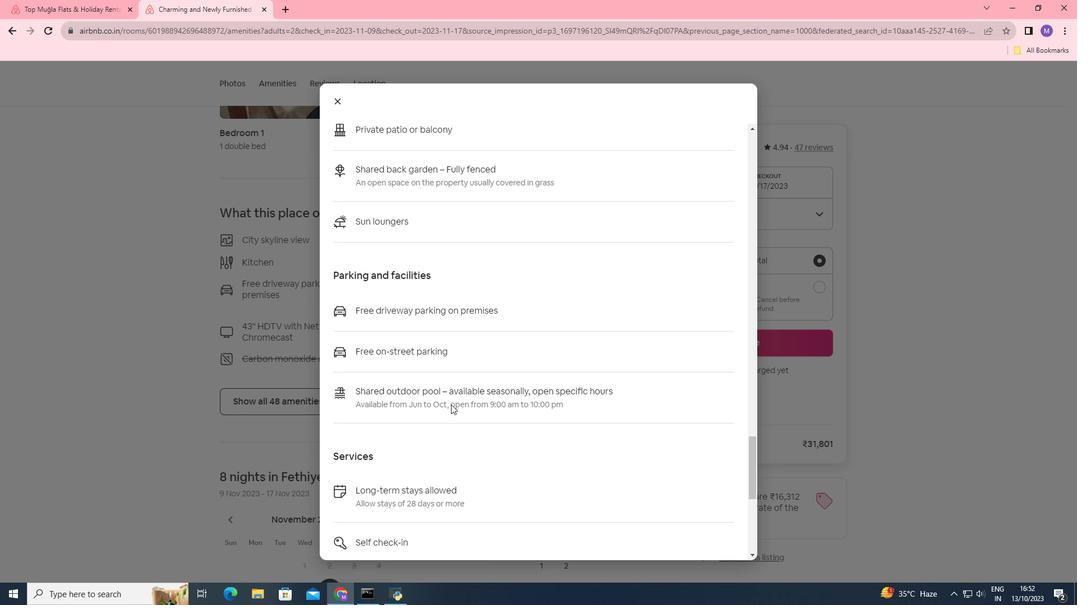 
Action: Mouse scrolled (451, 404) with delta (0, 0)
Screenshot: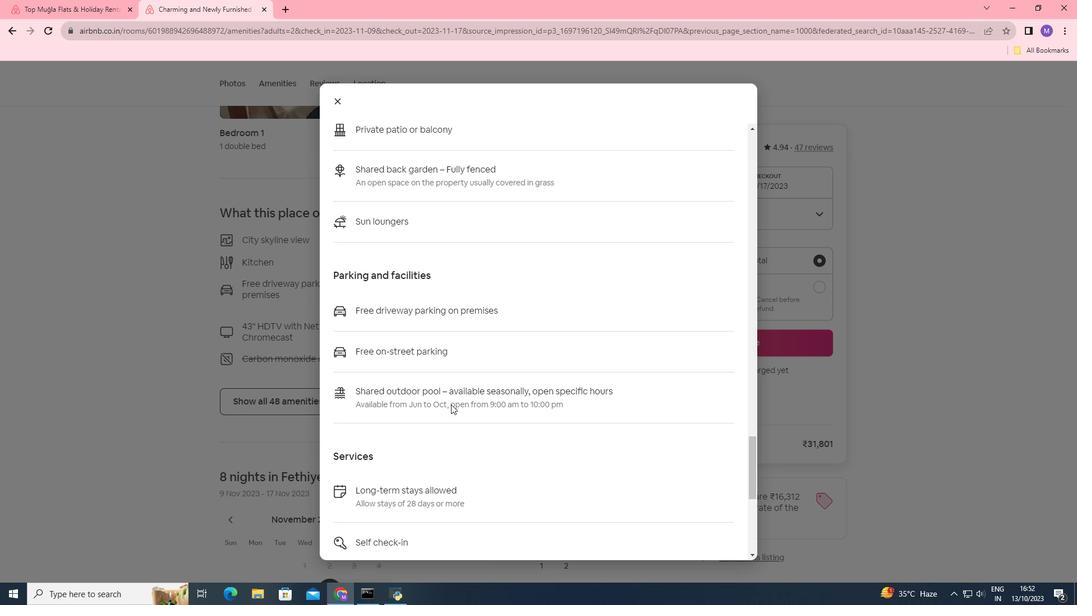 
Action: Mouse scrolled (451, 404) with delta (0, 0)
Screenshot: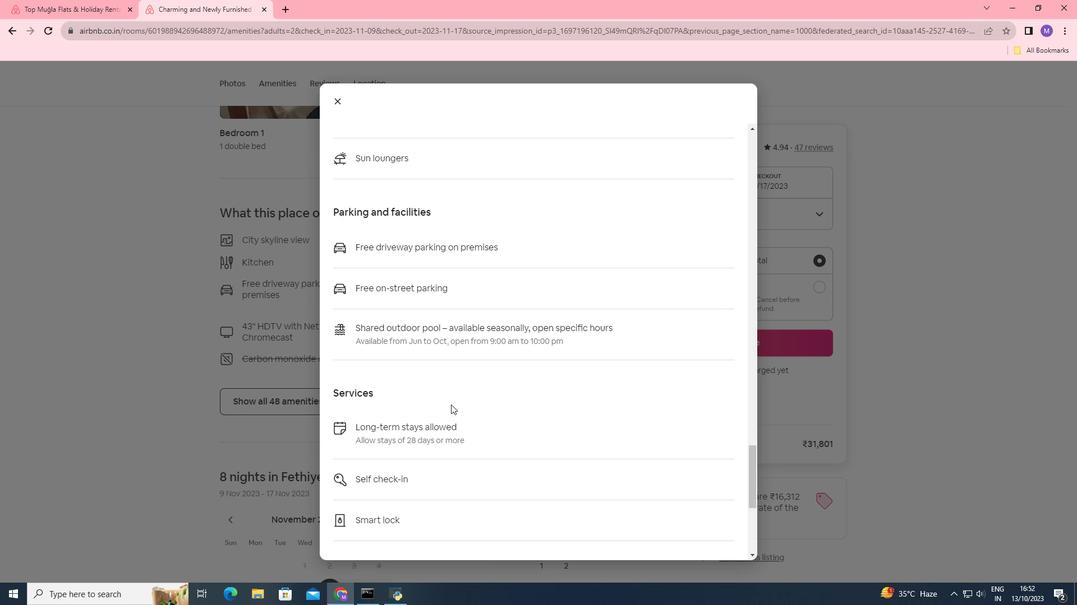 
Action: Mouse scrolled (451, 404) with delta (0, 0)
Screenshot: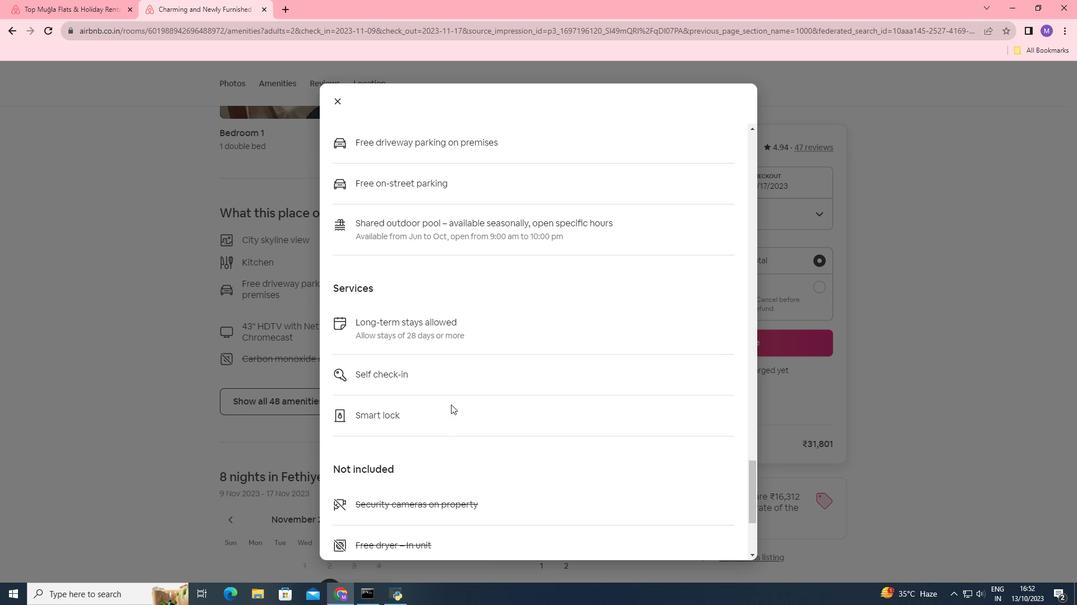 
Action: Mouse moved to (451, 394)
Screenshot: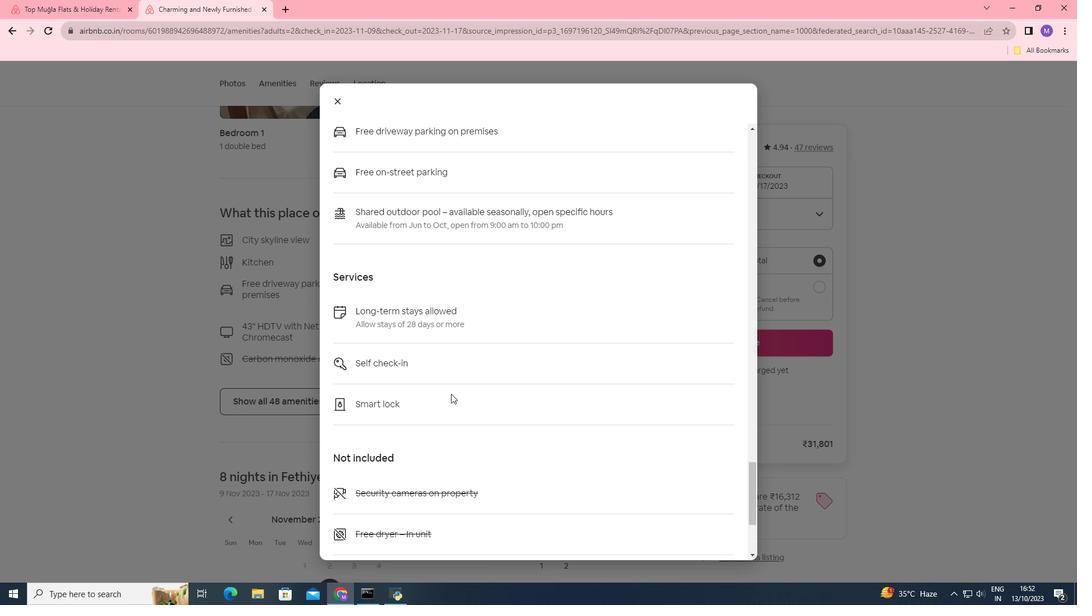 
Action: Mouse scrolled (451, 393) with delta (0, 0)
Screenshot: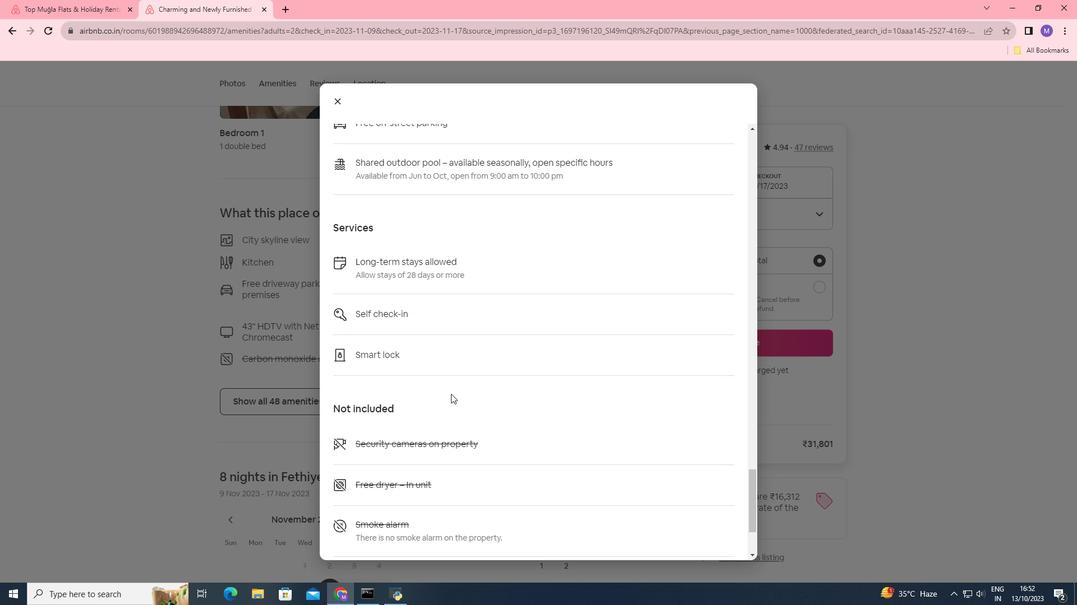 
Action: Mouse scrolled (451, 393) with delta (0, 0)
Screenshot: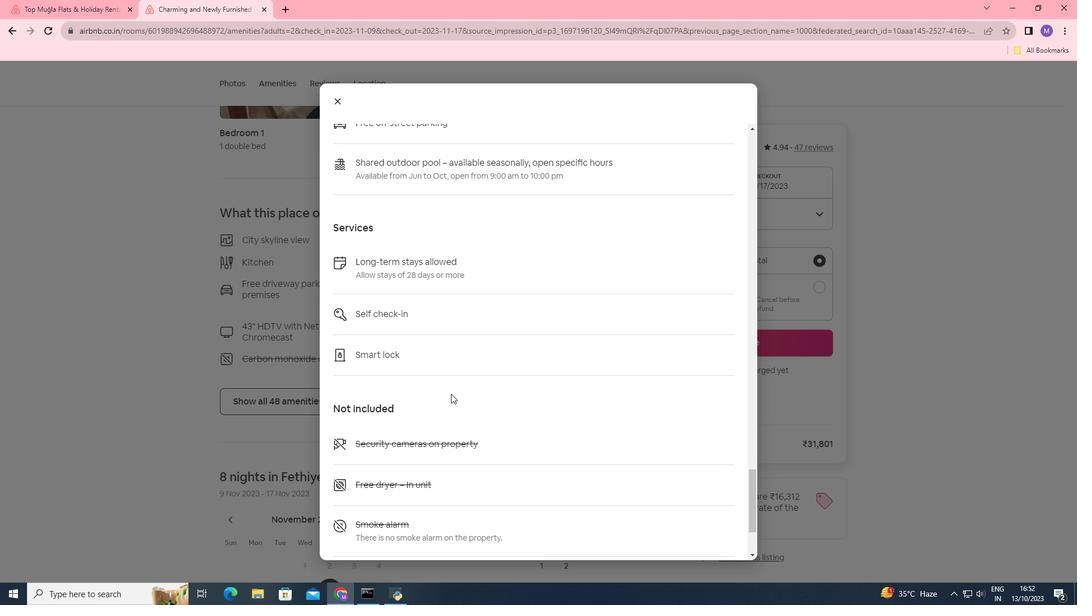 
Action: Mouse scrolled (451, 393) with delta (0, 0)
Screenshot: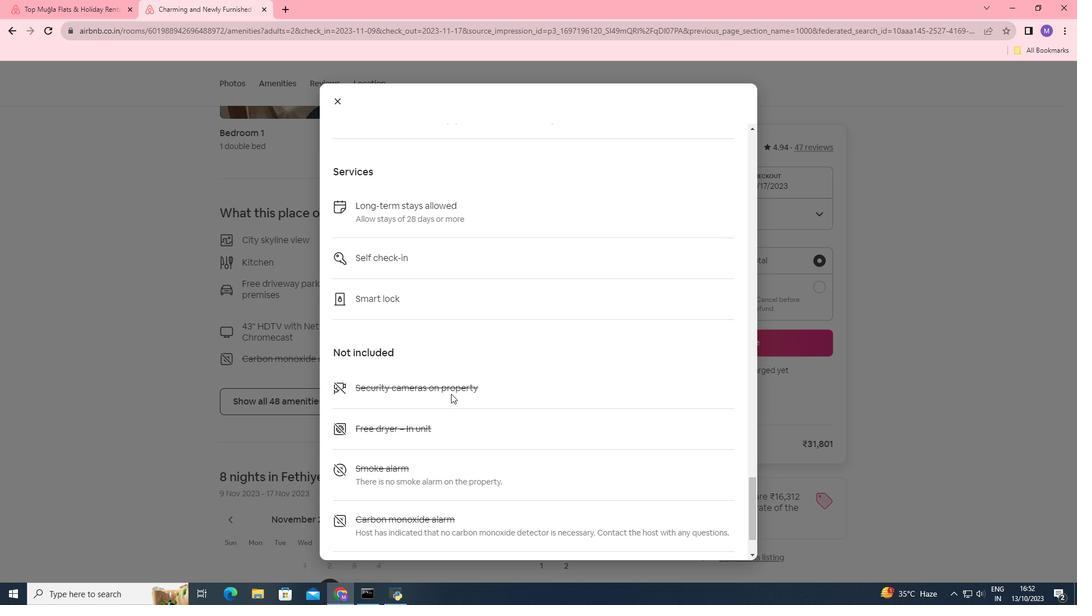 
Action: Mouse scrolled (451, 393) with delta (0, 0)
Screenshot: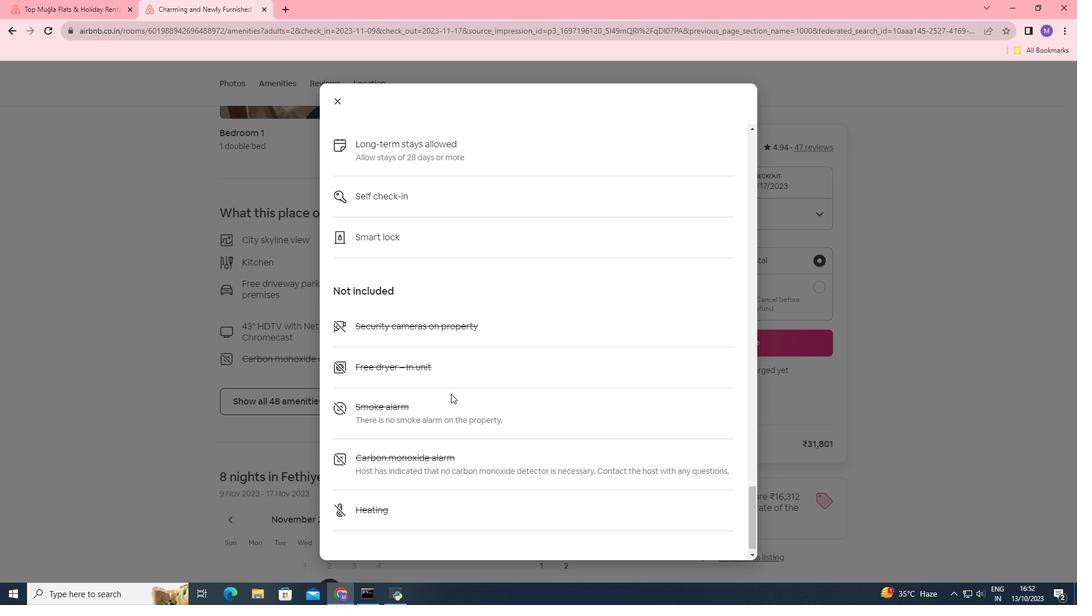 
Action: Mouse moved to (451, 393)
Screenshot: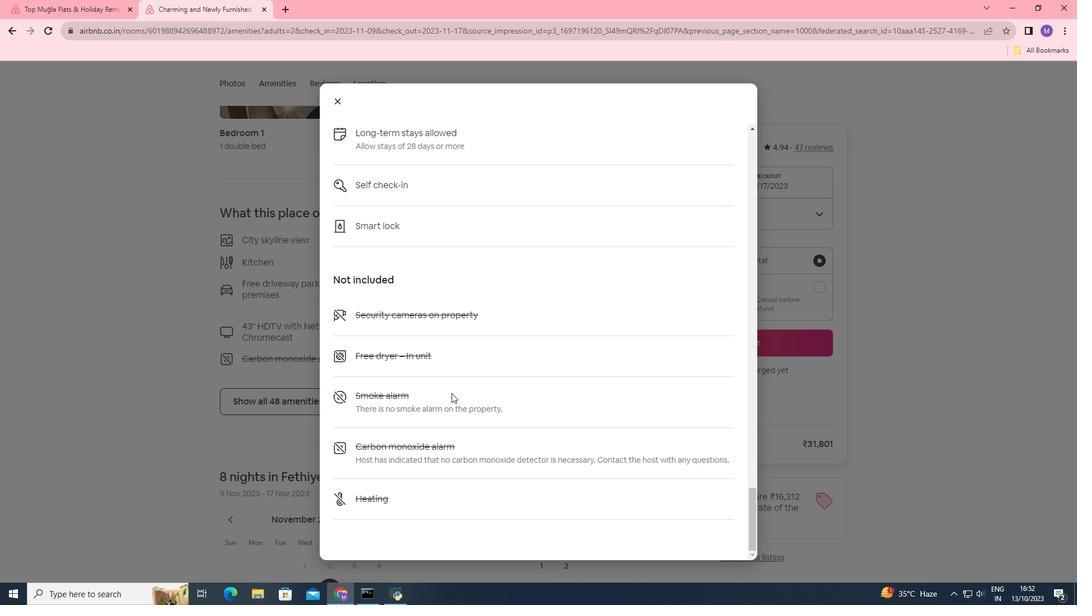 
Action: Mouse scrolled (451, 393) with delta (0, 0)
Screenshot: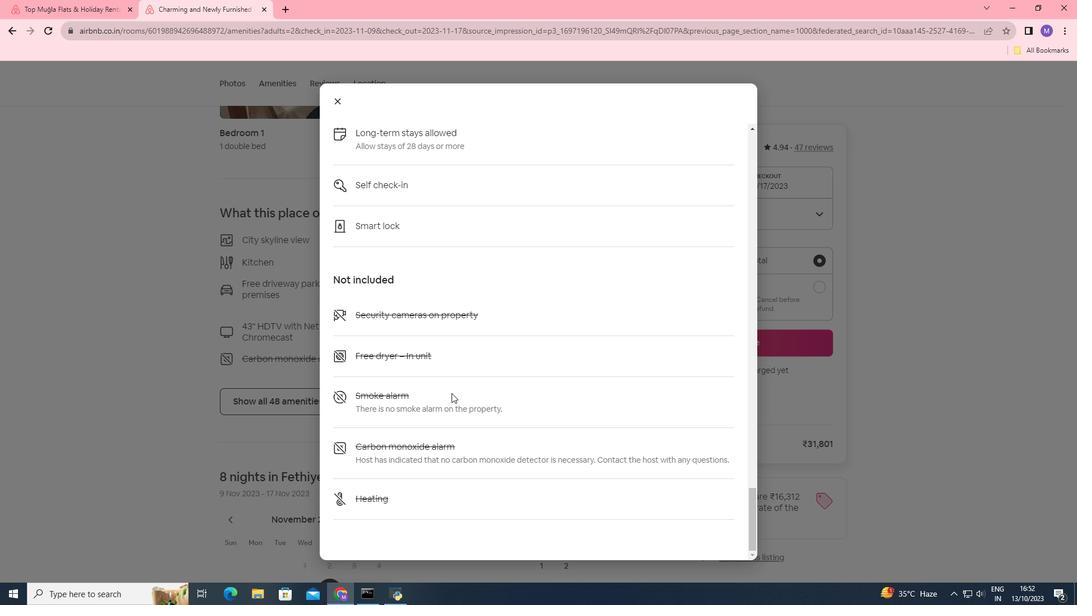 
Action: Mouse scrolled (451, 393) with delta (0, 0)
Screenshot: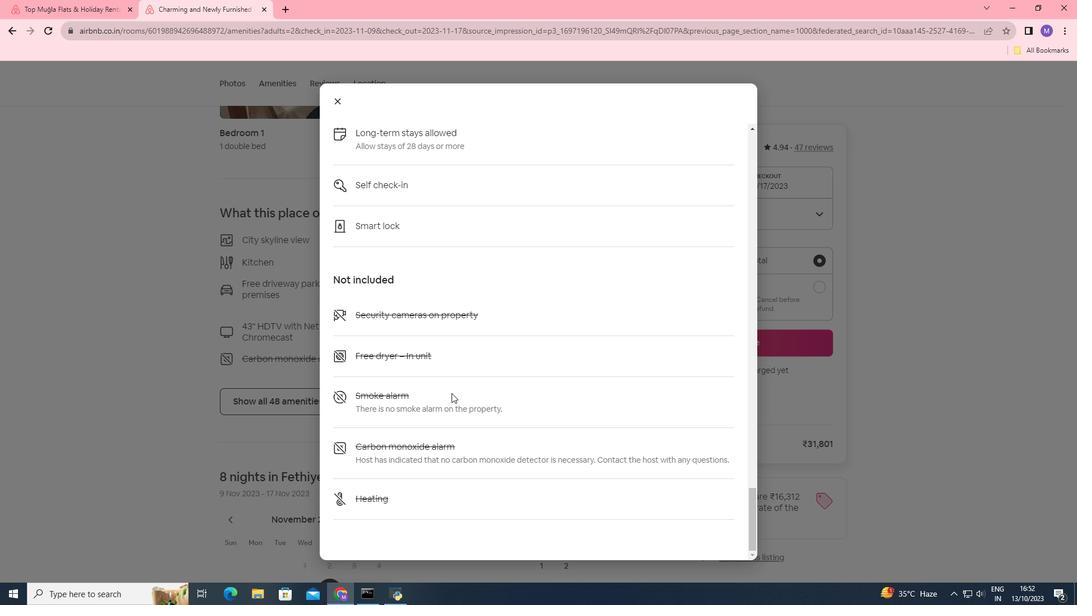 
Action: Mouse scrolled (451, 393) with delta (0, 0)
Screenshot: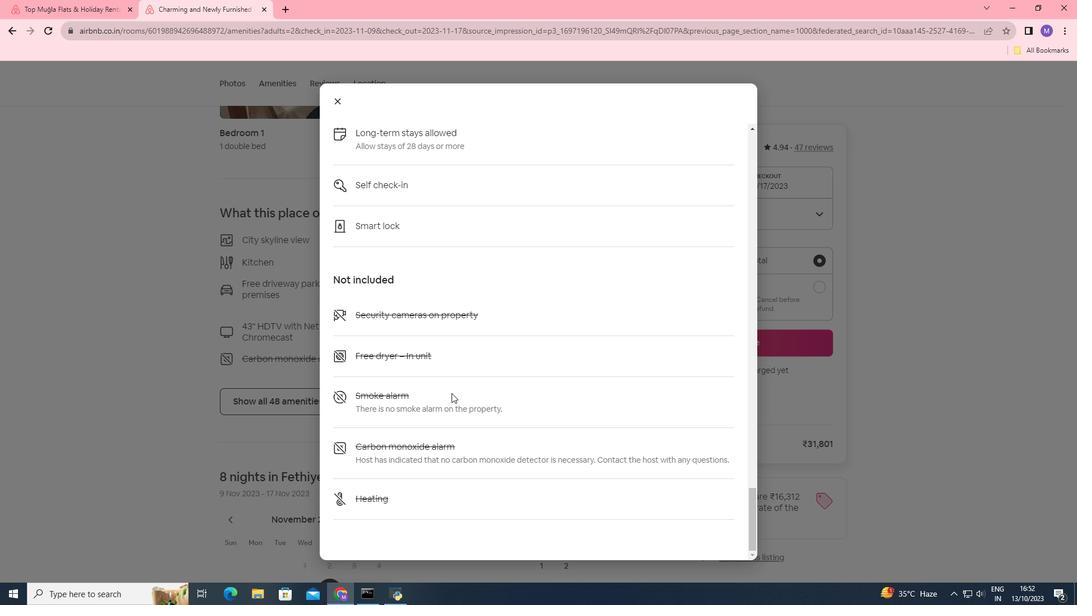 
Action: Mouse scrolled (451, 393) with delta (0, 0)
Screenshot: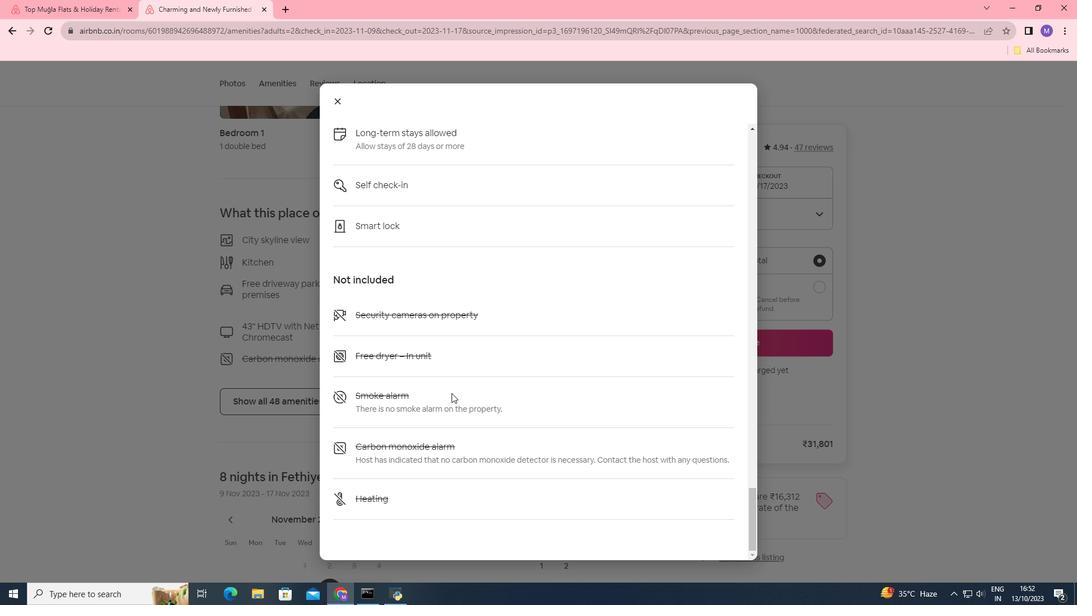 
Action: Mouse scrolled (451, 393) with delta (0, 0)
Screenshot: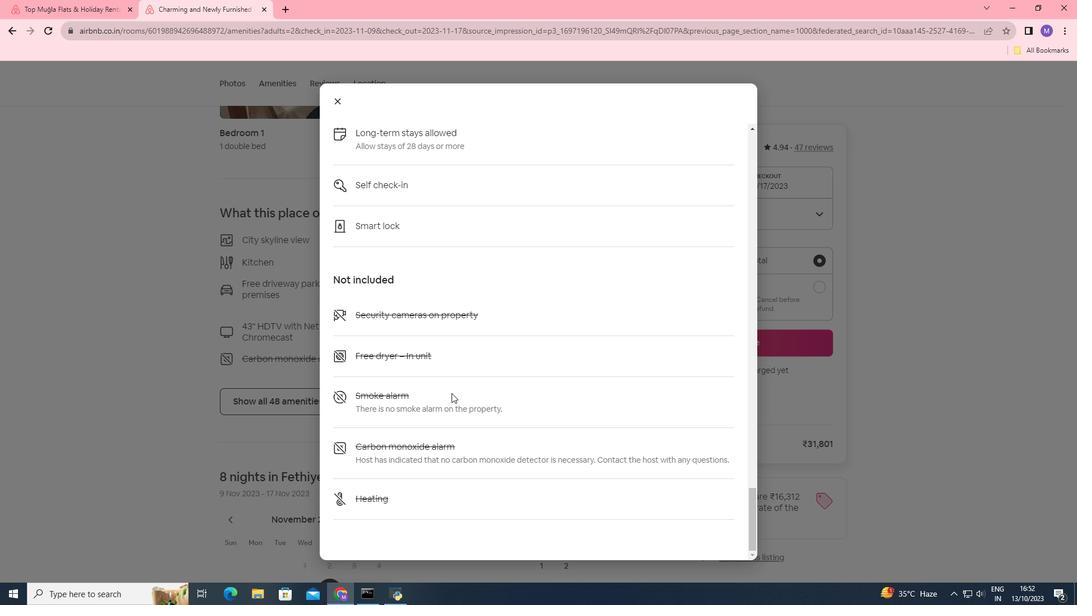 
Action: Mouse scrolled (451, 393) with delta (0, 0)
Screenshot: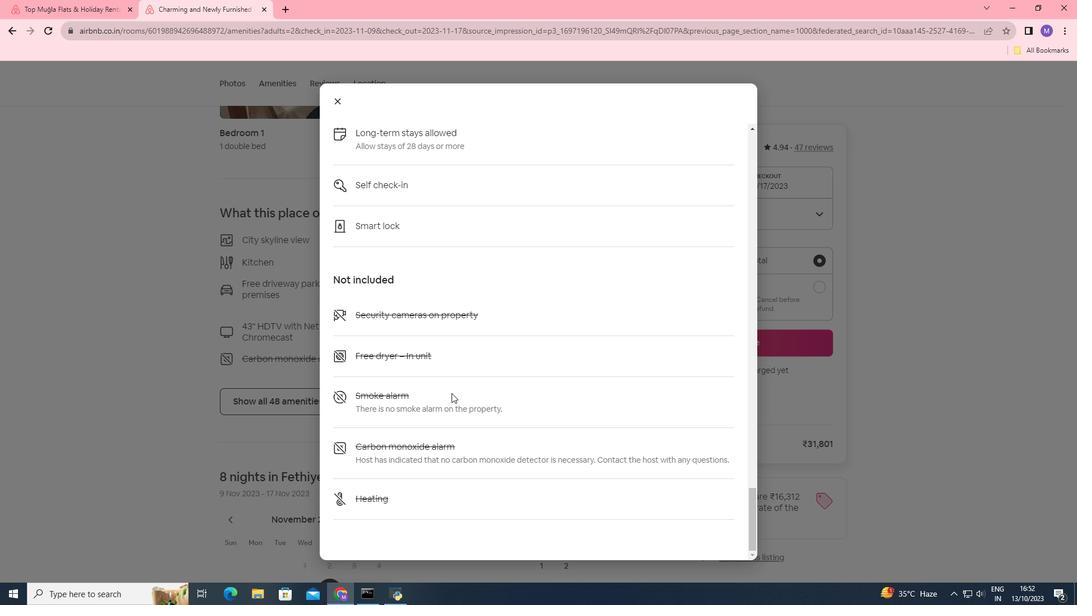 
Action: Mouse scrolled (451, 393) with delta (0, 0)
Screenshot: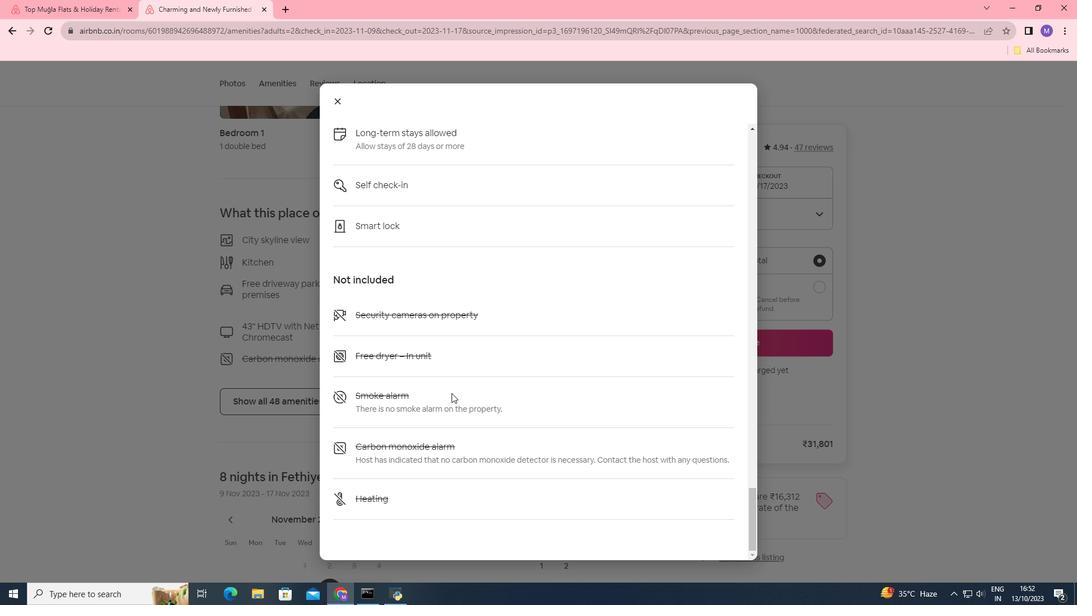 
Action: Mouse moved to (334, 101)
Screenshot: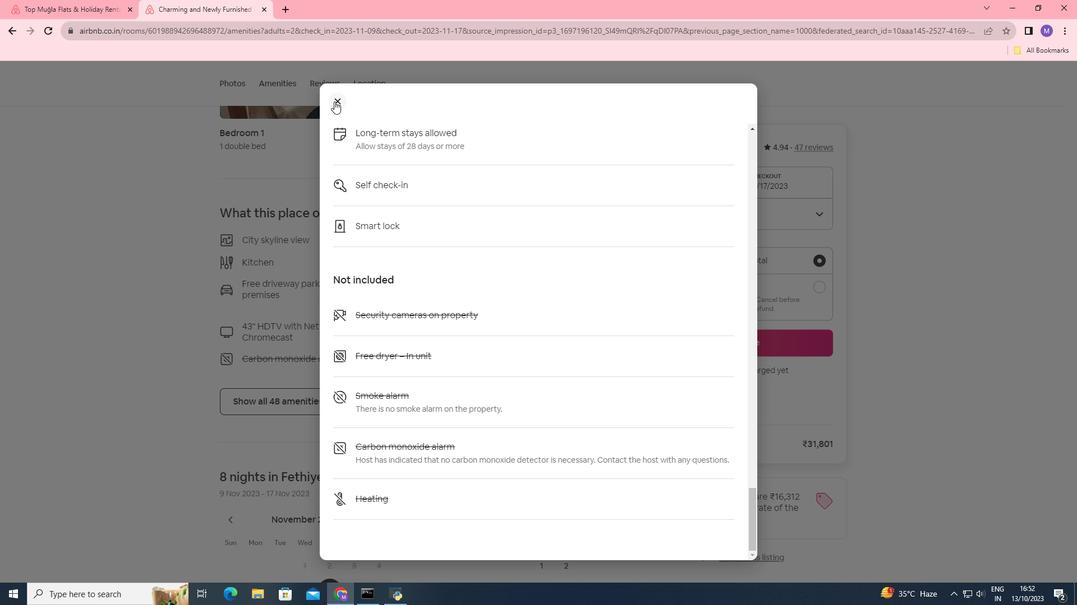 
Action: Mouse pressed left at (334, 101)
Screenshot: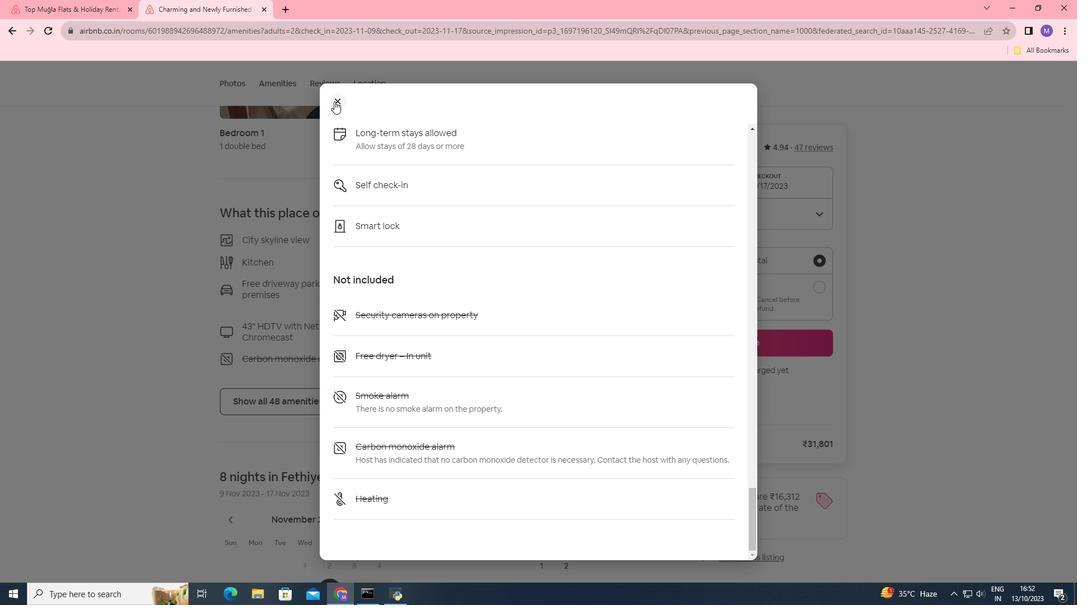 
Action: Mouse moved to (381, 227)
Screenshot: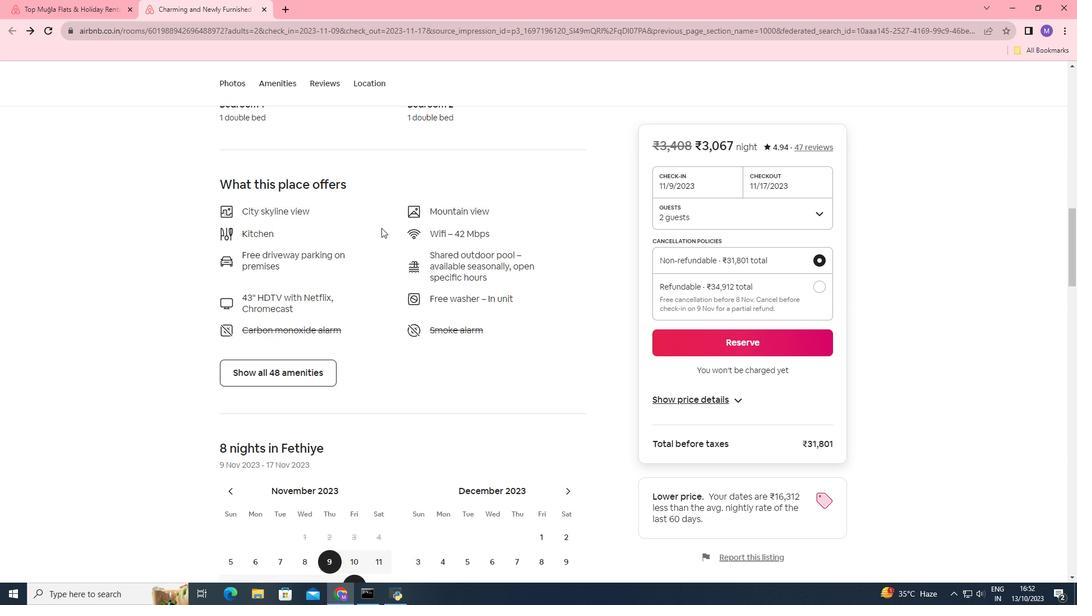 
Action: Mouse scrolled (381, 226) with delta (0, 0)
Screenshot: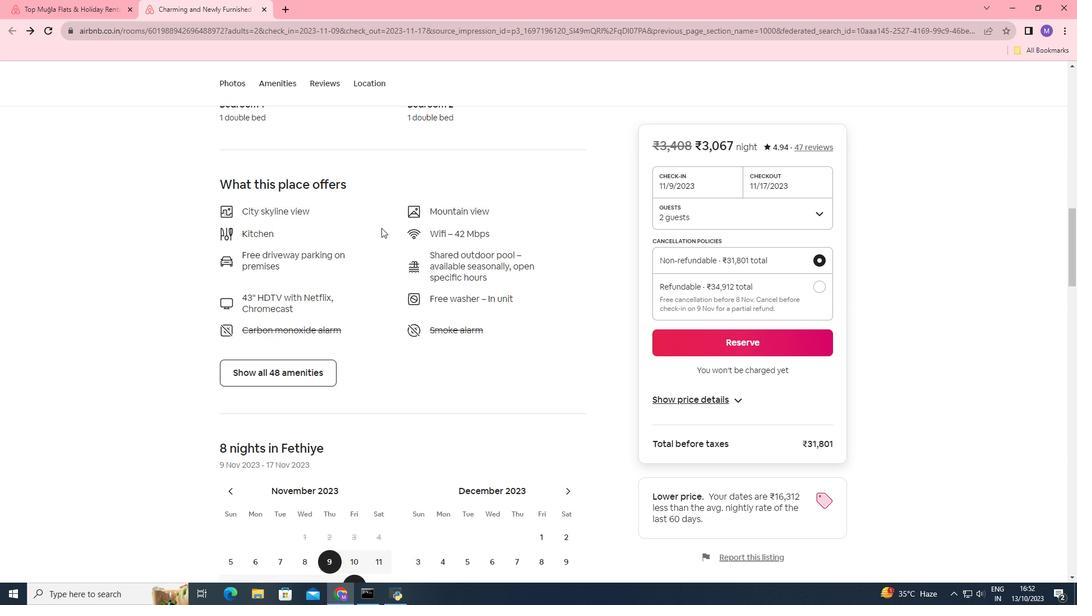 
Action: Mouse moved to (381, 227)
Screenshot: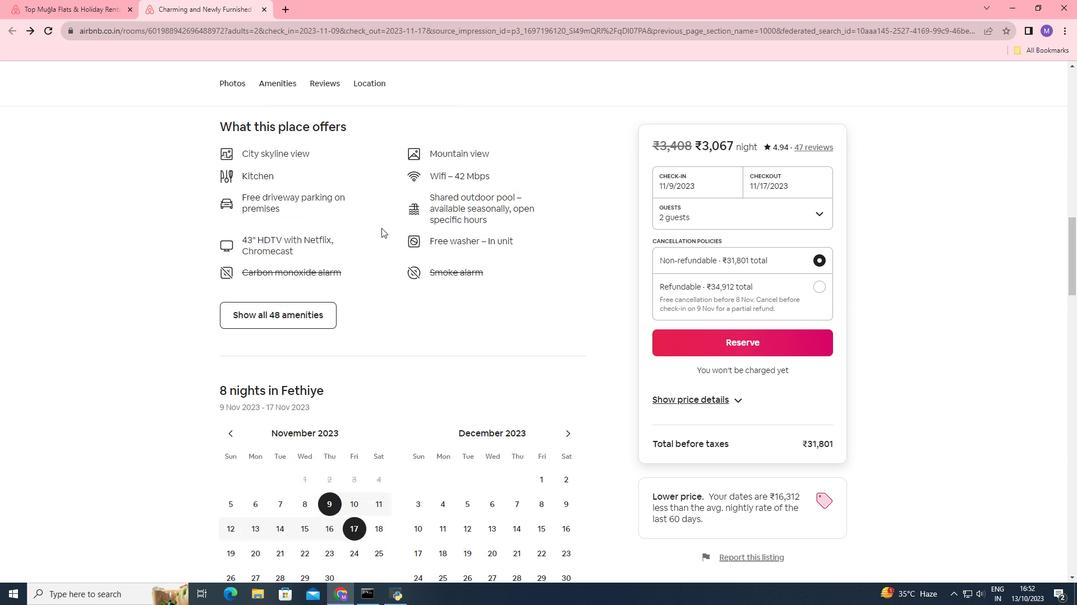 
Action: Mouse scrolled (381, 227) with delta (0, 0)
Screenshot: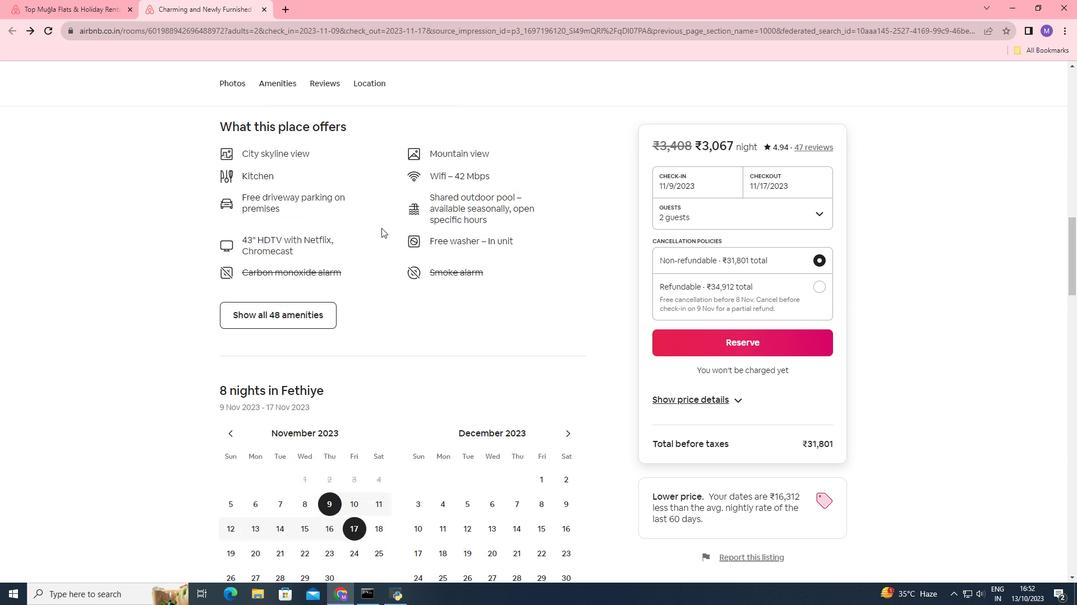 
Action: Mouse moved to (381, 228)
Screenshot: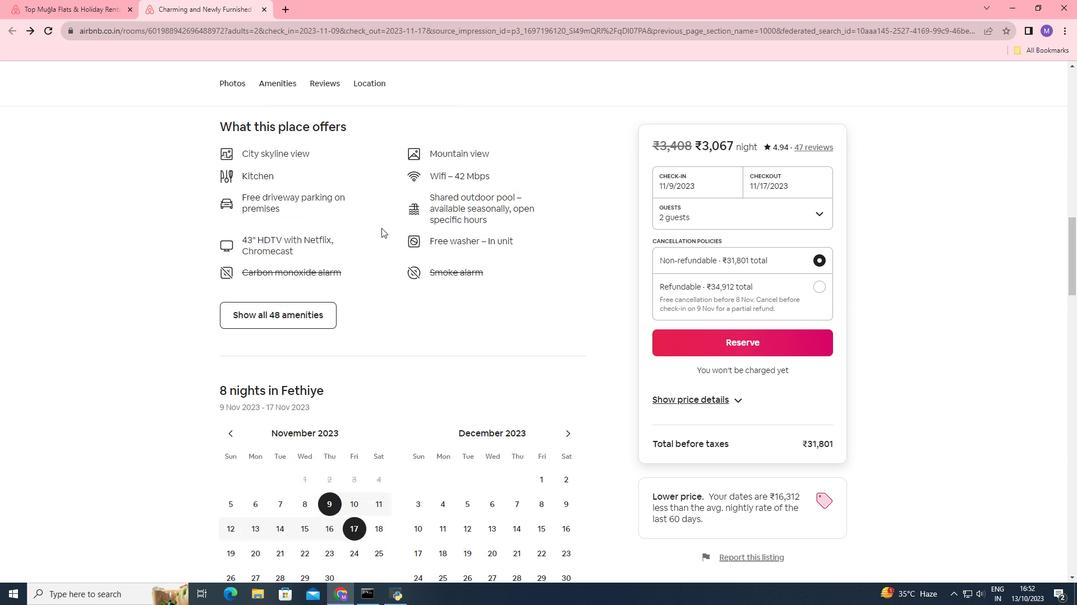 
Action: Mouse scrolled (381, 227) with delta (0, 0)
Screenshot: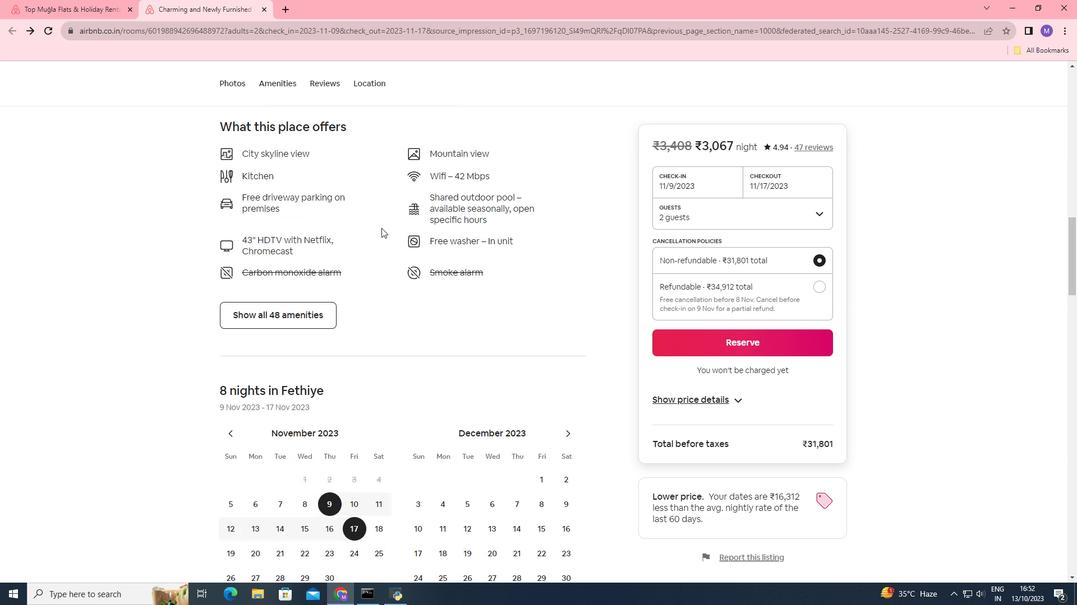 
Action: Mouse moved to (402, 261)
Screenshot: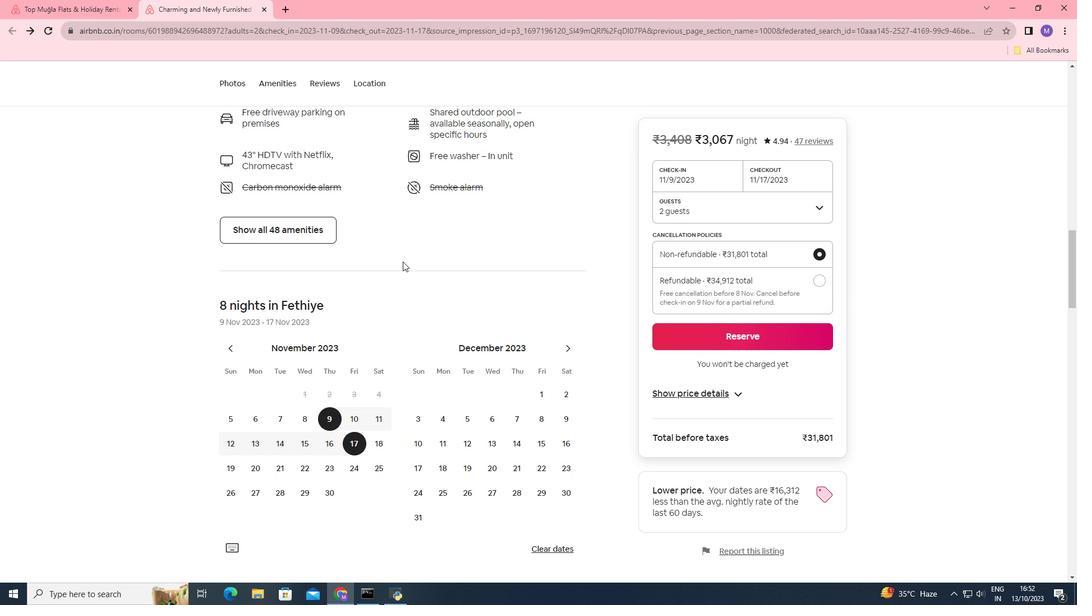 
Action: Mouse scrolled (402, 261) with delta (0, 0)
Screenshot: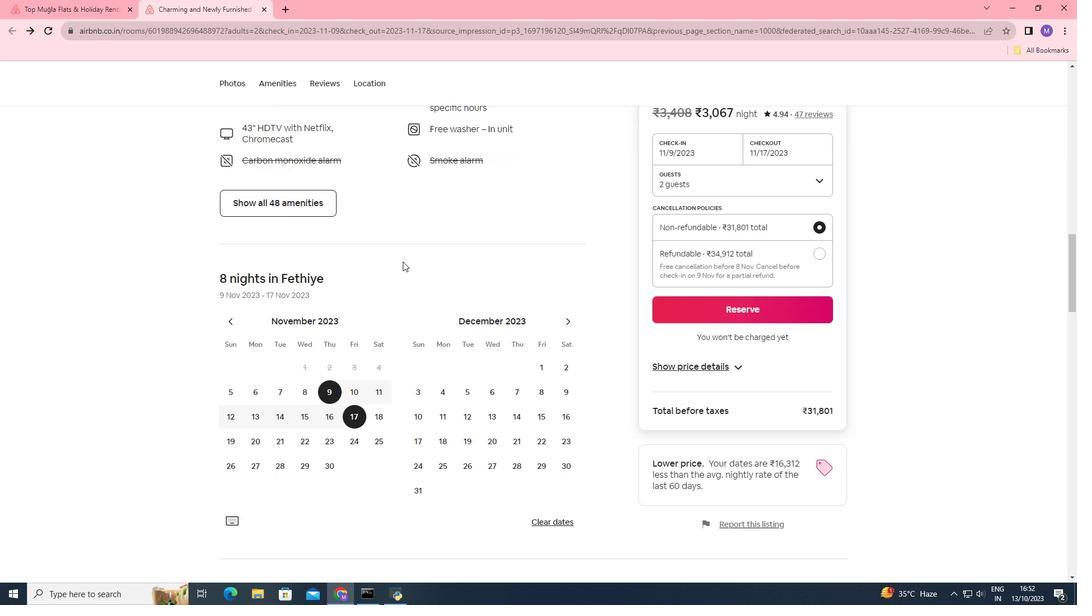 
Action: Mouse scrolled (402, 261) with delta (0, 0)
Screenshot: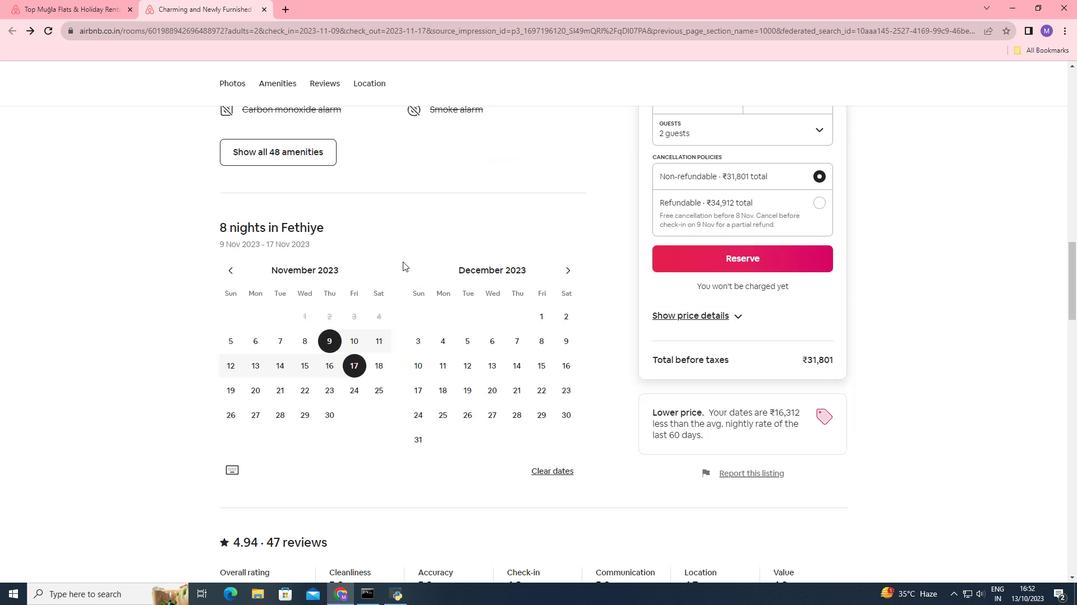 
Action: Mouse scrolled (402, 261) with delta (0, 0)
Screenshot: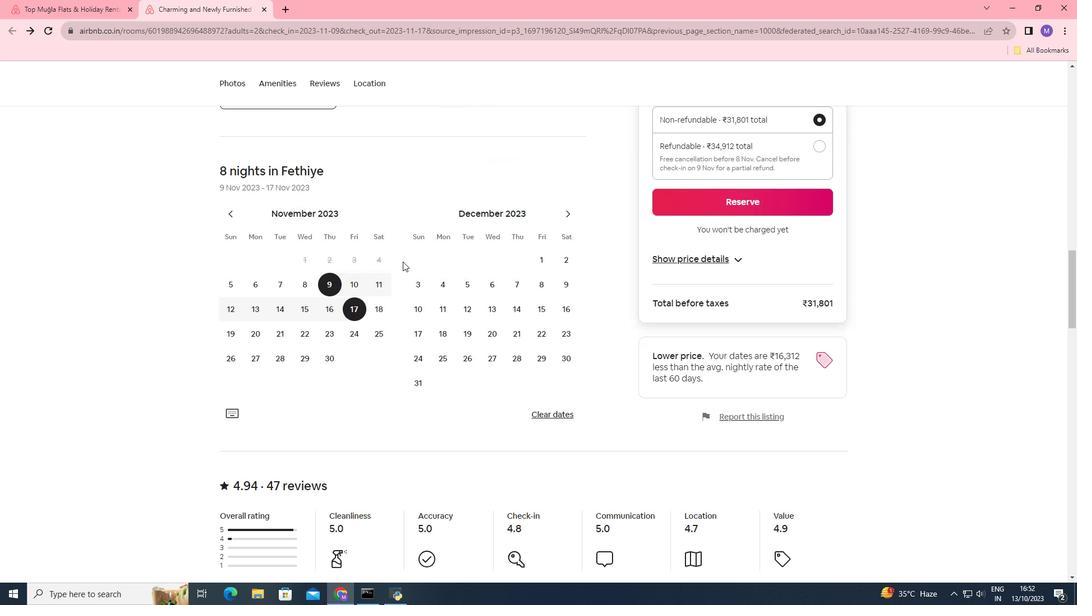 
Action: Mouse scrolled (402, 262) with delta (0, 0)
Screenshot: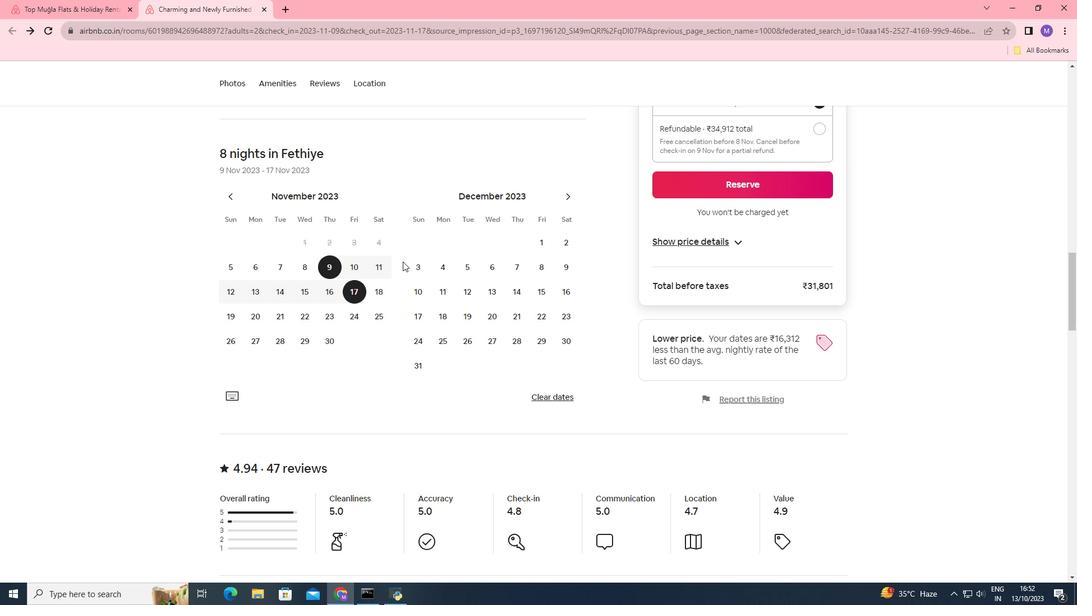 
Action: Mouse scrolled (402, 262) with delta (0, 0)
Screenshot: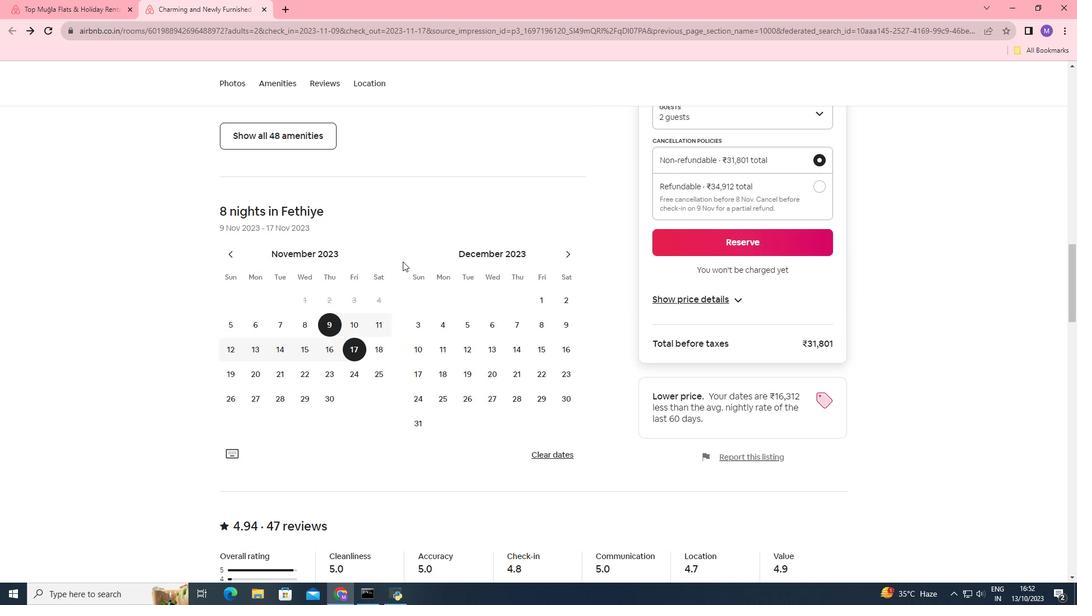 
Action: Mouse scrolled (402, 262) with delta (0, 0)
Screenshot: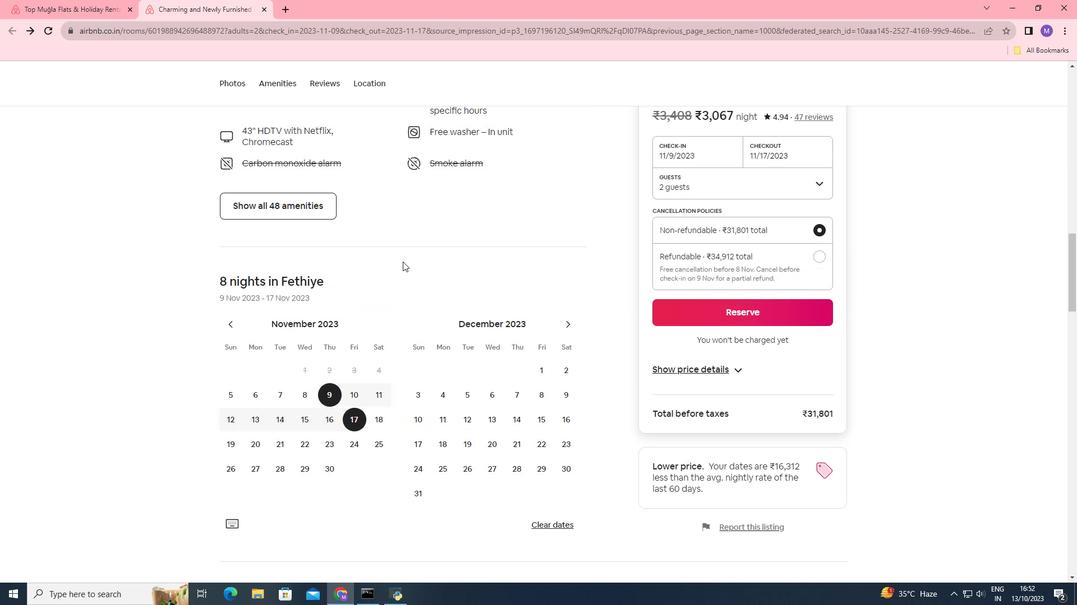 
Action: Mouse scrolled (402, 262) with delta (0, 0)
Screenshot: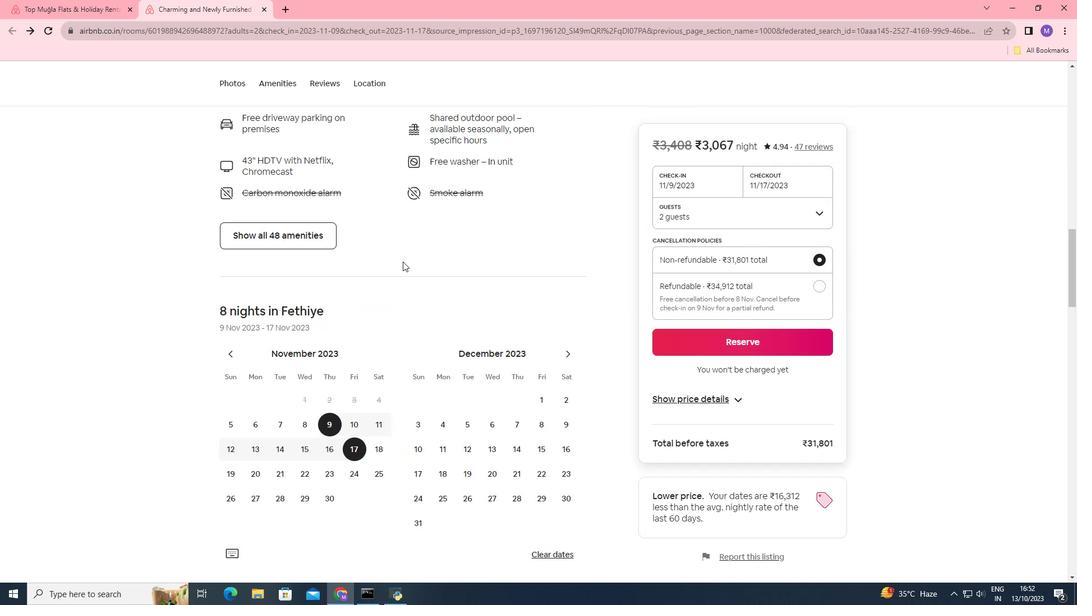 
Action: Mouse scrolled (402, 261) with delta (0, 0)
Screenshot: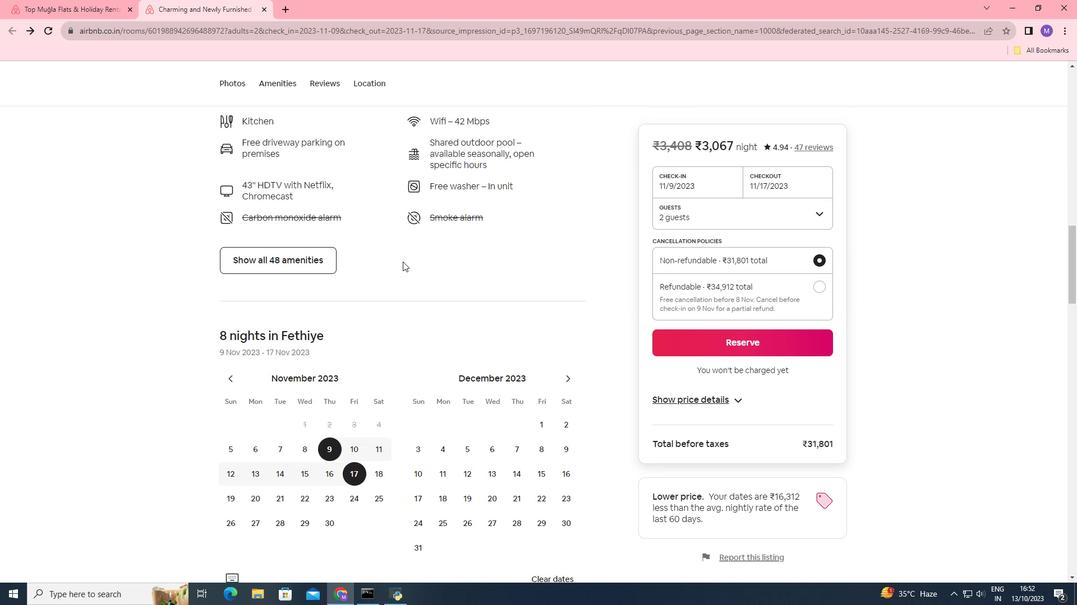 
Action: Mouse scrolled (402, 261) with delta (0, 0)
Screenshot: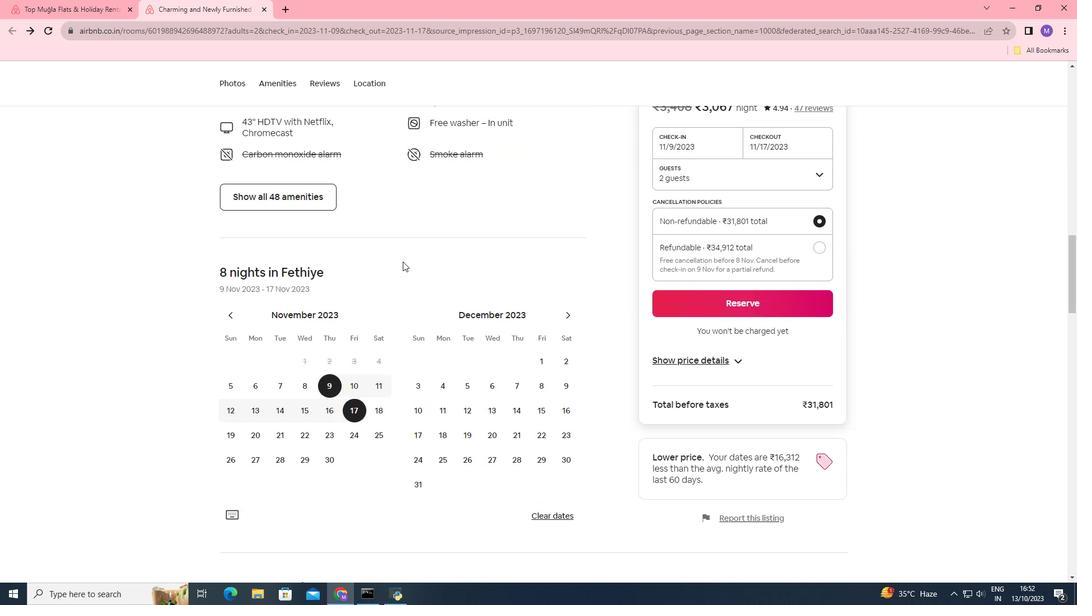 
Action: Mouse scrolled (402, 261) with delta (0, 0)
Screenshot: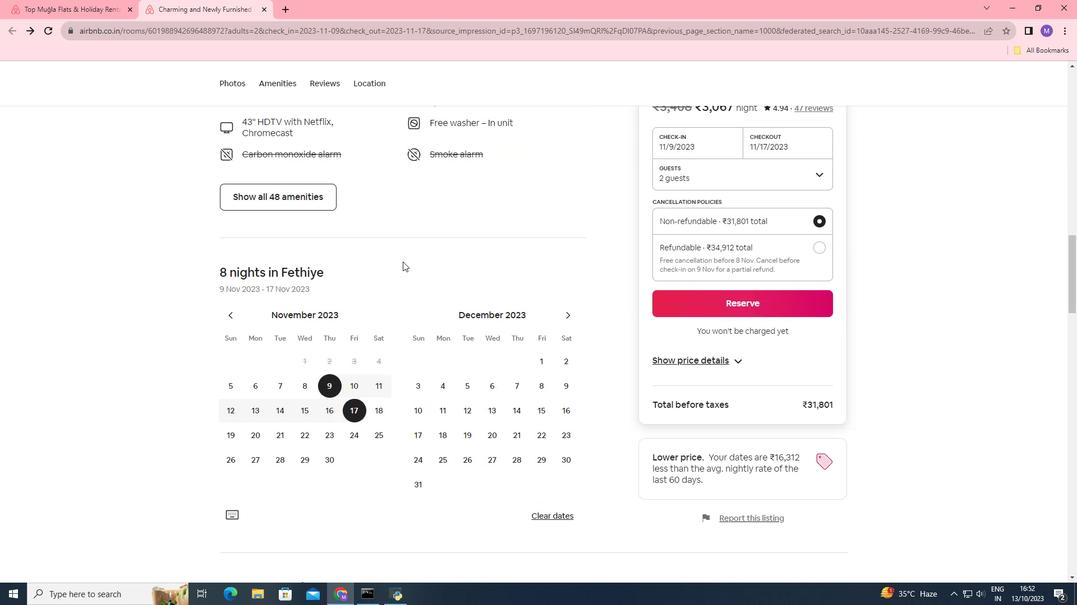 
Action: Mouse scrolled (402, 261) with delta (0, 0)
Screenshot: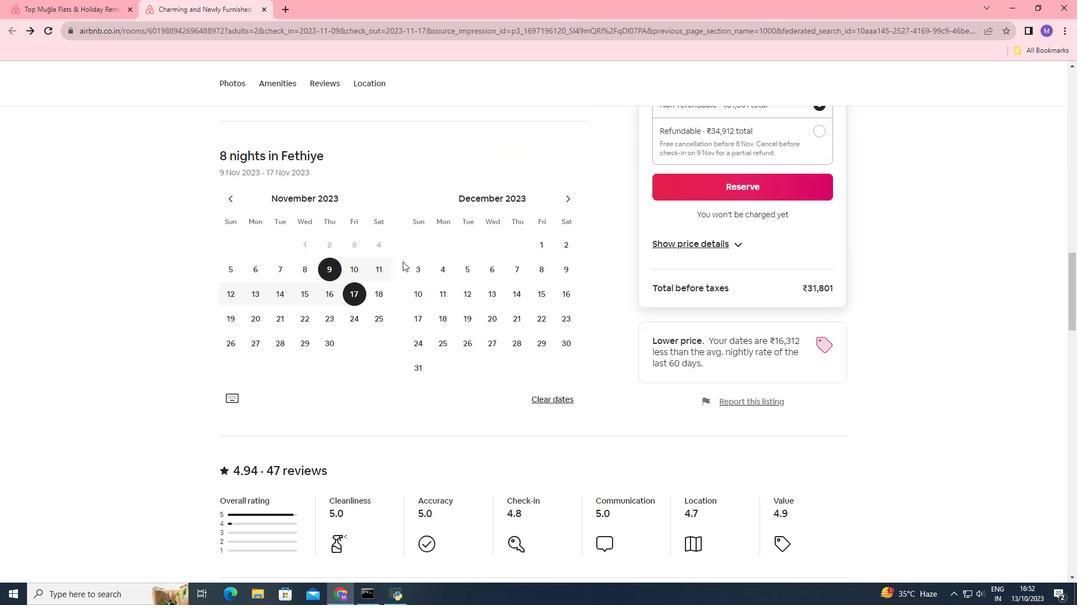 
Action: Mouse scrolled (402, 261) with delta (0, 0)
Screenshot: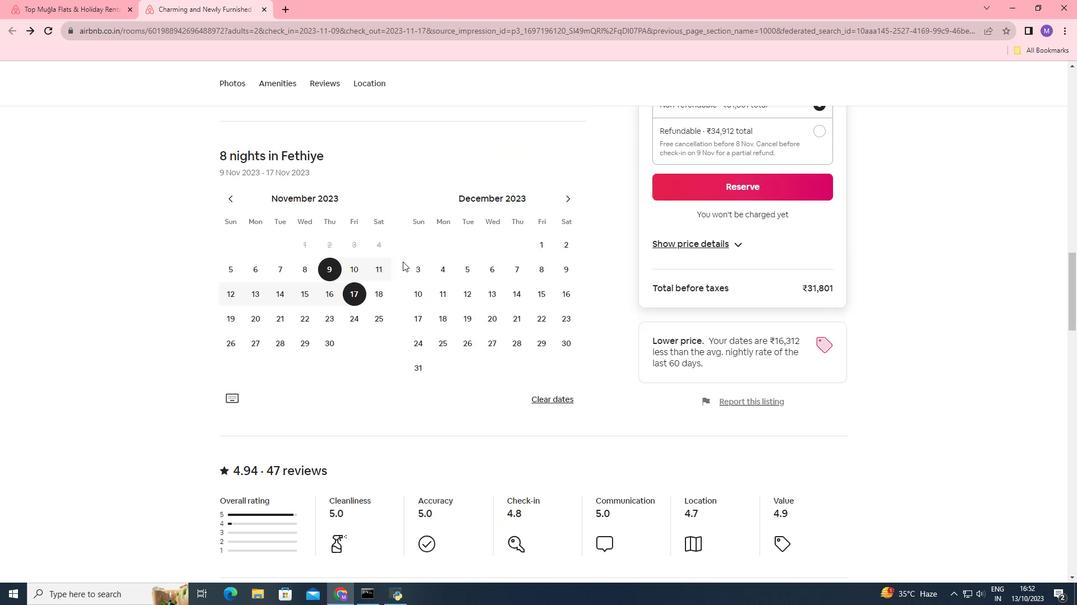 
Action: Mouse scrolled (402, 261) with delta (0, 0)
Screenshot: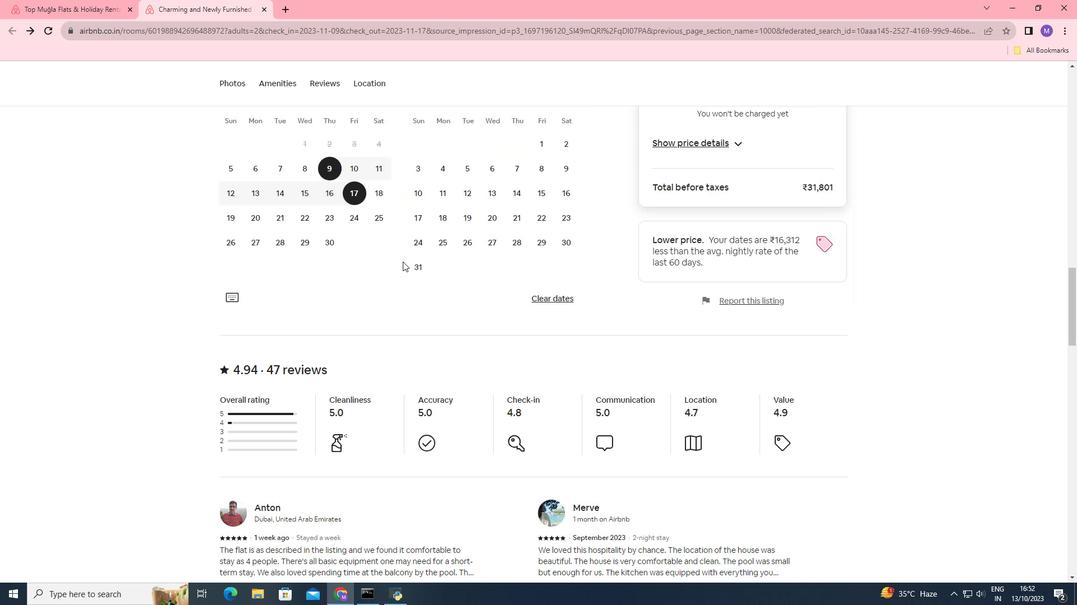 
Action: Mouse moved to (378, 317)
Screenshot: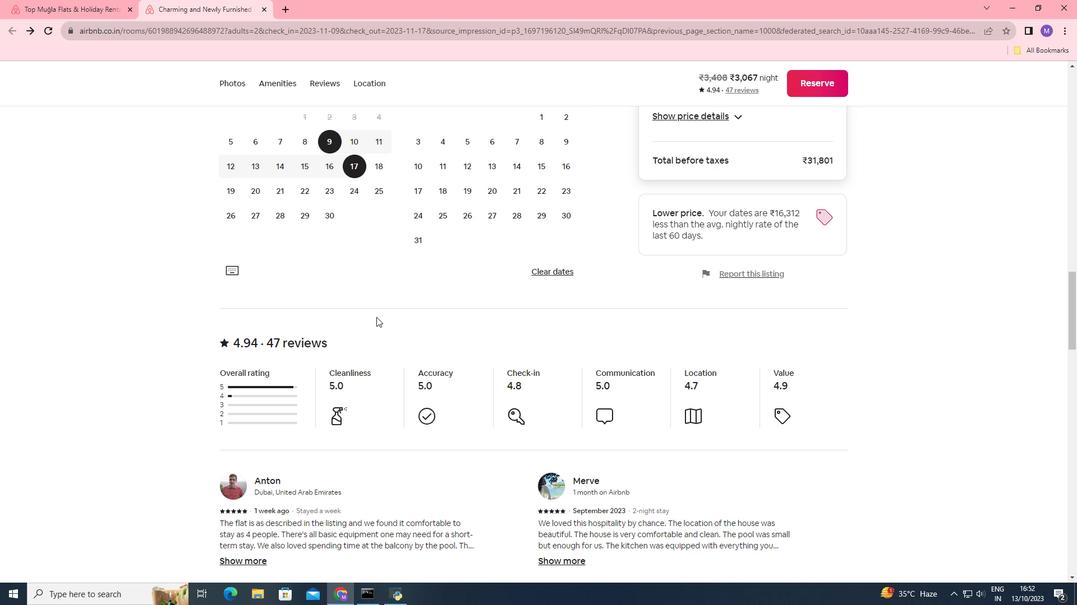 
Action: Mouse scrolled (378, 316) with delta (0, 0)
Screenshot: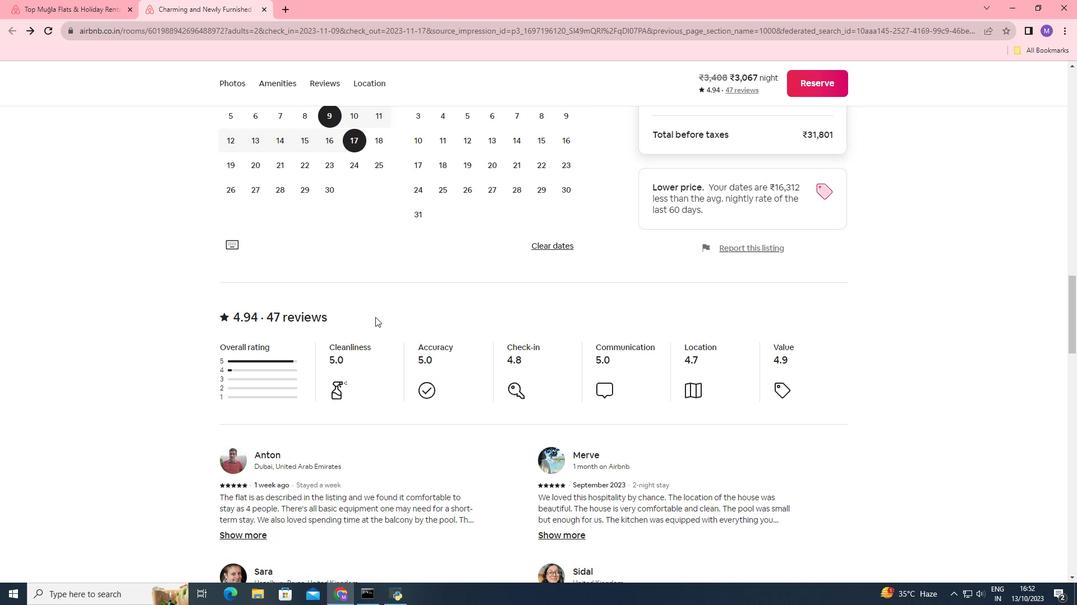 
Action: Mouse moved to (377, 317)
Screenshot: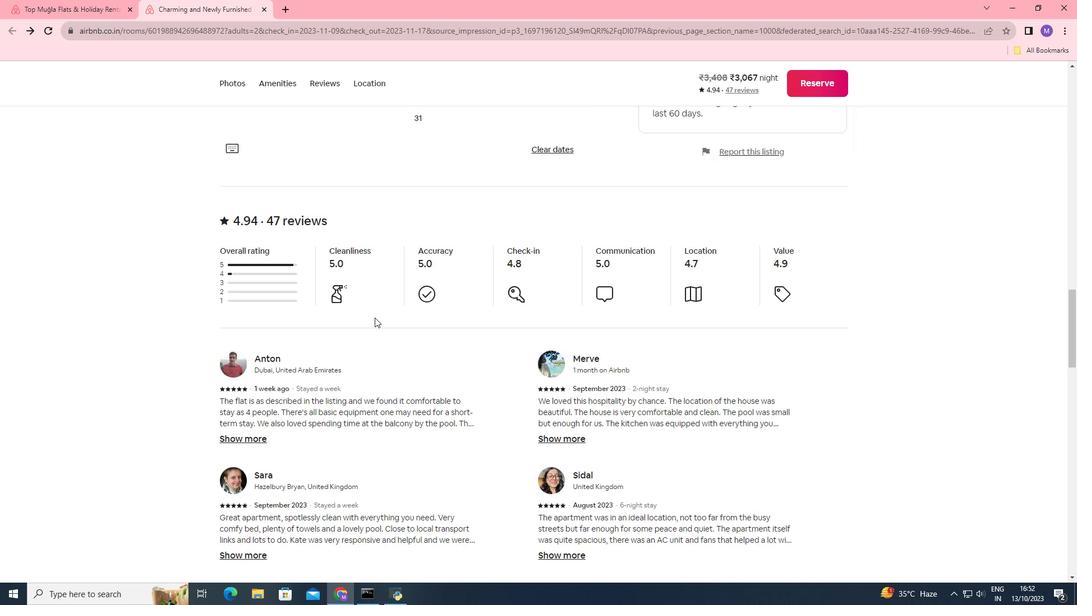 
Action: Mouse scrolled (377, 316) with delta (0, 0)
Screenshot: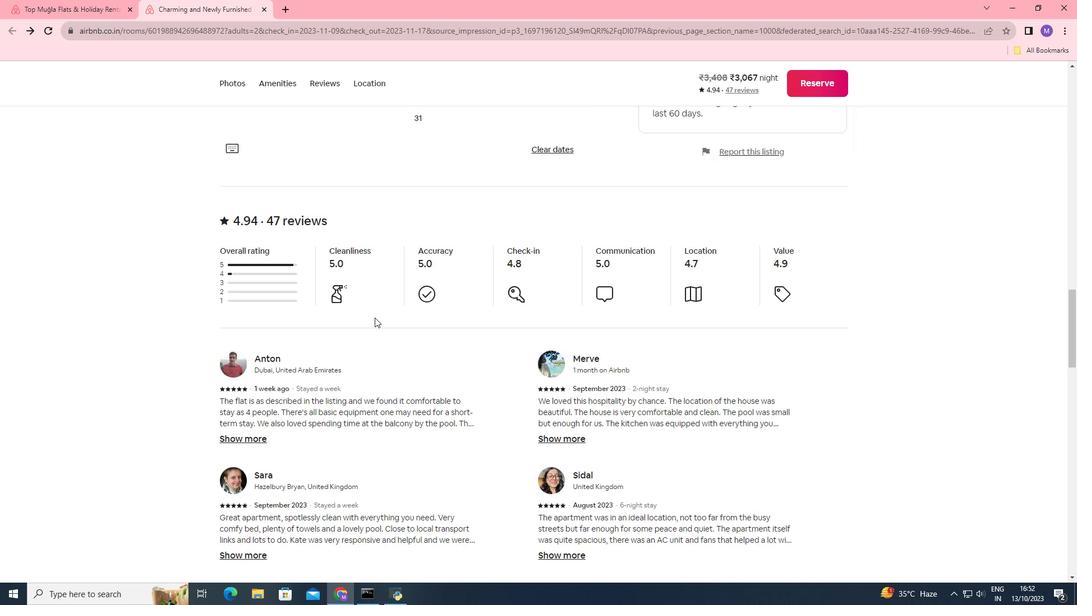 
Action: Mouse moved to (376, 317)
Screenshot: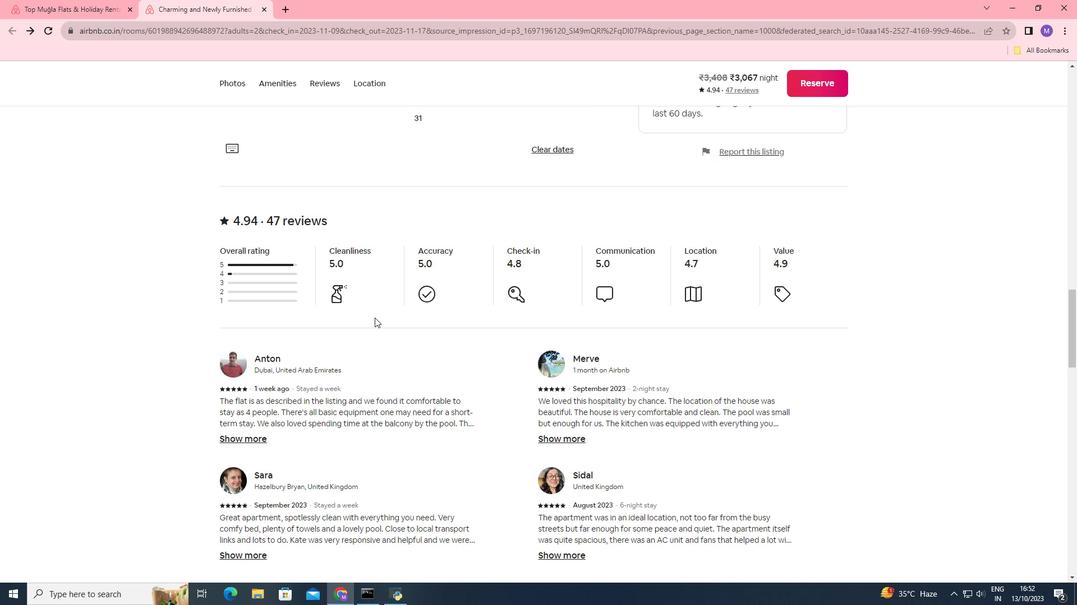 
Action: Mouse scrolled (376, 316) with delta (0, 0)
Screenshot: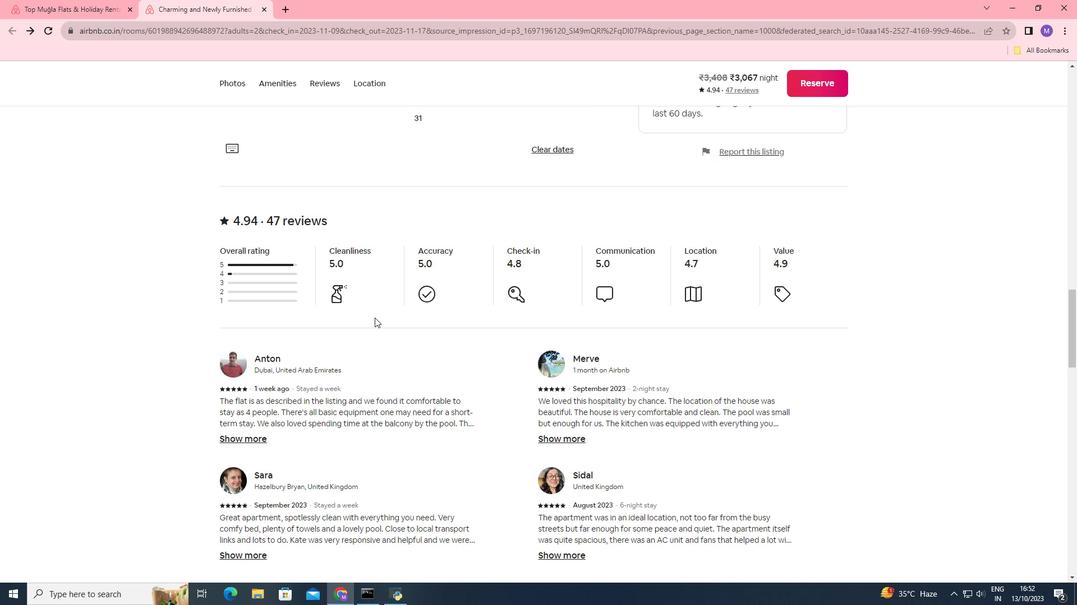 
Action: Mouse moved to (376, 317)
Screenshot: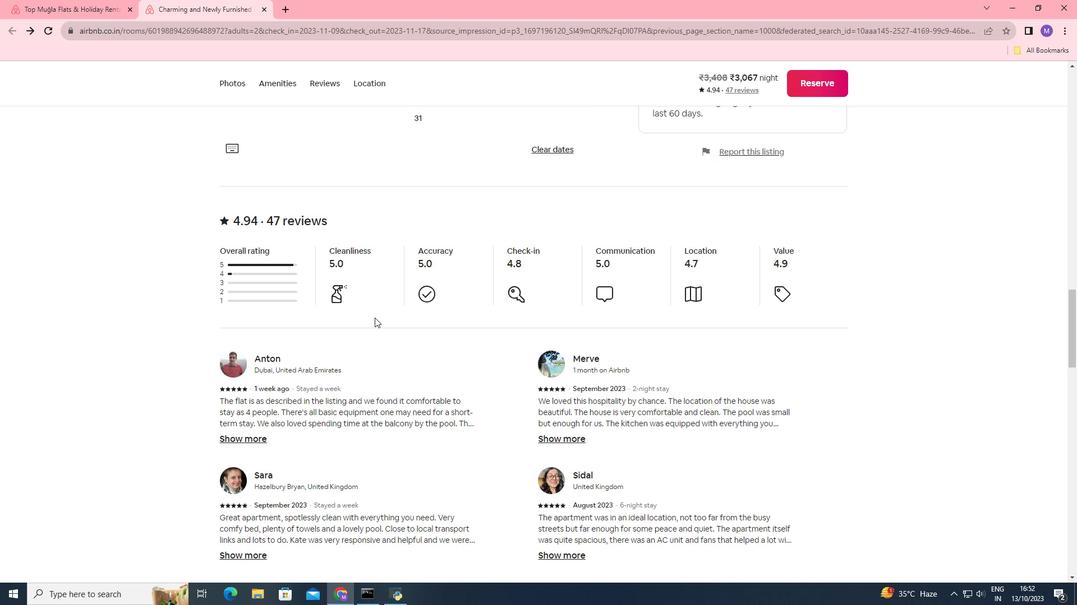
Action: Mouse scrolled (376, 316) with delta (0, 0)
Screenshot: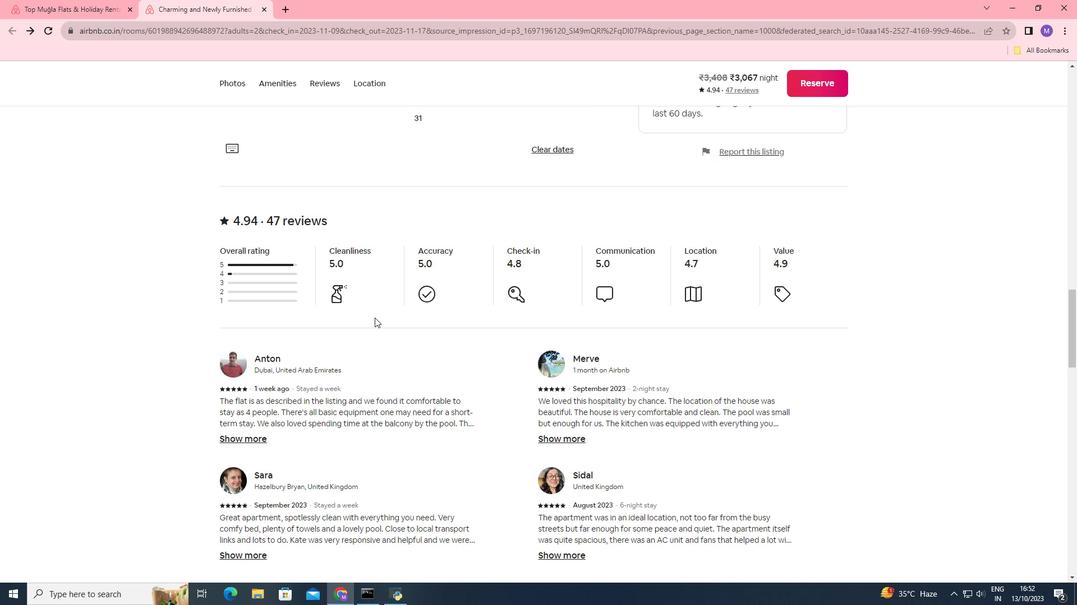
Action: Mouse moved to (375, 317)
Screenshot: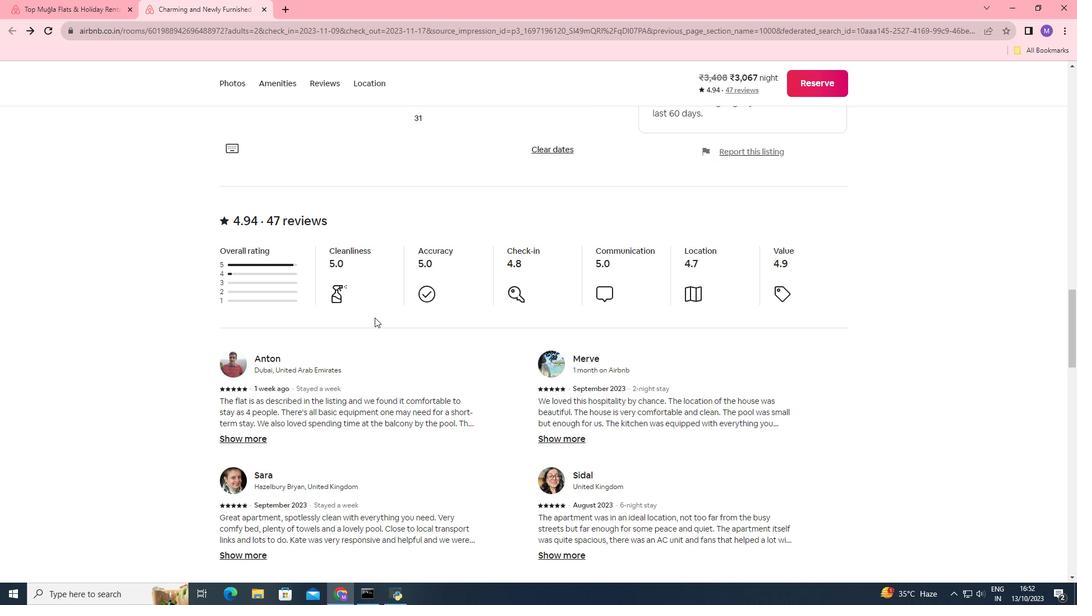 
Action: Mouse scrolled (375, 316) with delta (0, 0)
Screenshot: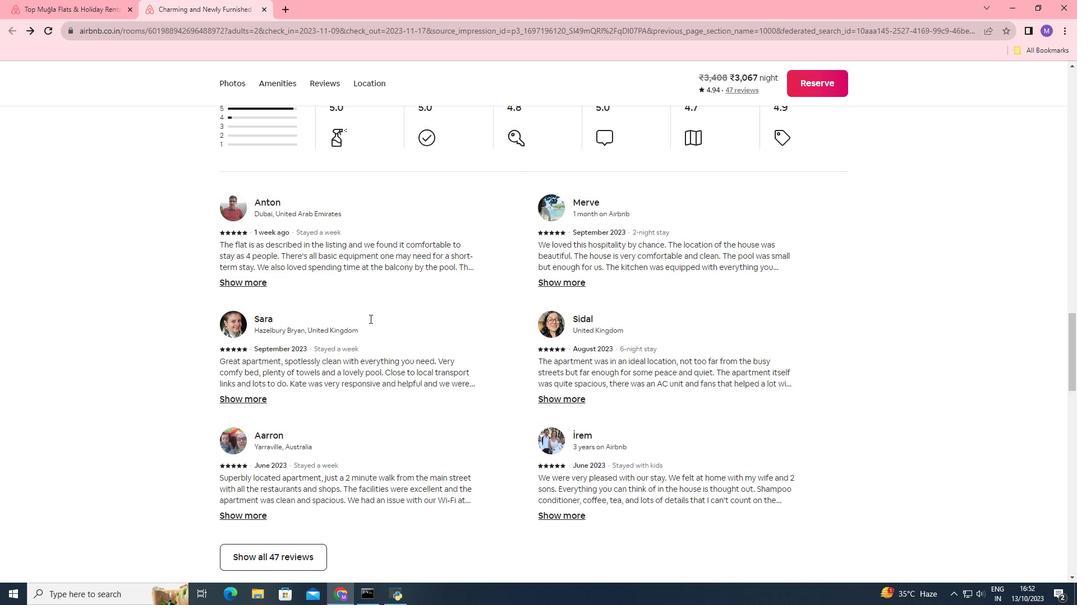 
Action: Mouse moved to (374, 318)
